 Task: Look for space in Friedrichshagen, Germany from 12th August, 2023 to 16th August, 2023 for 8 adults in price range Rs.10000 to Rs.16000. Place can be private room with 8 bedrooms having 8 beds and 8 bathrooms. Property type can be house, flat, guest house, hotel. Amenities needed are: wifi, TV, free parkinig on premises, gym, breakfast. Booking option can be shelf check-in. Required host language is English.
Action: Mouse moved to (610, 118)
Screenshot: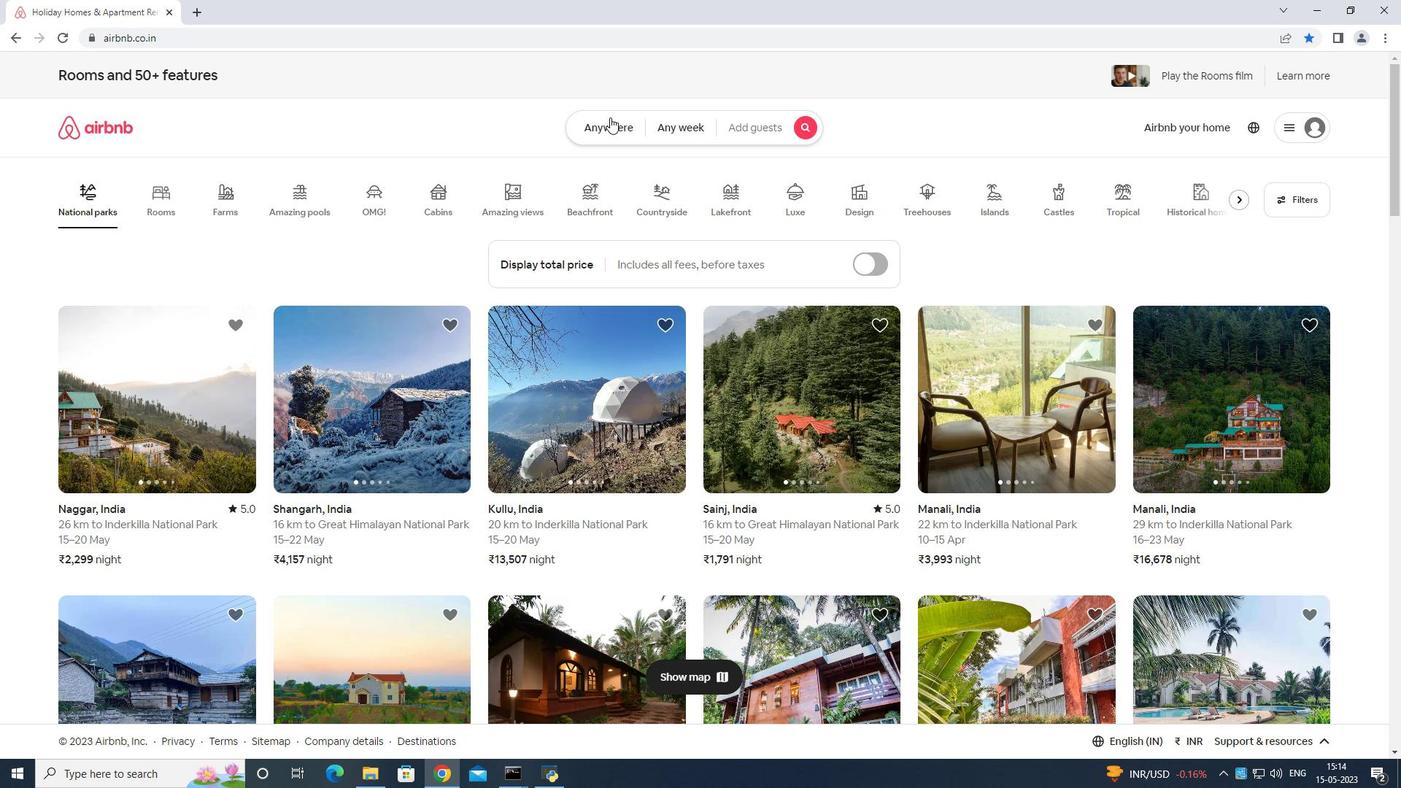 
Action: Mouse pressed left at (610, 118)
Screenshot: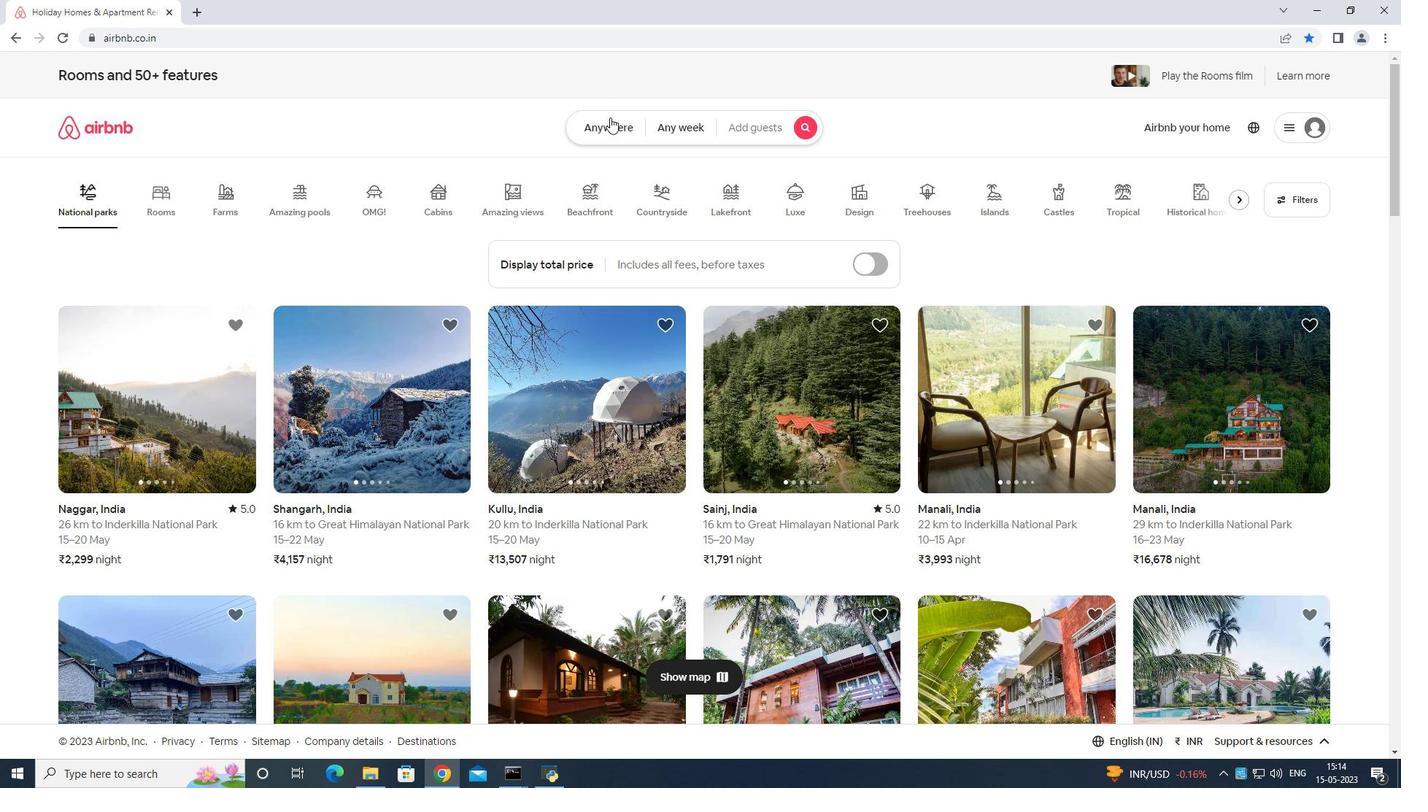 
Action: Mouse moved to (550, 172)
Screenshot: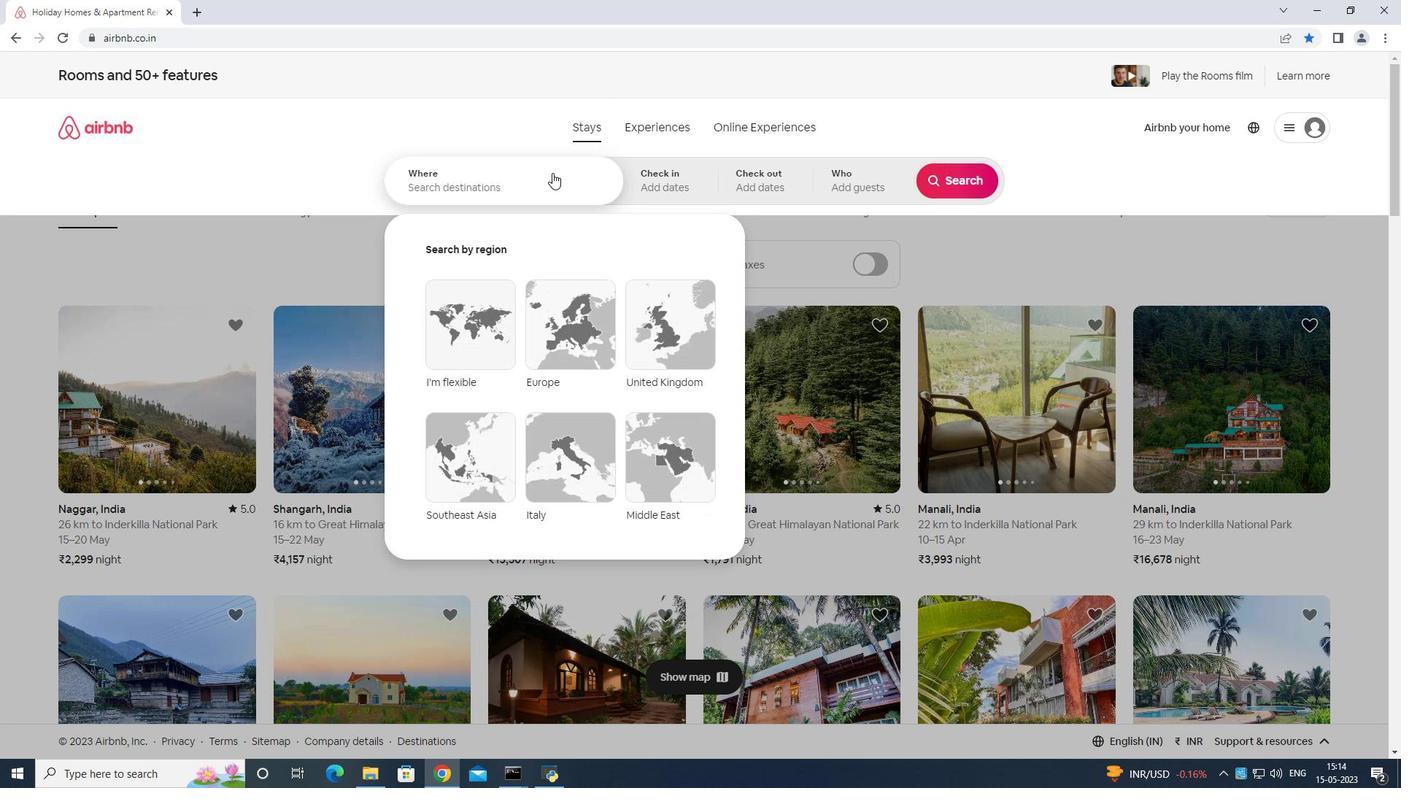 
Action: Mouse pressed left at (550, 172)
Screenshot: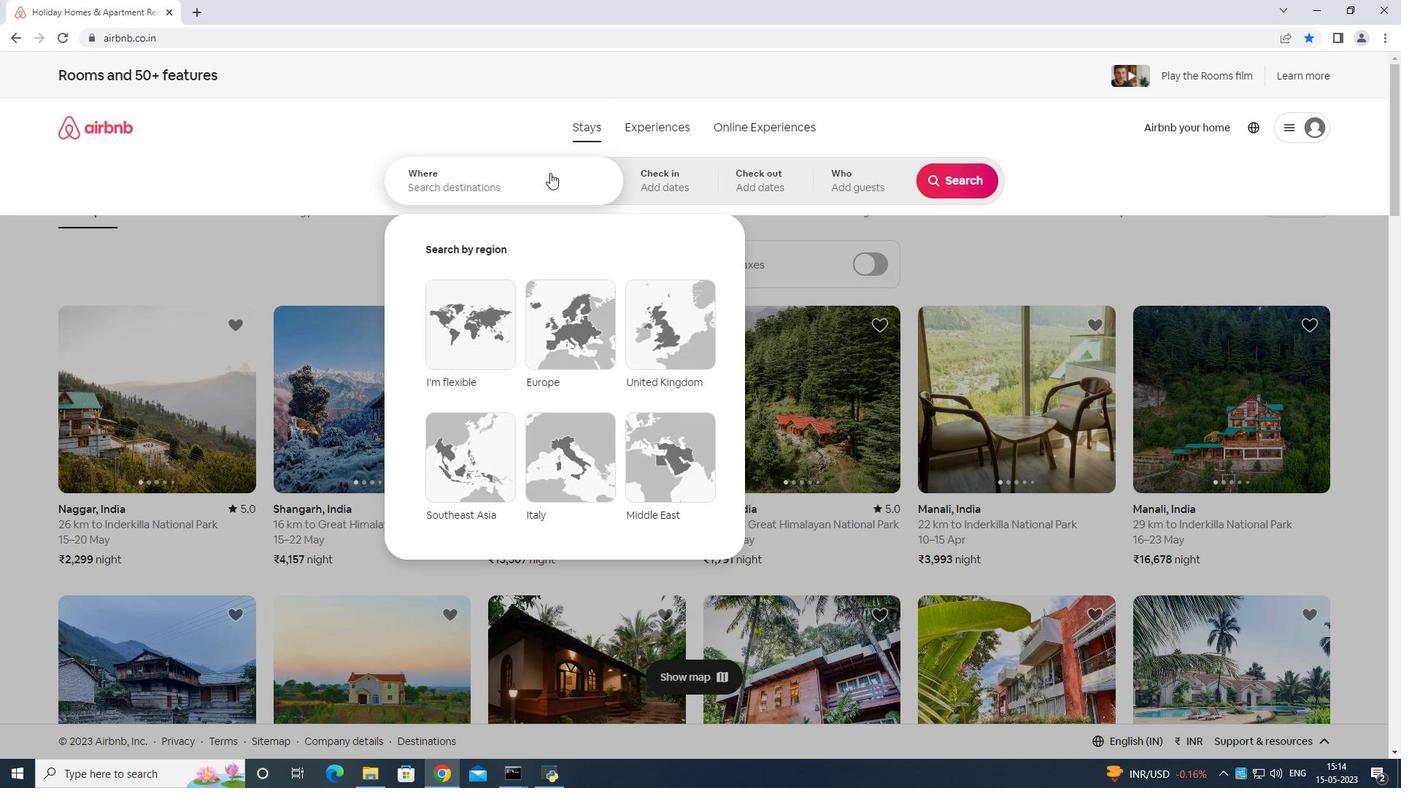 
Action: Mouse moved to (551, 173)
Screenshot: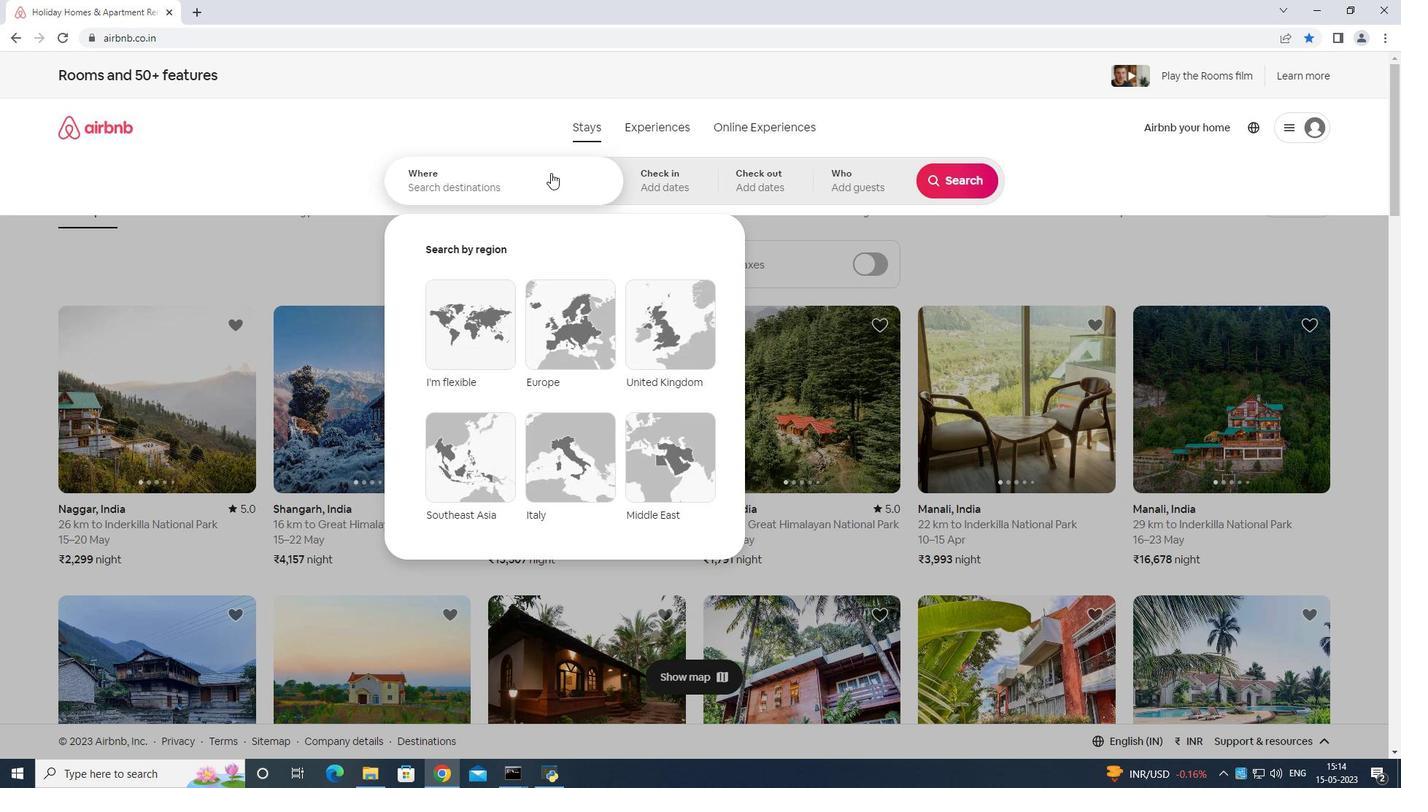 
Action: Key pressed <Key.shift>Friedc<Key.backspace>richshagen<Key.space>germany<Key.enter>
Screenshot: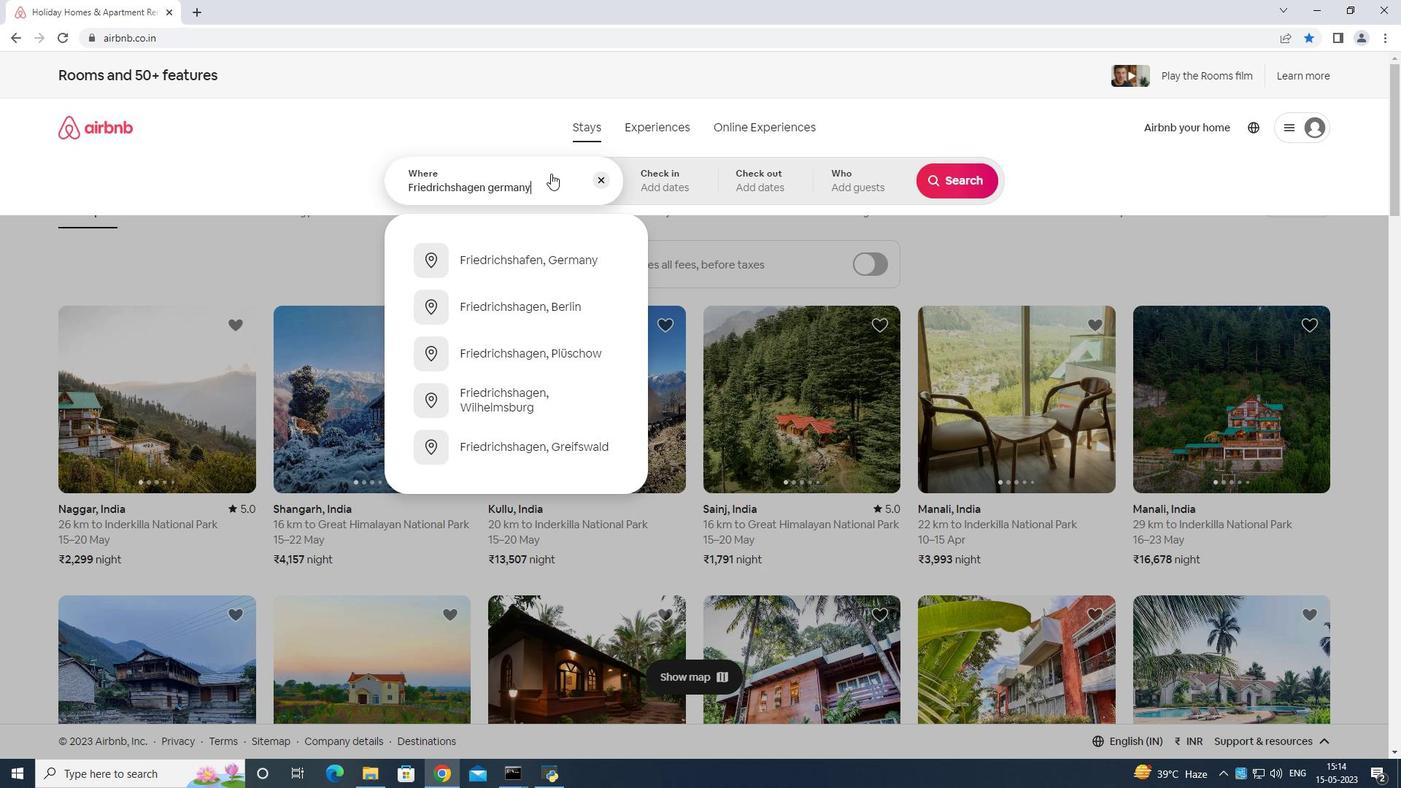 
Action: Mouse moved to (951, 291)
Screenshot: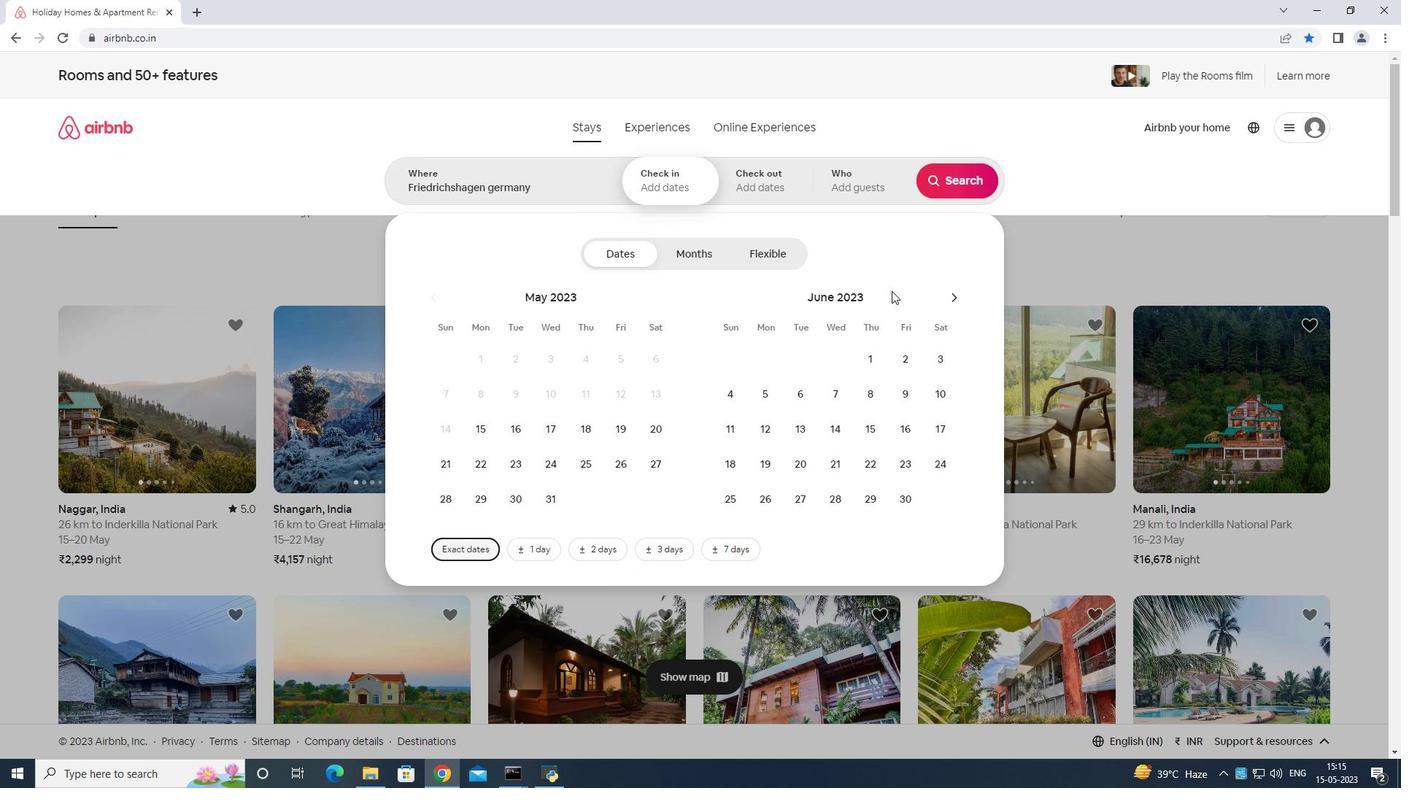 
Action: Mouse pressed left at (951, 291)
Screenshot: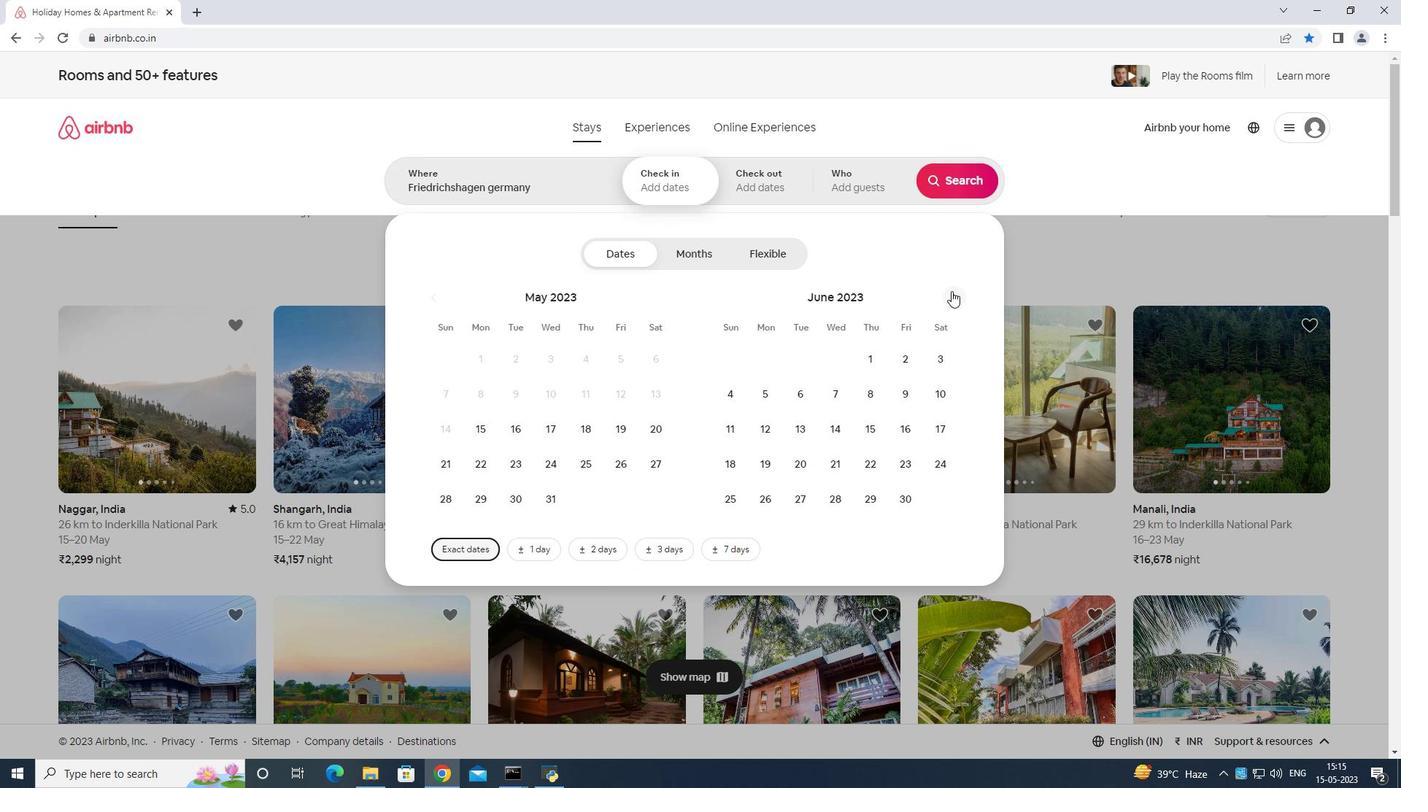 
Action: Mouse pressed left at (951, 291)
Screenshot: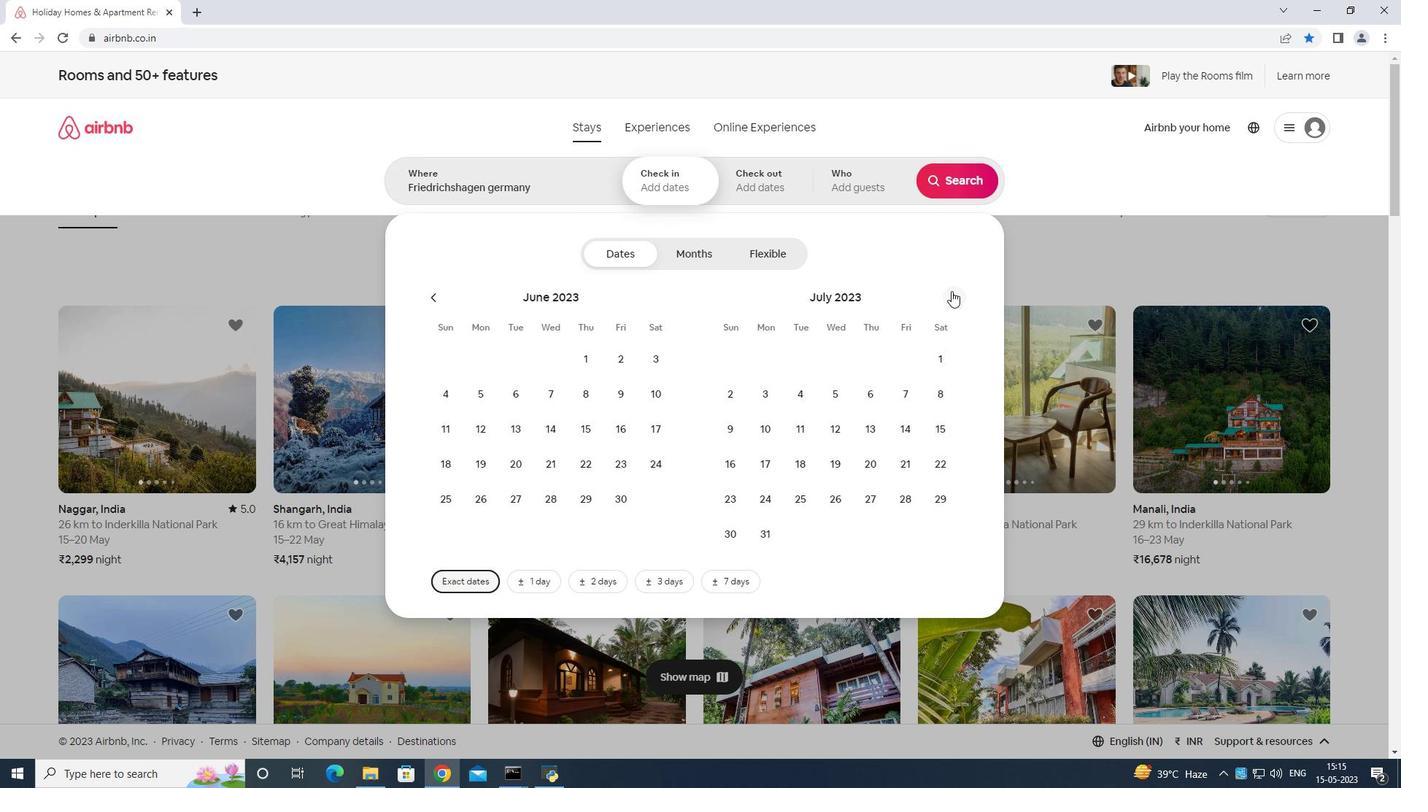 
Action: Mouse moved to (937, 394)
Screenshot: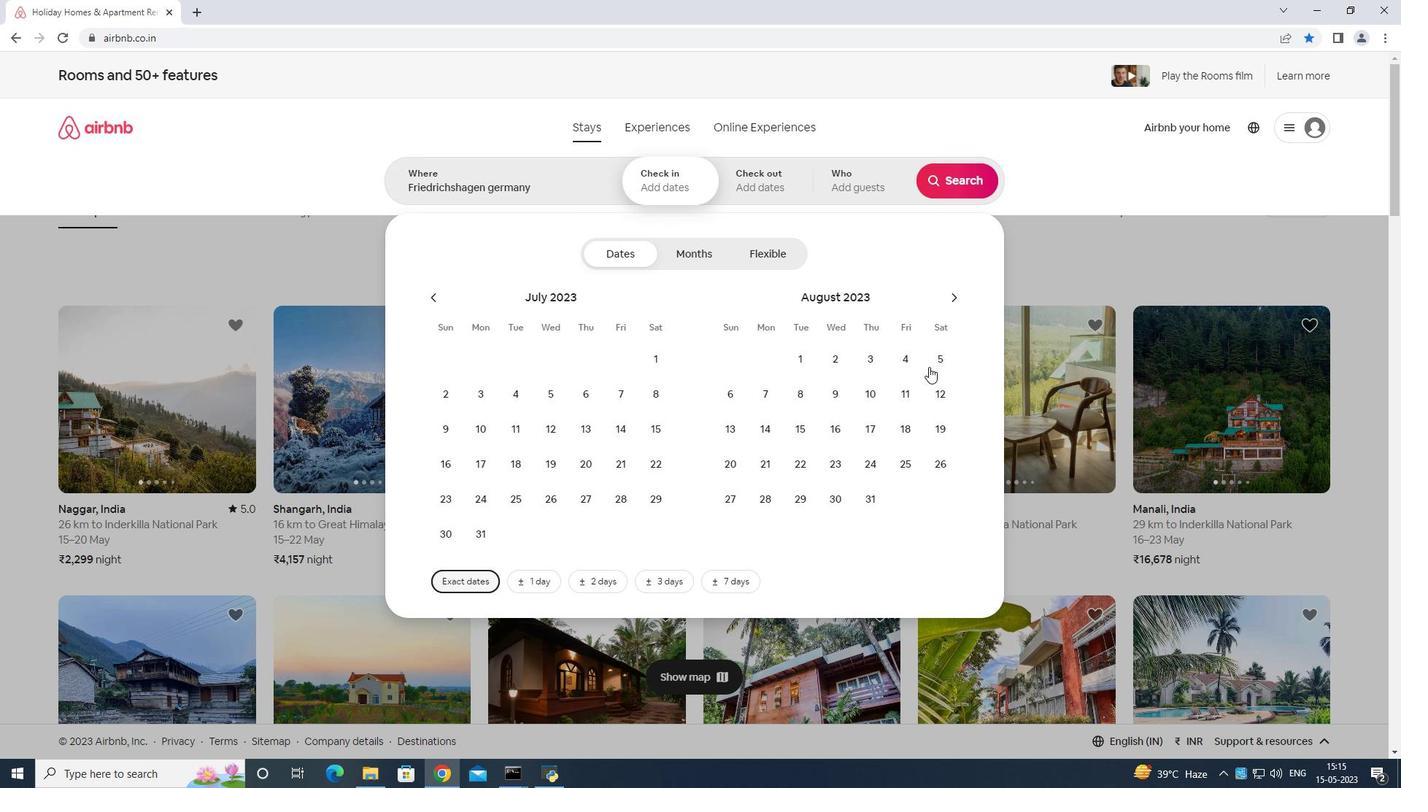 
Action: Mouse pressed left at (937, 394)
Screenshot: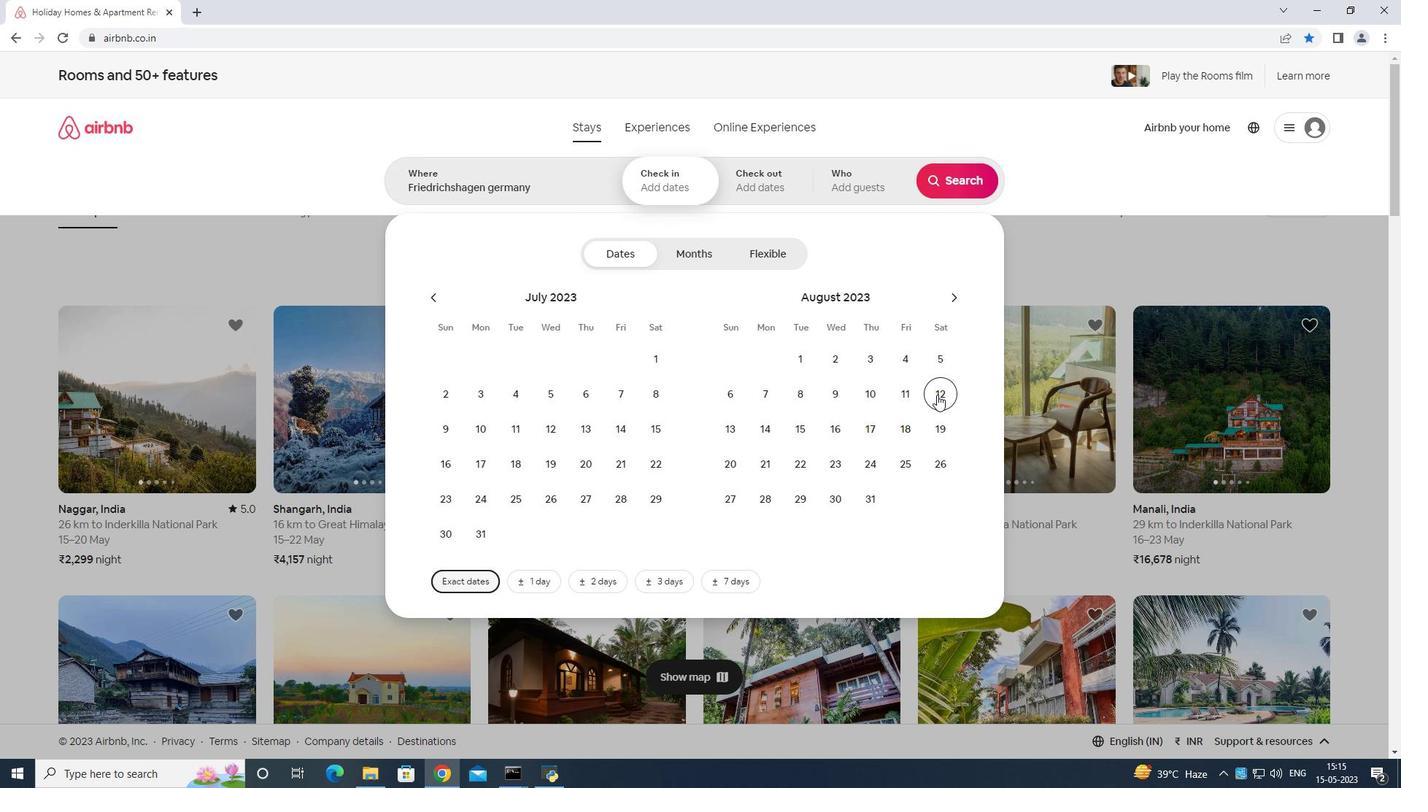 
Action: Mouse moved to (850, 428)
Screenshot: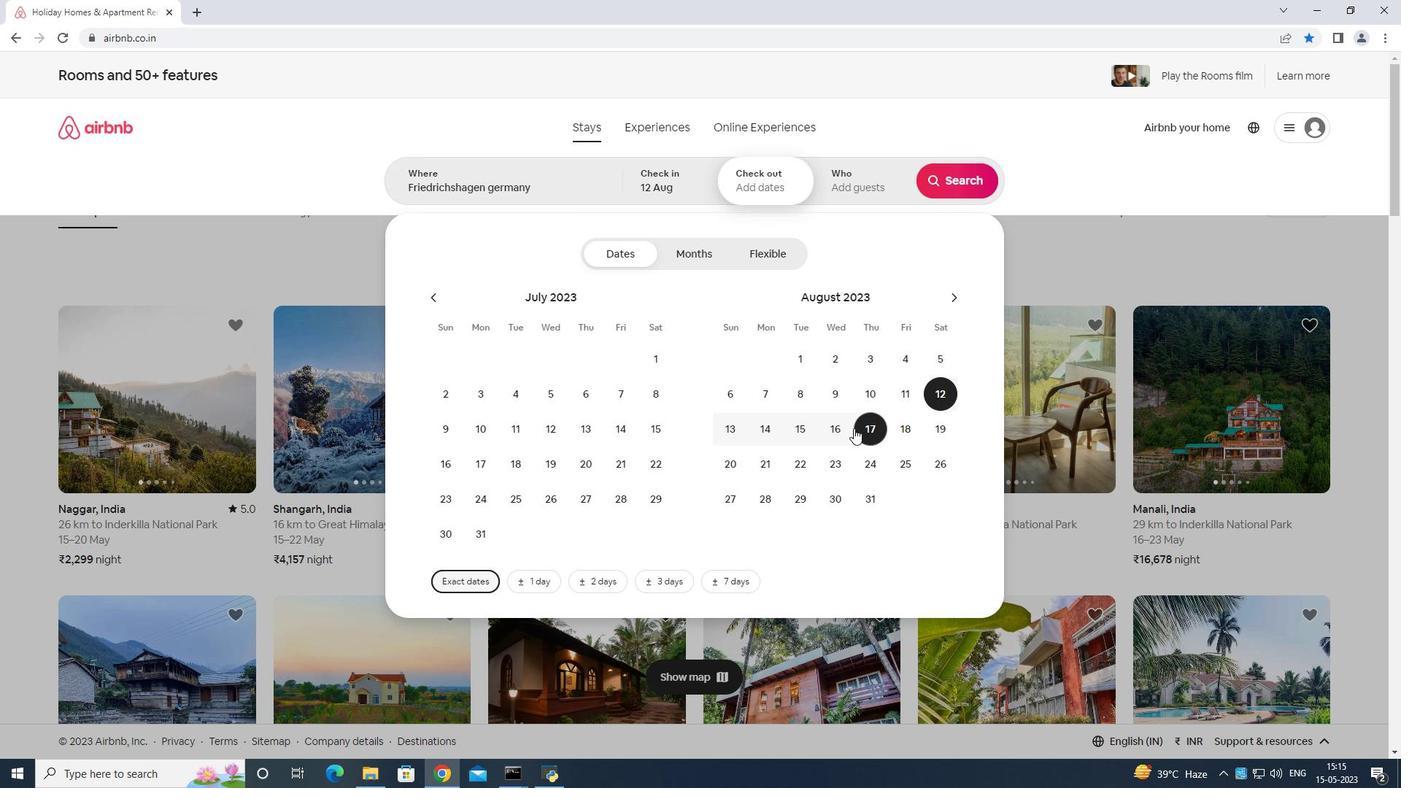 
Action: Mouse pressed left at (850, 428)
Screenshot: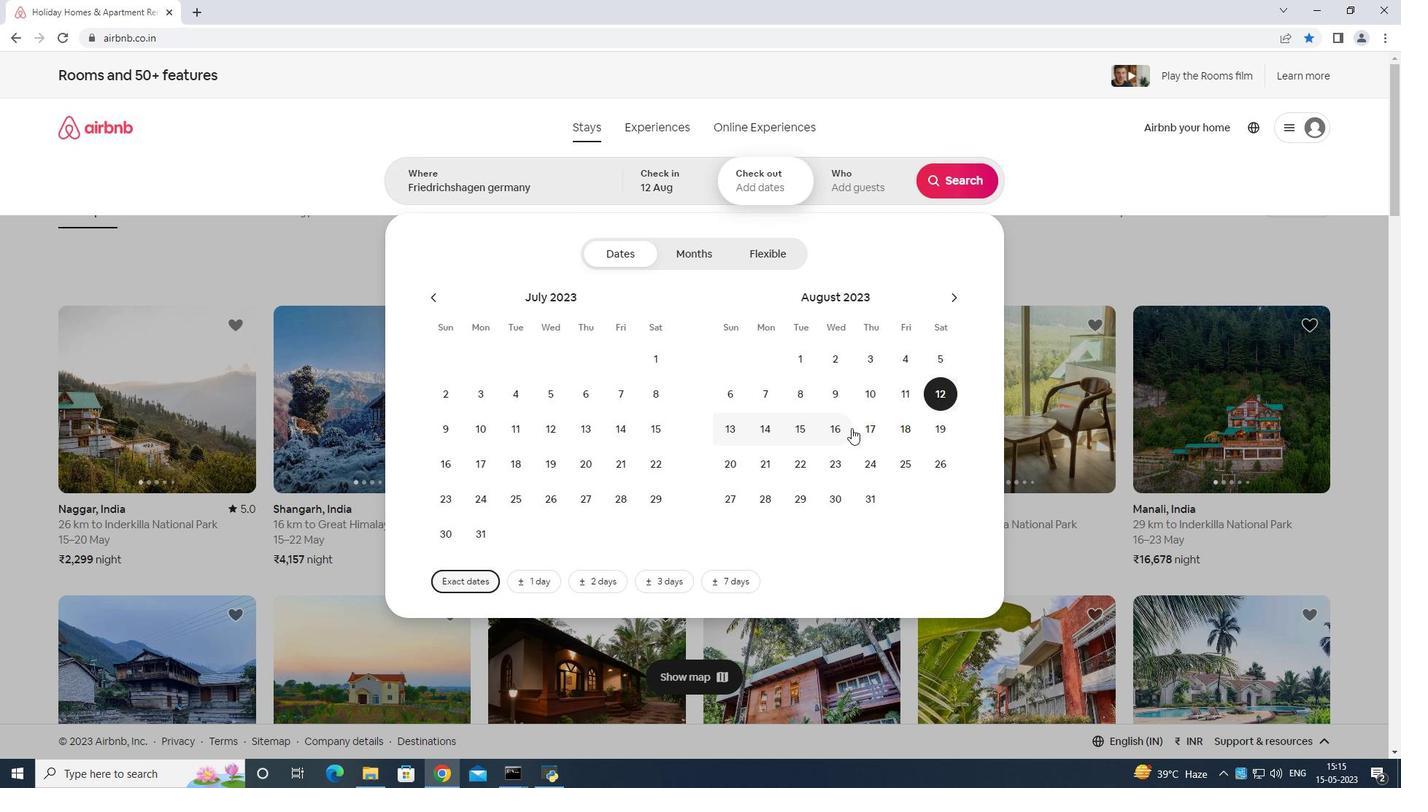 
Action: Mouse moved to (843, 189)
Screenshot: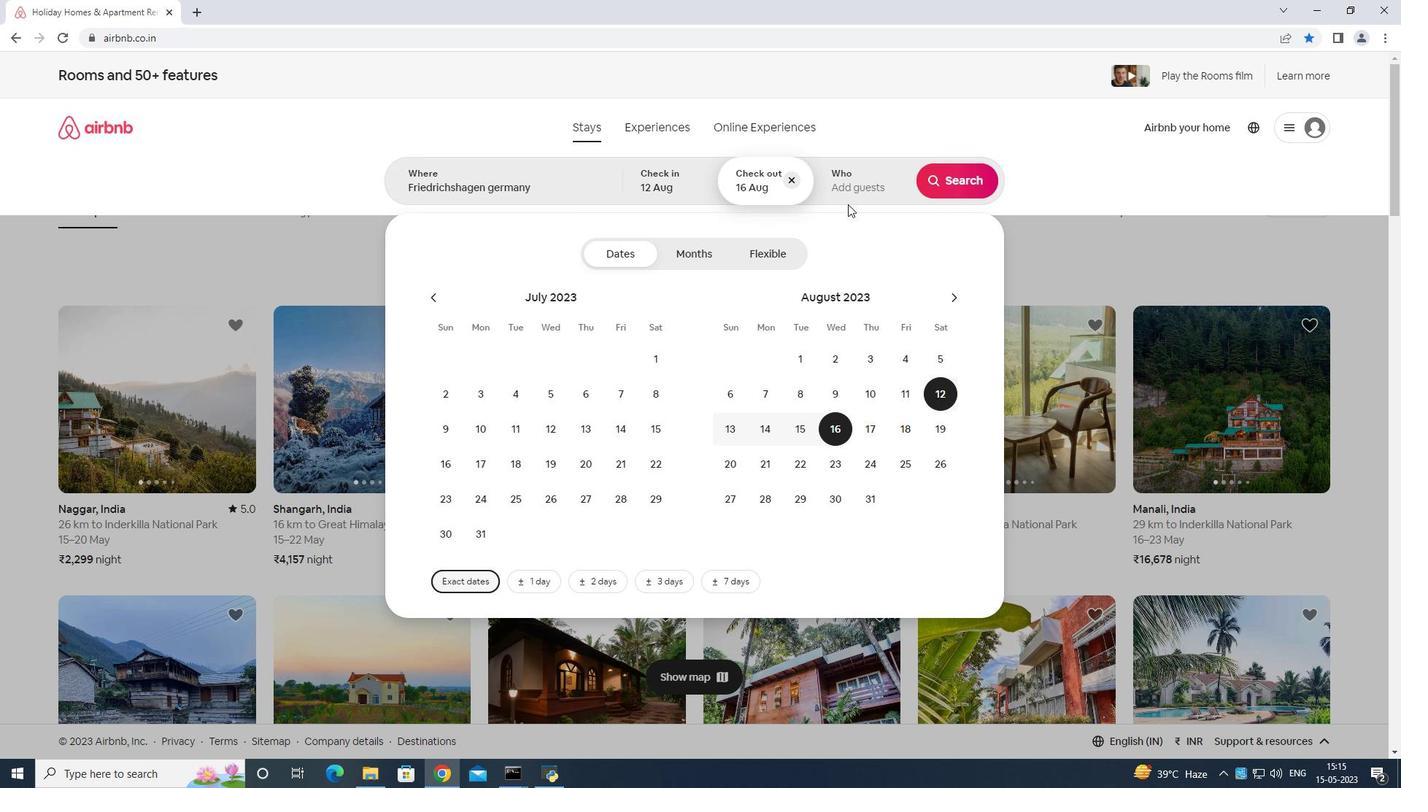 
Action: Mouse pressed left at (843, 189)
Screenshot: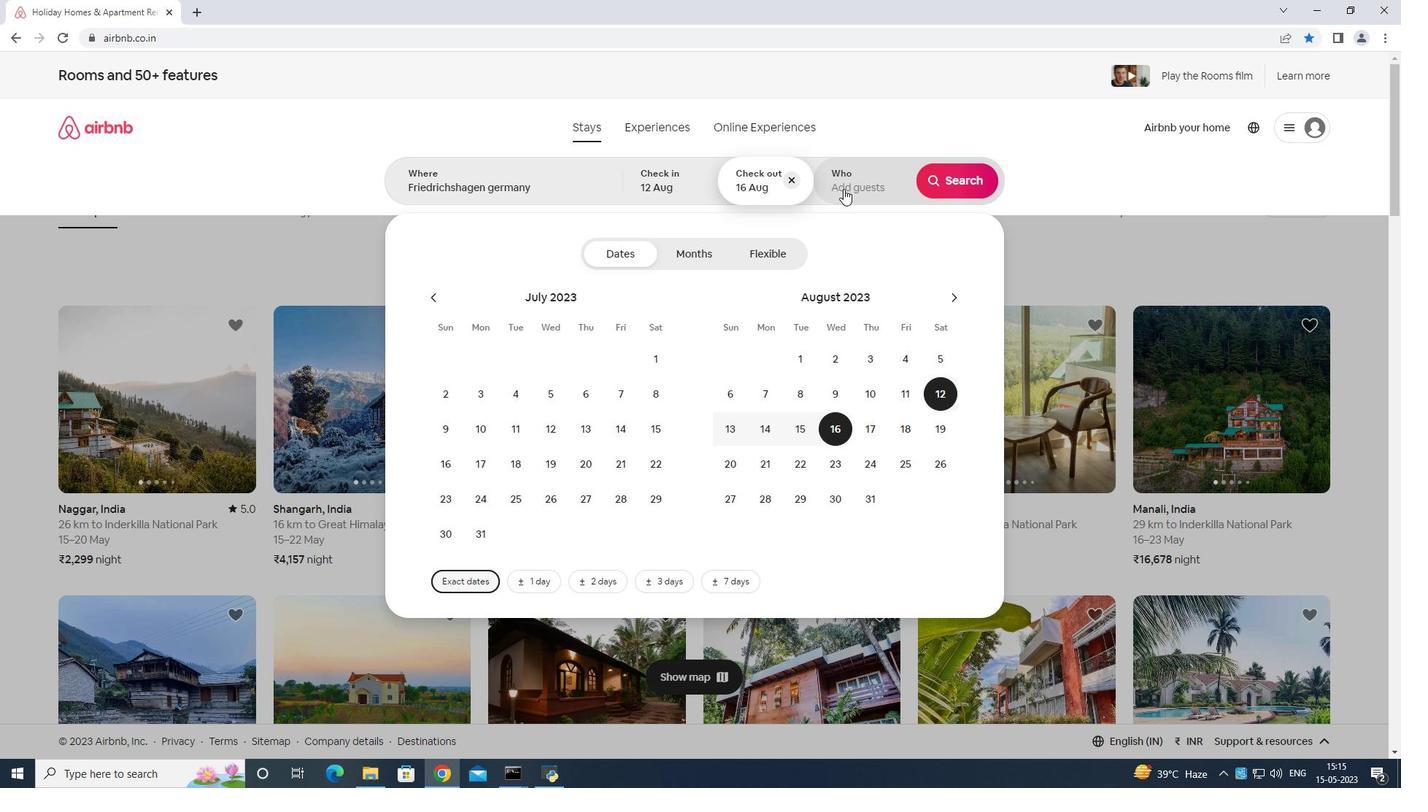 
Action: Mouse moved to (957, 253)
Screenshot: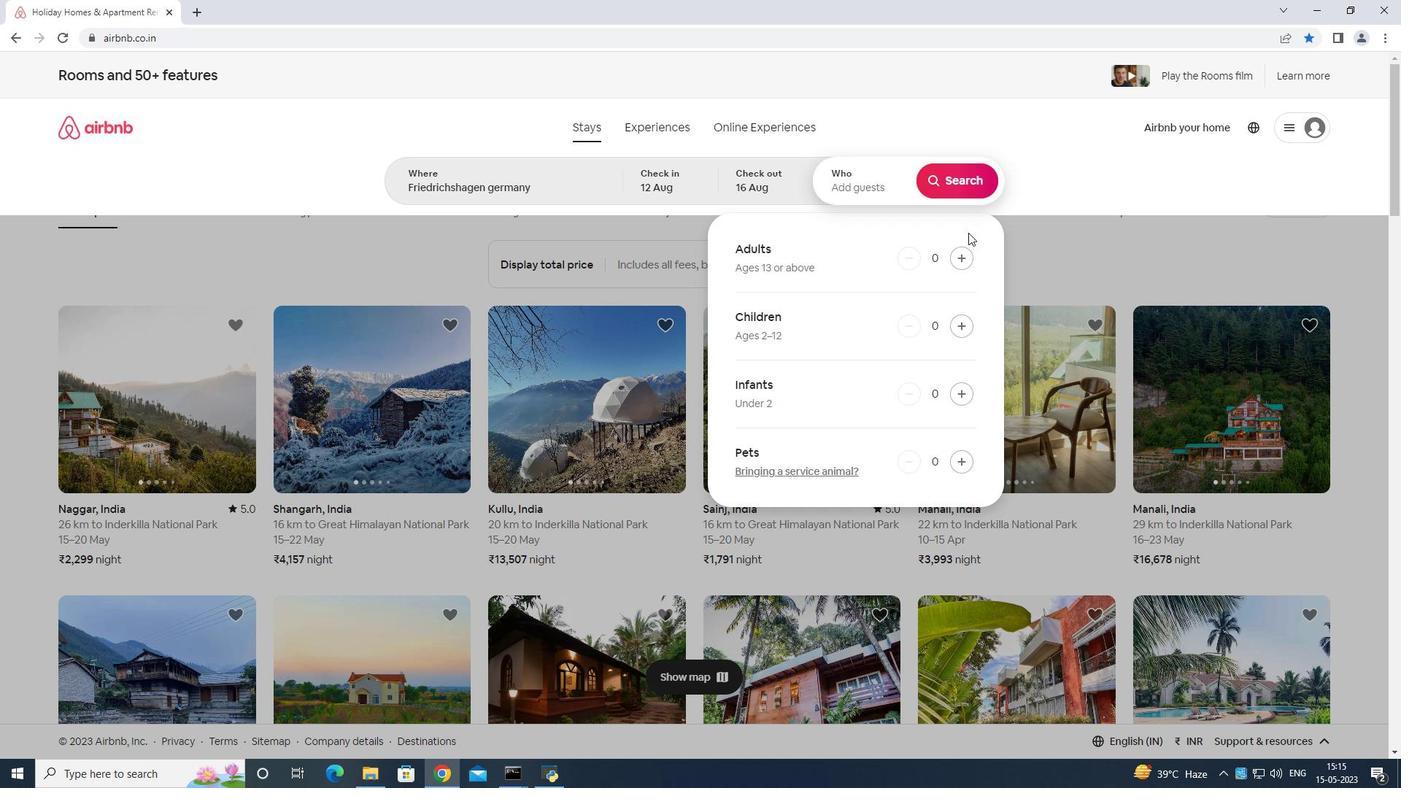 
Action: Mouse pressed left at (957, 253)
Screenshot: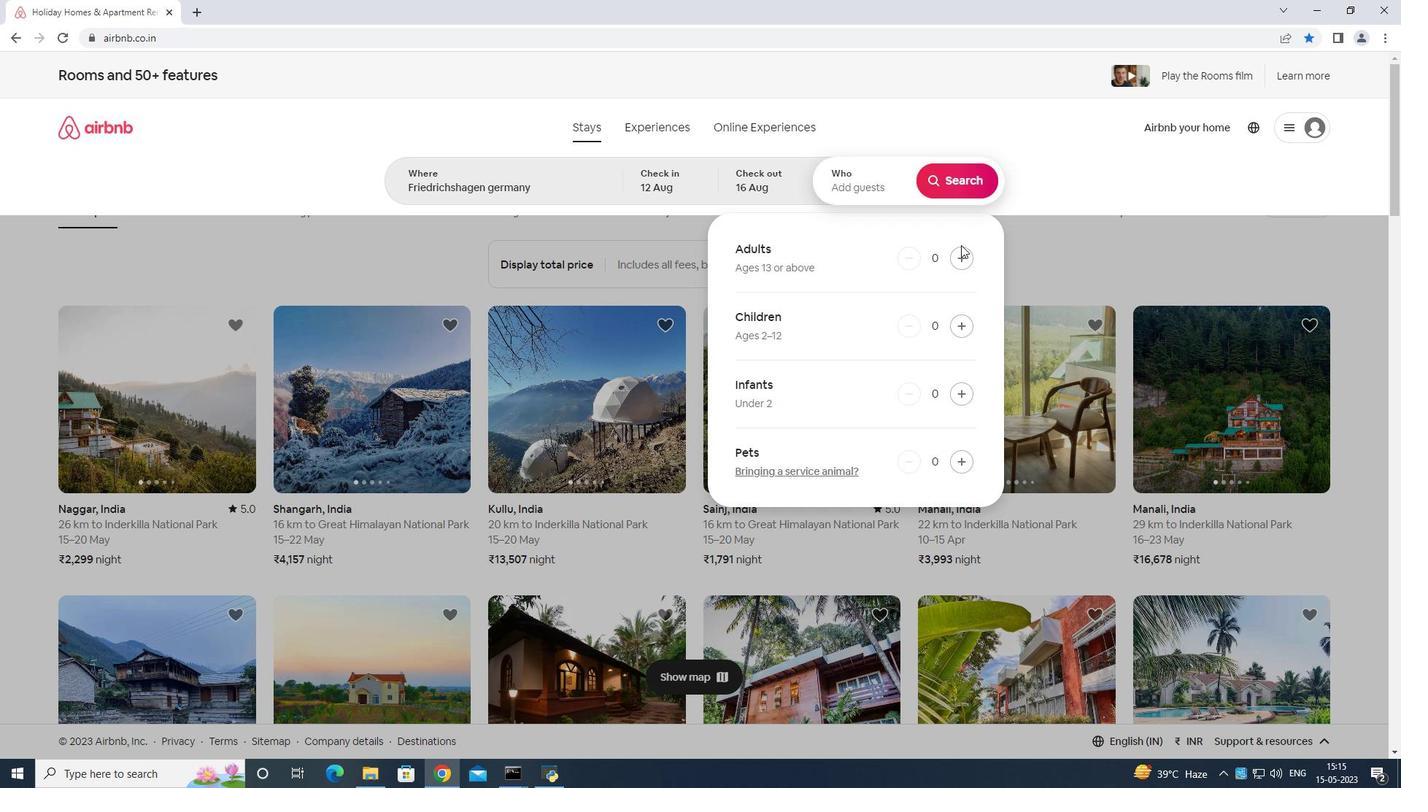 
Action: Mouse moved to (957, 253)
Screenshot: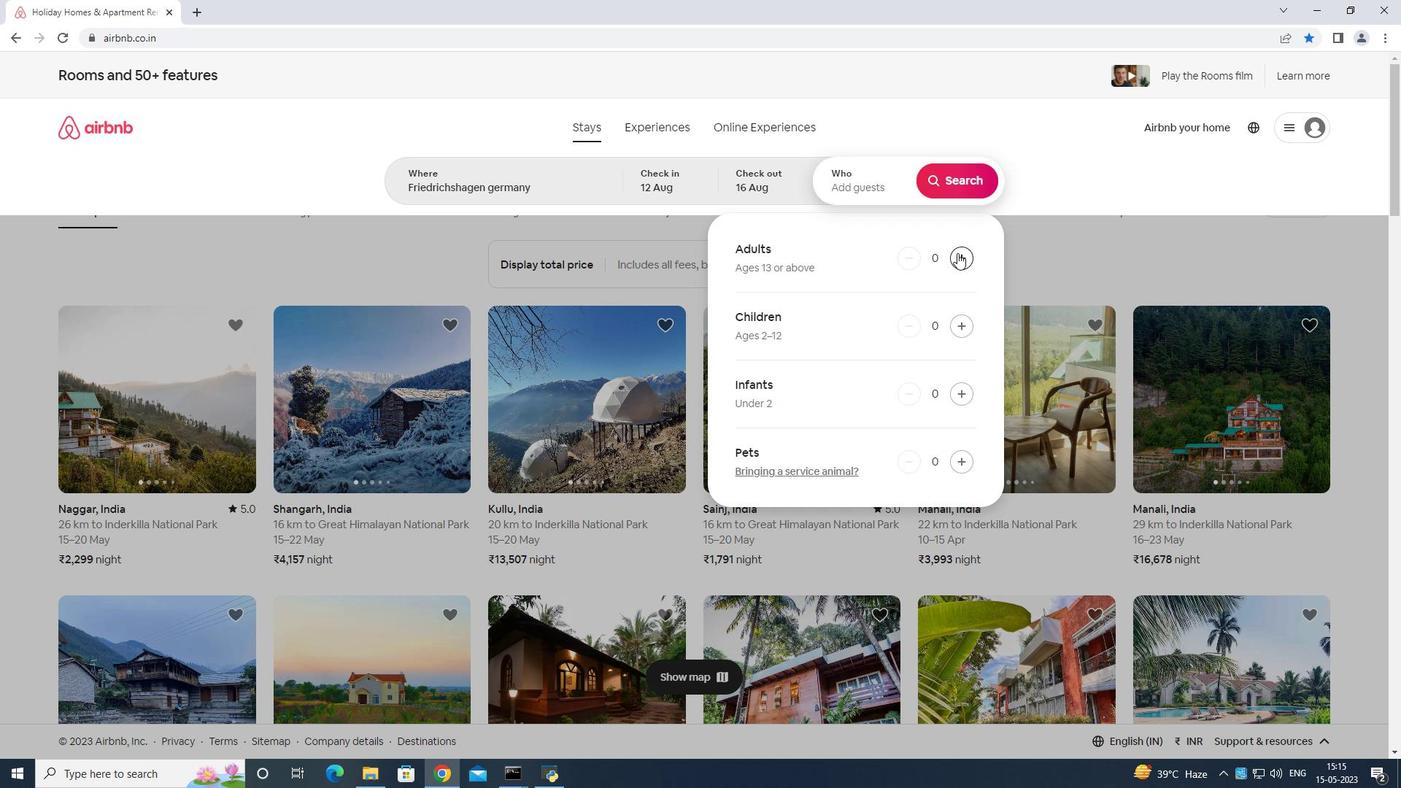 
Action: Mouse pressed left at (957, 253)
Screenshot: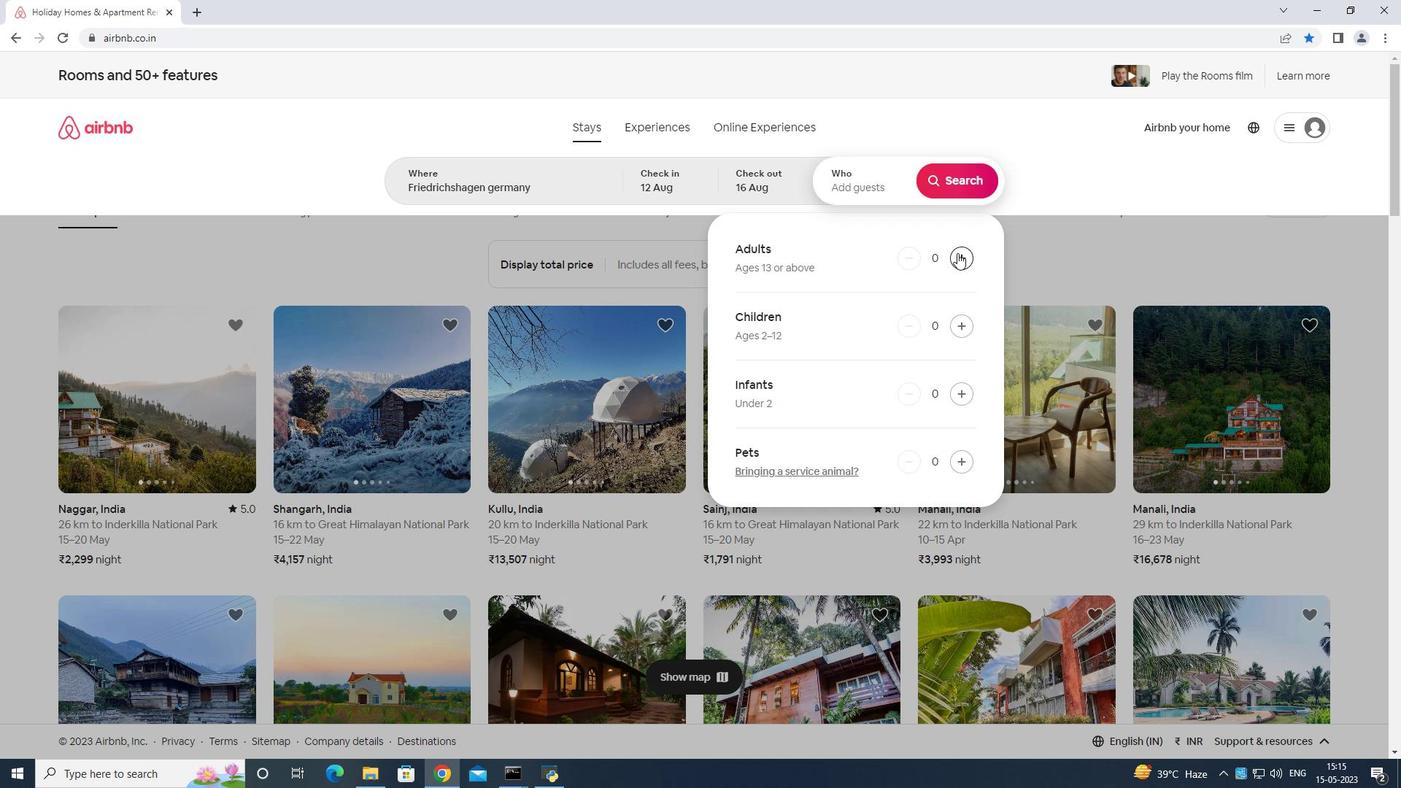 
Action: Mouse moved to (957, 253)
Screenshot: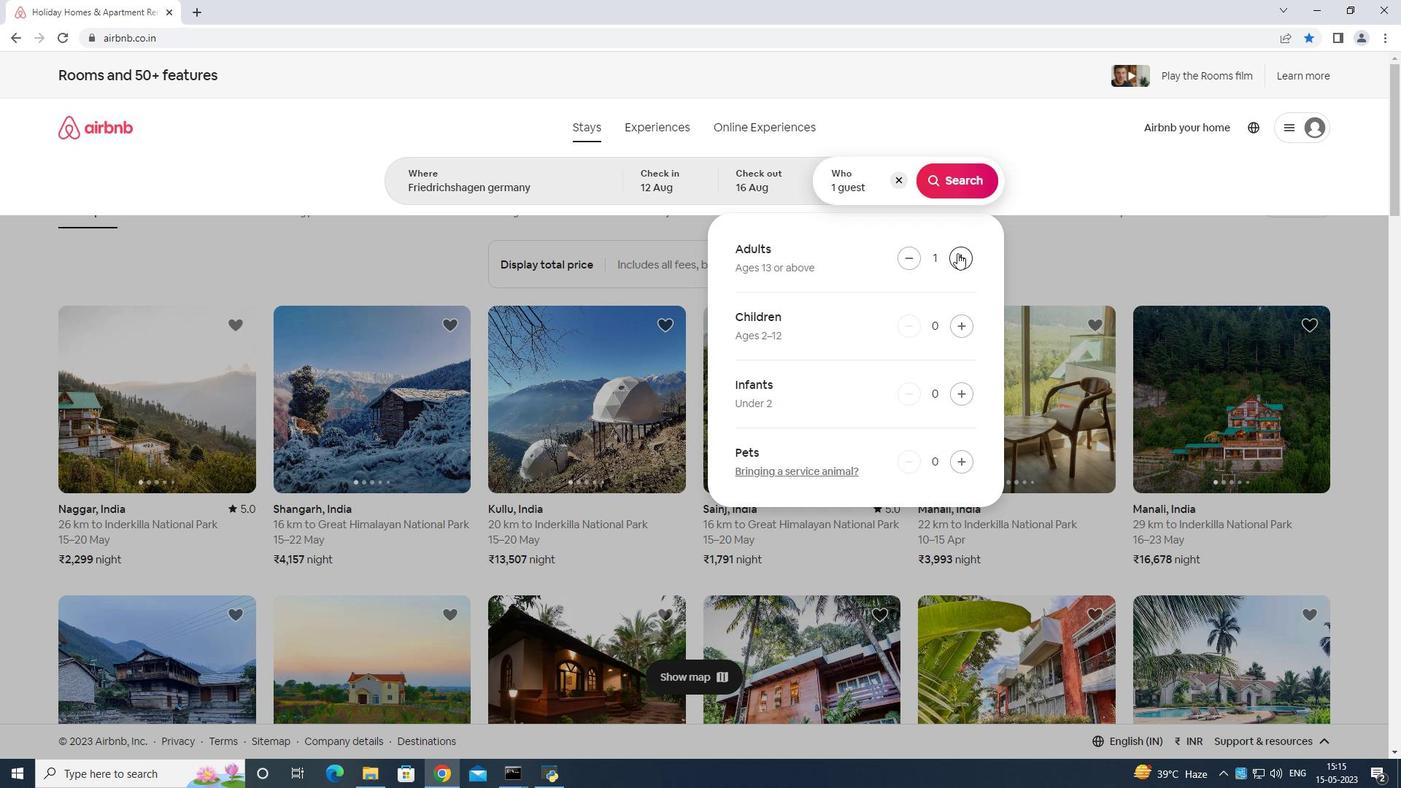 
Action: Mouse pressed left at (957, 253)
Screenshot: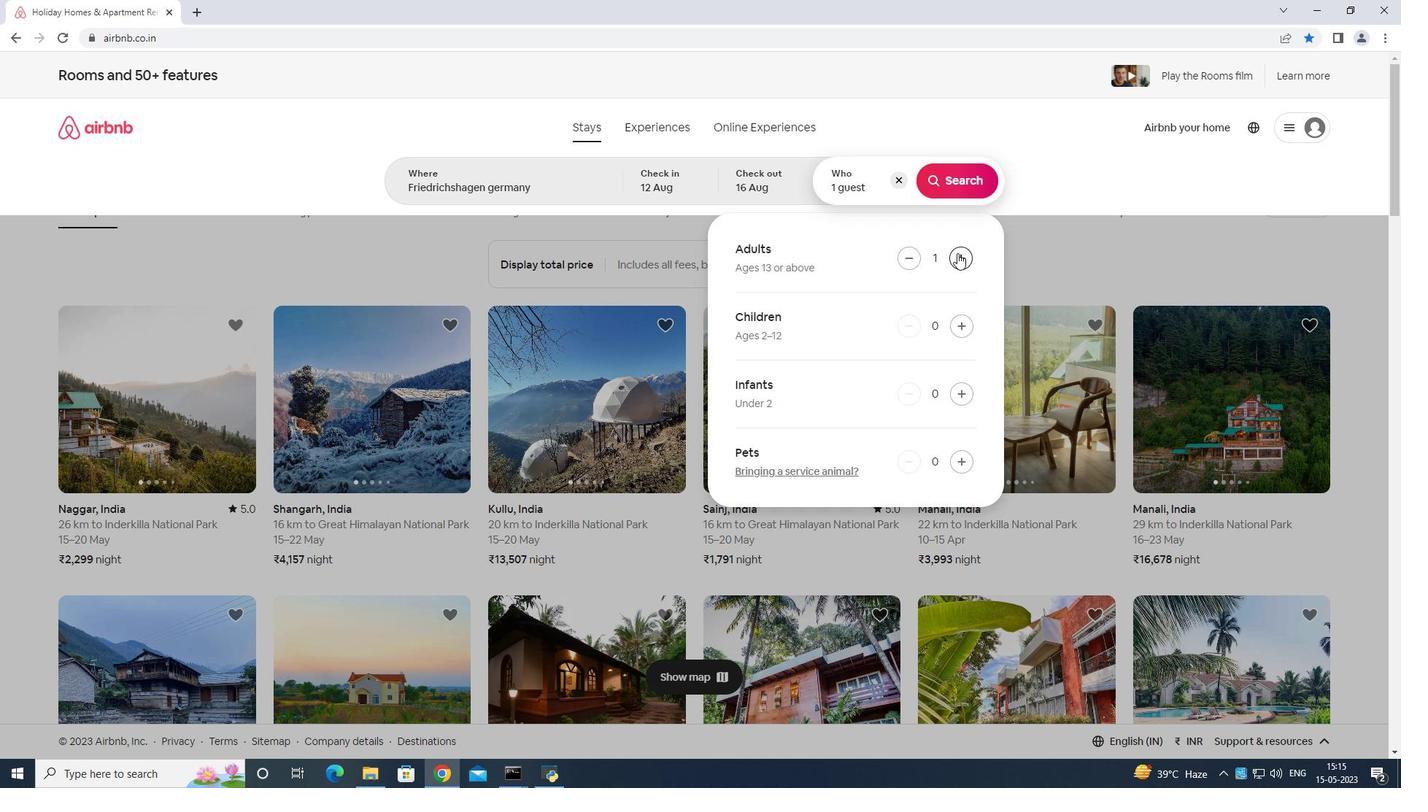 
Action: Mouse pressed left at (957, 253)
Screenshot: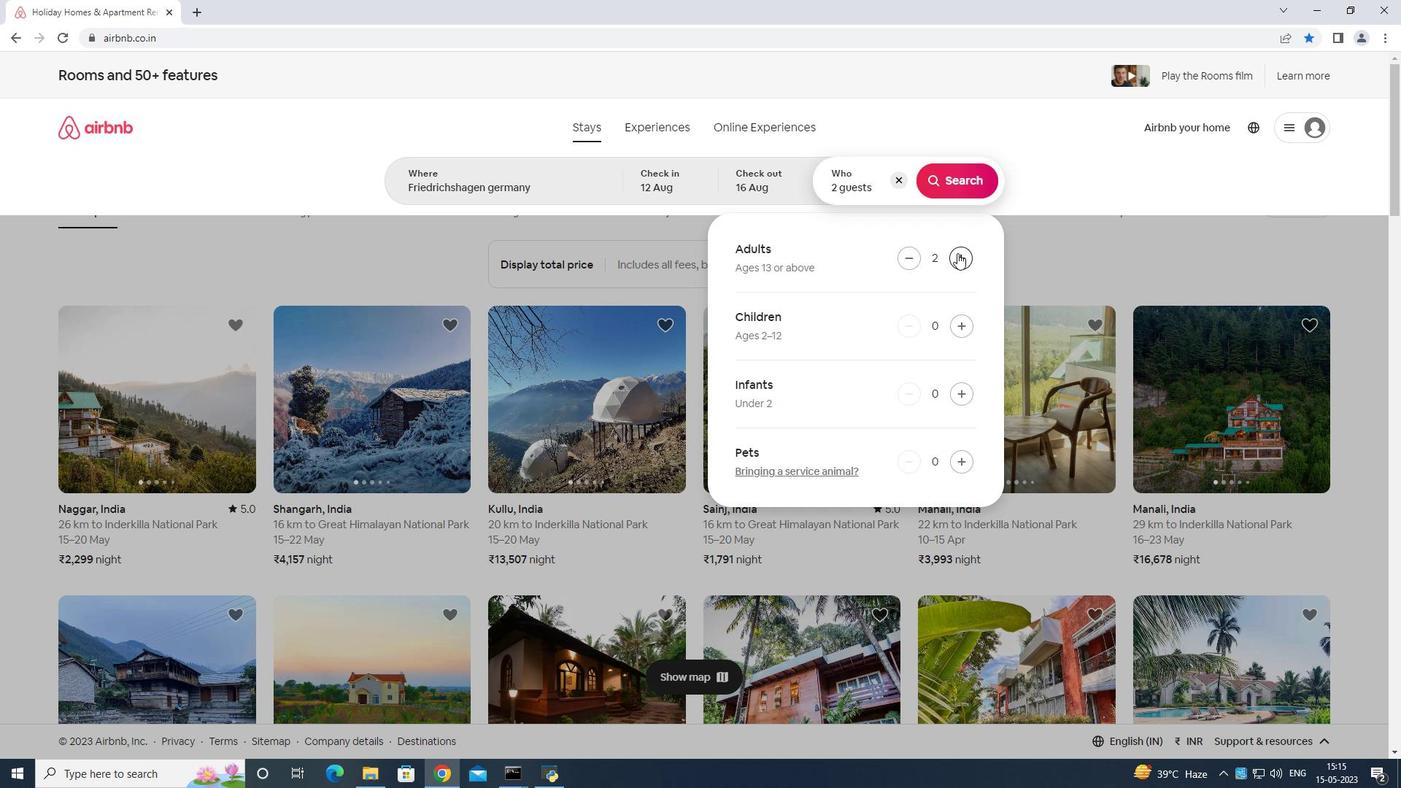 
Action: Mouse pressed left at (957, 253)
Screenshot: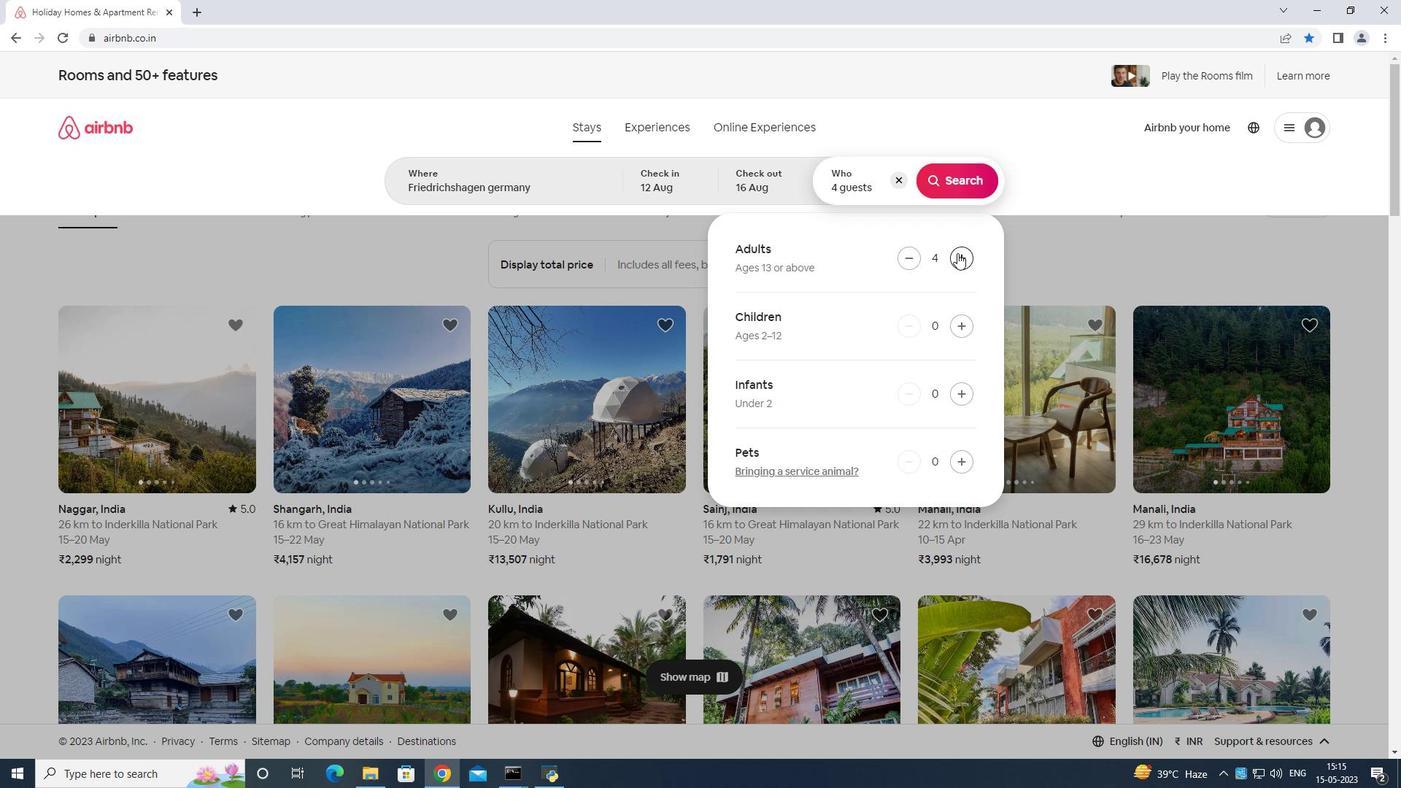 
Action: Mouse pressed left at (957, 253)
Screenshot: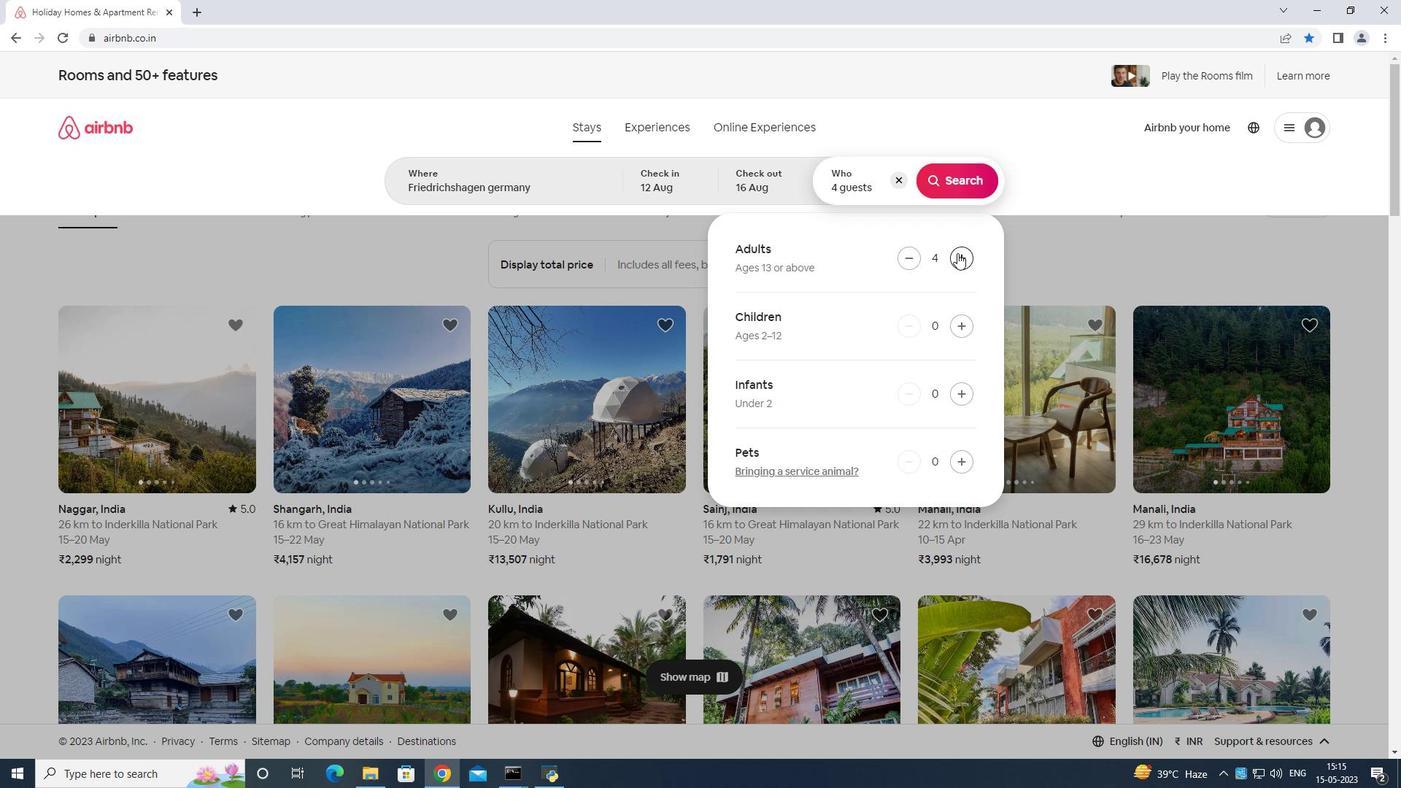 
Action: Mouse moved to (957, 253)
Screenshot: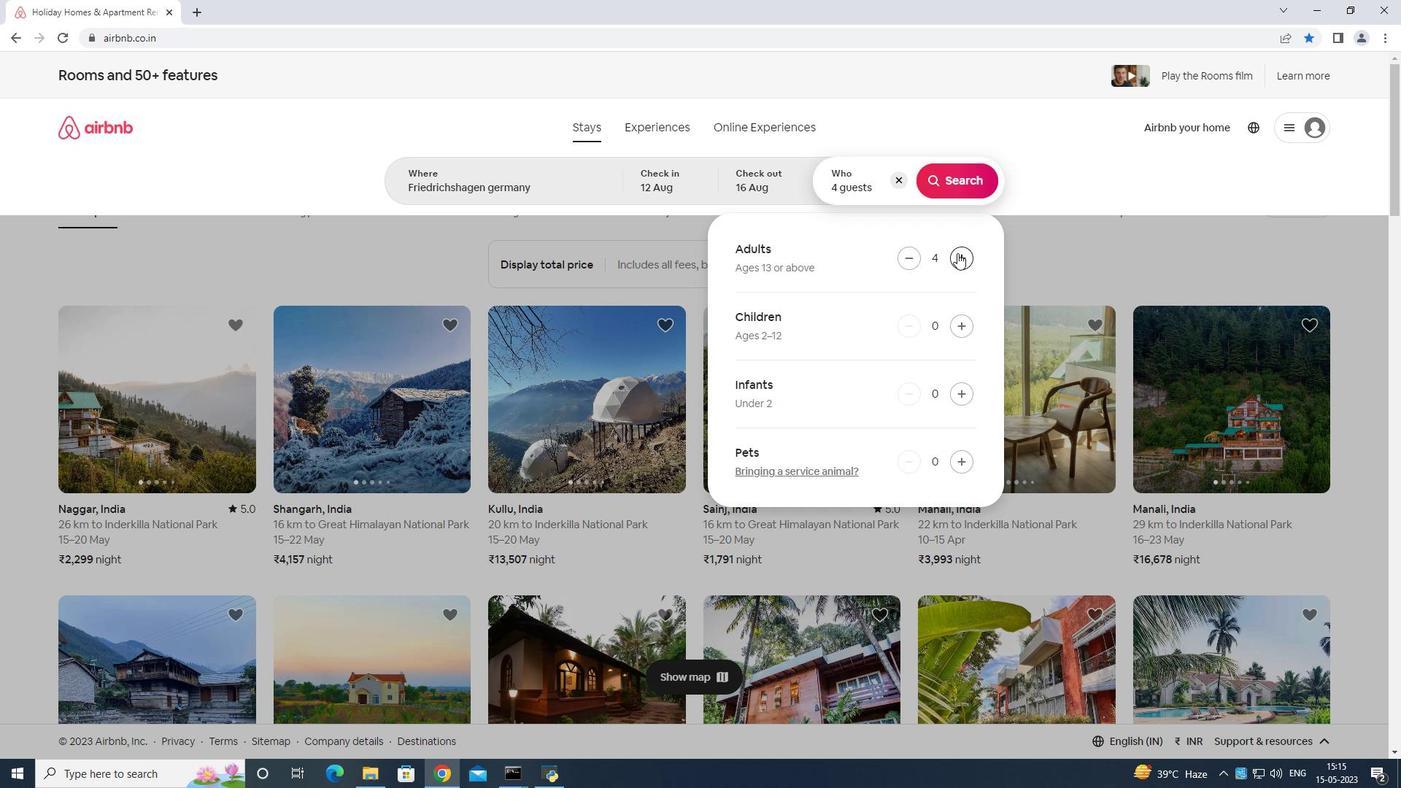 
Action: Mouse pressed left at (957, 253)
Screenshot: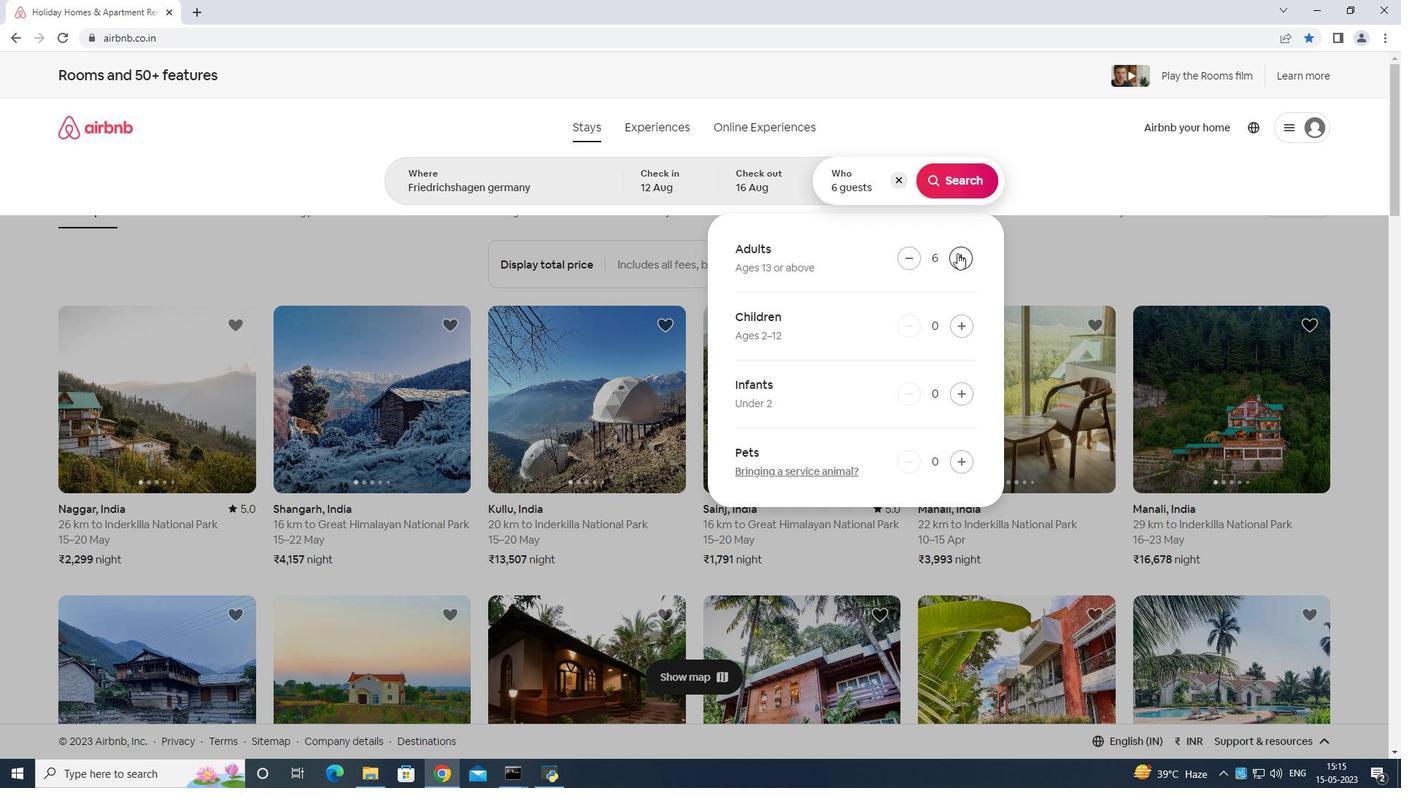 
Action: Mouse moved to (961, 251)
Screenshot: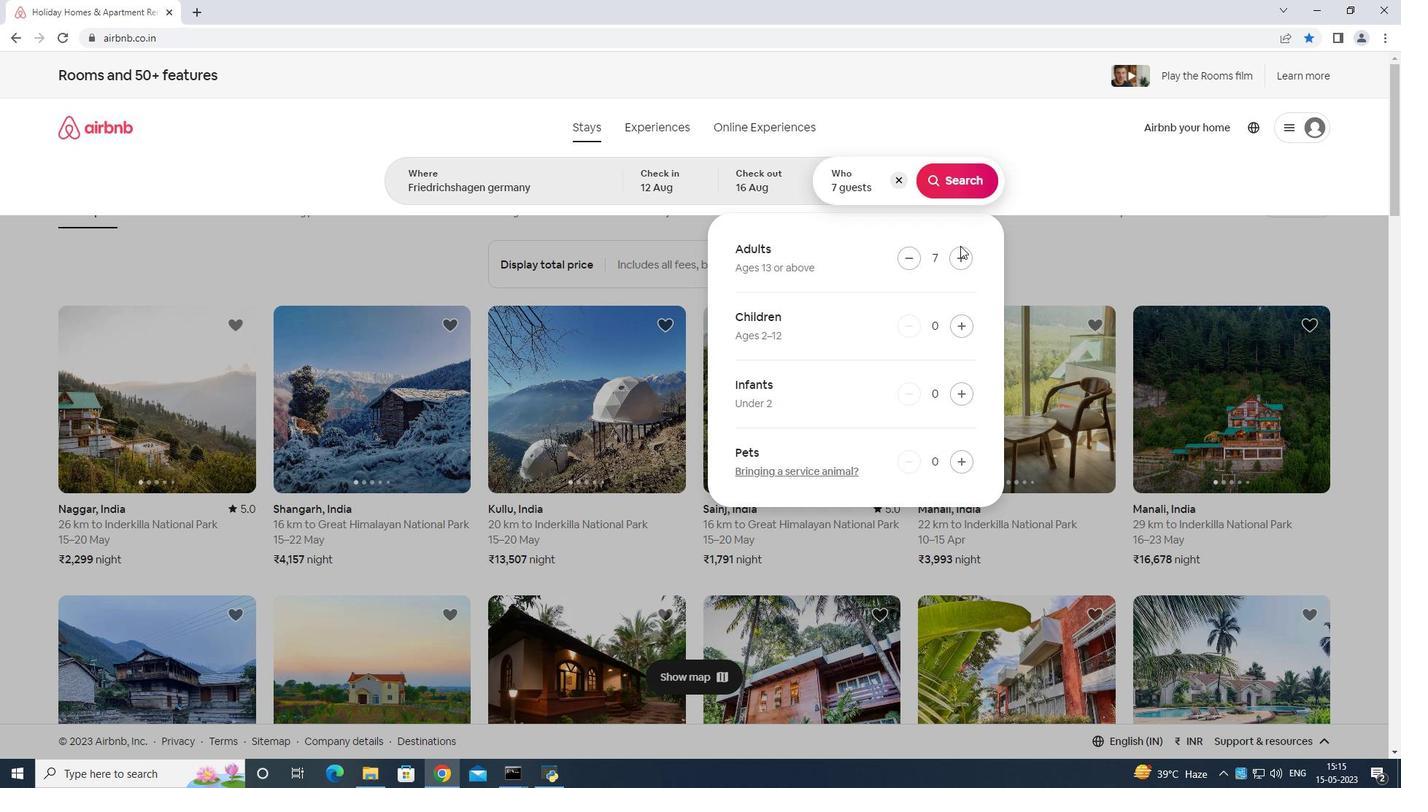 
Action: Mouse pressed left at (961, 251)
Screenshot: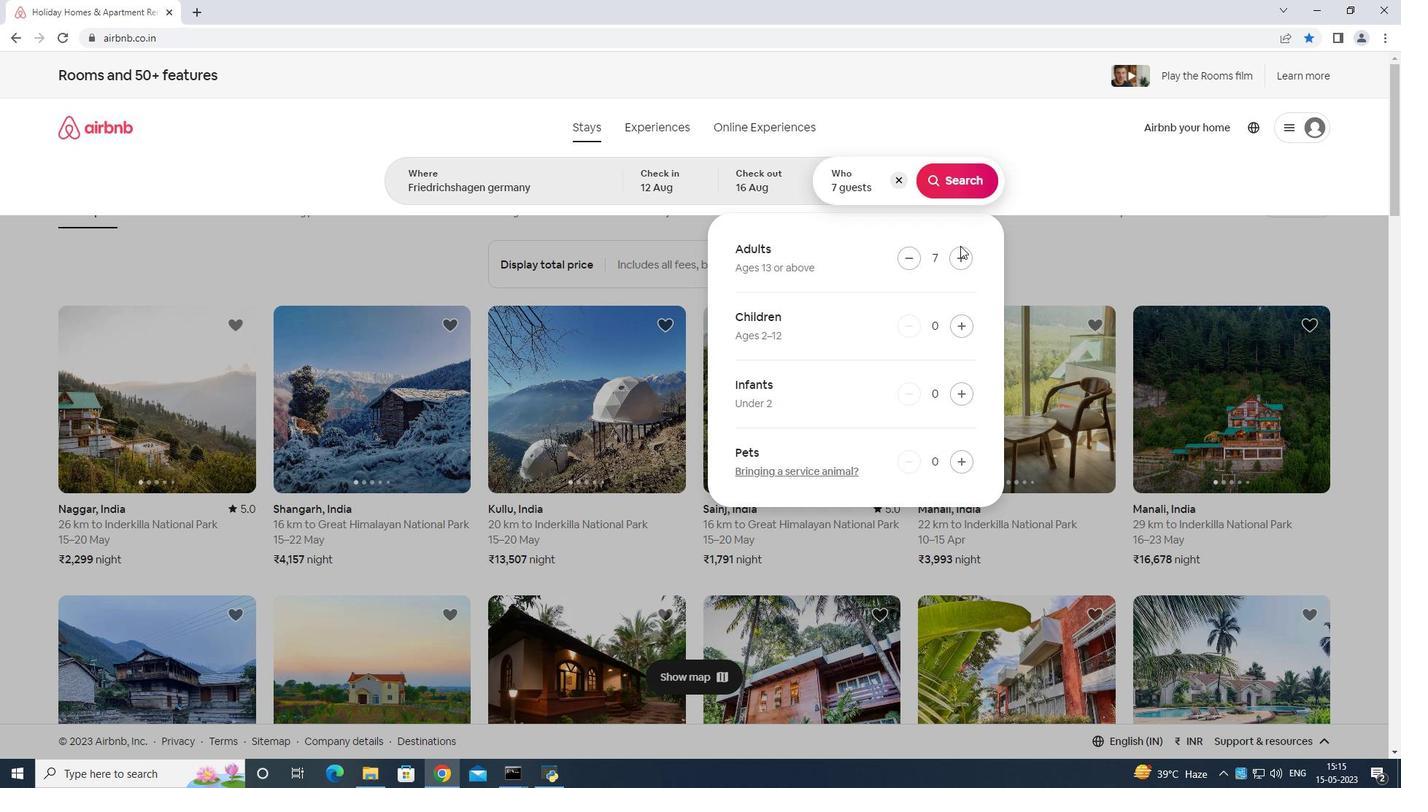 
Action: Mouse moved to (962, 165)
Screenshot: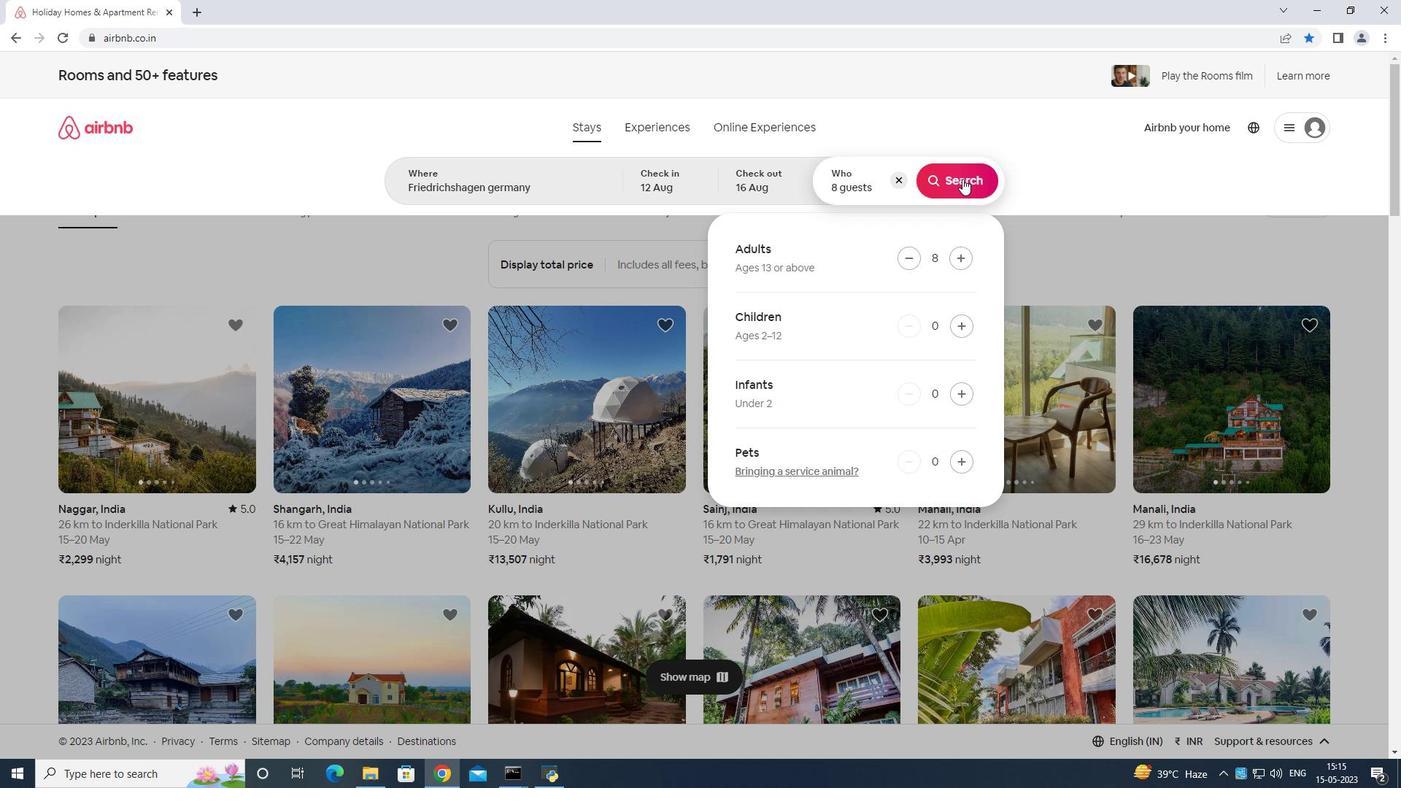 
Action: Mouse pressed left at (962, 165)
Screenshot: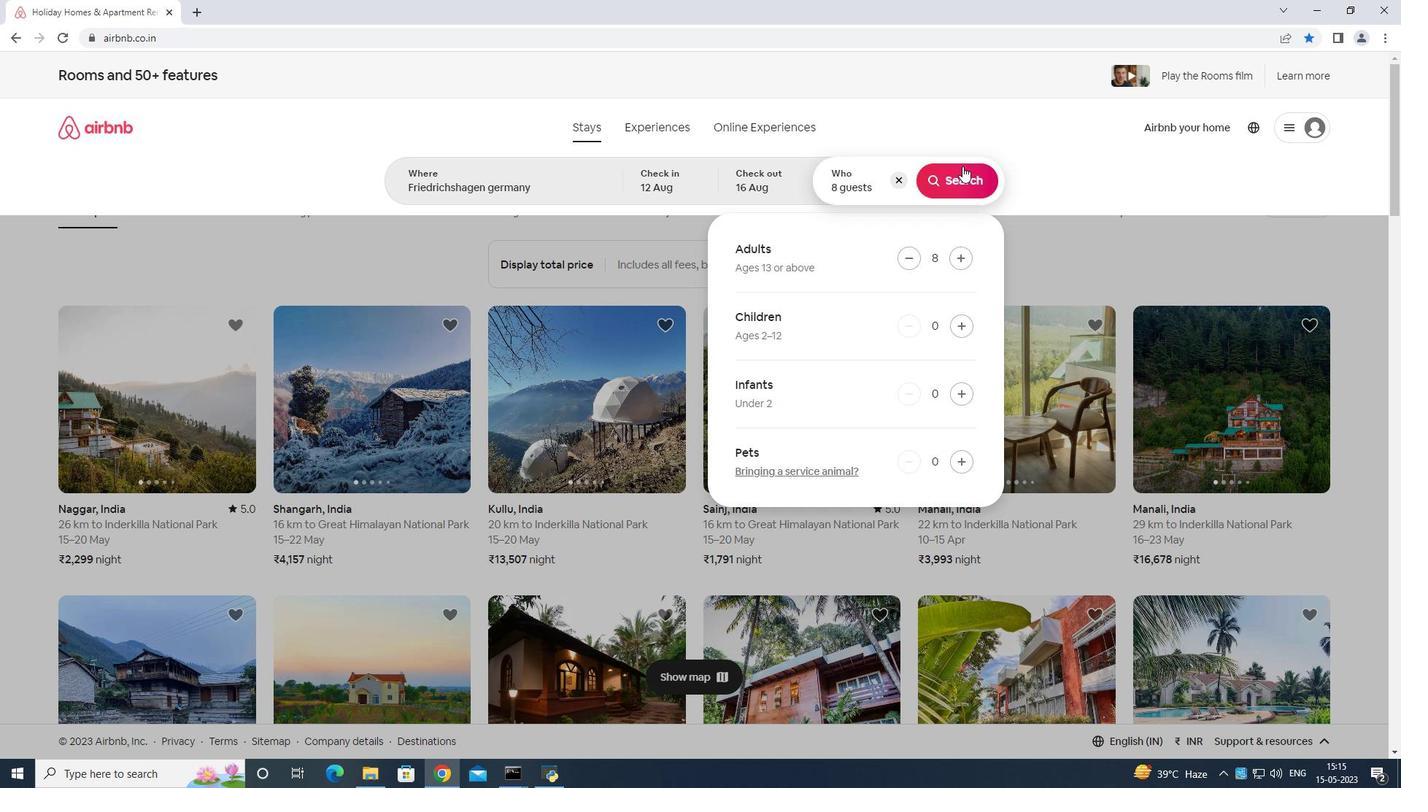 
Action: Mouse moved to (1334, 135)
Screenshot: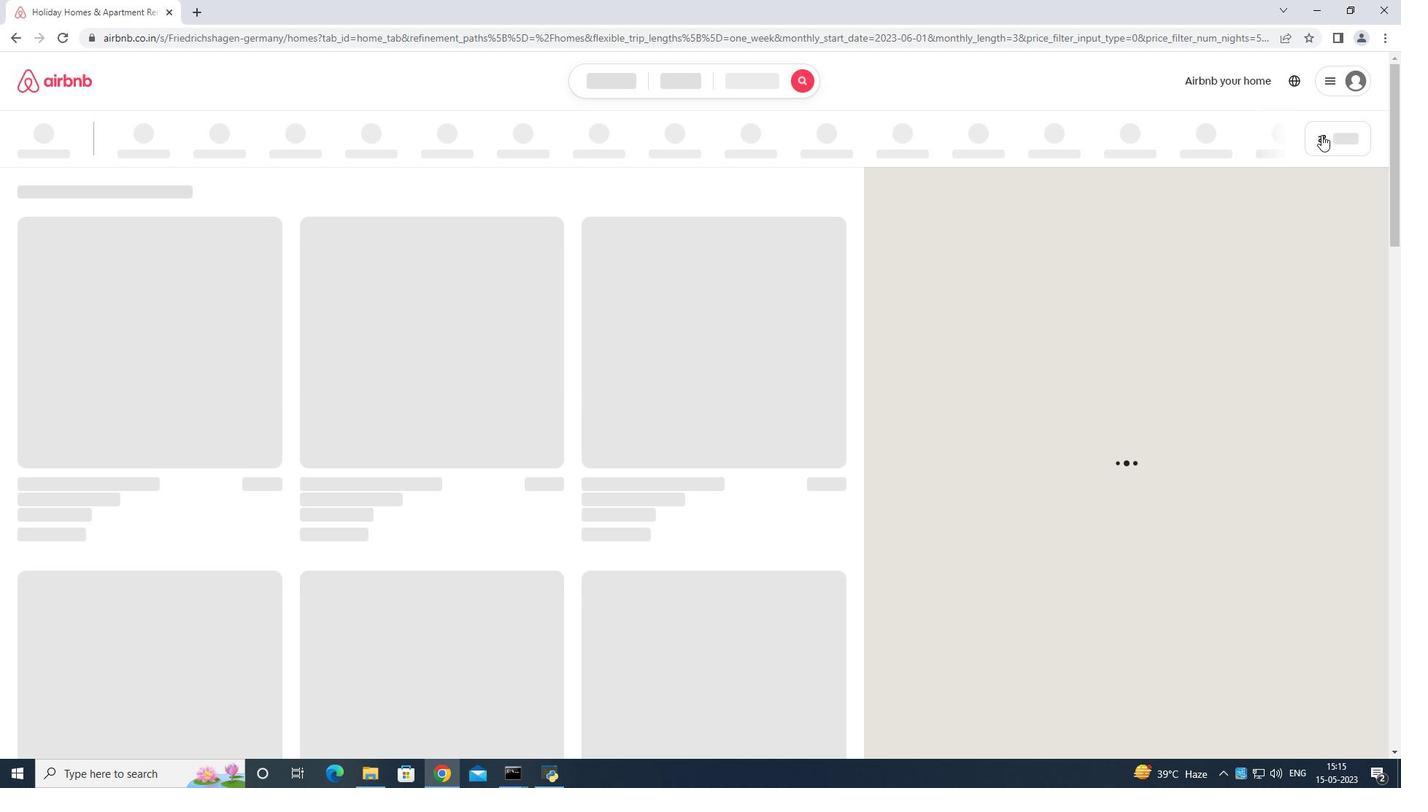 
Action: Mouse pressed left at (1334, 135)
Screenshot: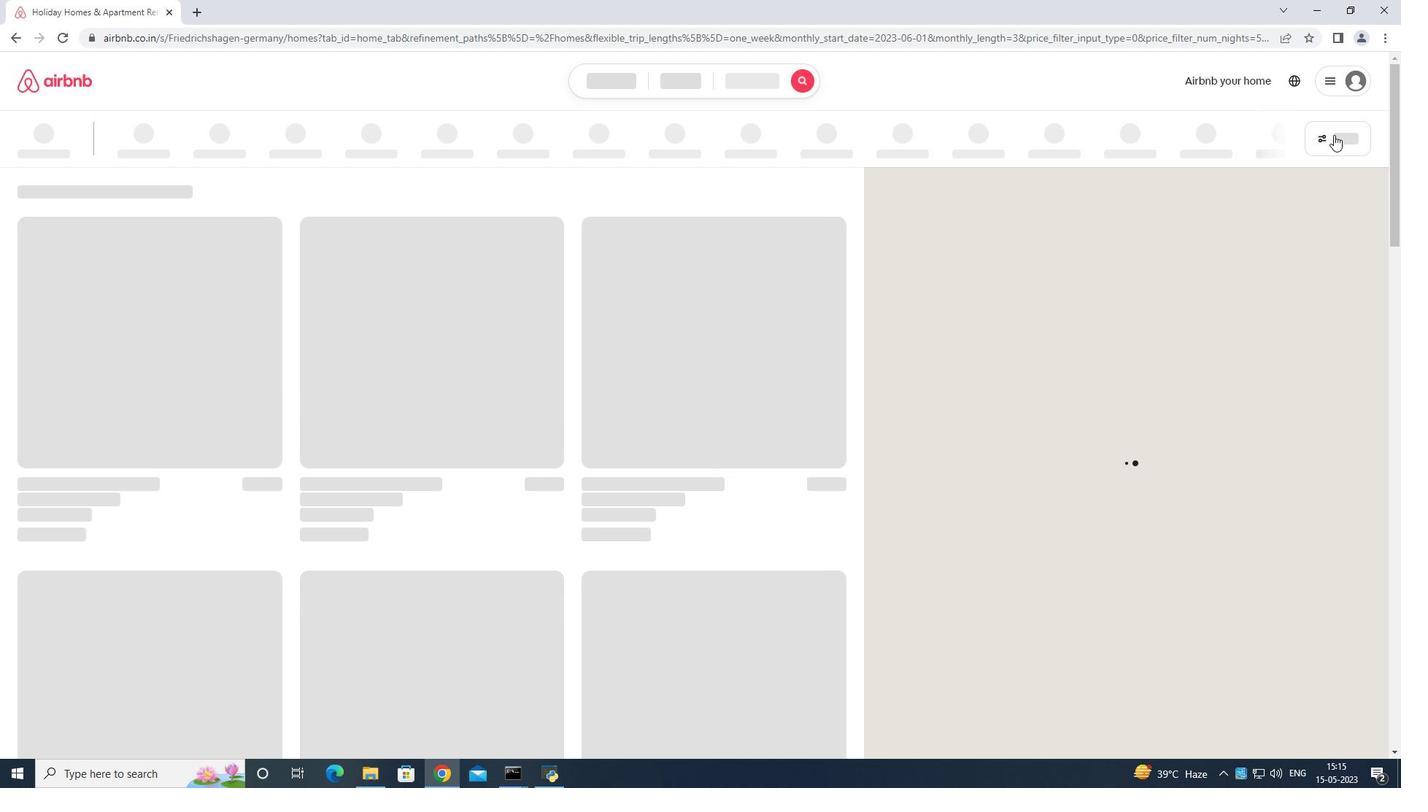 
Action: Mouse moved to (615, 479)
Screenshot: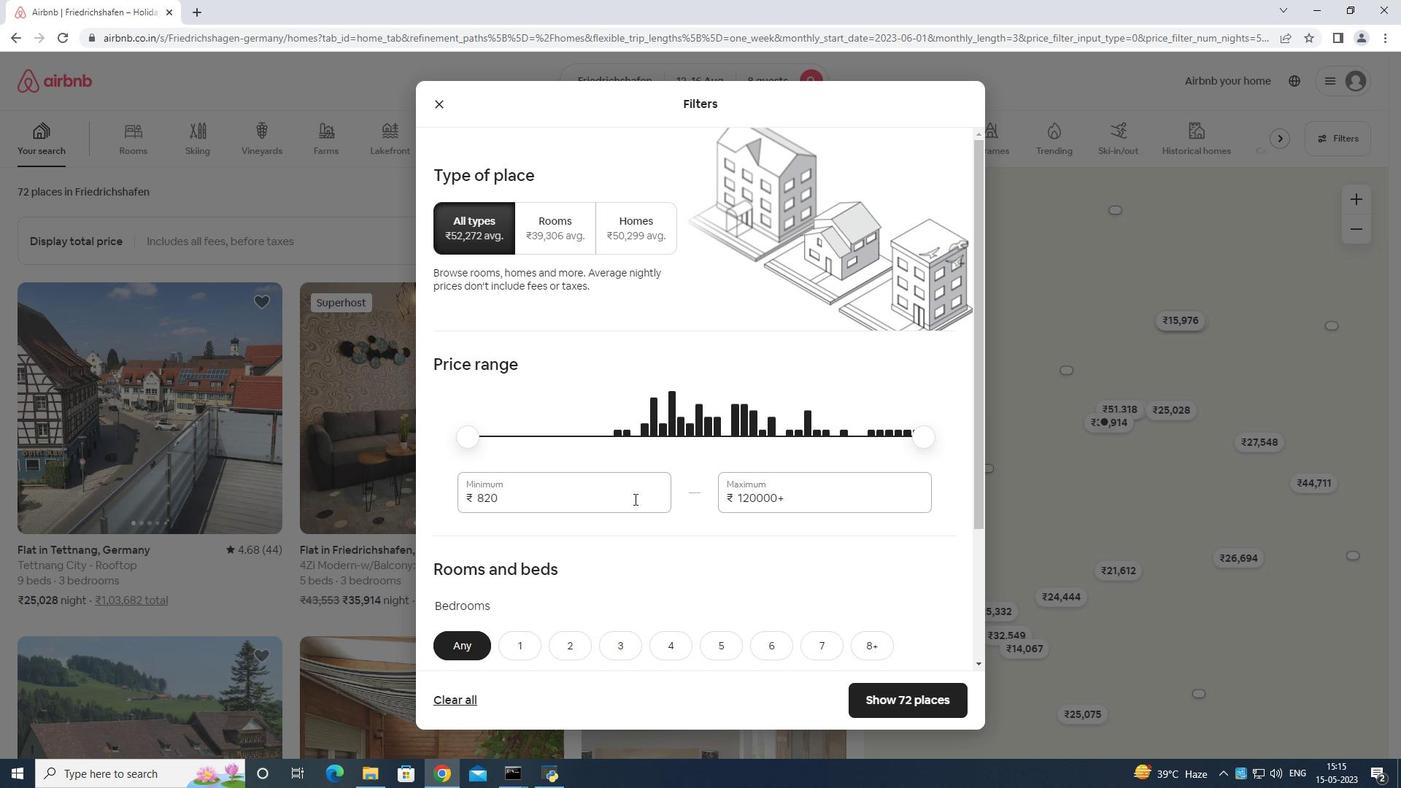 
Action: Mouse pressed left at (615, 479)
Screenshot: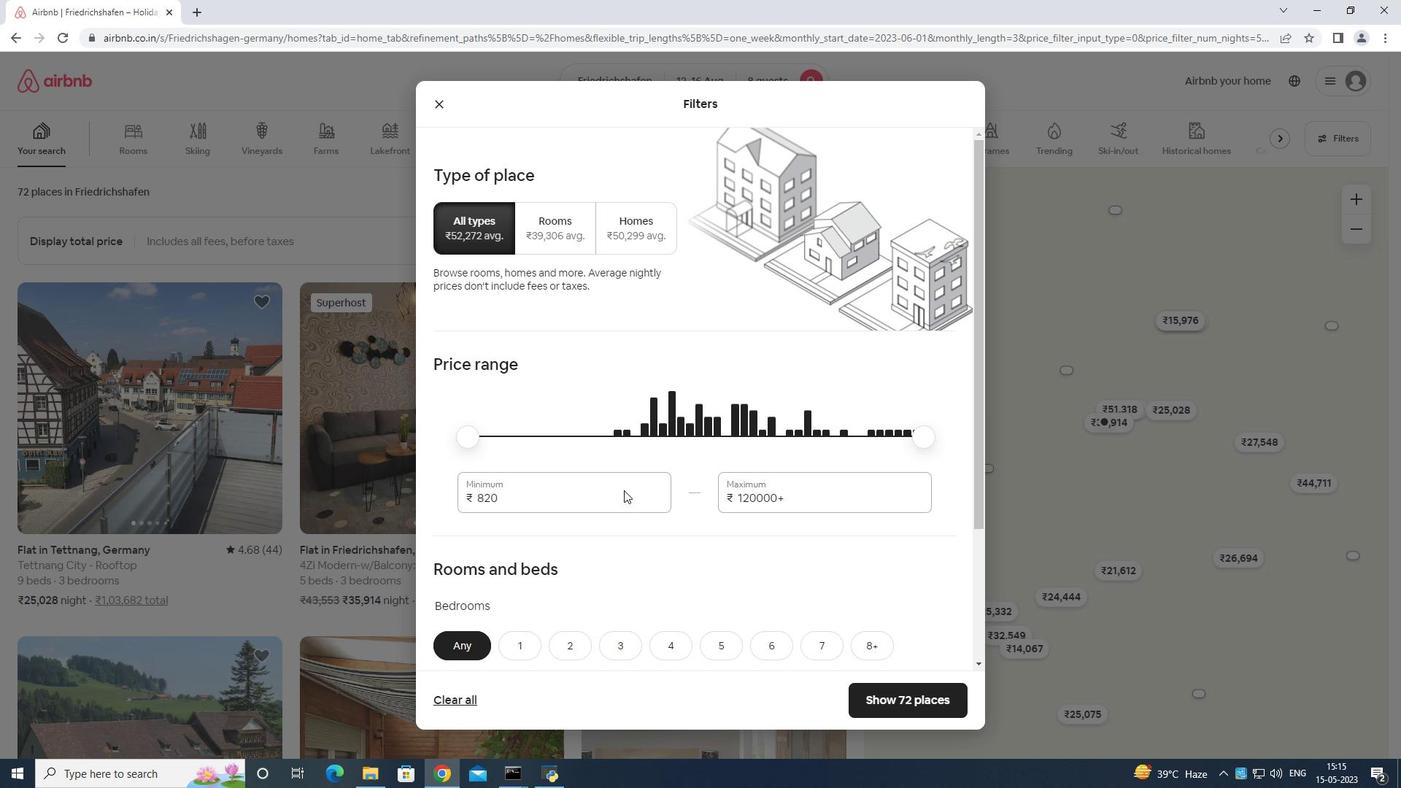 
Action: Mouse moved to (621, 470)
Screenshot: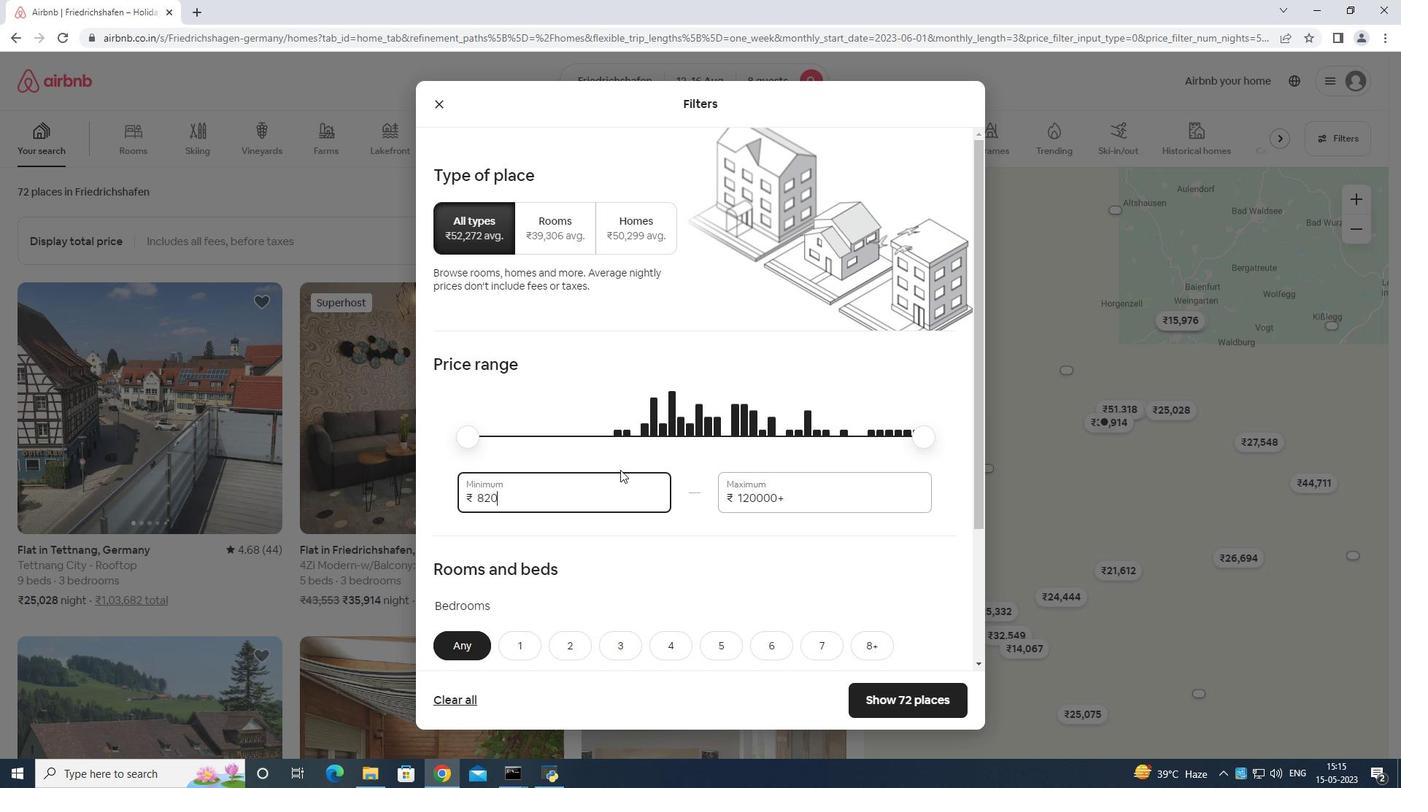 
Action: Key pressed <Key.backspace><Key.backspace>
Screenshot: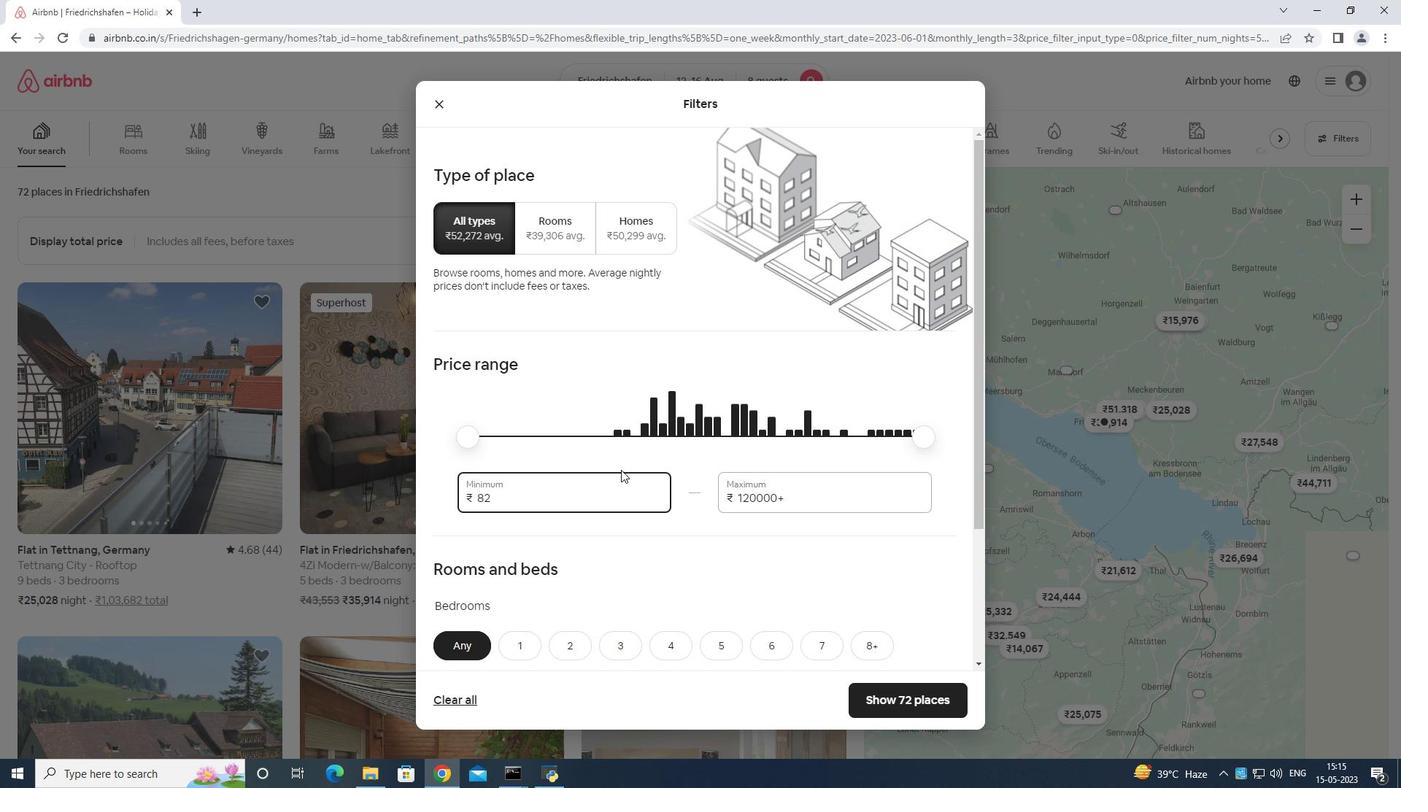 
Action: Mouse moved to (621, 469)
Screenshot: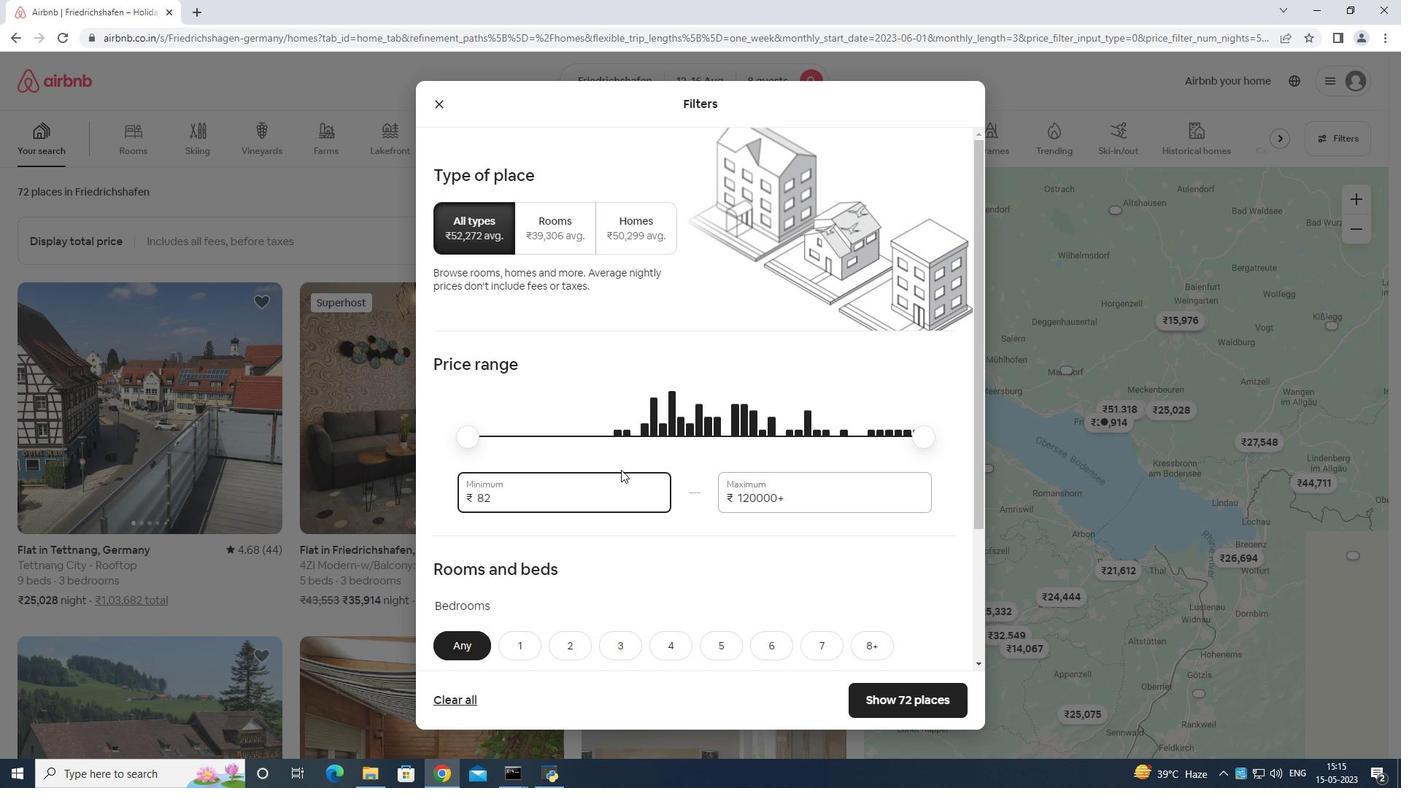 
Action: Key pressed <Key.backspace>
Screenshot: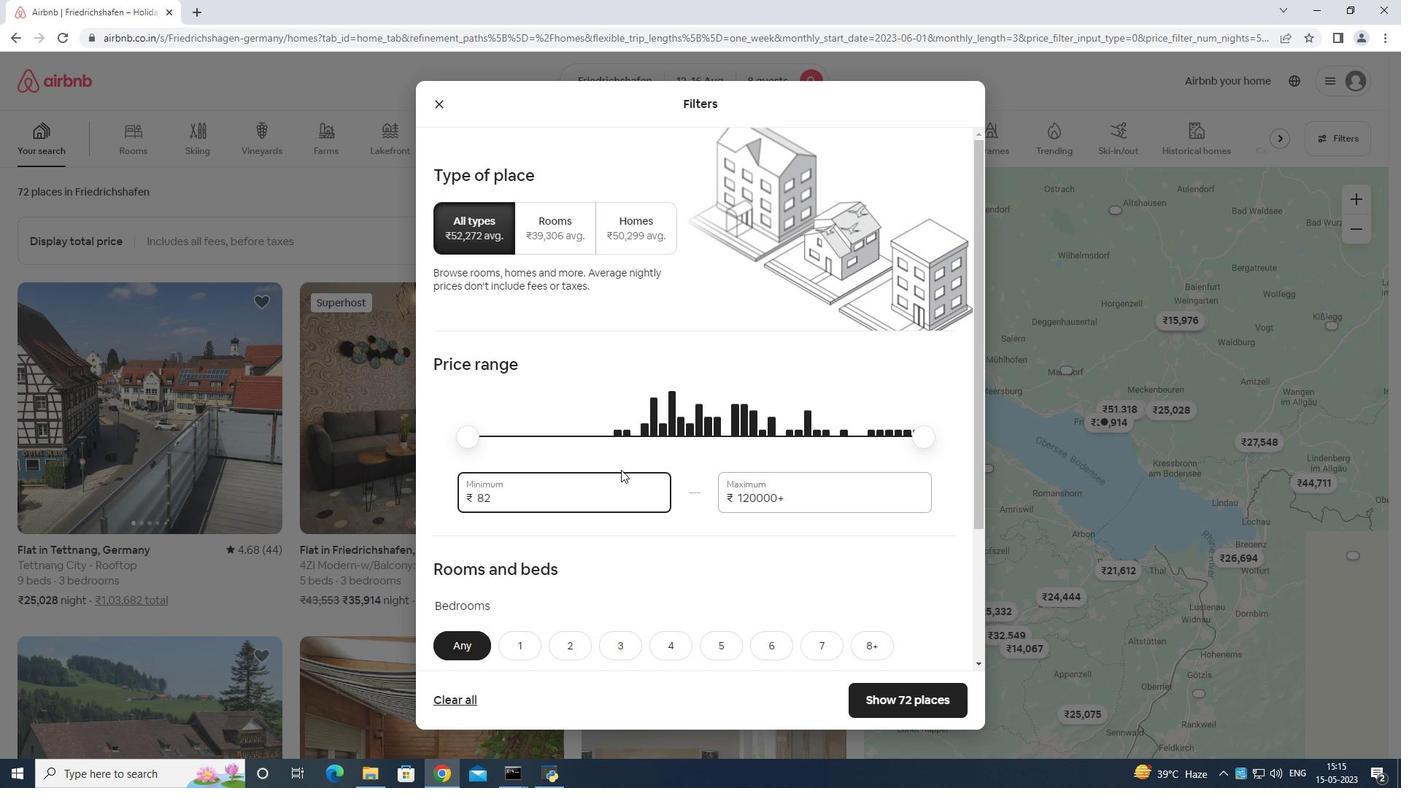 
Action: Mouse moved to (622, 468)
Screenshot: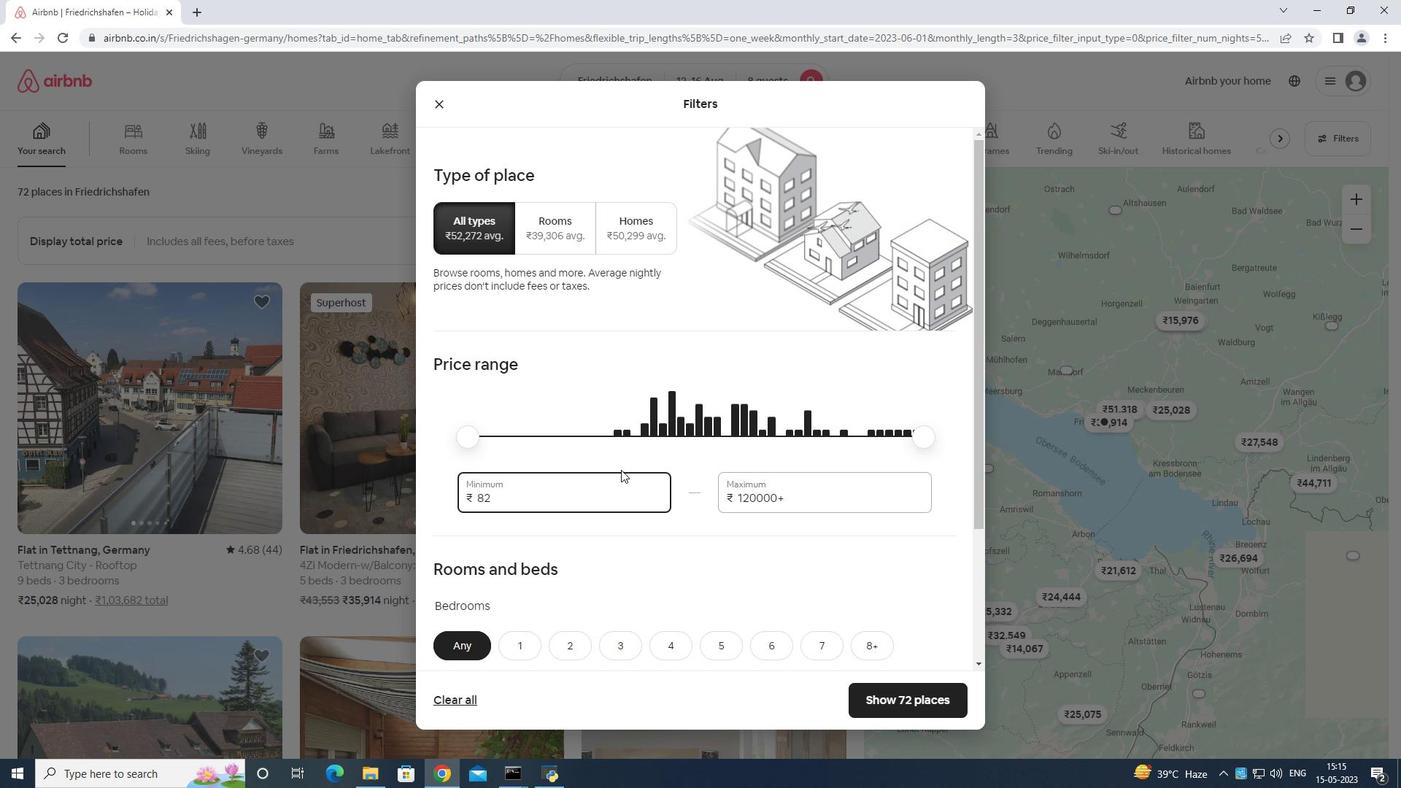 
Action: Key pressed <Key.backspace>
Screenshot: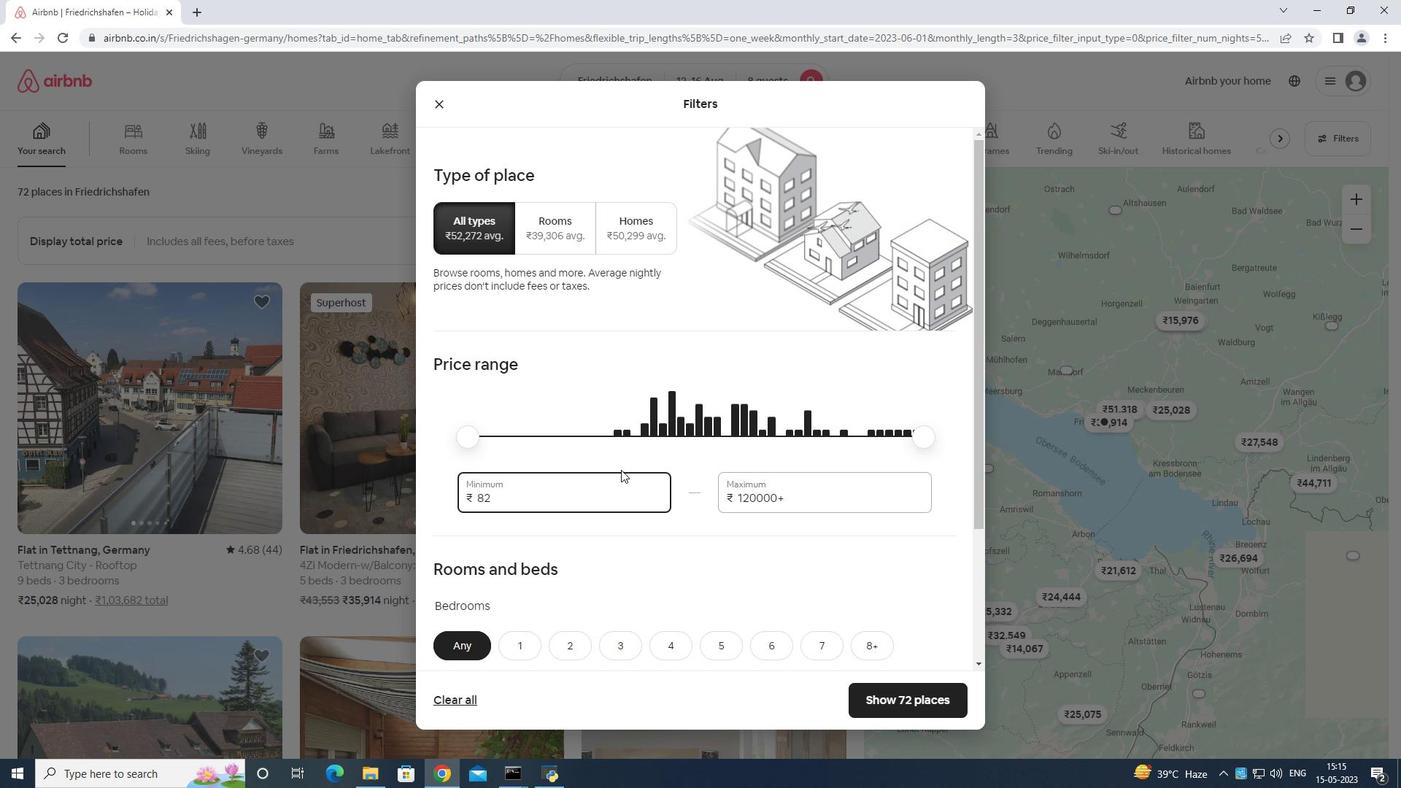 
Action: Mouse moved to (622, 468)
Screenshot: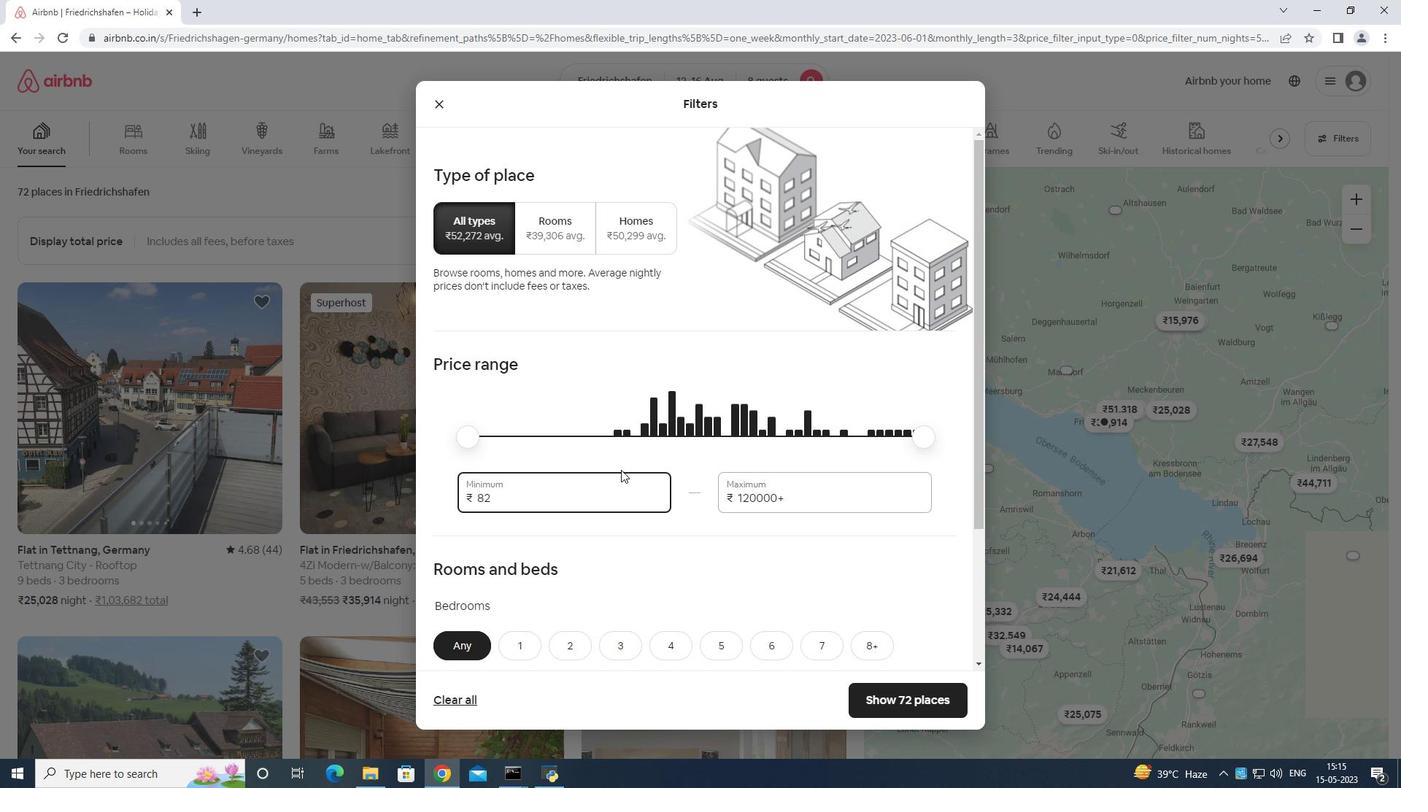 
Action: Key pressed <Key.backspace>
Screenshot: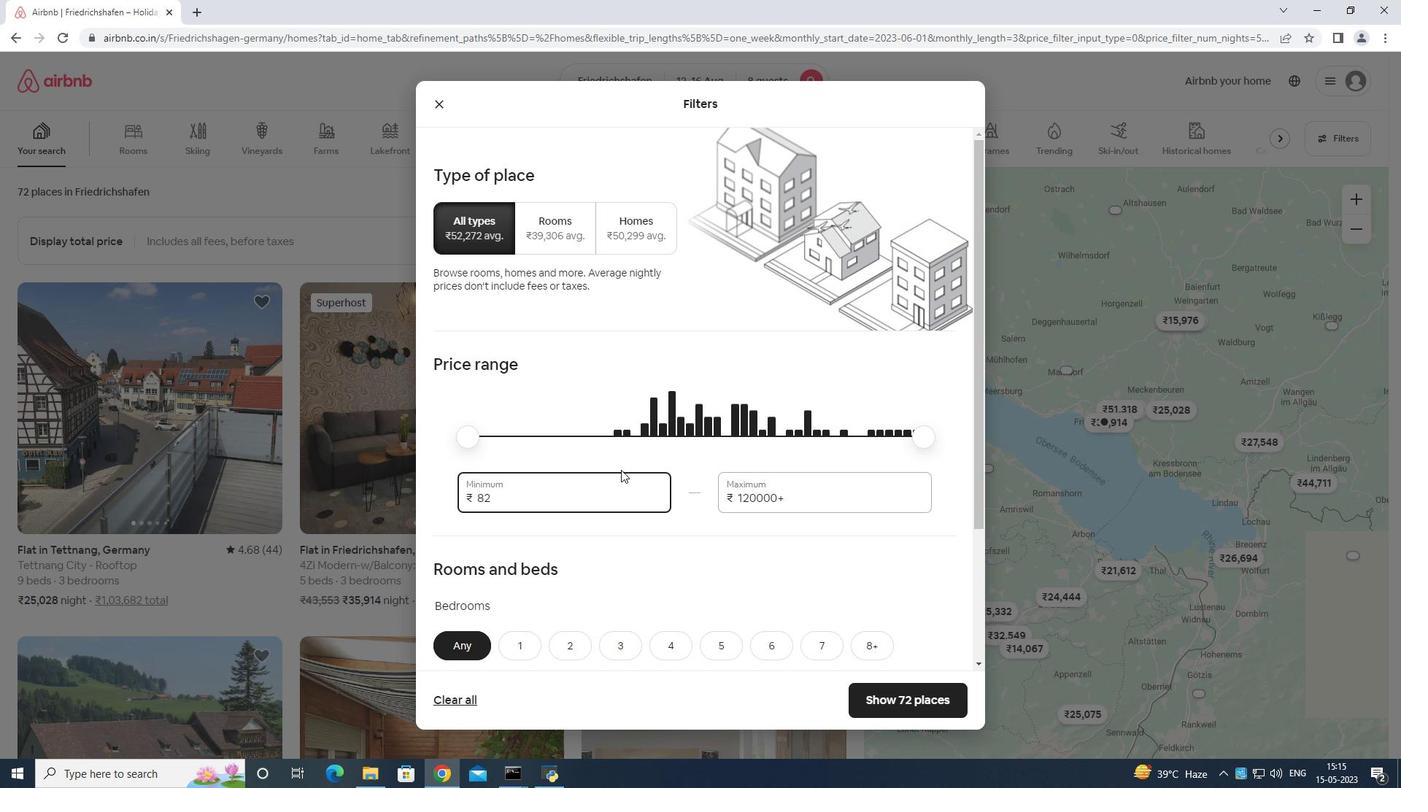 
Action: Mouse moved to (623, 466)
Screenshot: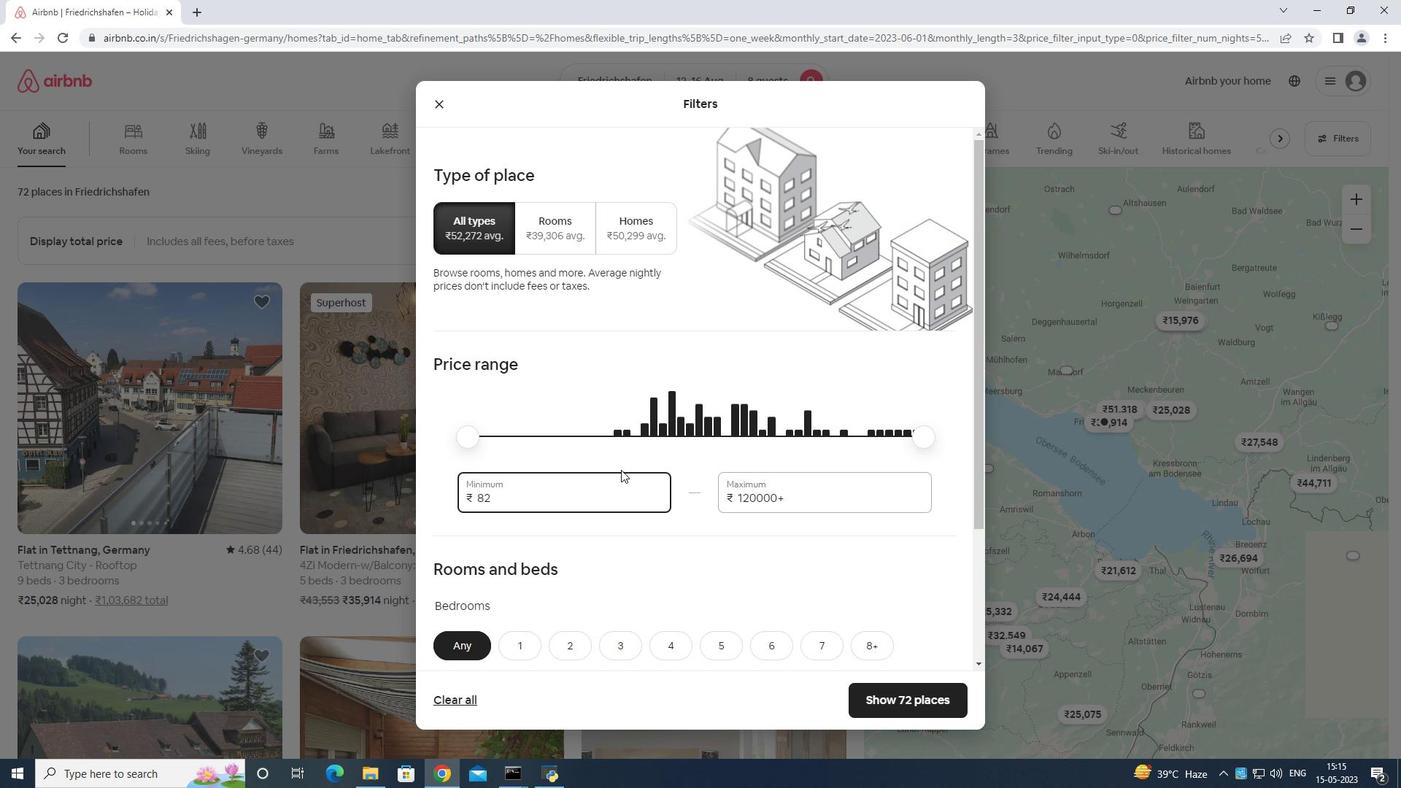 
Action: Key pressed <Key.backspace>
Screenshot: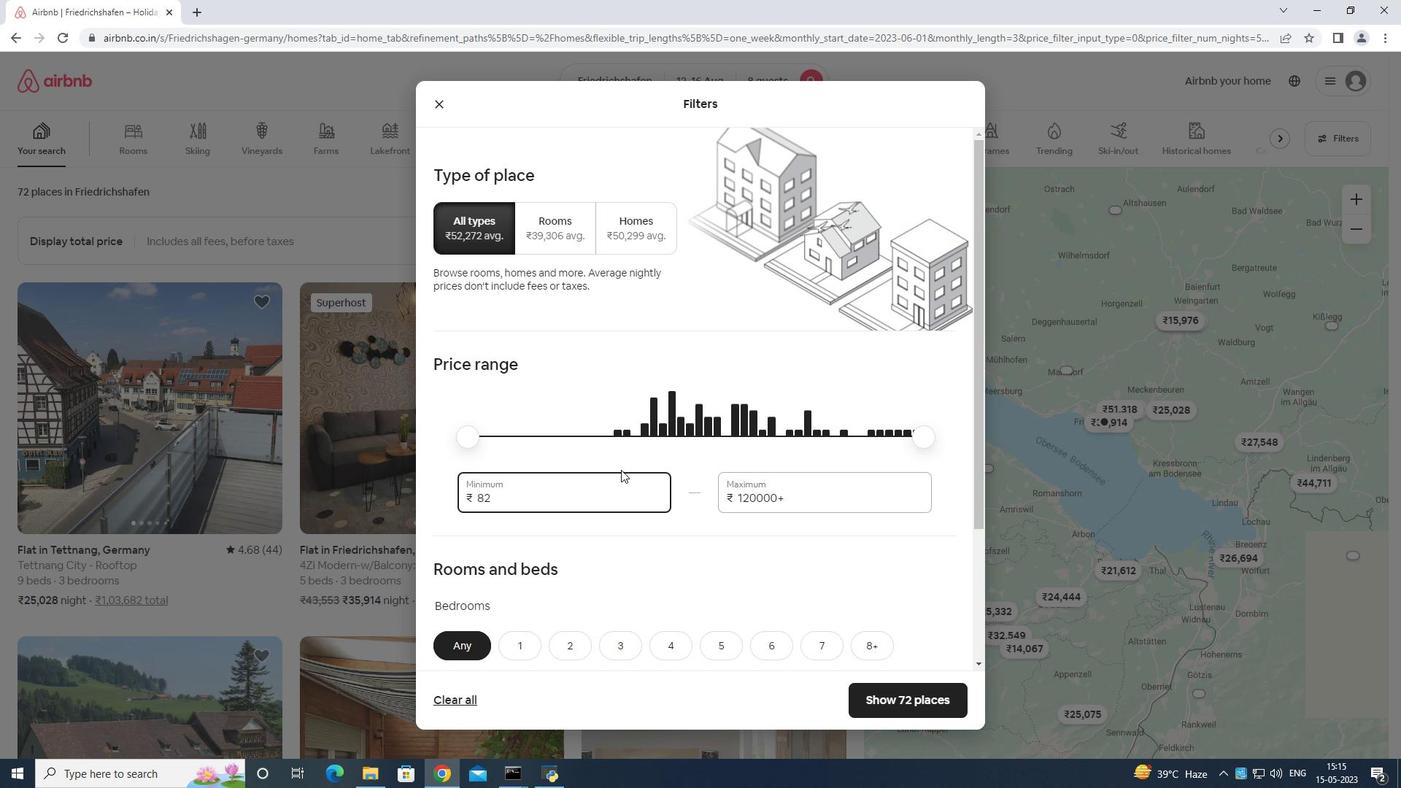 
Action: Mouse moved to (624, 464)
Screenshot: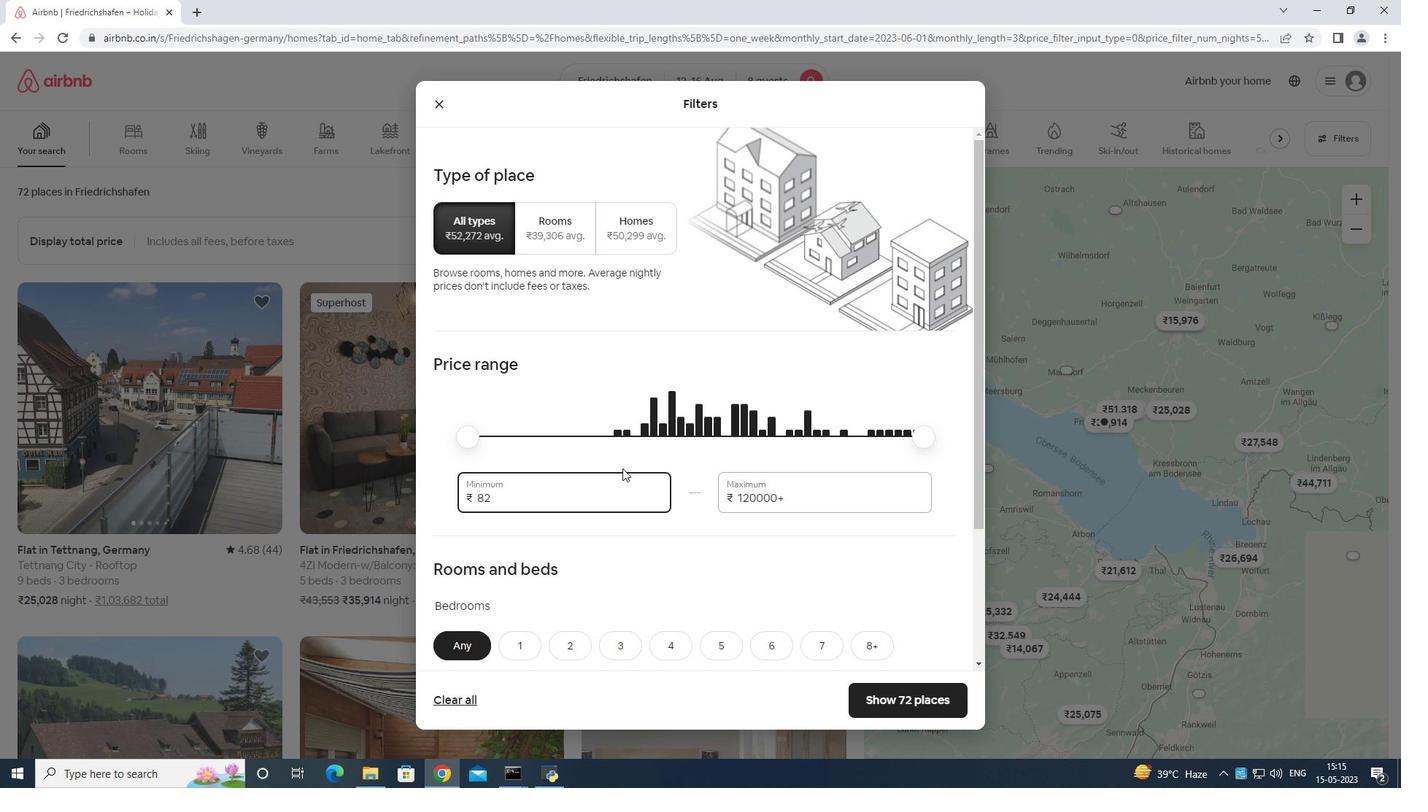 
Action: Key pressed <Key.backspace>
Screenshot: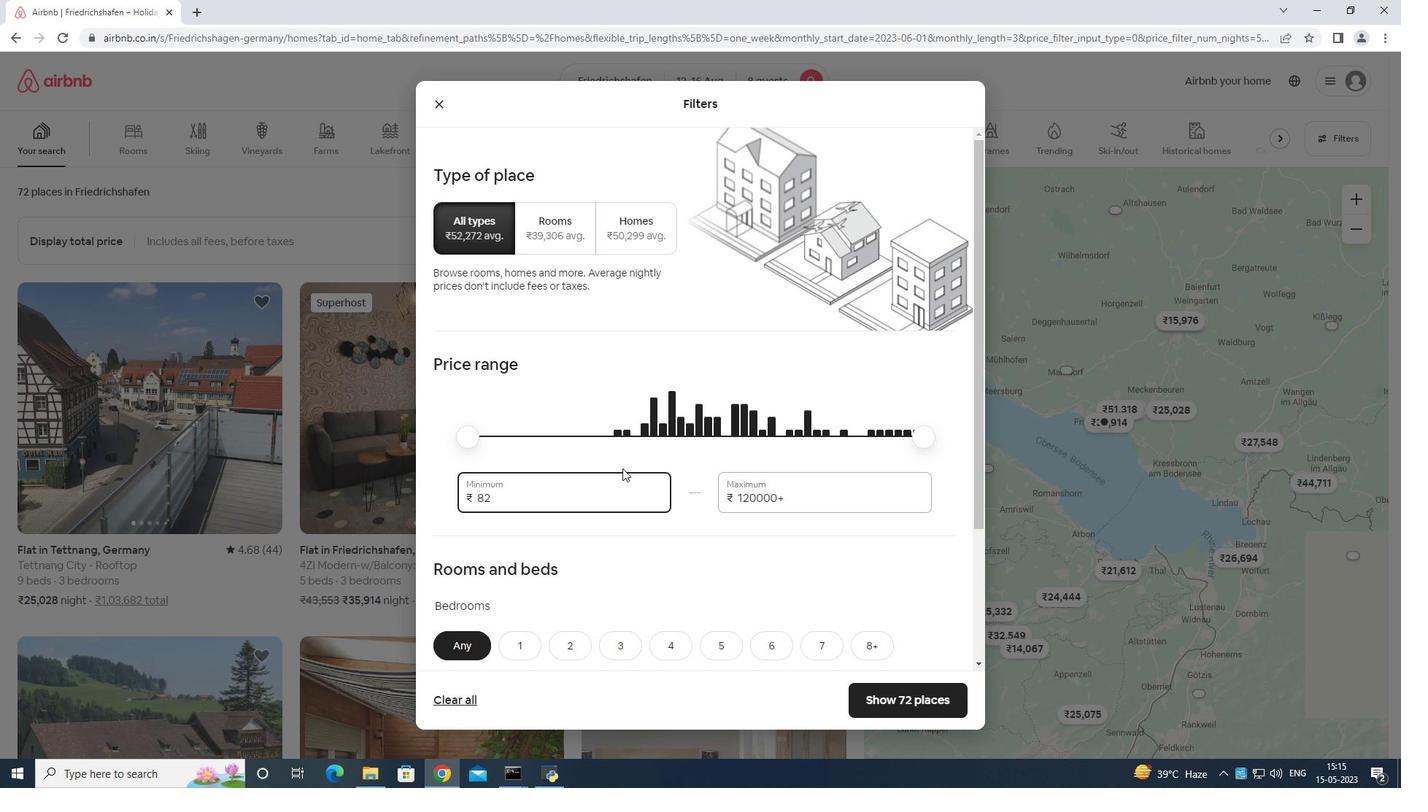 
Action: Mouse moved to (627, 461)
Screenshot: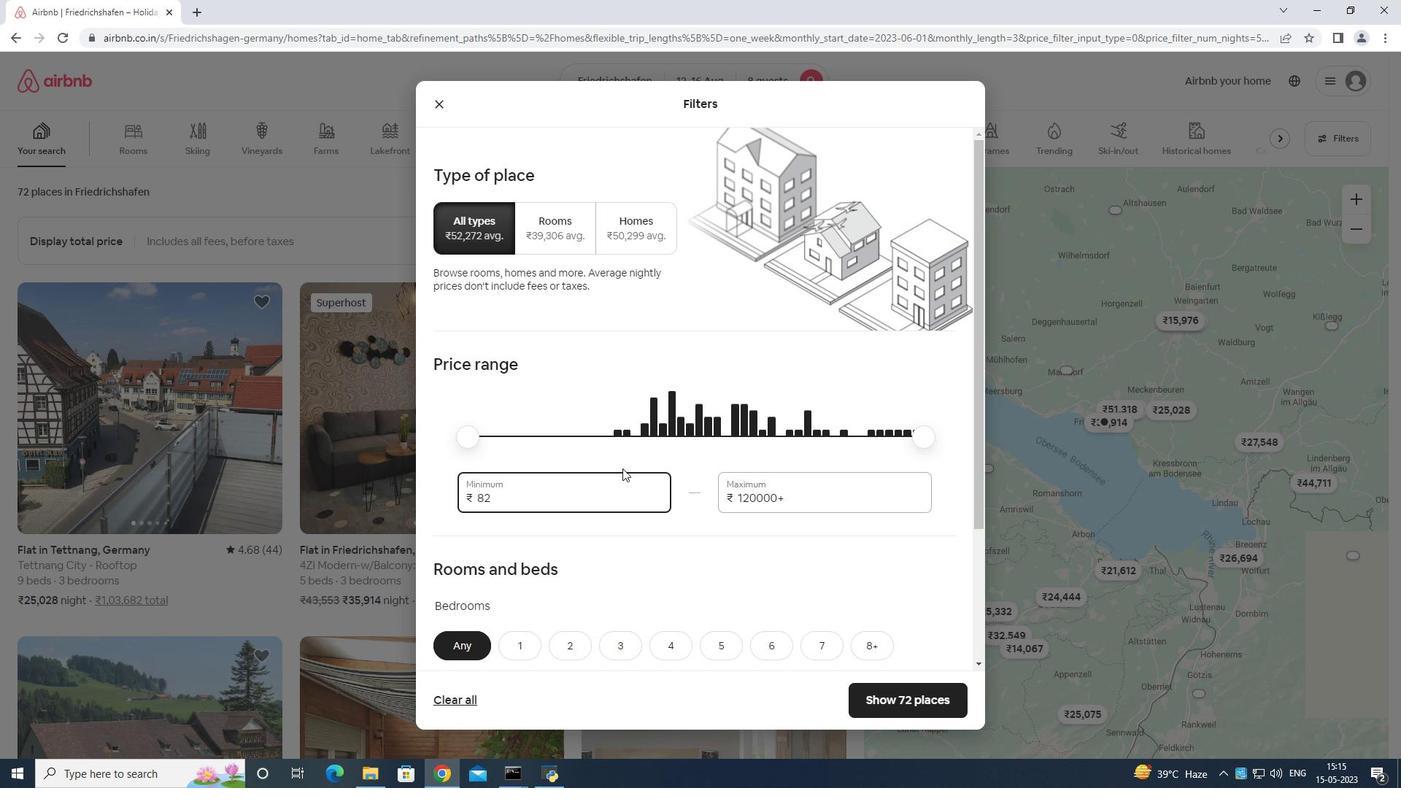 
Action: Key pressed 1000
Screenshot: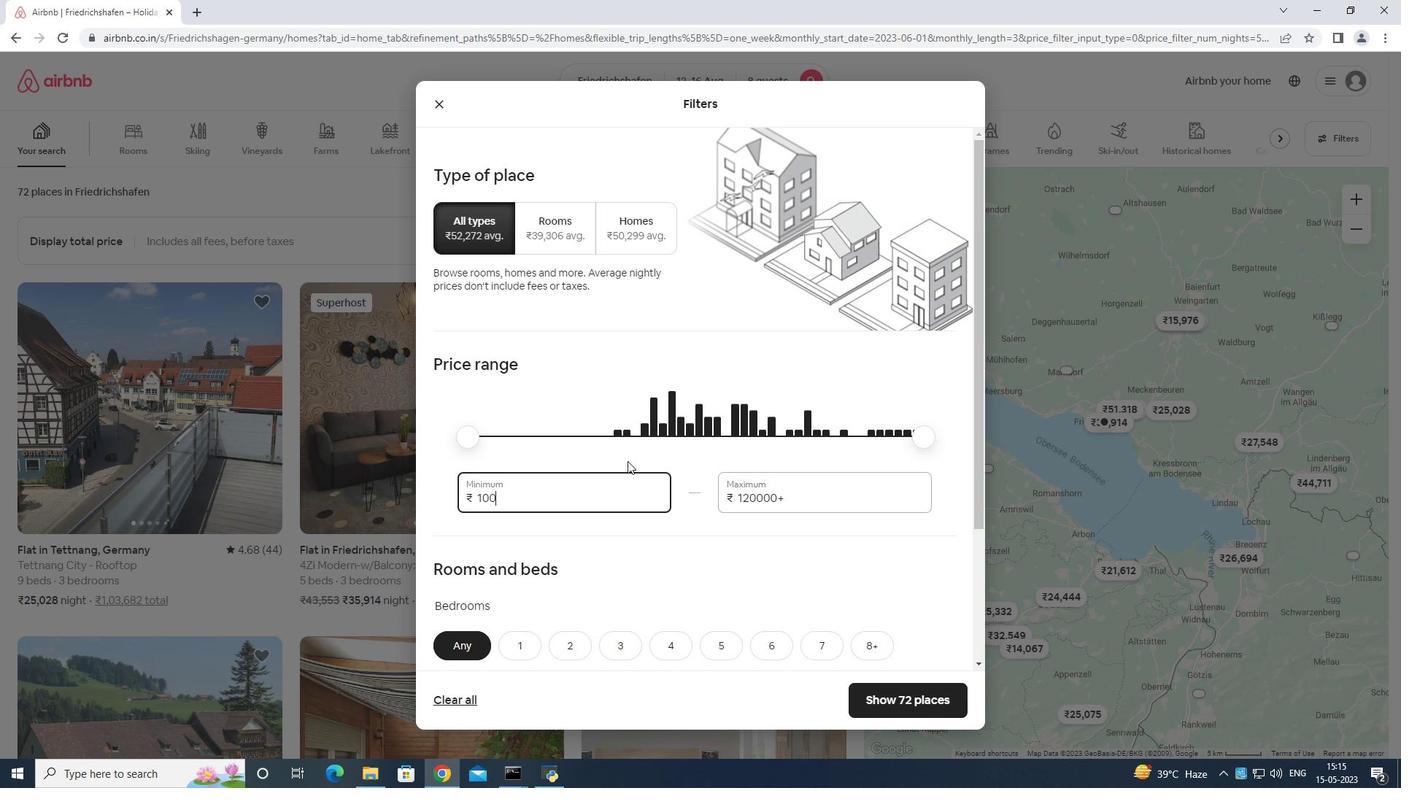 
Action: Mouse moved to (627, 460)
Screenshot: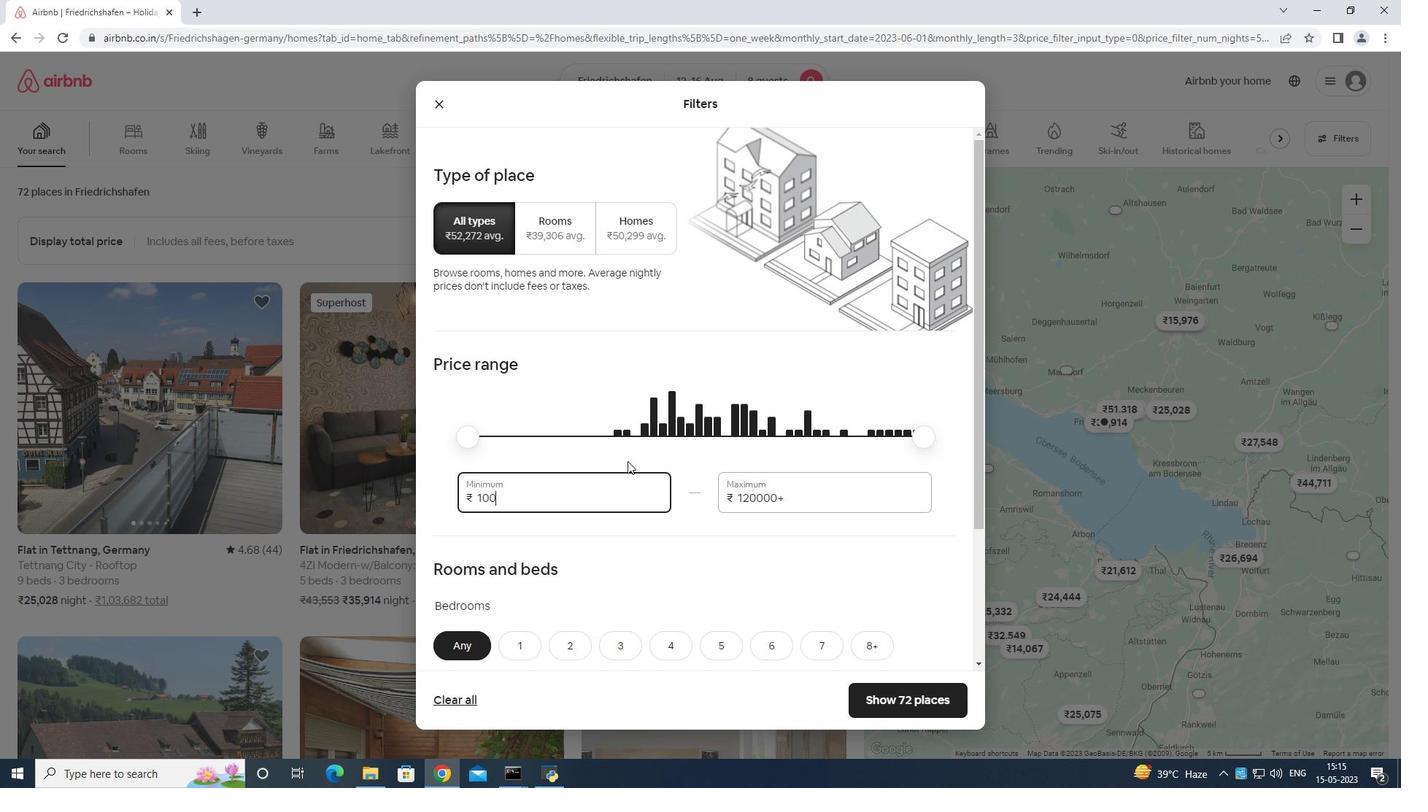 
Action: Key pressed 0
Screenshot: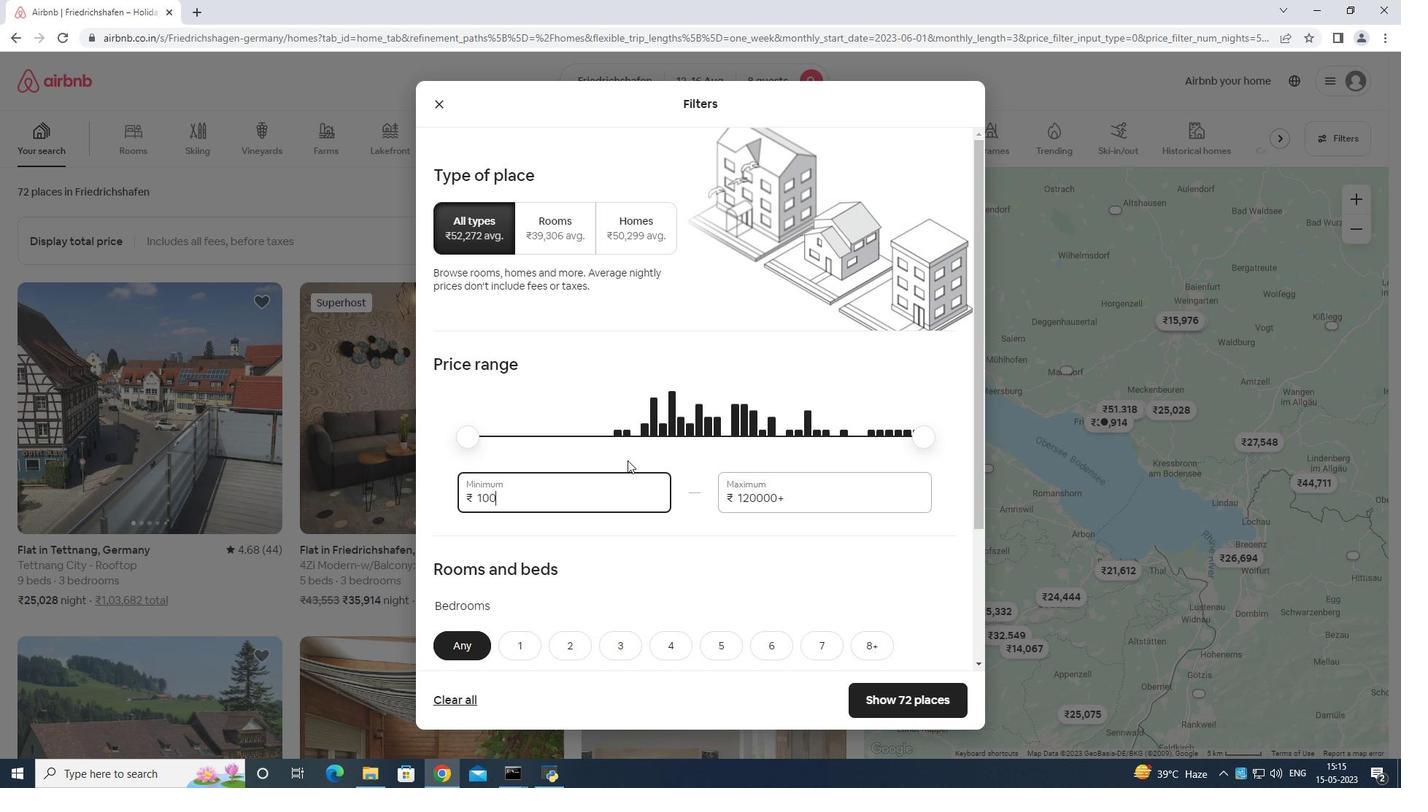 
Action: Mouse moved to (809, 491)
Screenshot: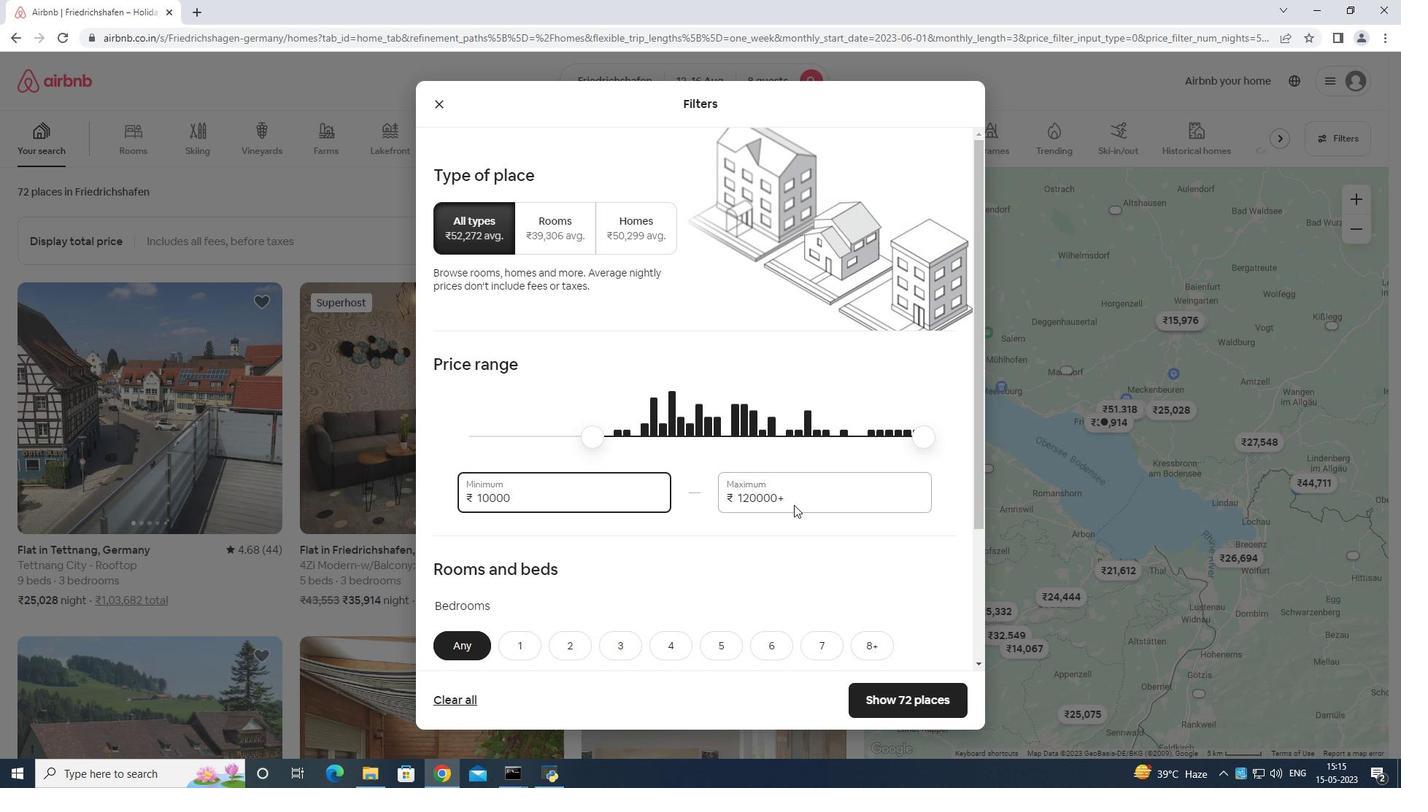 
Action: Mouse pressed left at (809, 491)
Screenshot: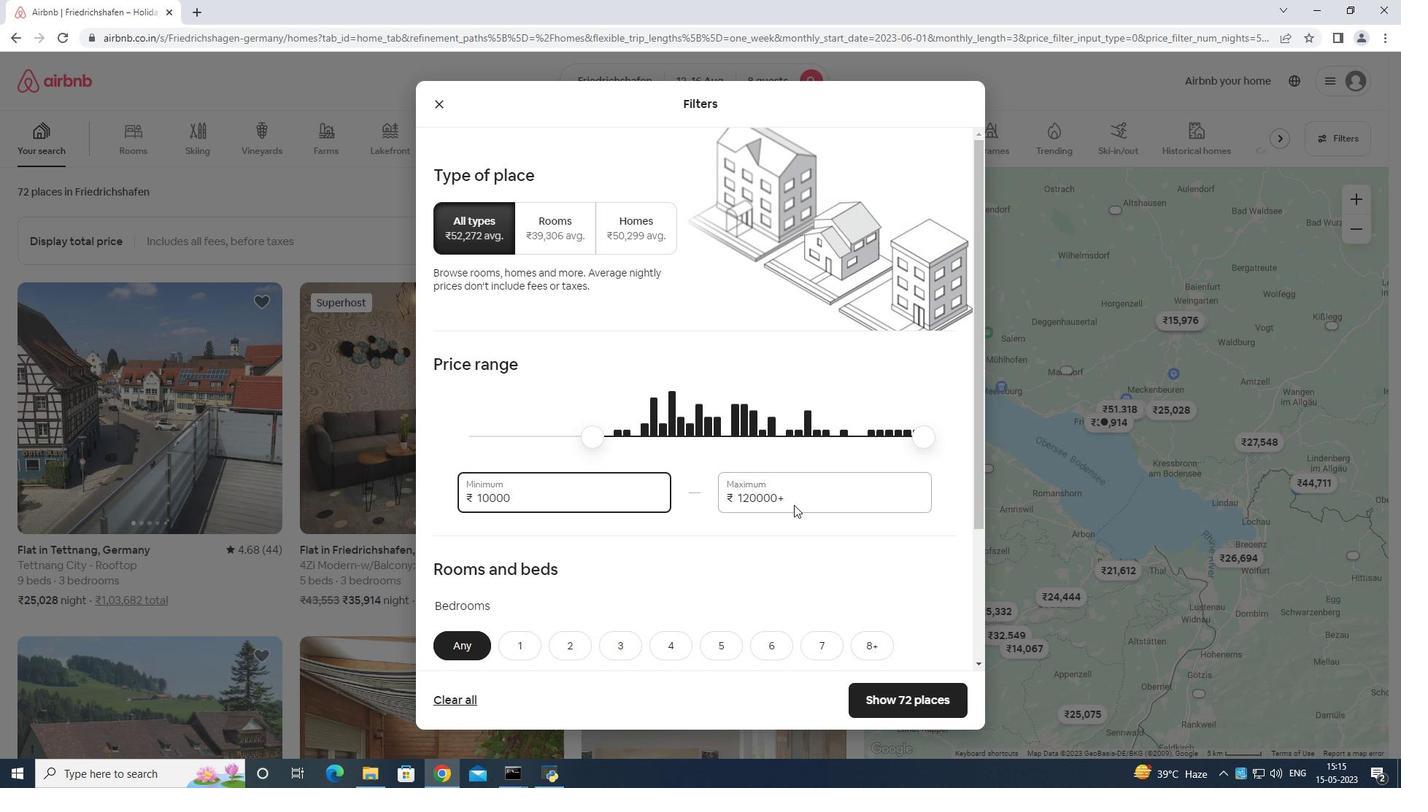 
Action: Mouse moved to (814, 483)
Screenshot: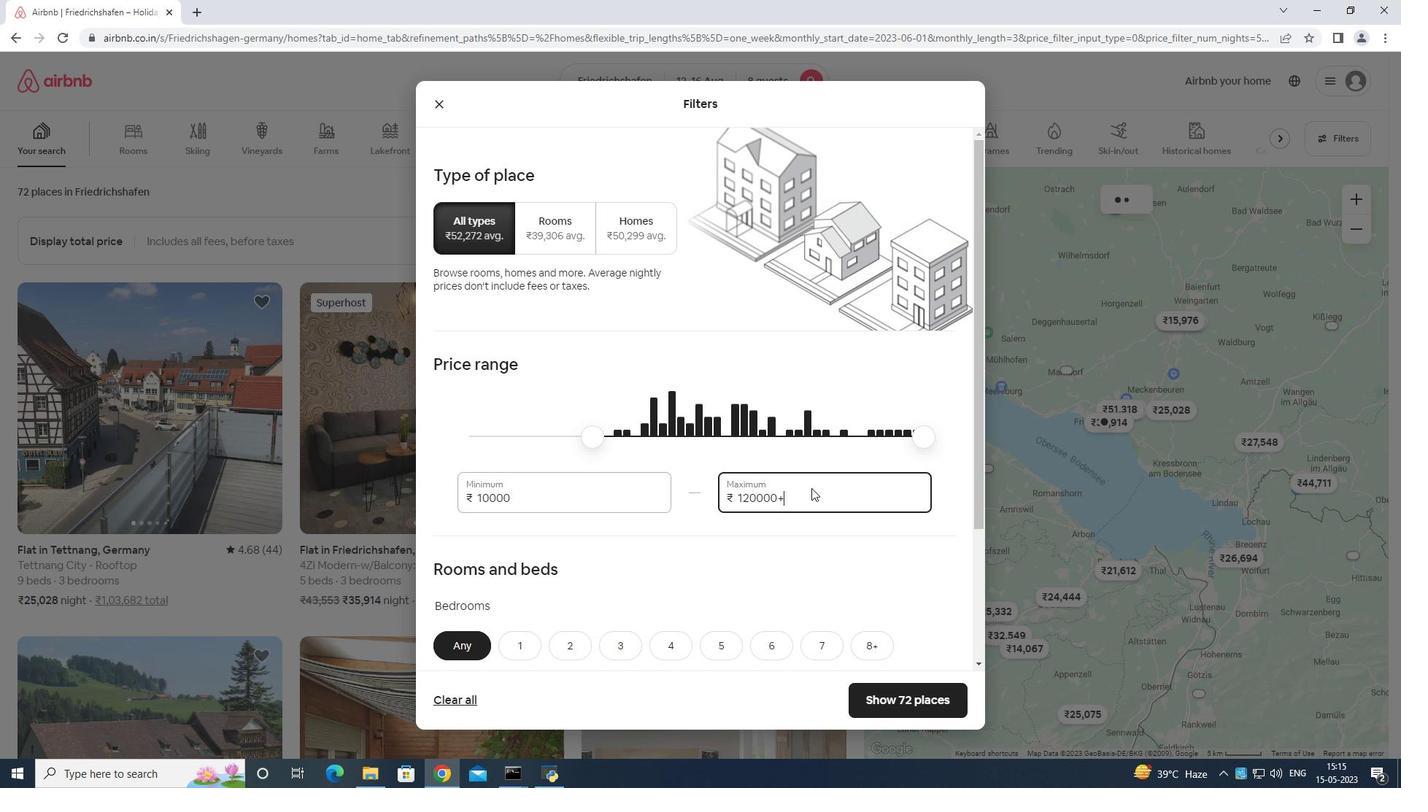 
Action: Key pressed <Key.backspace>
Screenshot: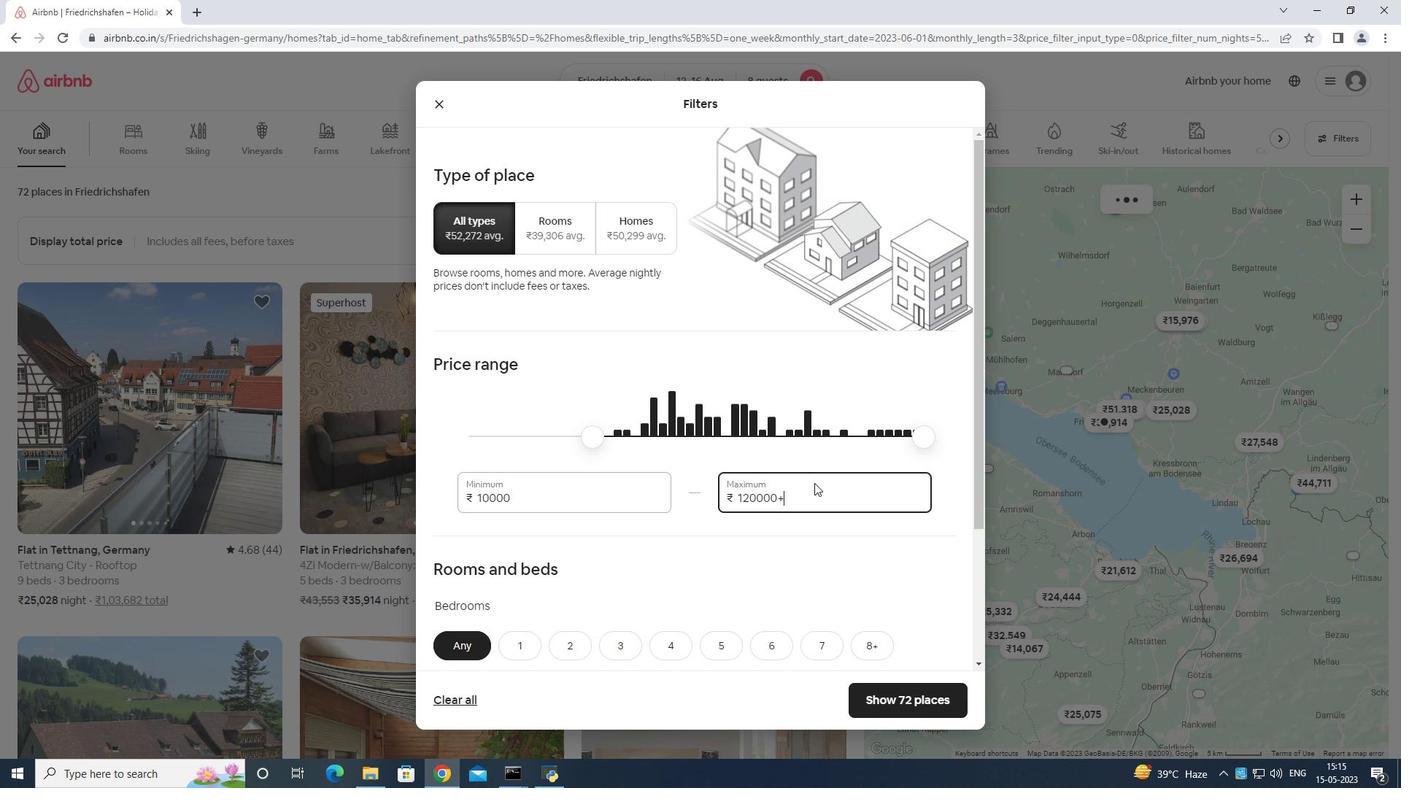 
Action: Mouse moved to (815, 480)
Screenshot: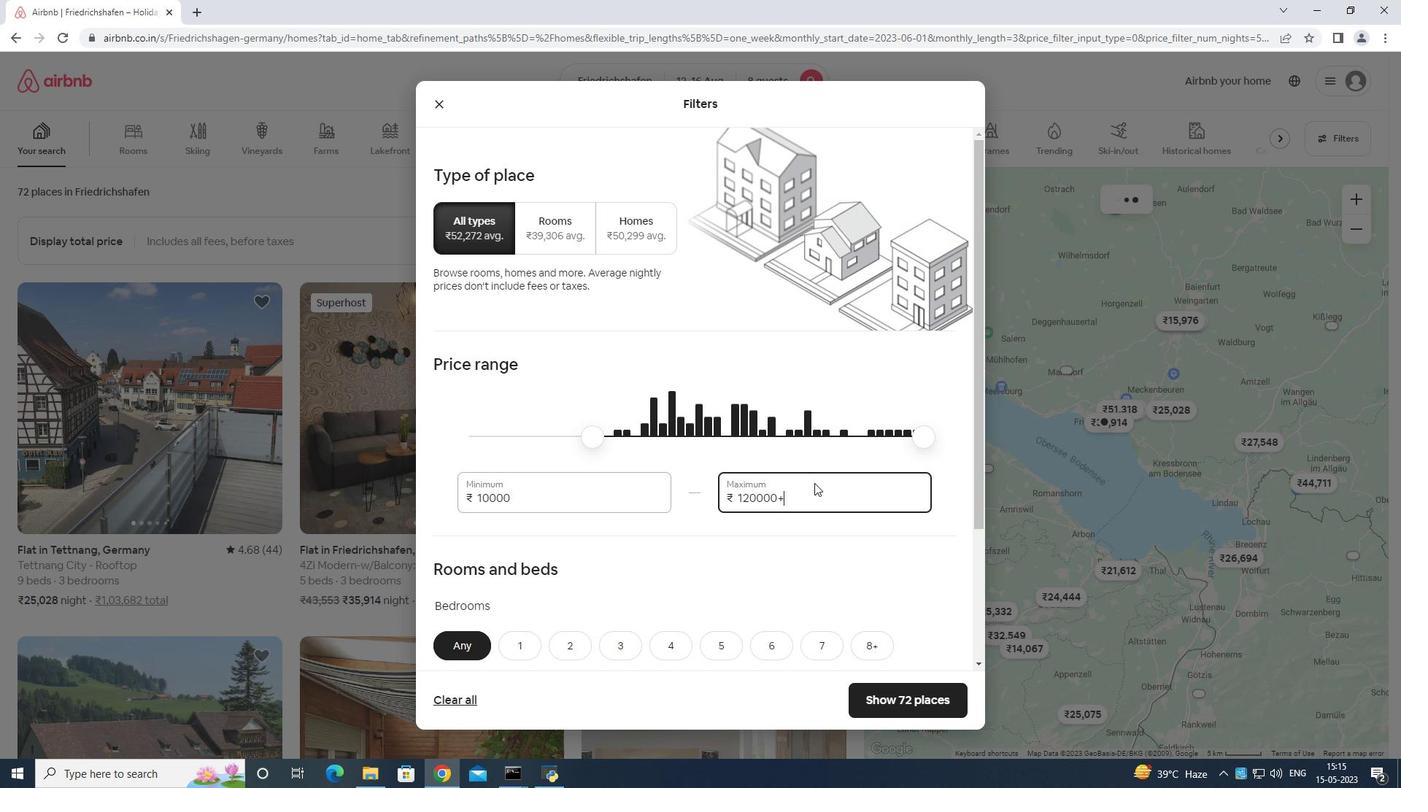 
Action: Key pressed <Key.backspace><Key.backspace><Key.backspace><Key.backspace><Key.backspace><Key.backspace><Key.backspace><Key.backspace><Key.backspace>
Screenshot: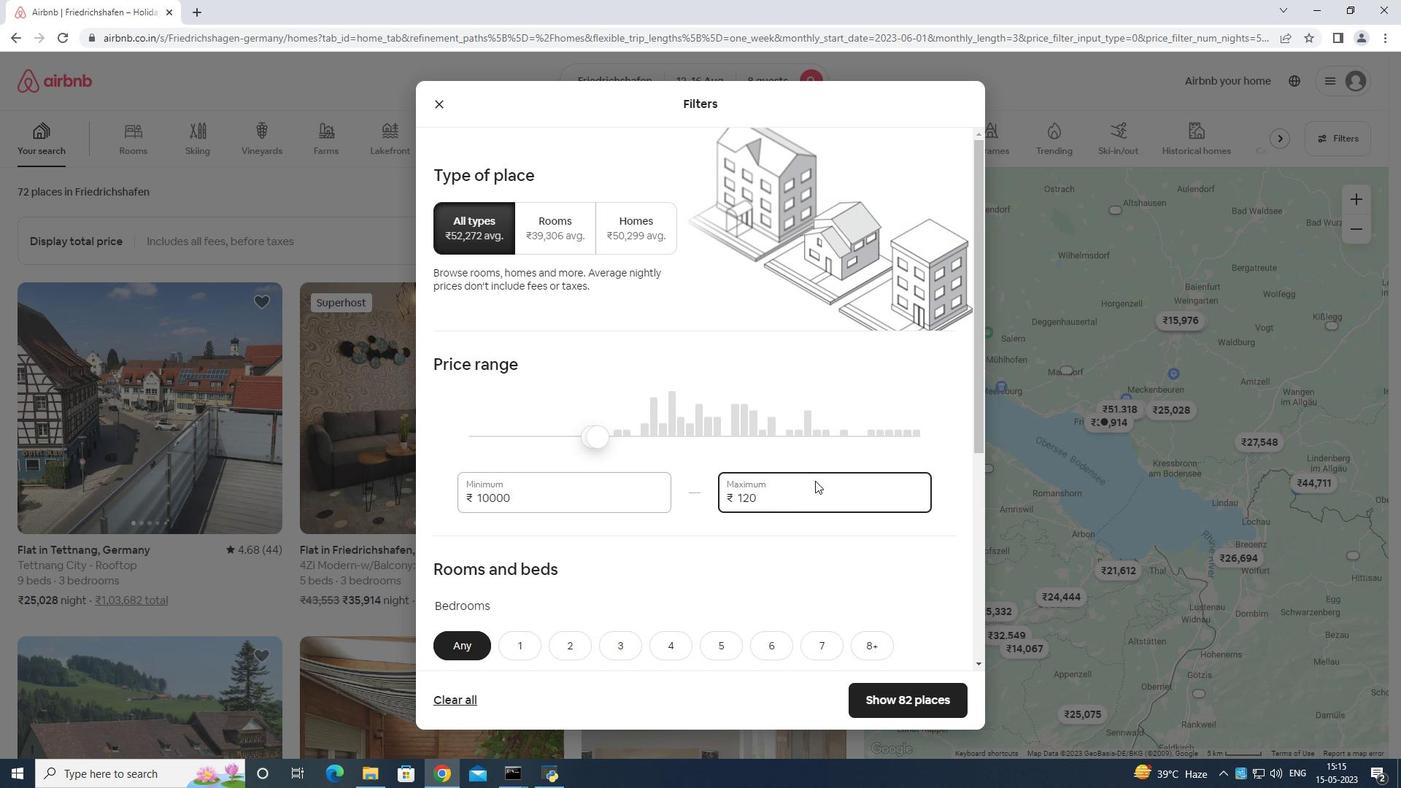 
Action: Mouse moved to (815, 480)
Screenshot: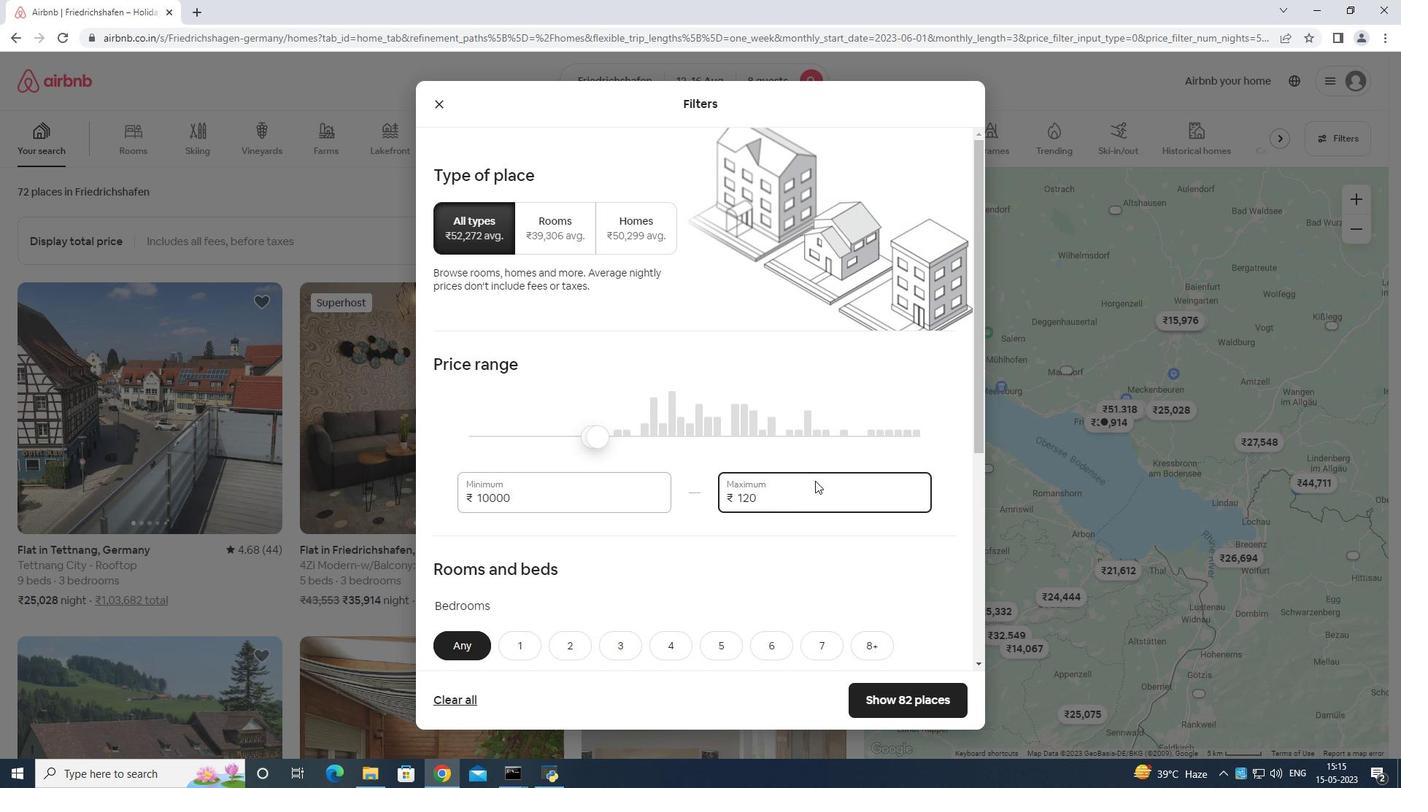 
Action: Key pressed <Key.backspace>
Screenshot: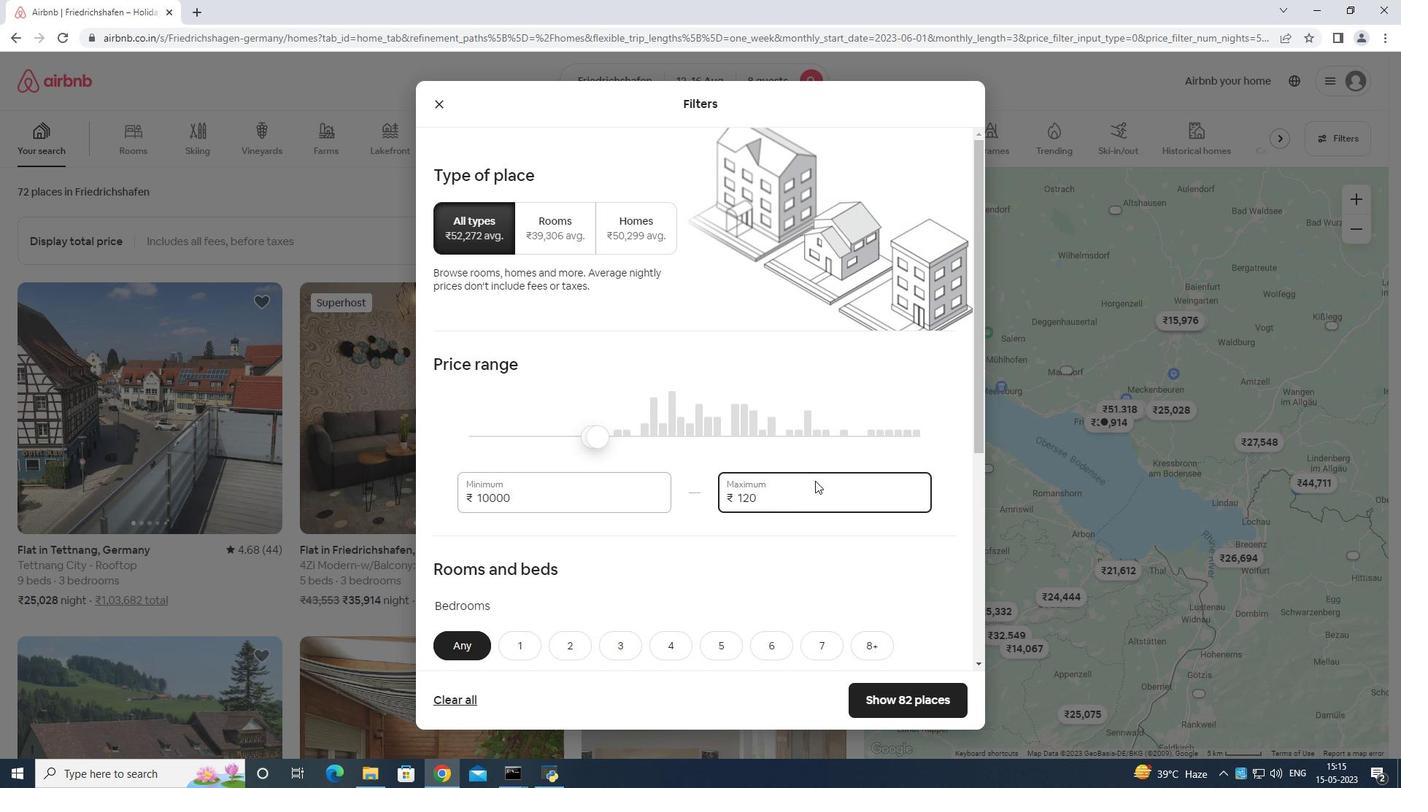 
Action: Mouse moved to (818, 478)
Screenshot: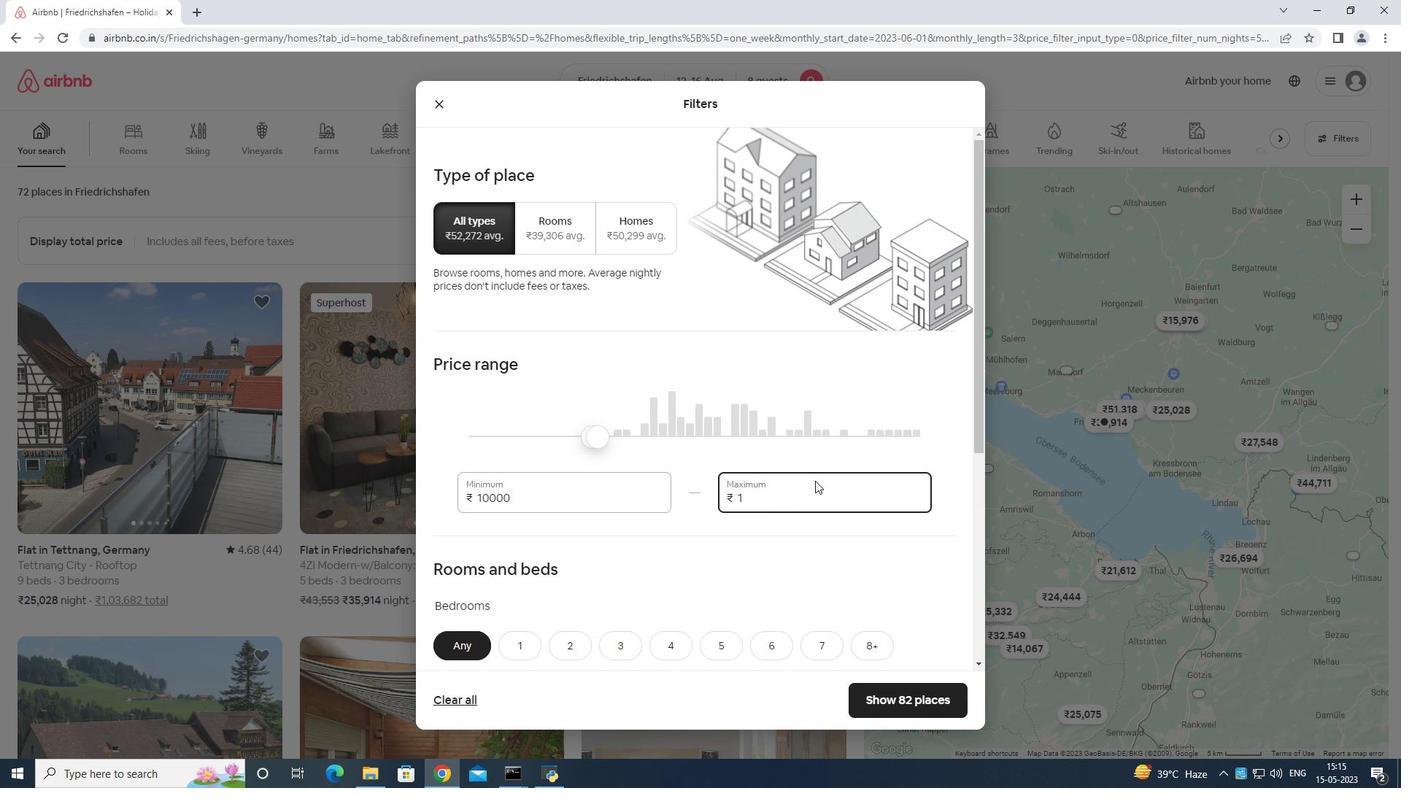 
Action: Key pressed 1
Screenshot: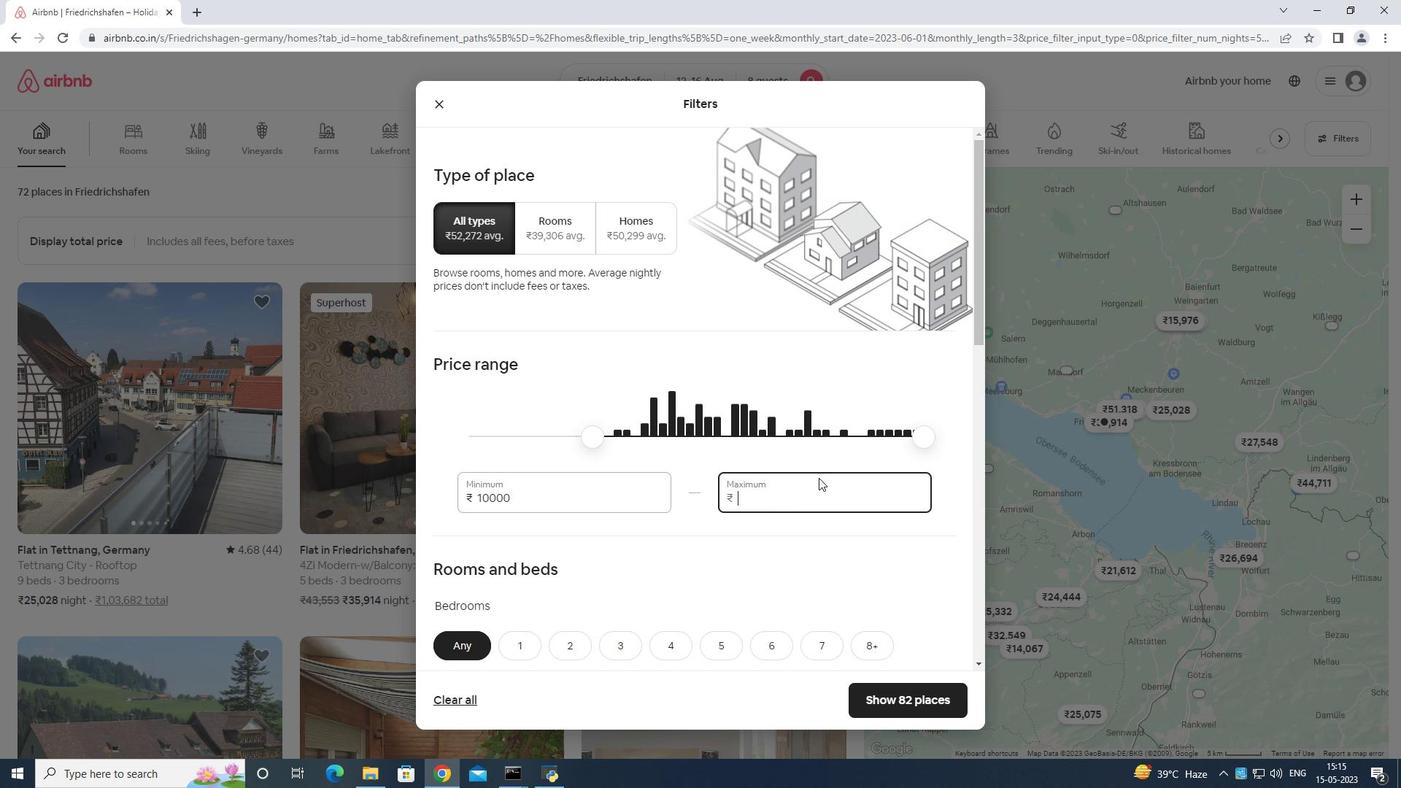 
Action: Mouse moved to (820, 477)
Screenshot: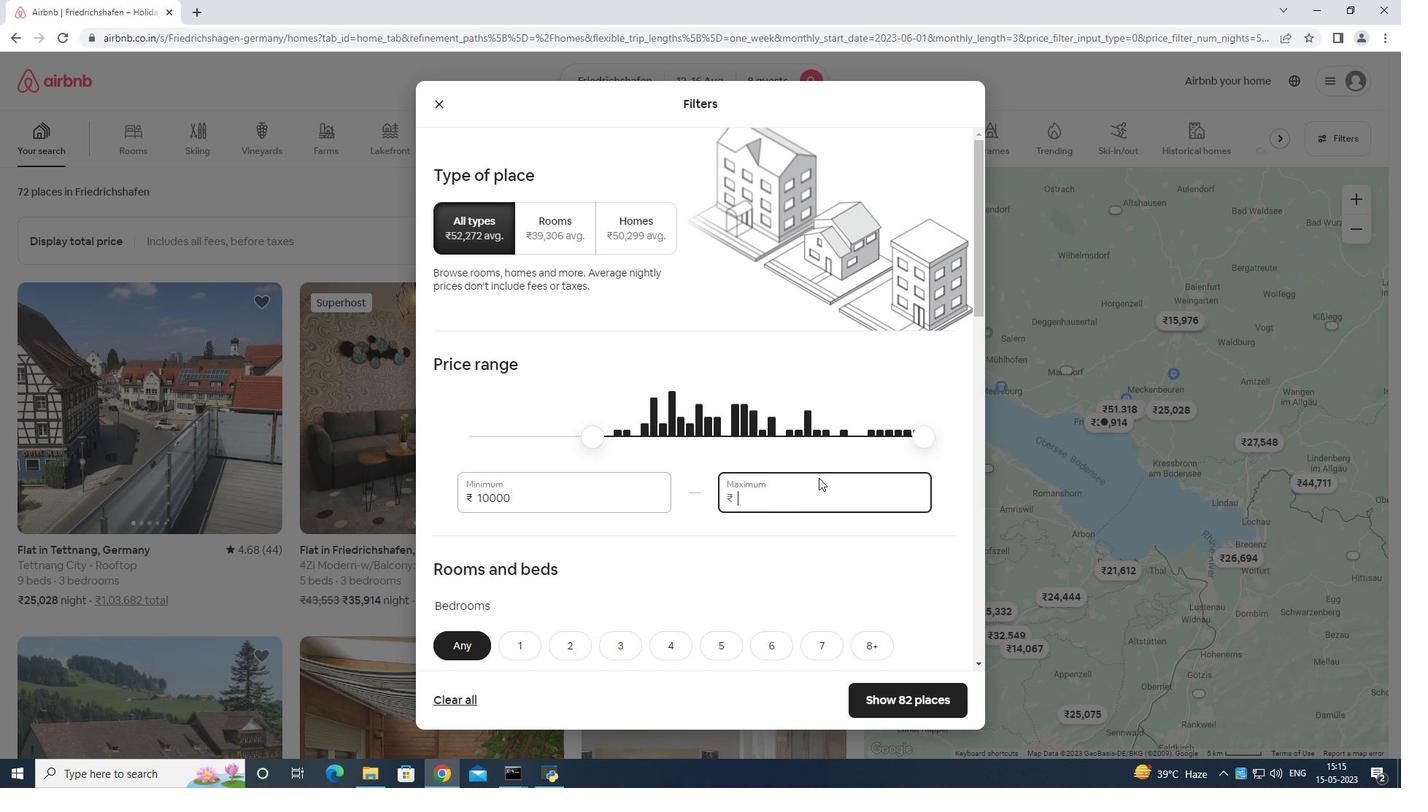 
Action: Key pressed 6
Screenshot: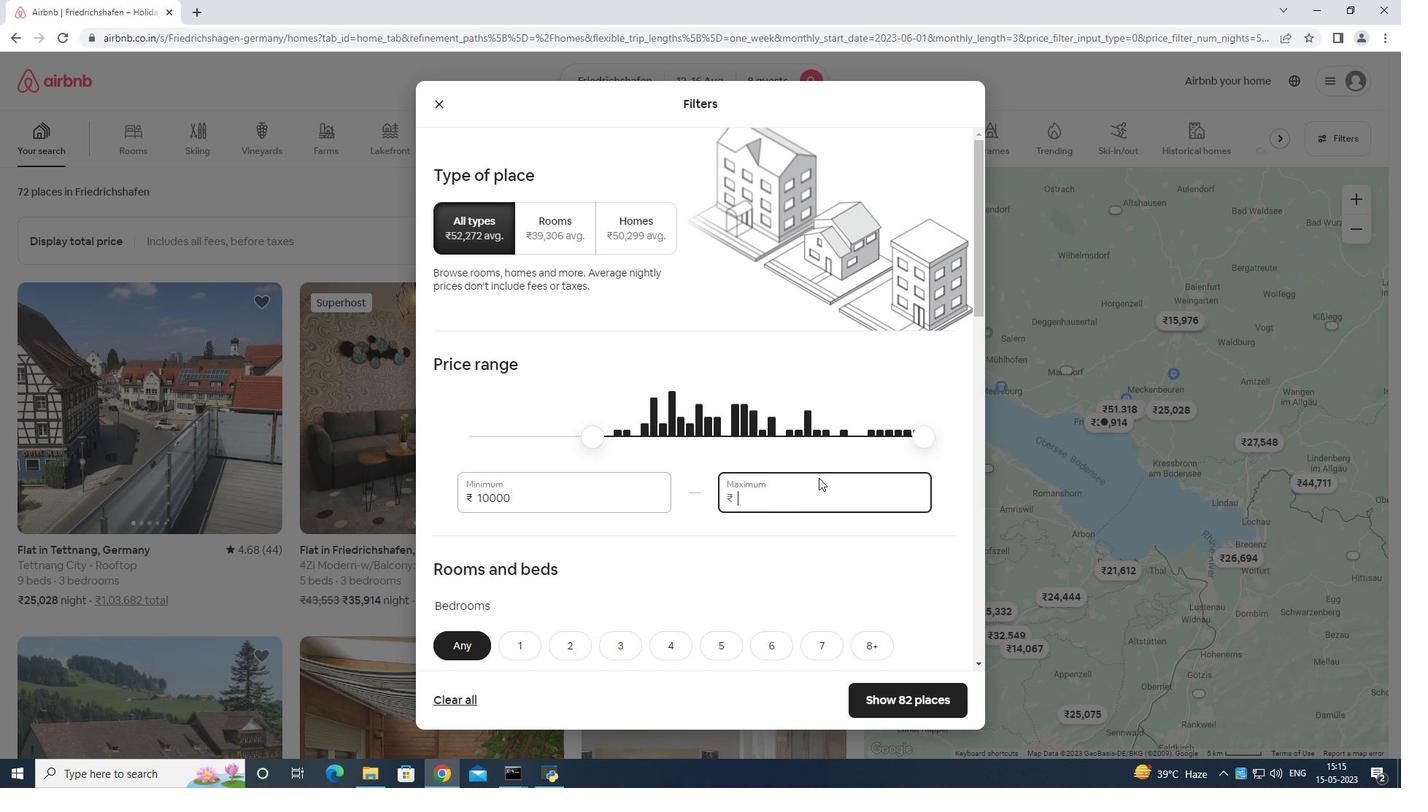 
Action: Mouse moved to (823, 473)
Screenshot: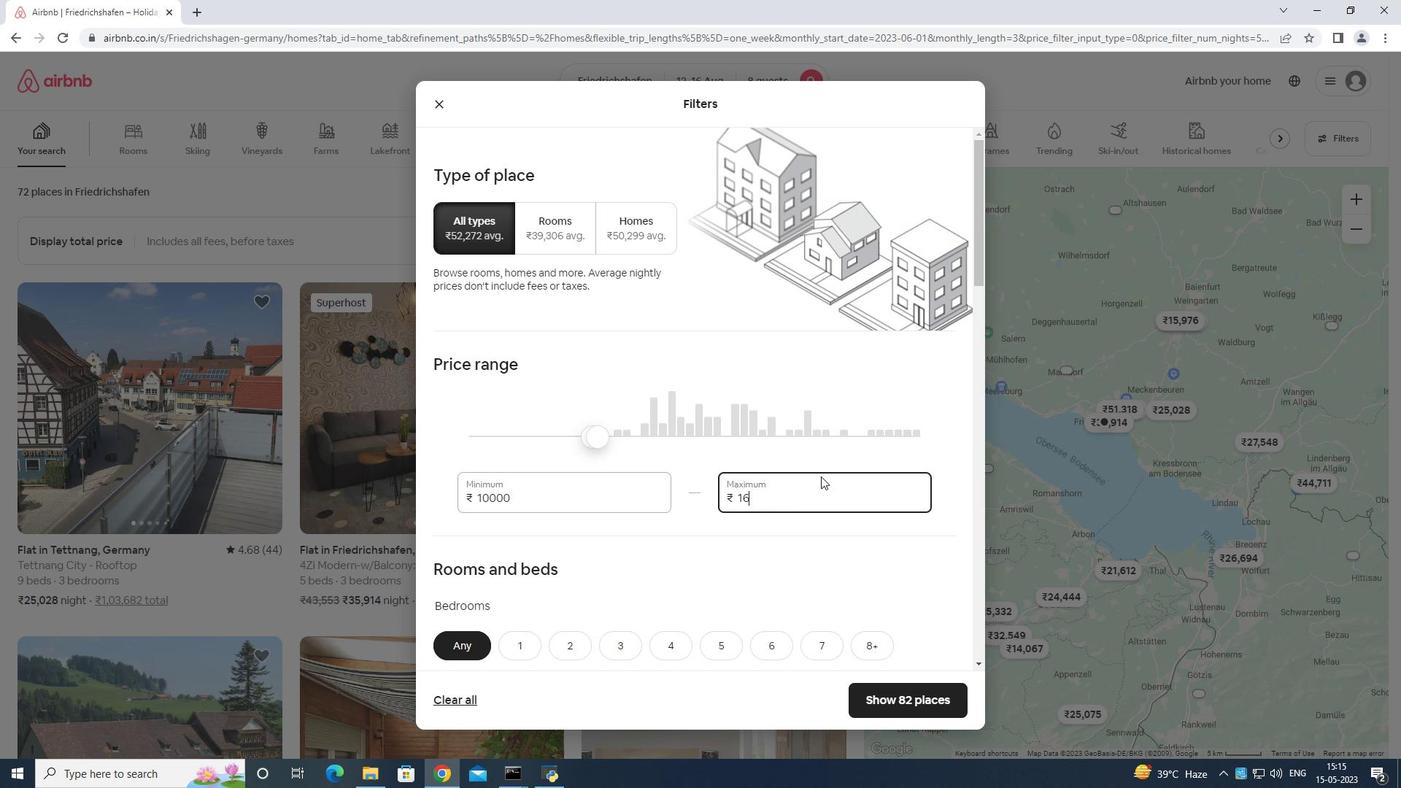 
Action: Key pressed 000
Screenshot: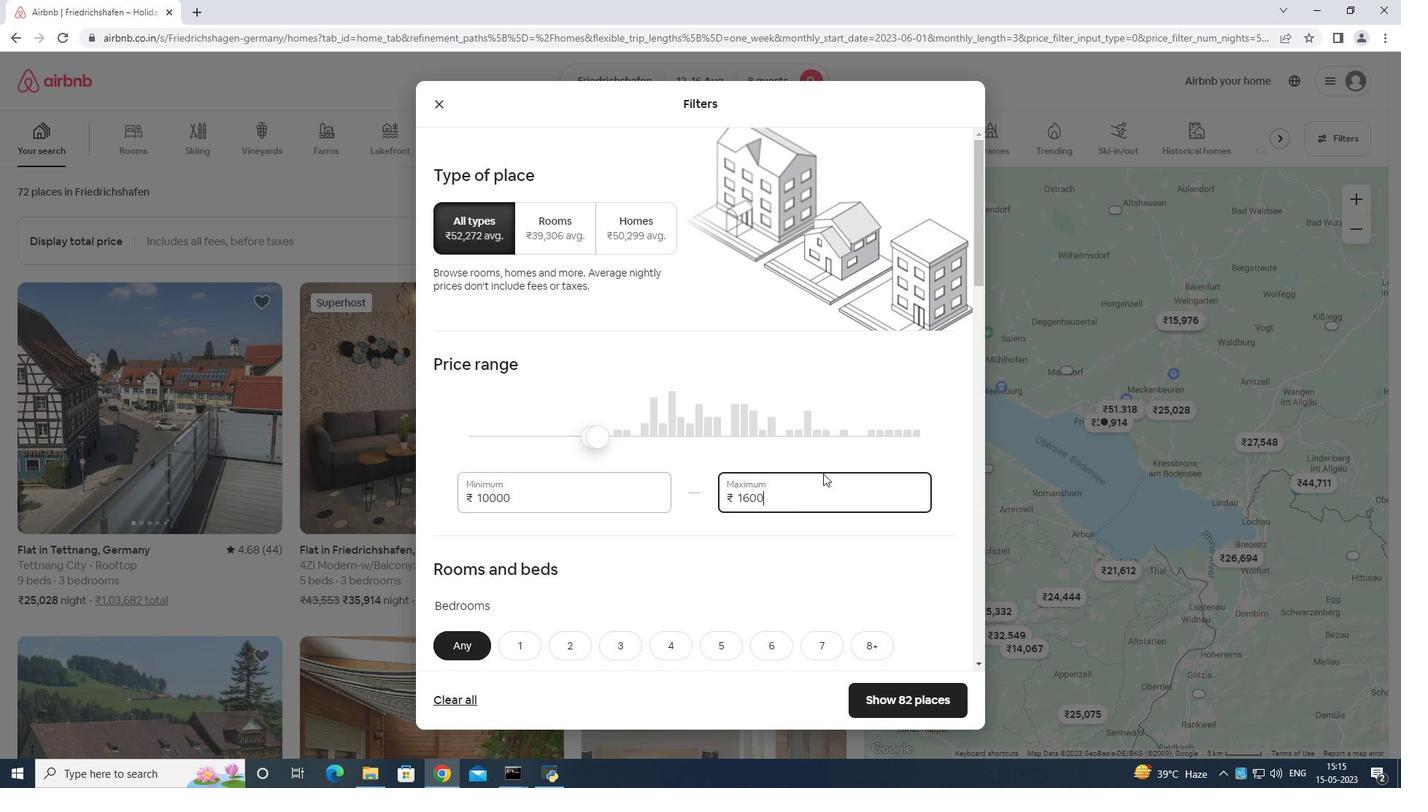 
Action: Mouse moved to (827, 471)
Screenshot: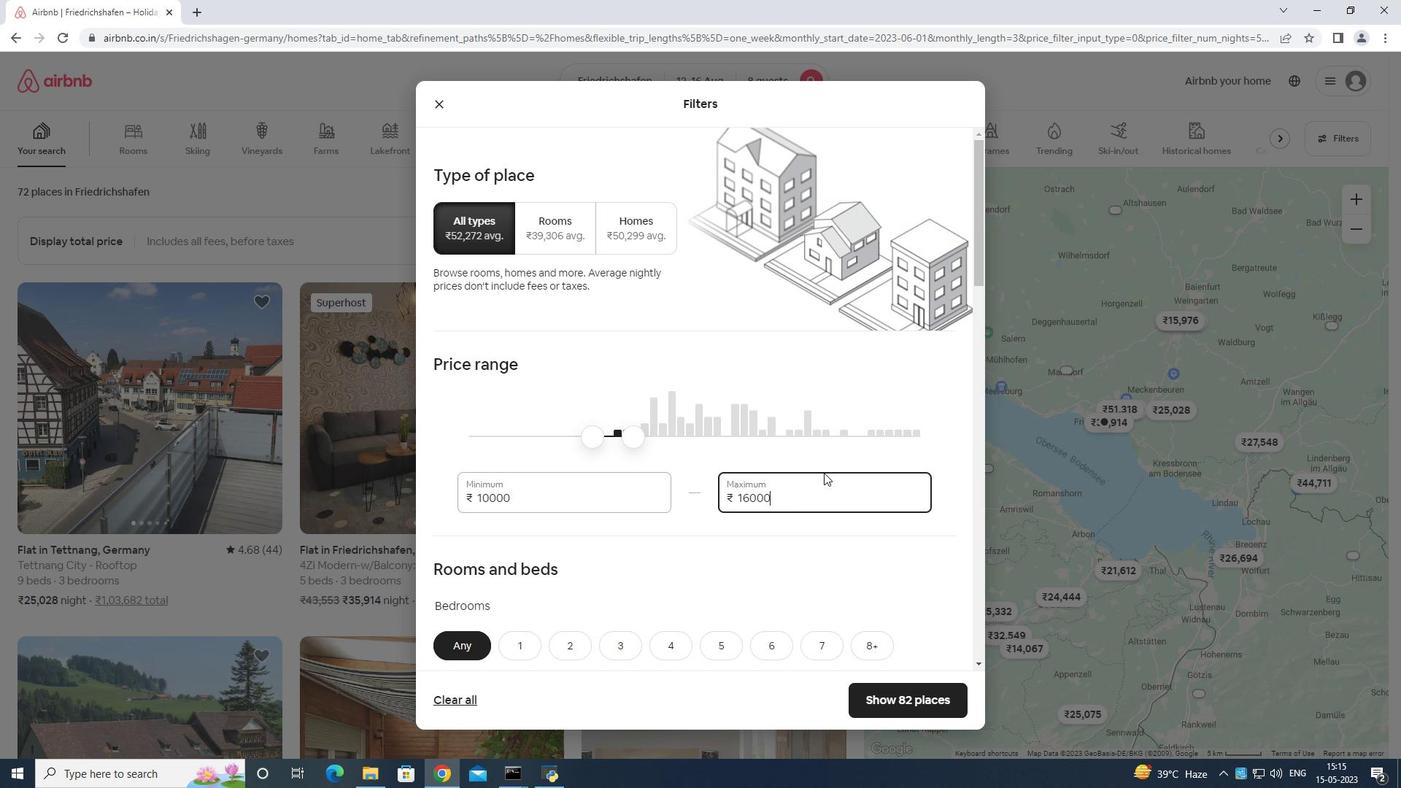
Action: Mouse scrolled (827, 470) with delta (0, 0)
Screenshot: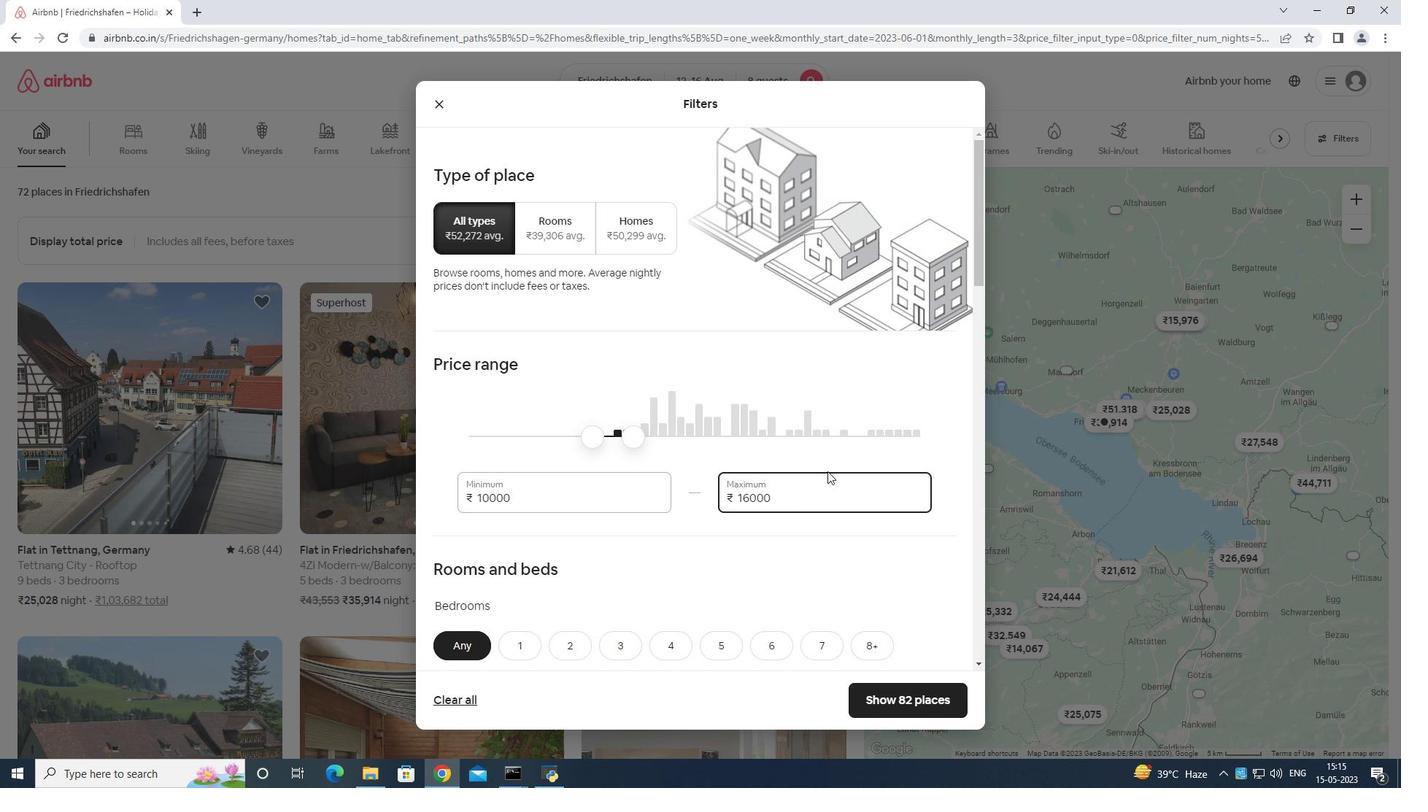 
Action: Mouse moved to (829, 478)
Screenshot: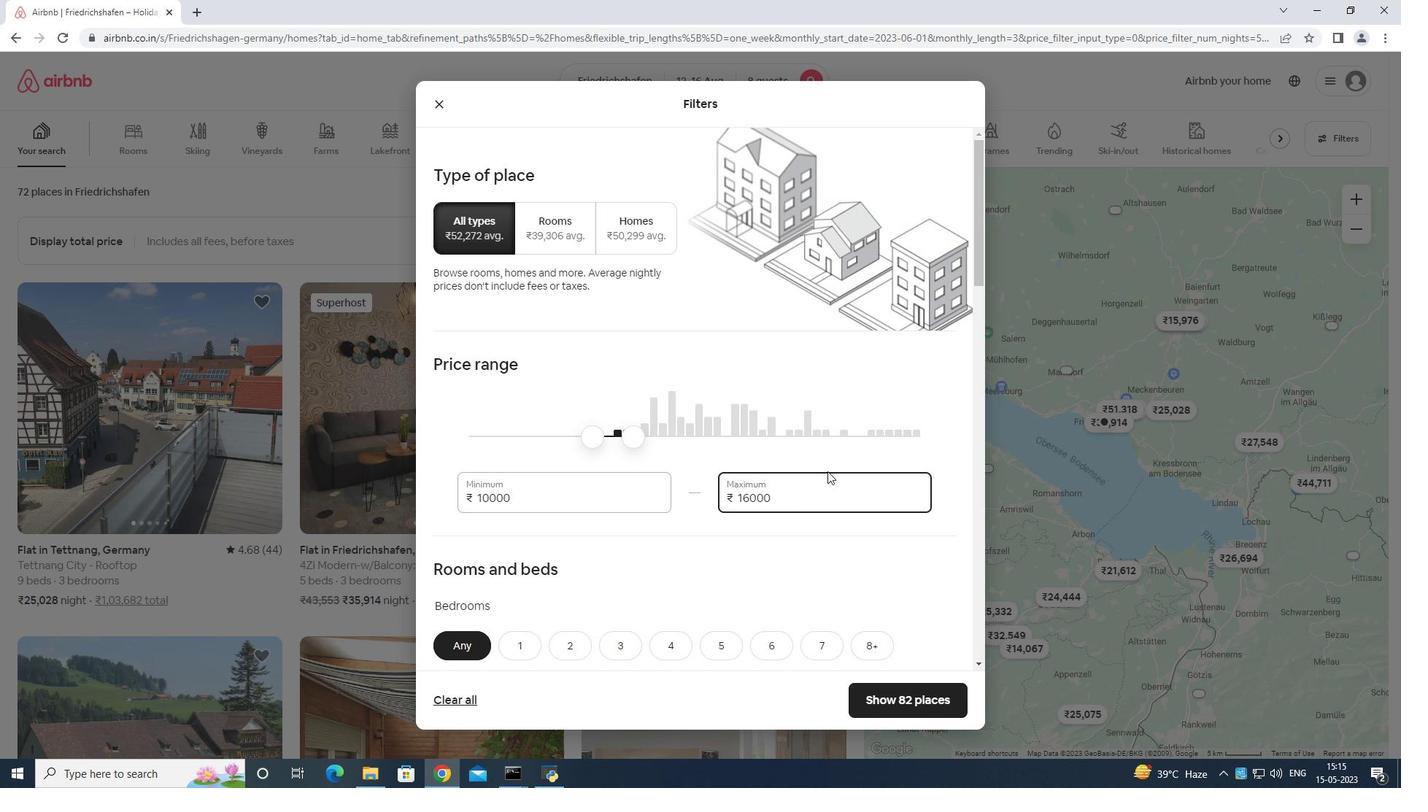 
Action: Mouse scrolled (829, 478) with delta (0, 0)
Screenshot: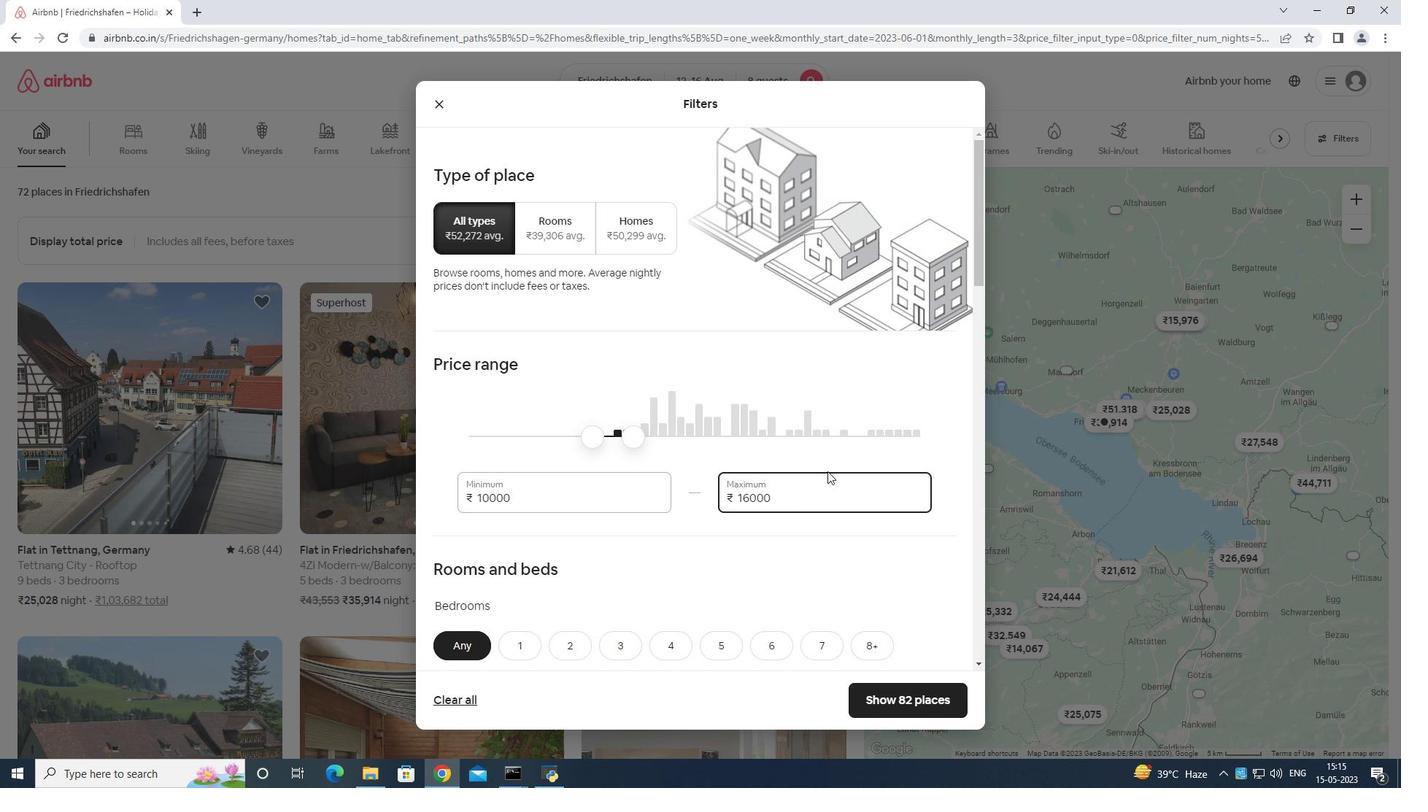 
Action: Mouse moved to (829, 480)
Screenshot: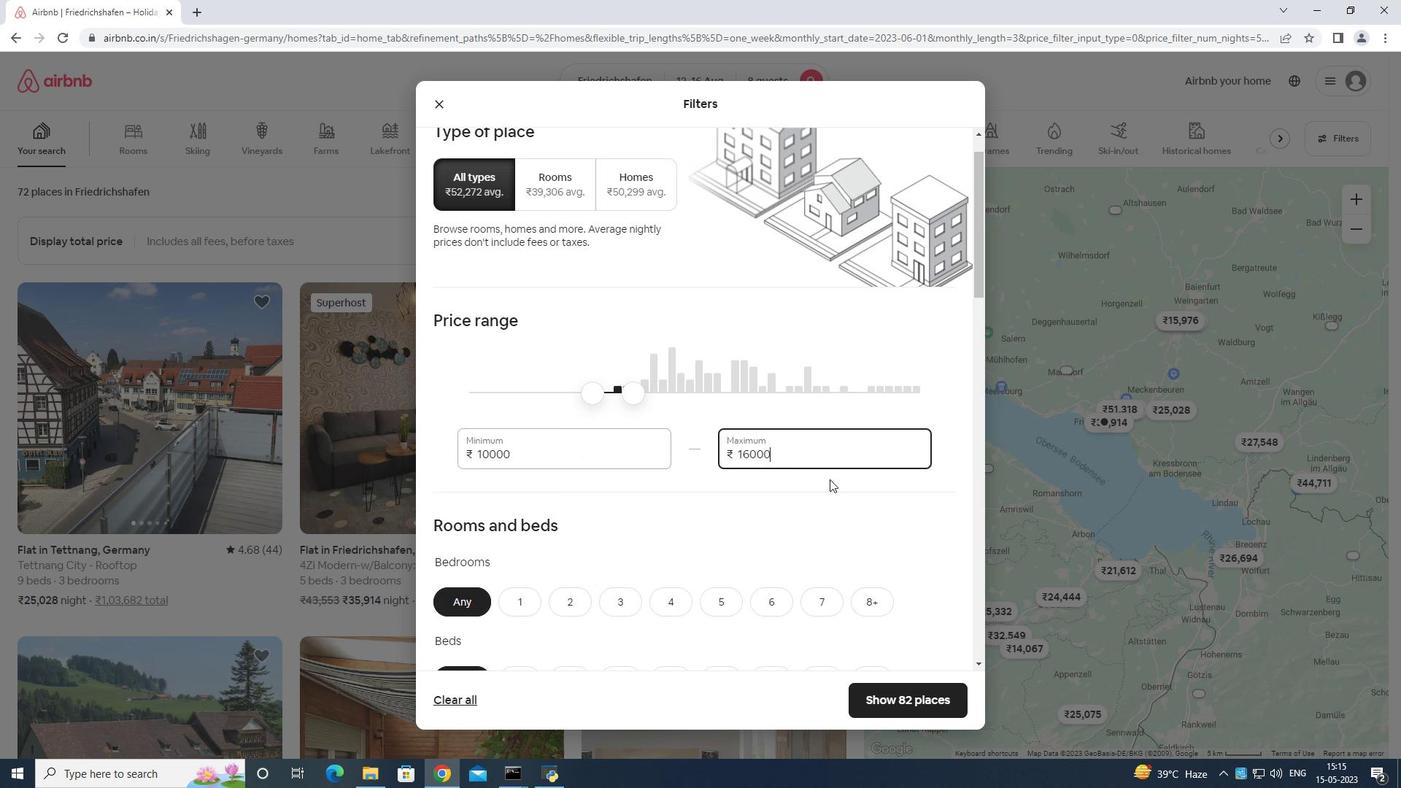 
Action: Mouse scrolled (829, 479) with delta (0, 0)
Screenshot: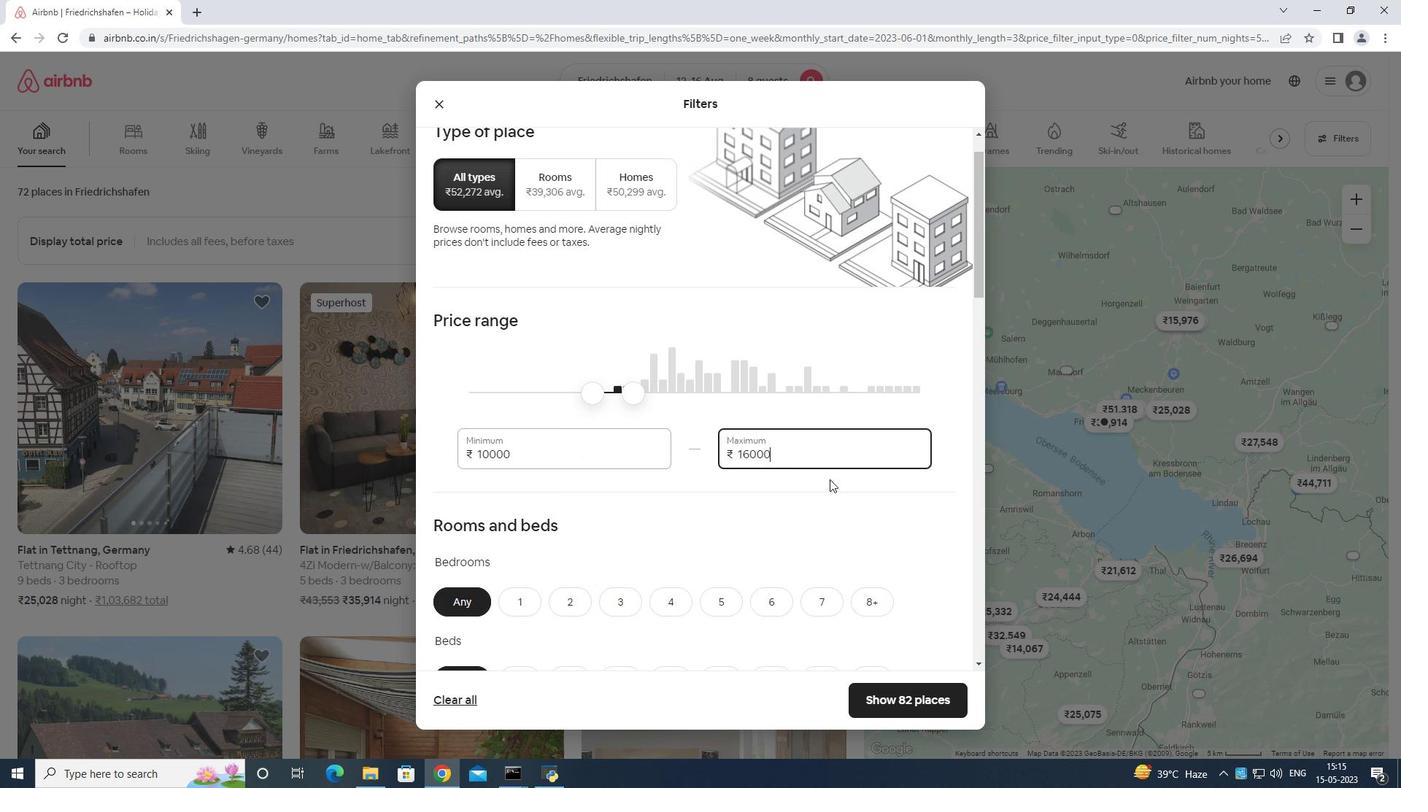 
Action: Mouse moved to (866, 431)
Screenshot: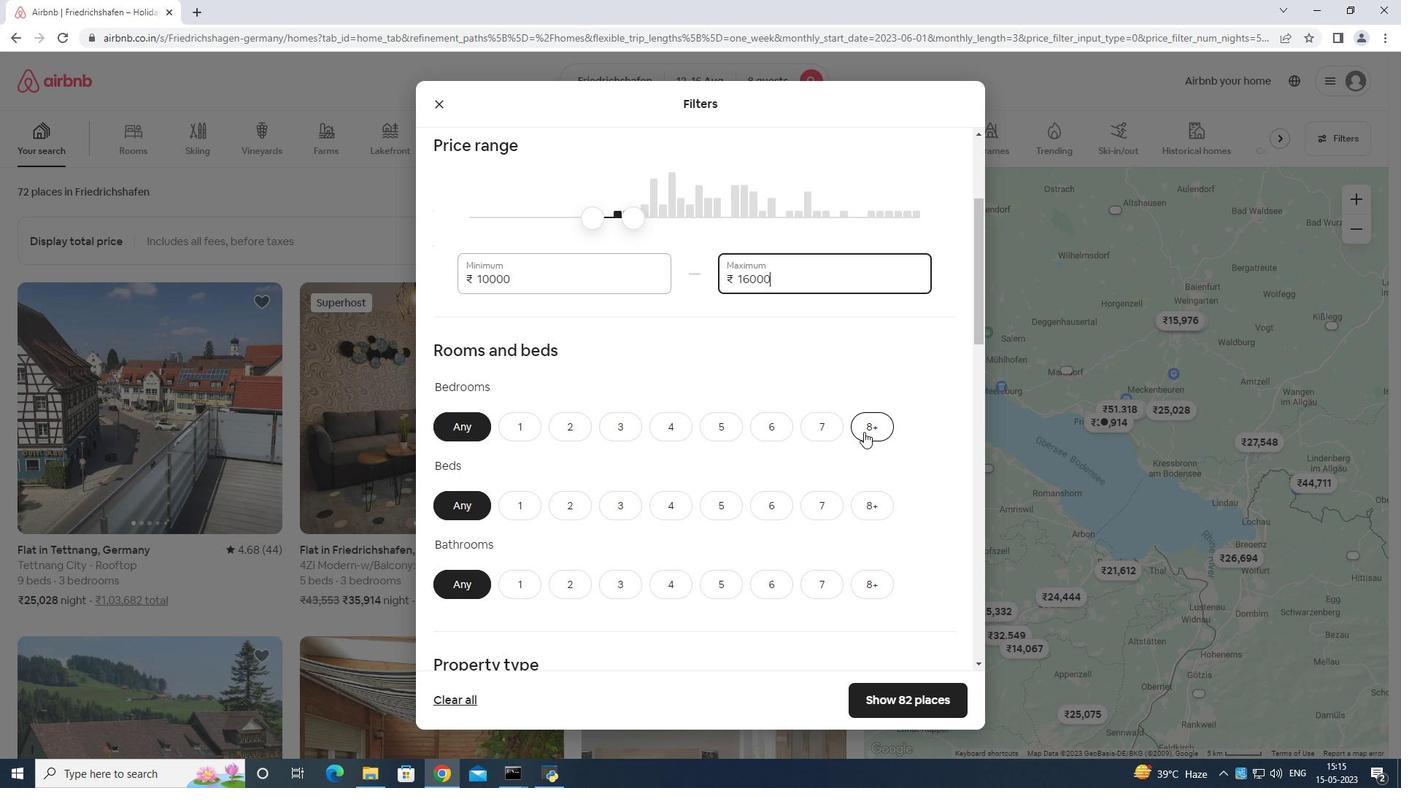 
Action: Mouse pressed left at (866, 431)
Screenshot: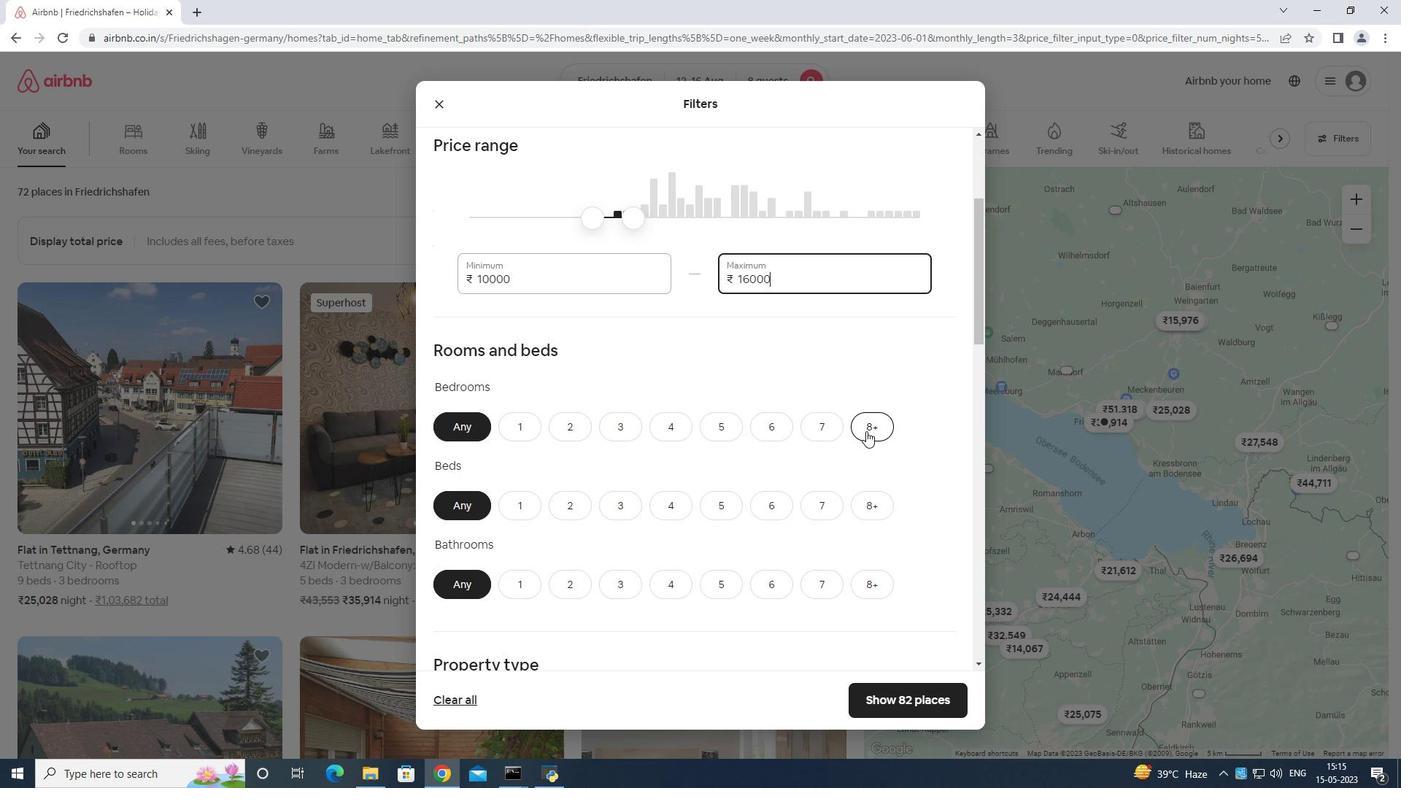 
Action: Mouse moved to (869, 513)
Screenshot: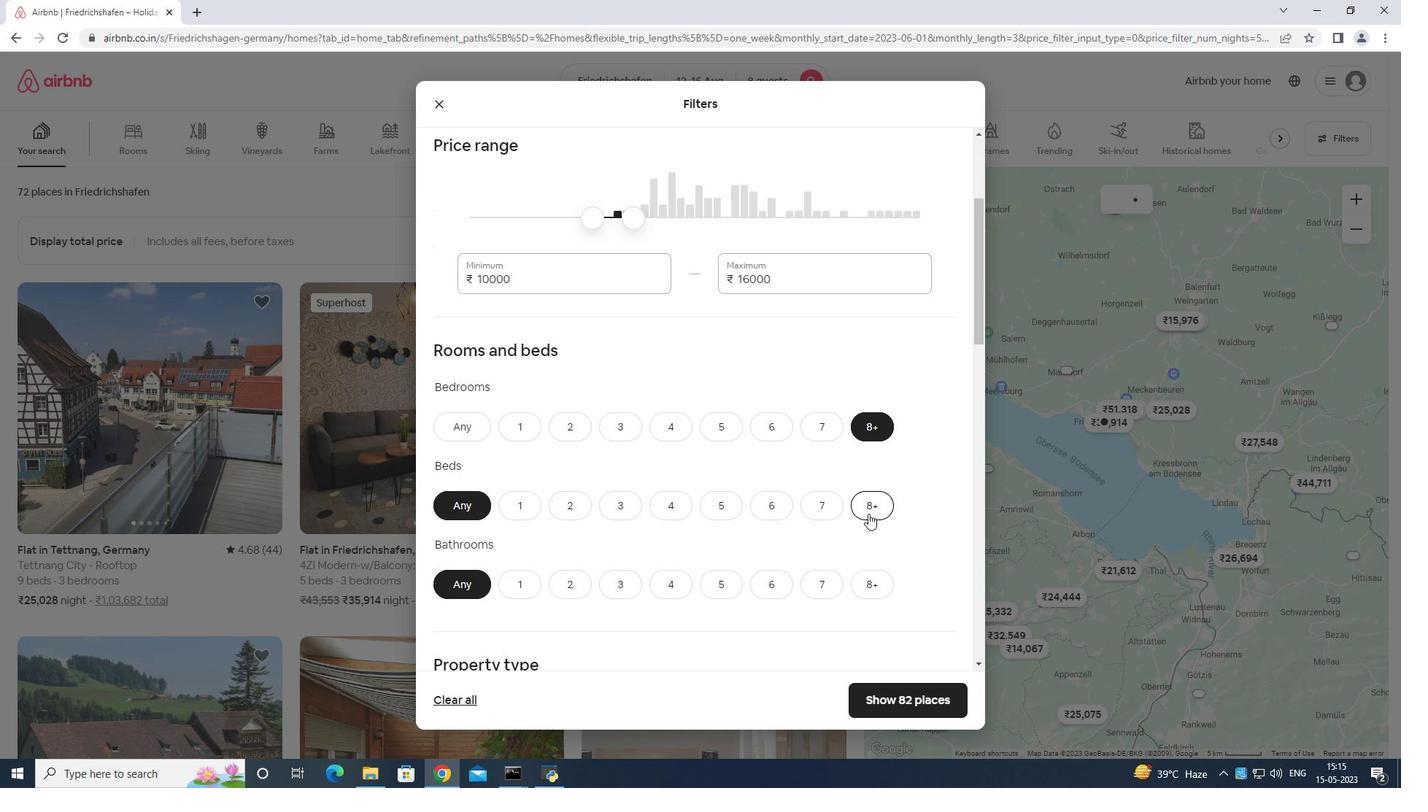 
Action: Mouse pressed left at (869, 513)
Screenshot: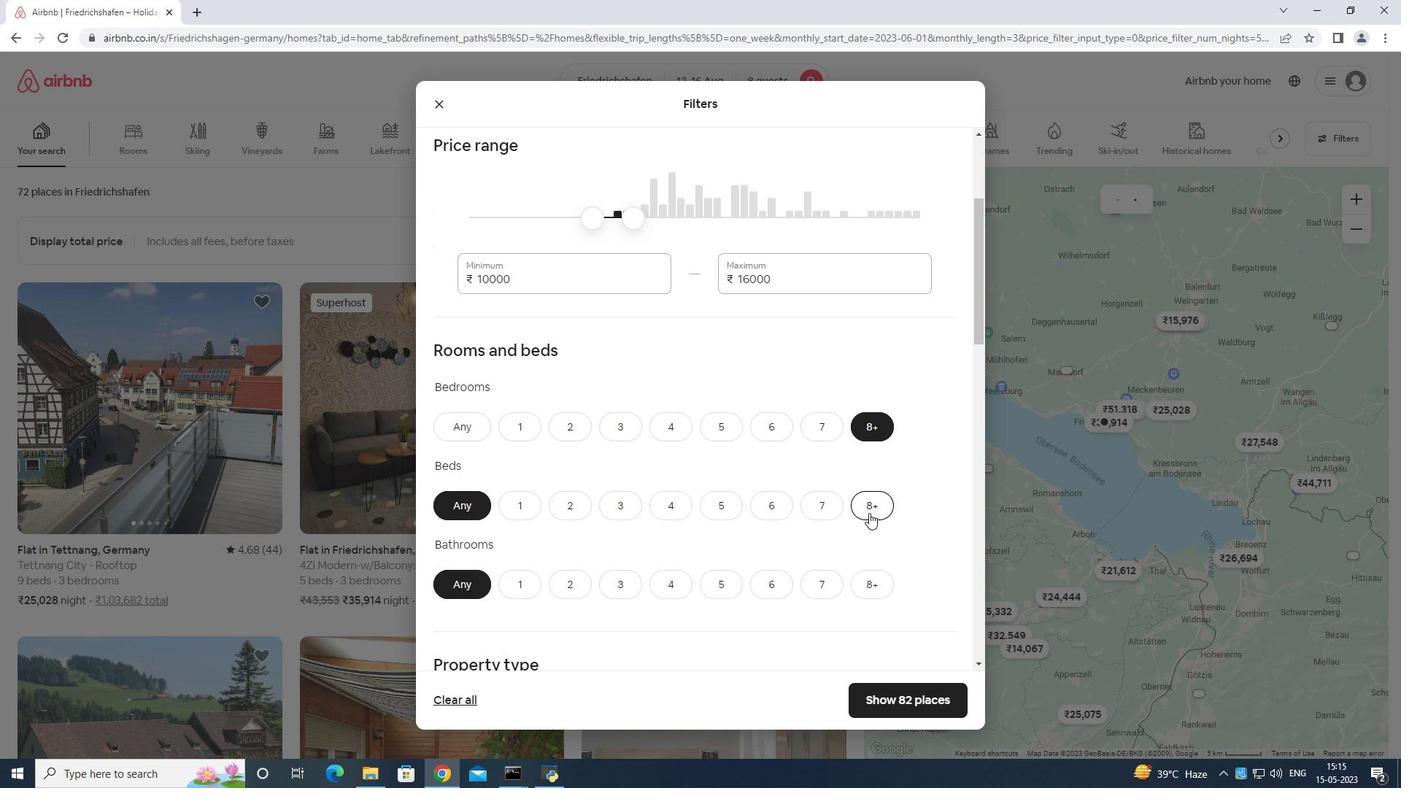 
Action: Mouse moved to (868, 578)
Screenshot: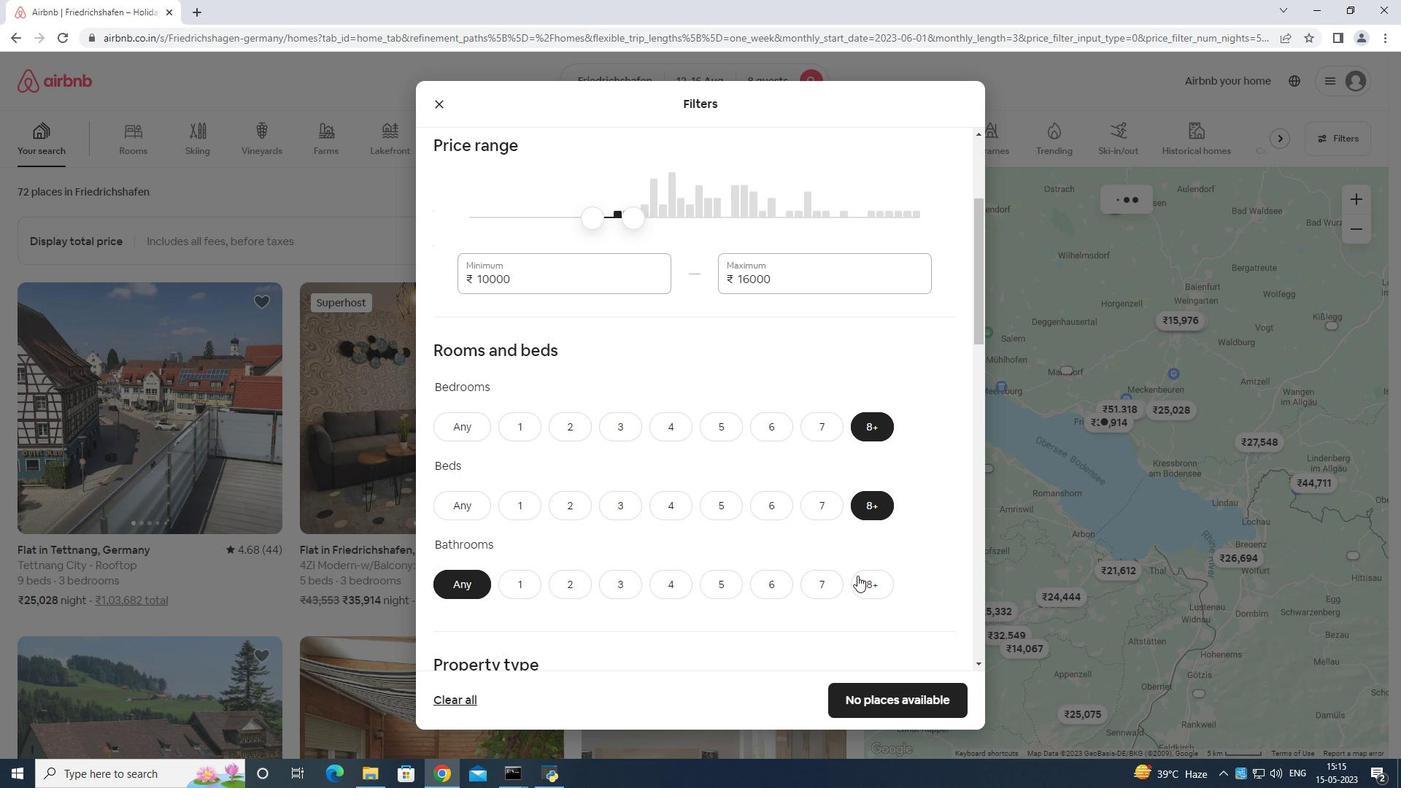 
Action: Mouse pressed left at (868, 578)
Screenshot: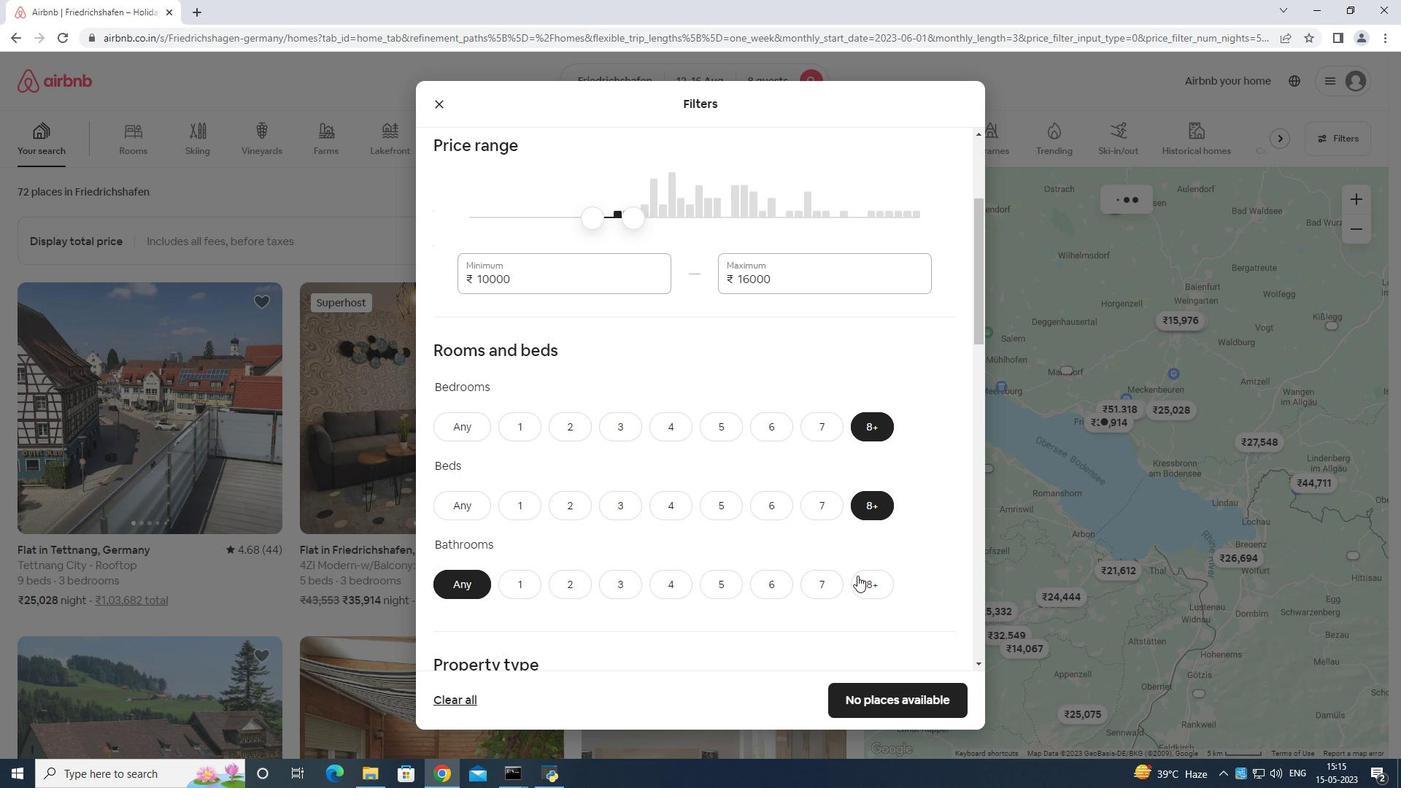 
Action: Mouse moved to (878, 558)
Screenshot: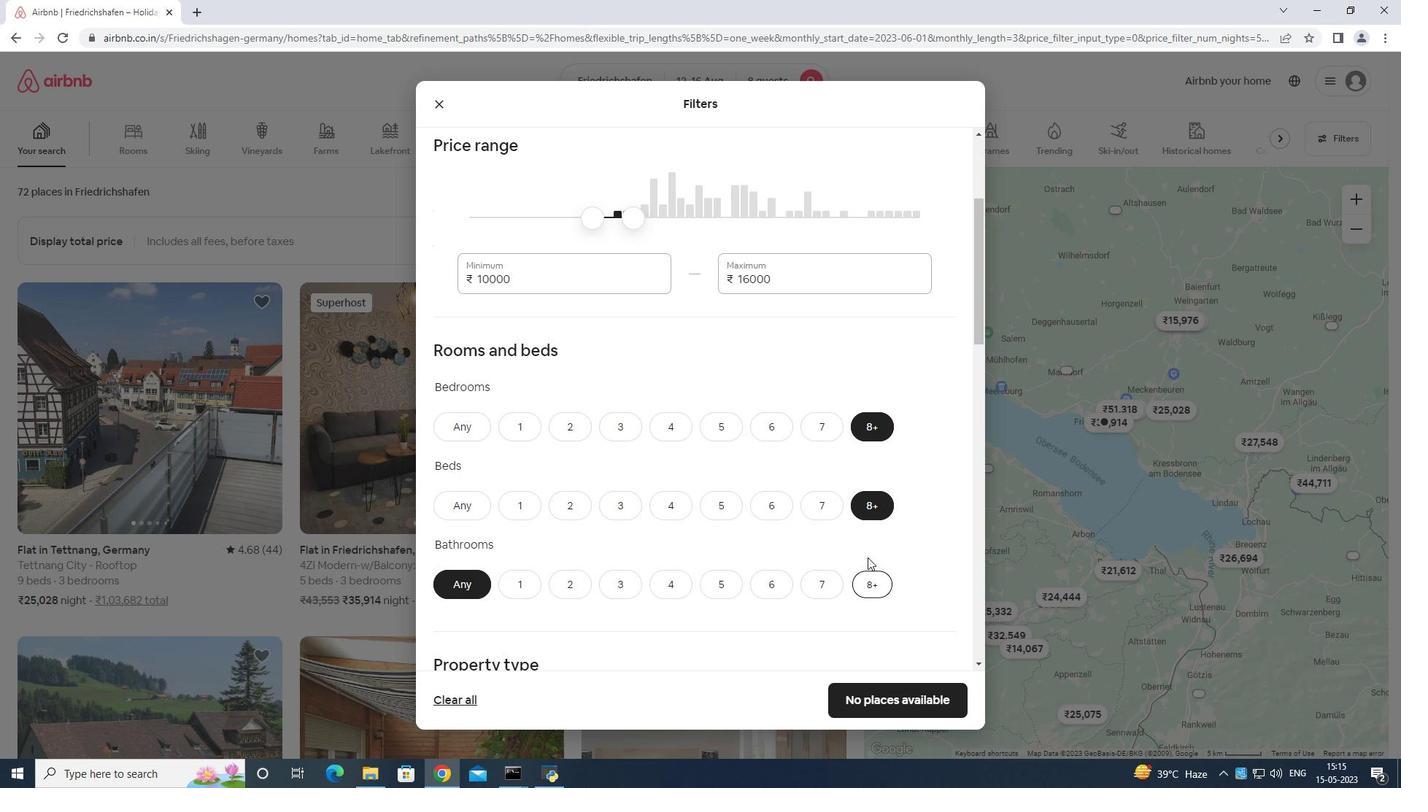 
Action: Mouse scrolled (878, 557) with delta (0, 0)
Screenshot: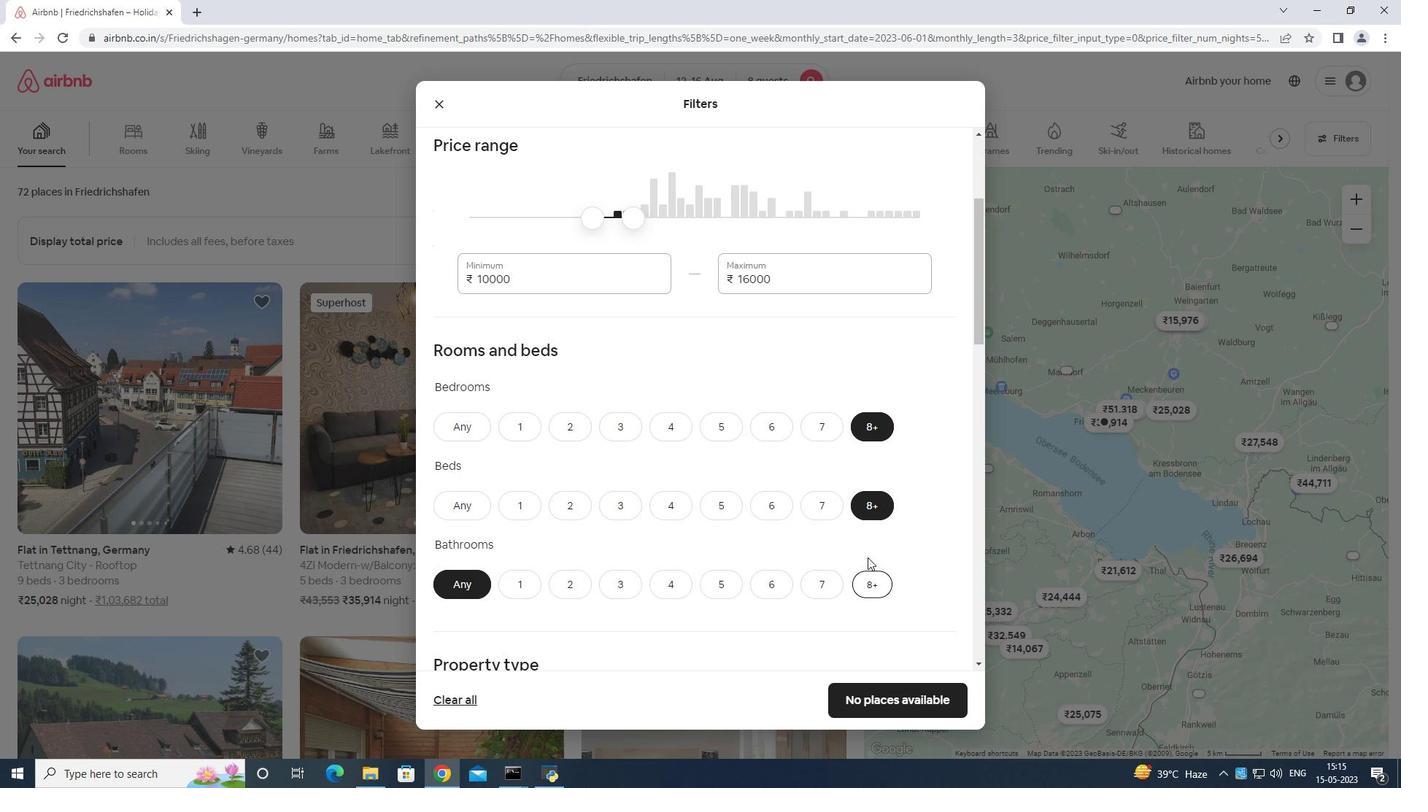 
Action: Mouse moved to (878, 560)
Screenshot: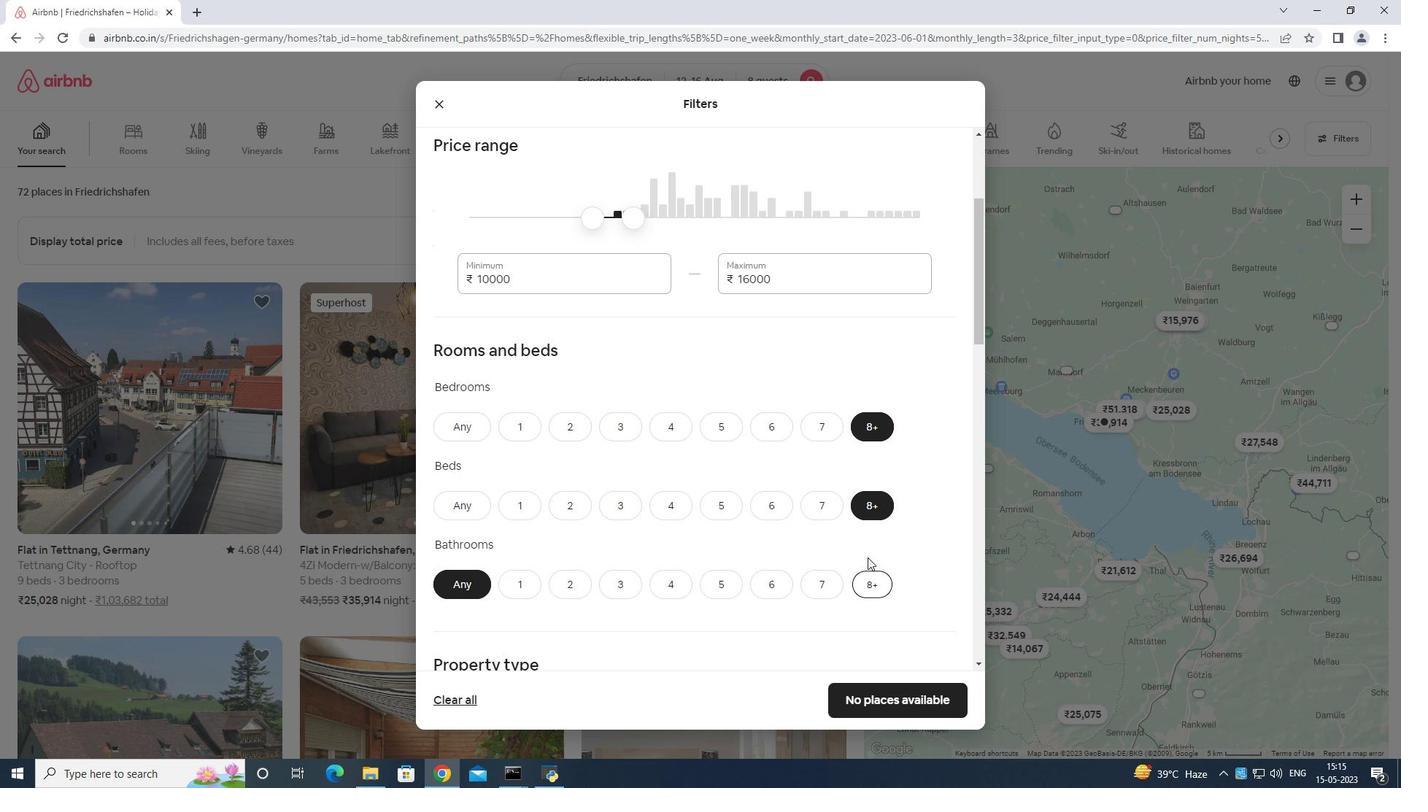 
Action: Mouse scrolled (878, 559) with delta (0, 0)
Screenshot: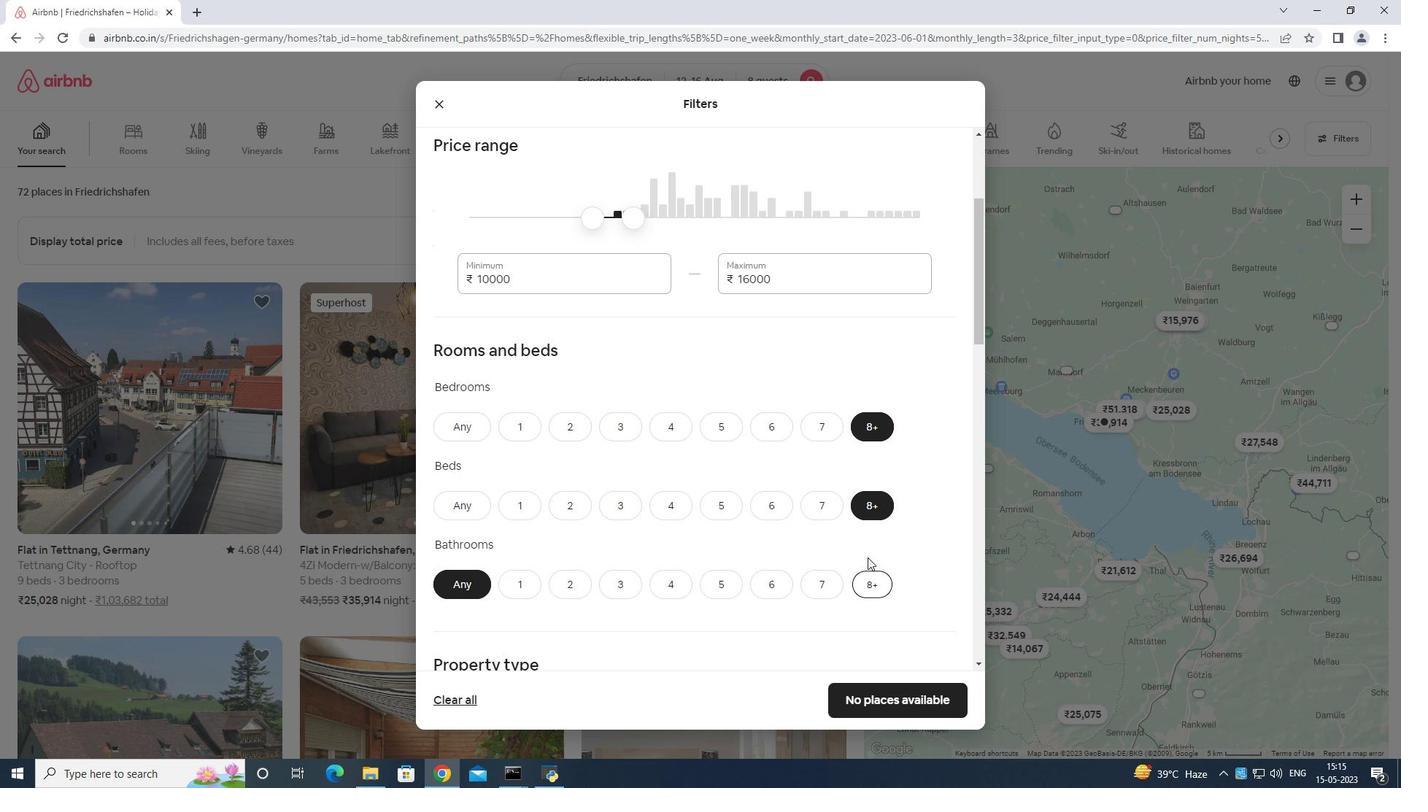 
Action: Mouse moved to (878, 561)
Screenshot: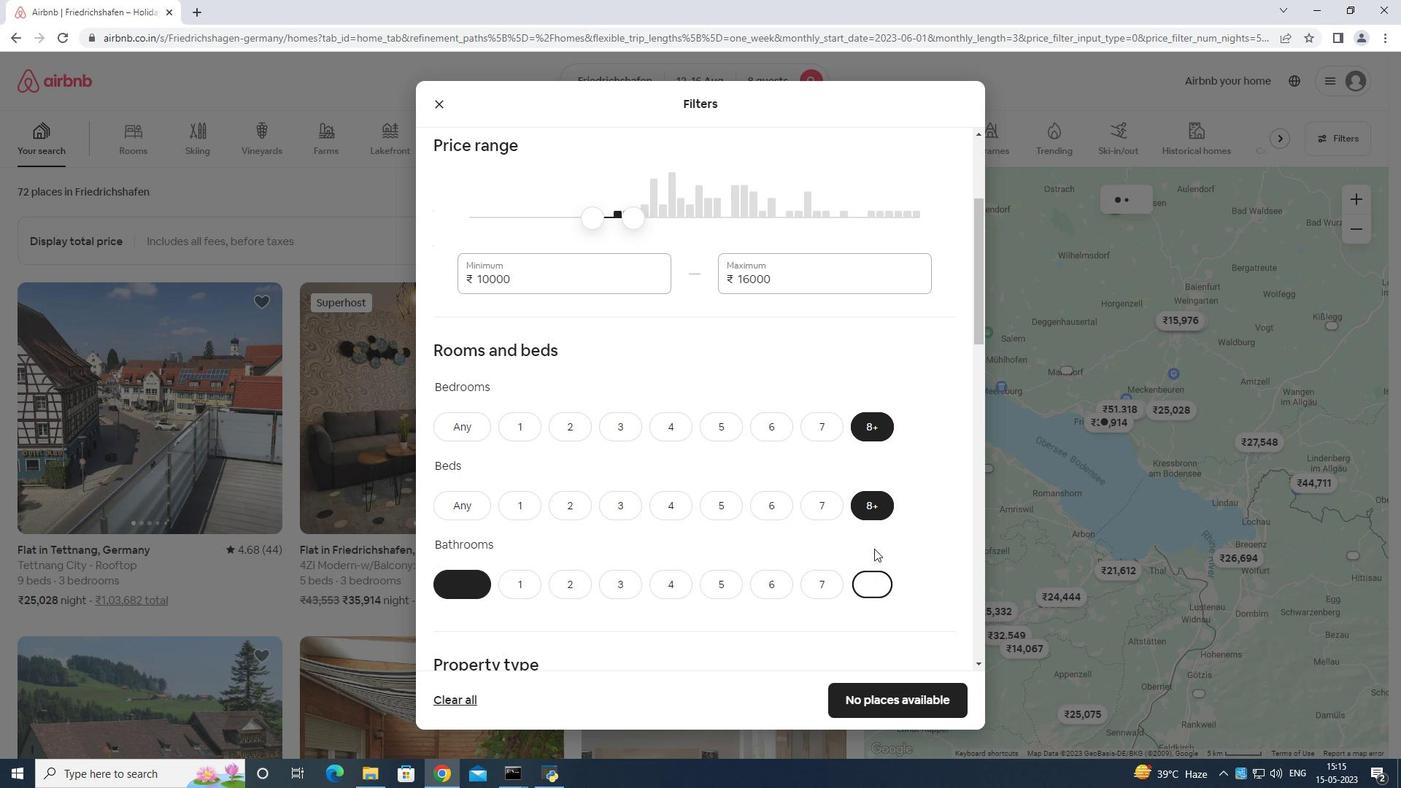 
Action: Mouse scrolled (878, 560) with delta (0, 0)
Screenshot: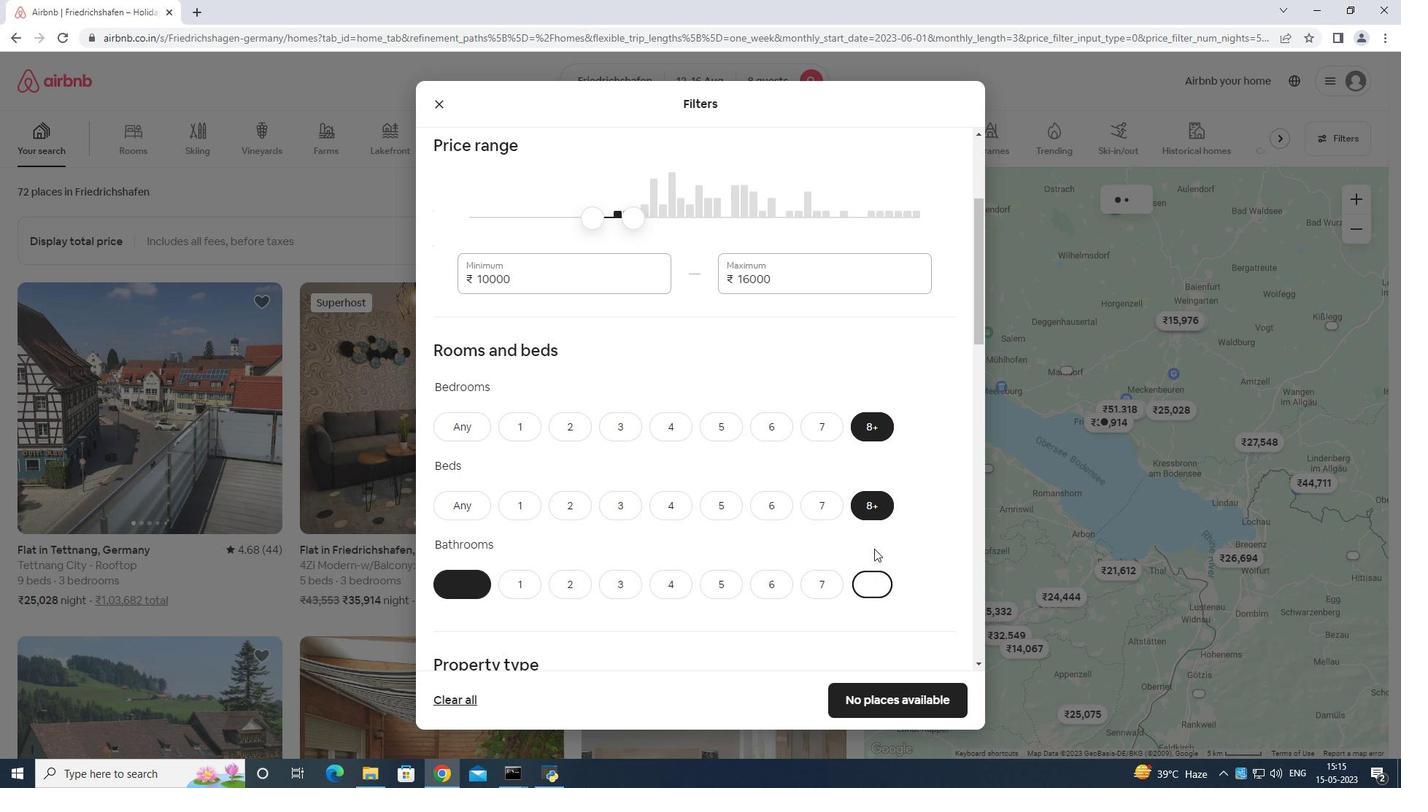
Action: Mouse moved to (878, 561)
Screenshot: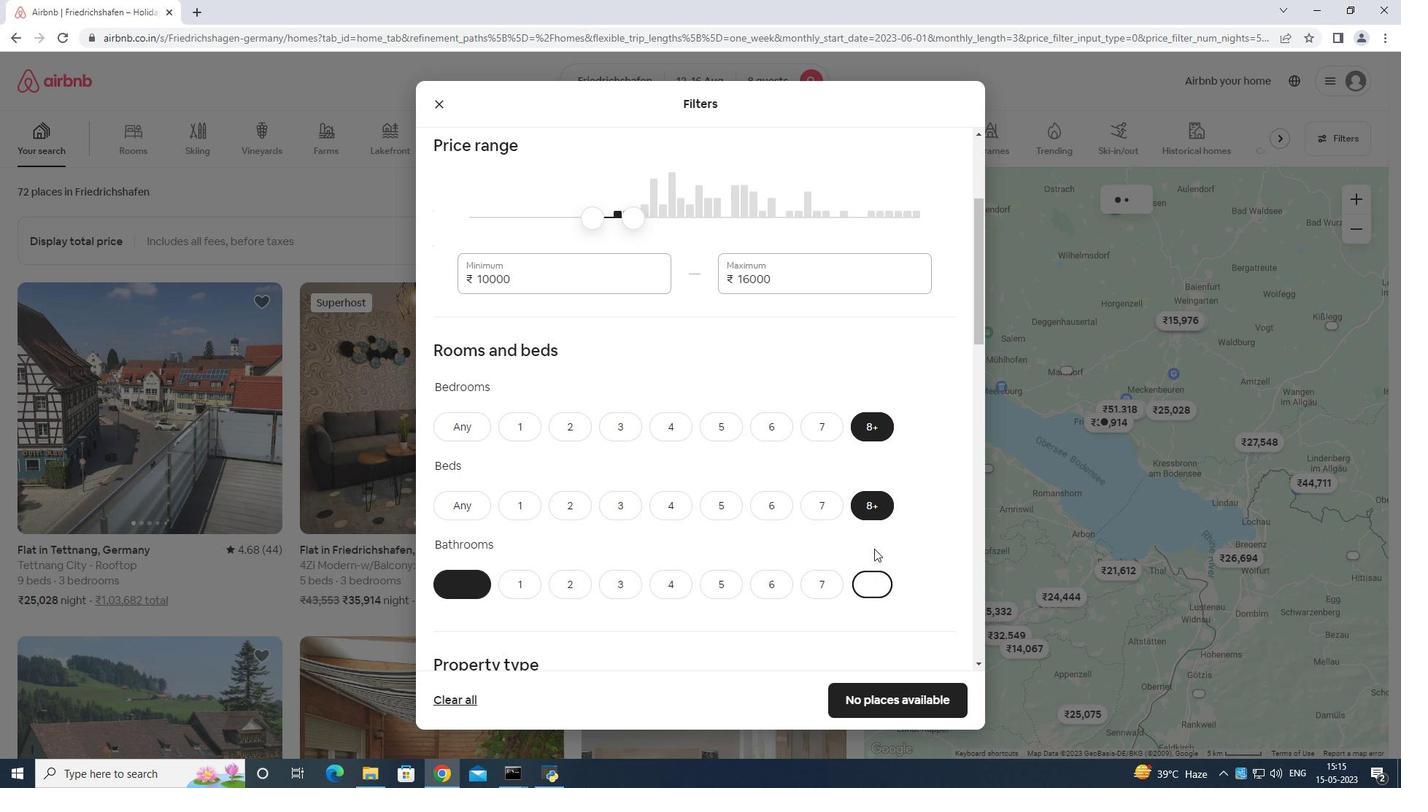 
Action: Mouse scrolled (878, 560) with delta (0, 0)
Screenshot: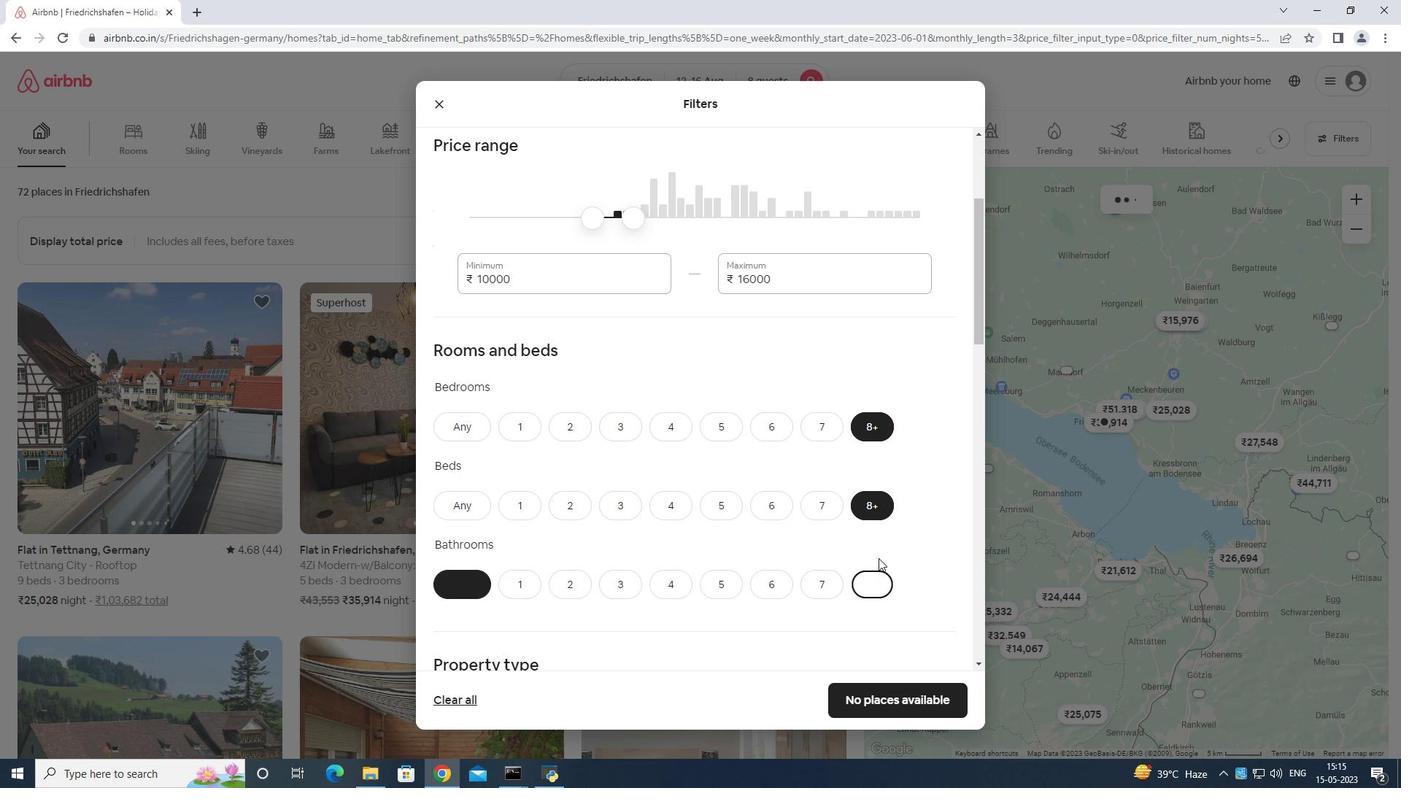 
Action: Mouse moved to (877, 559)
Screenshot: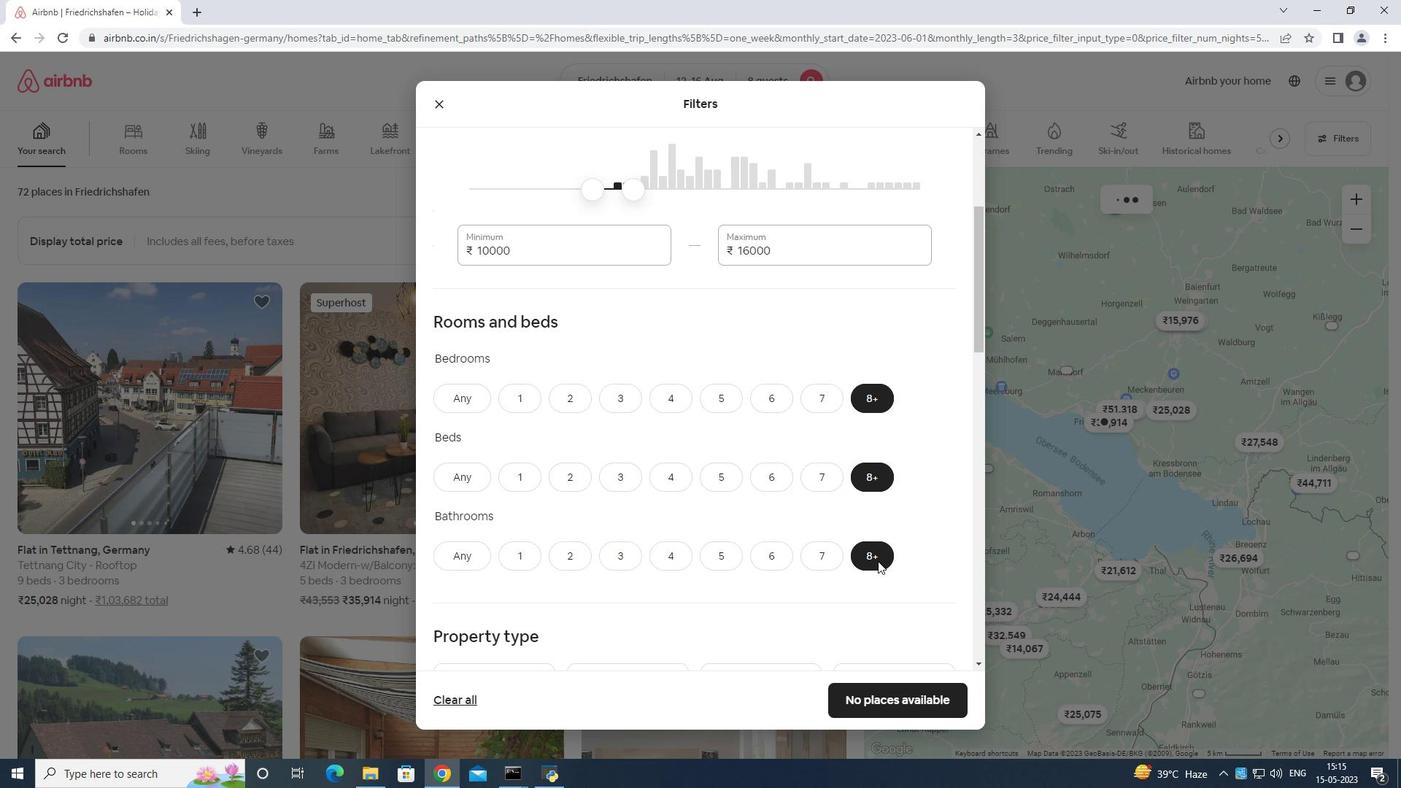 
Action: Mouse scrolled (877, 559) with delta (0, 0)
Screenshot: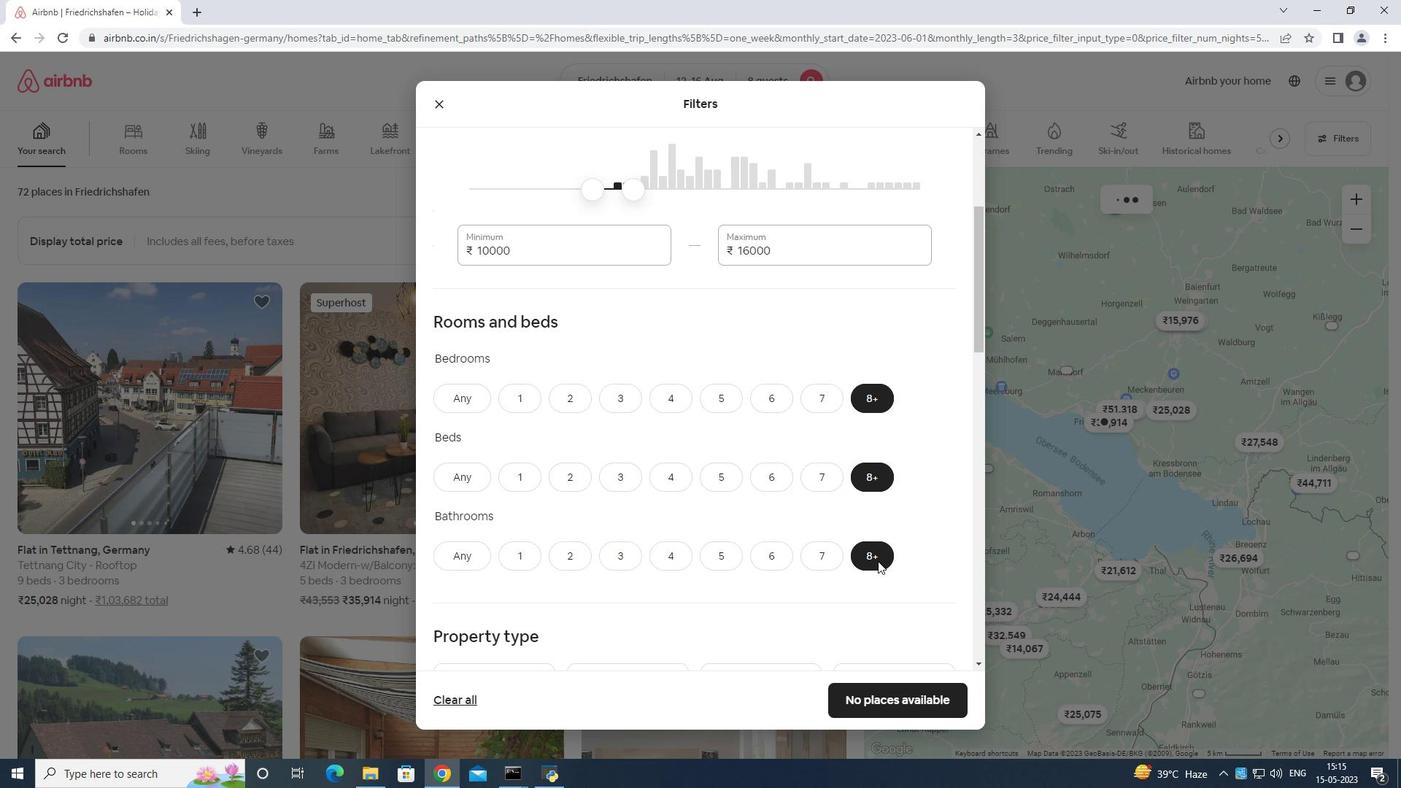 
Action: Mouse moved to (542, 370)
Screenshot: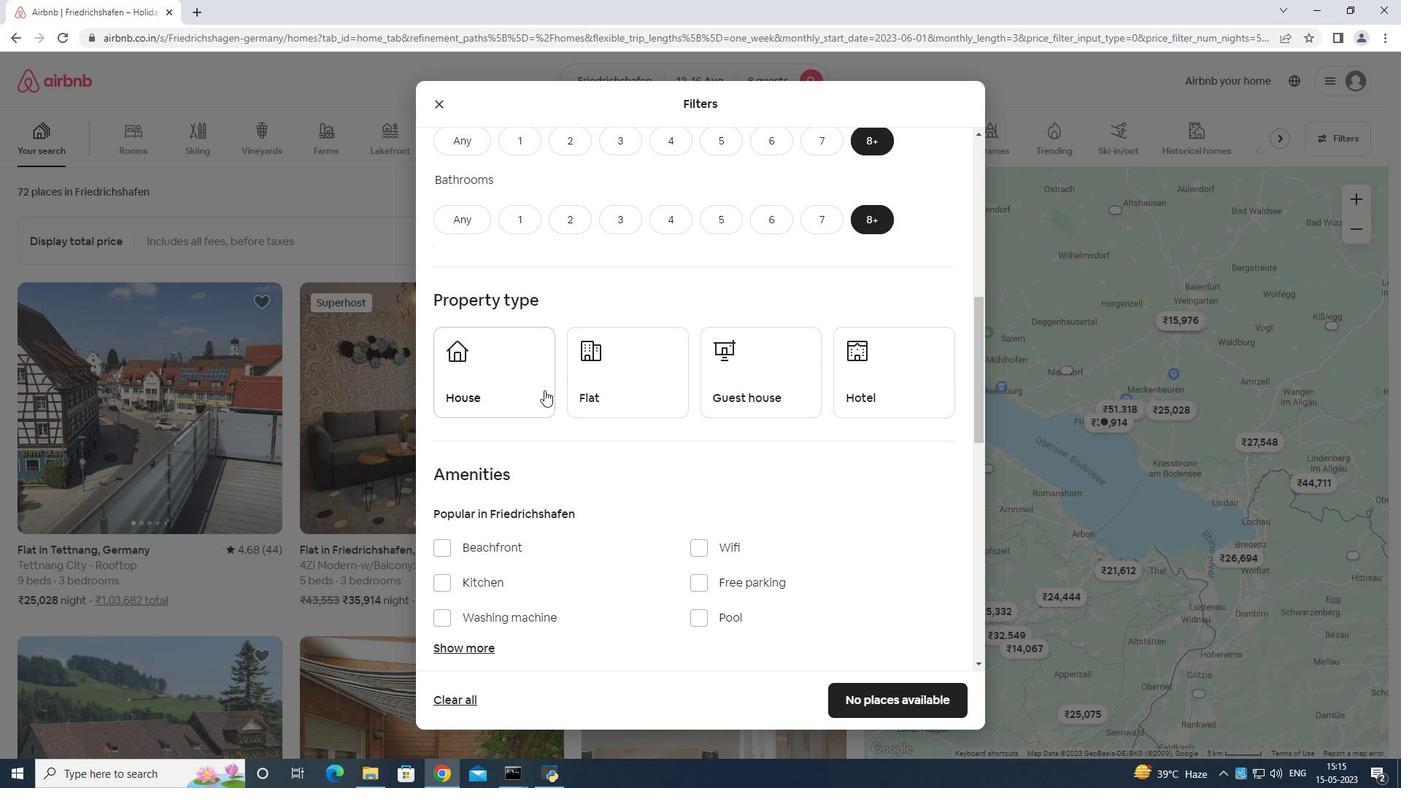 
Action: Mouse pressed left at (542, 370)
Screenshot: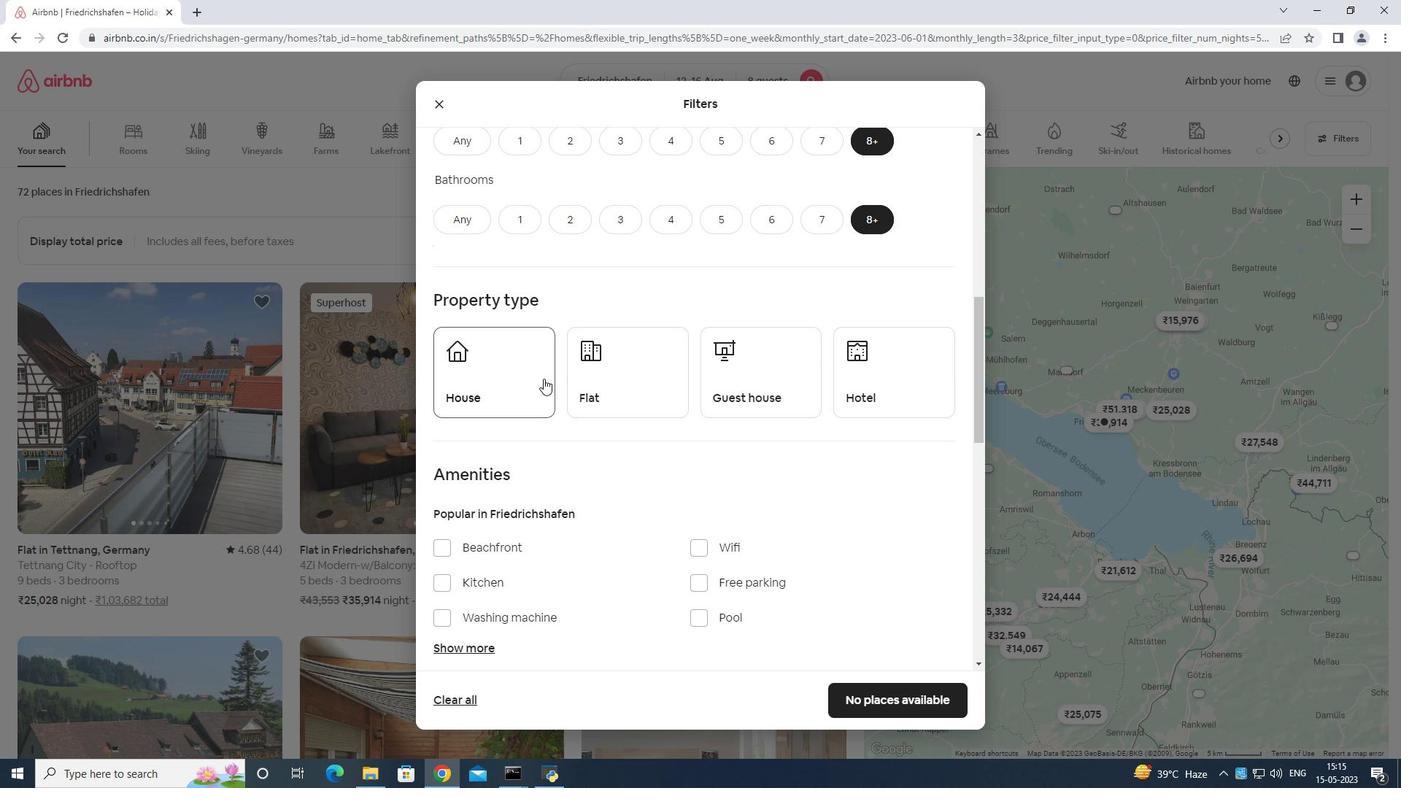 
Action: Mouse moved to (610, 369)
Screenshot: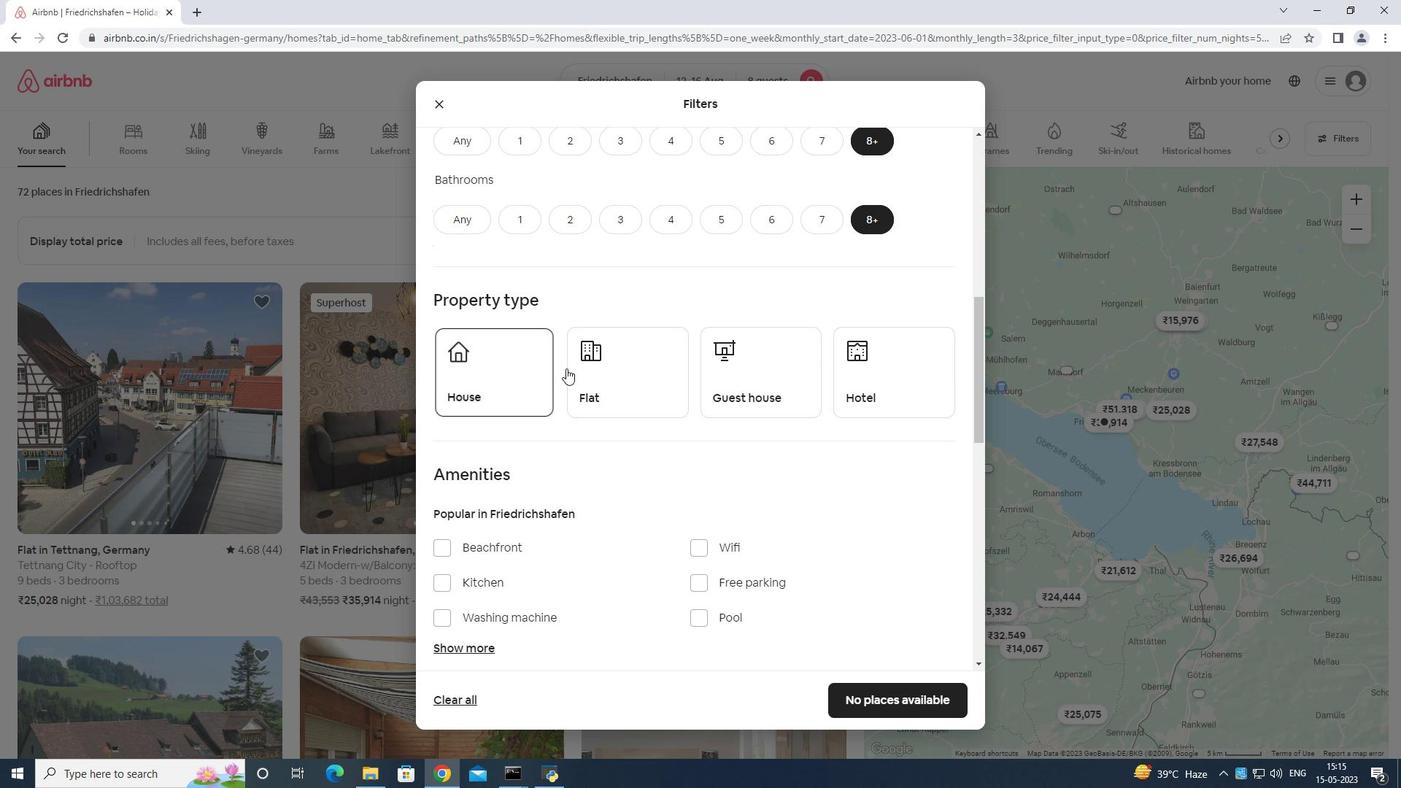 
Action: Mouse pressed left at (610, 369)
Screenshot: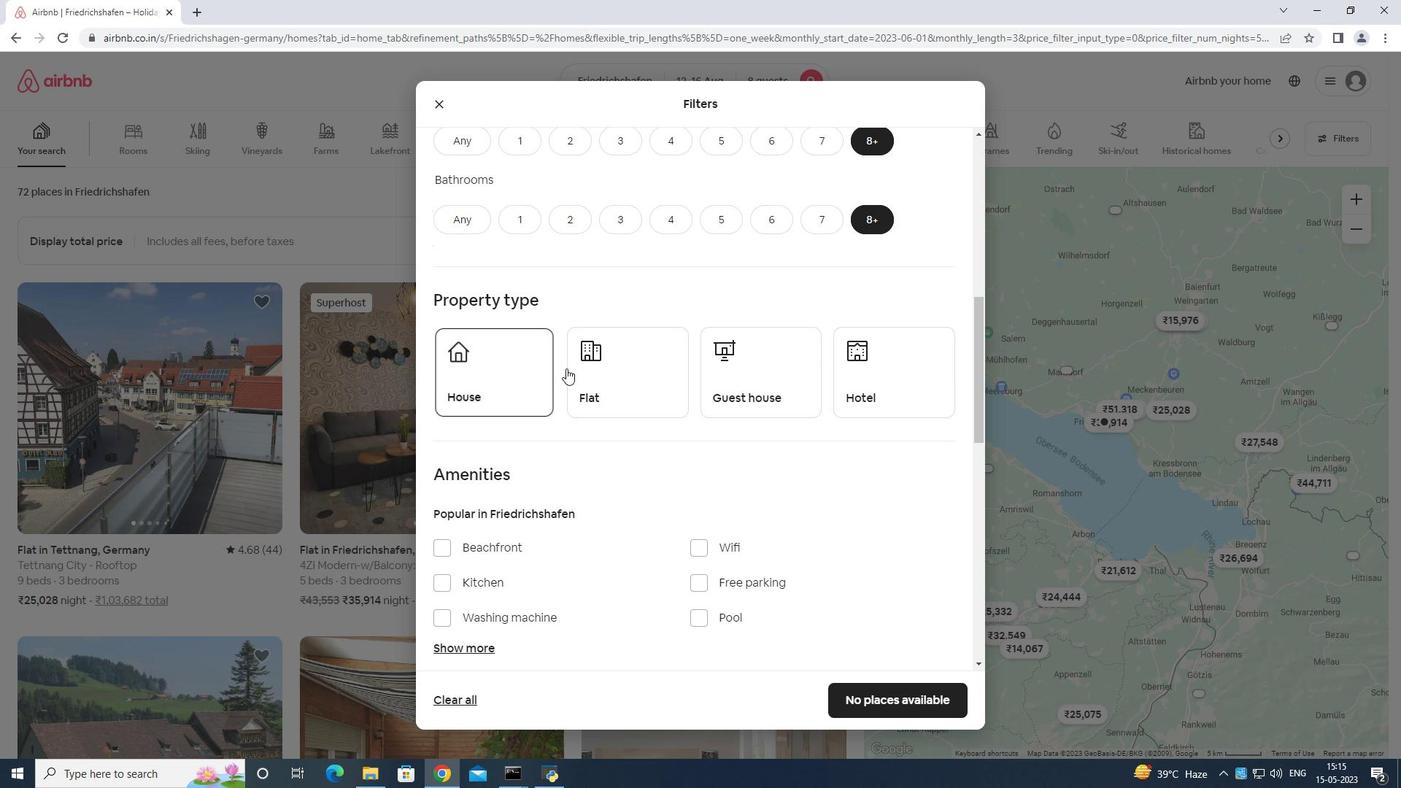 
Action: Mouse moved to (742, 375)
Screenshot: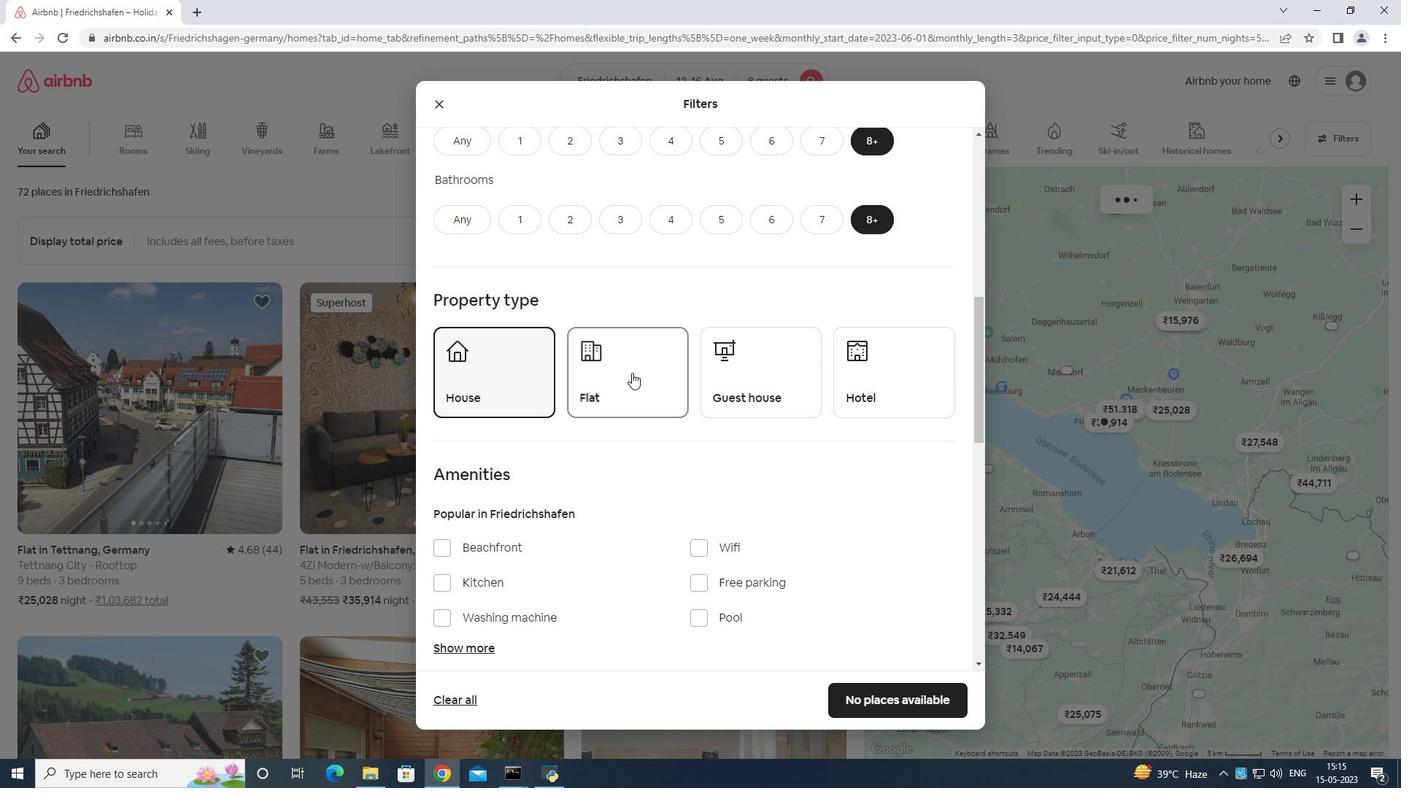 
Action: Mouse pressed left at (742, 375)
Screenshot: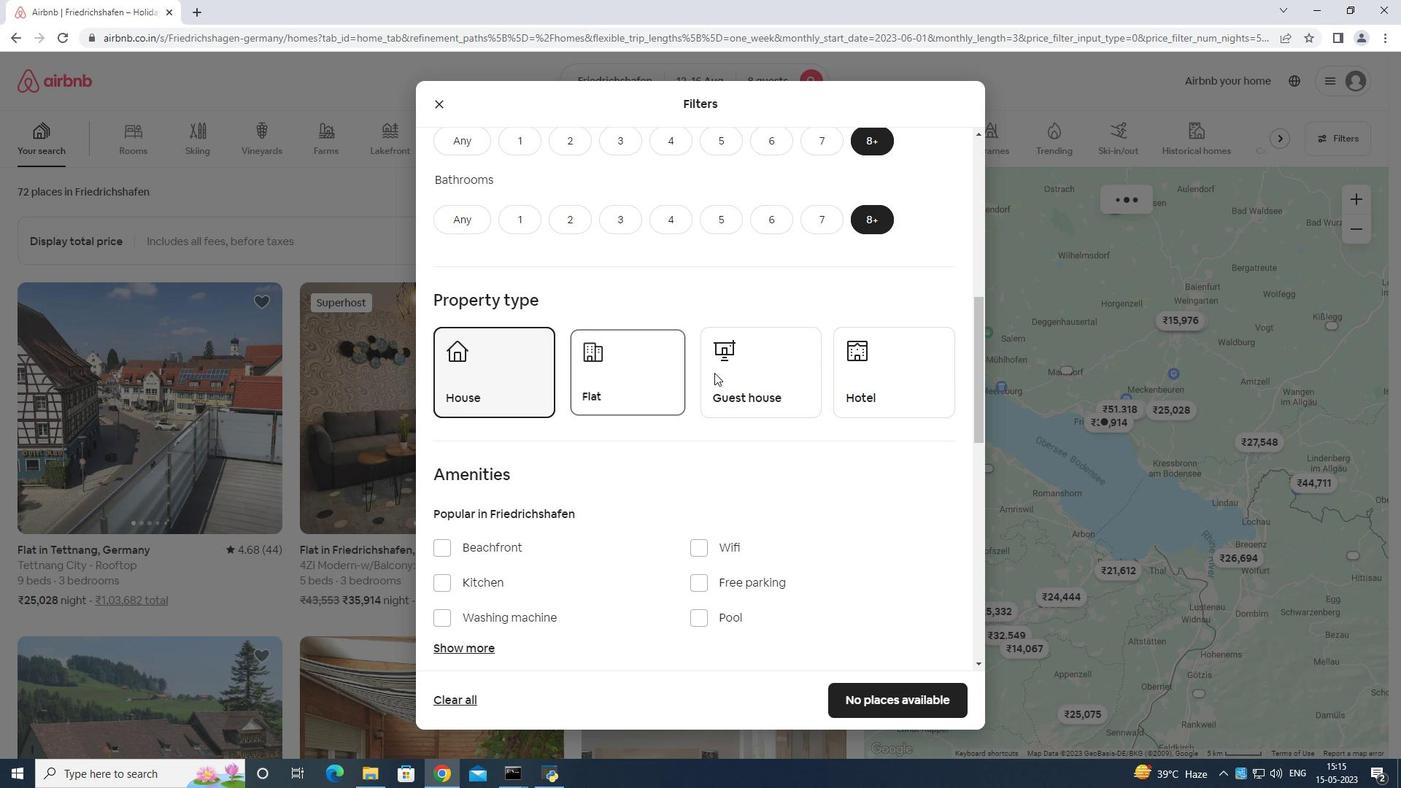 
Action: Mouse moved to (850, 380)
Screenshot: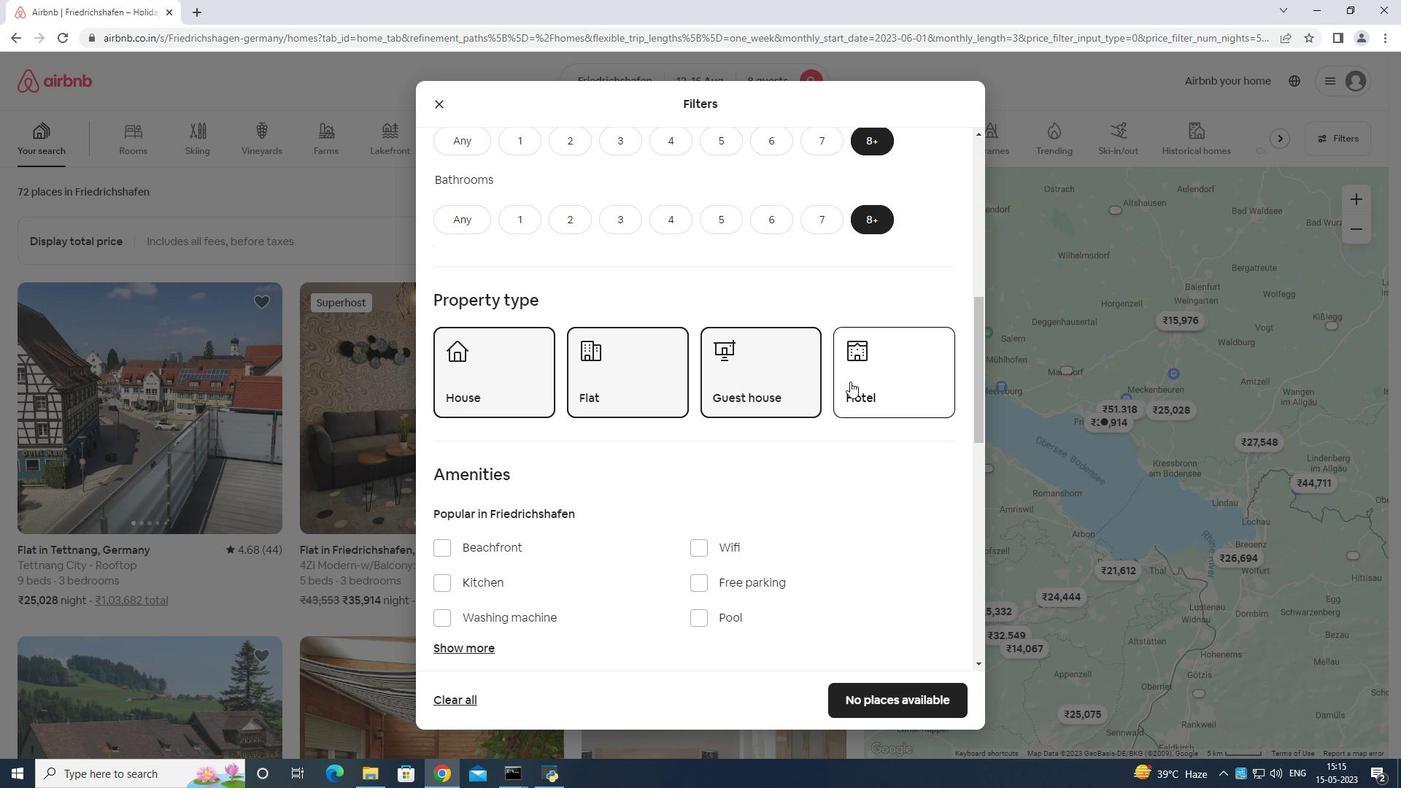 
Action: Mouse pressed left at (850, 380)
Screenshot: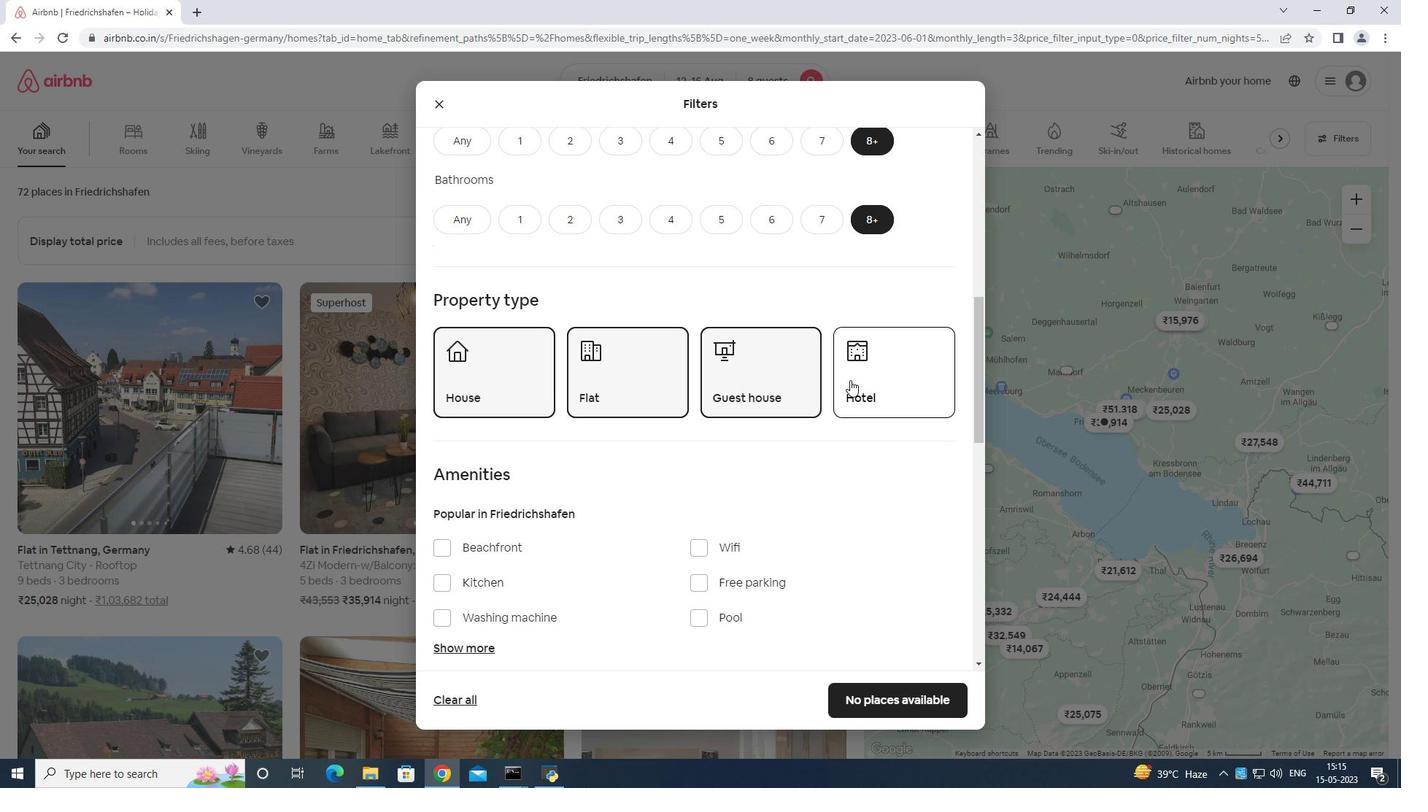 
Action: Mouse moved to (823, 377)
Screenshot: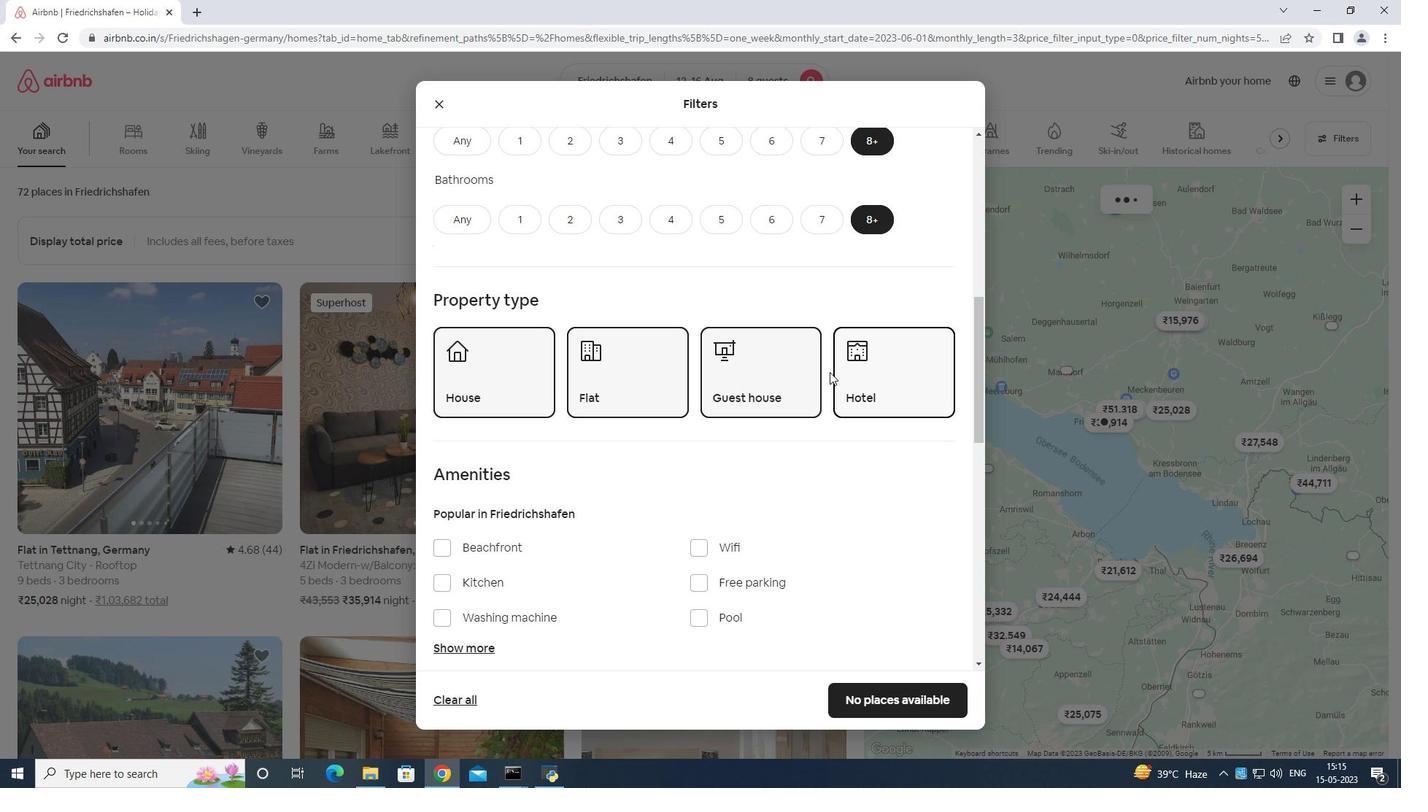
Action: Mouse scrolled (823, 376) with delta (0, 0)
Screenshot: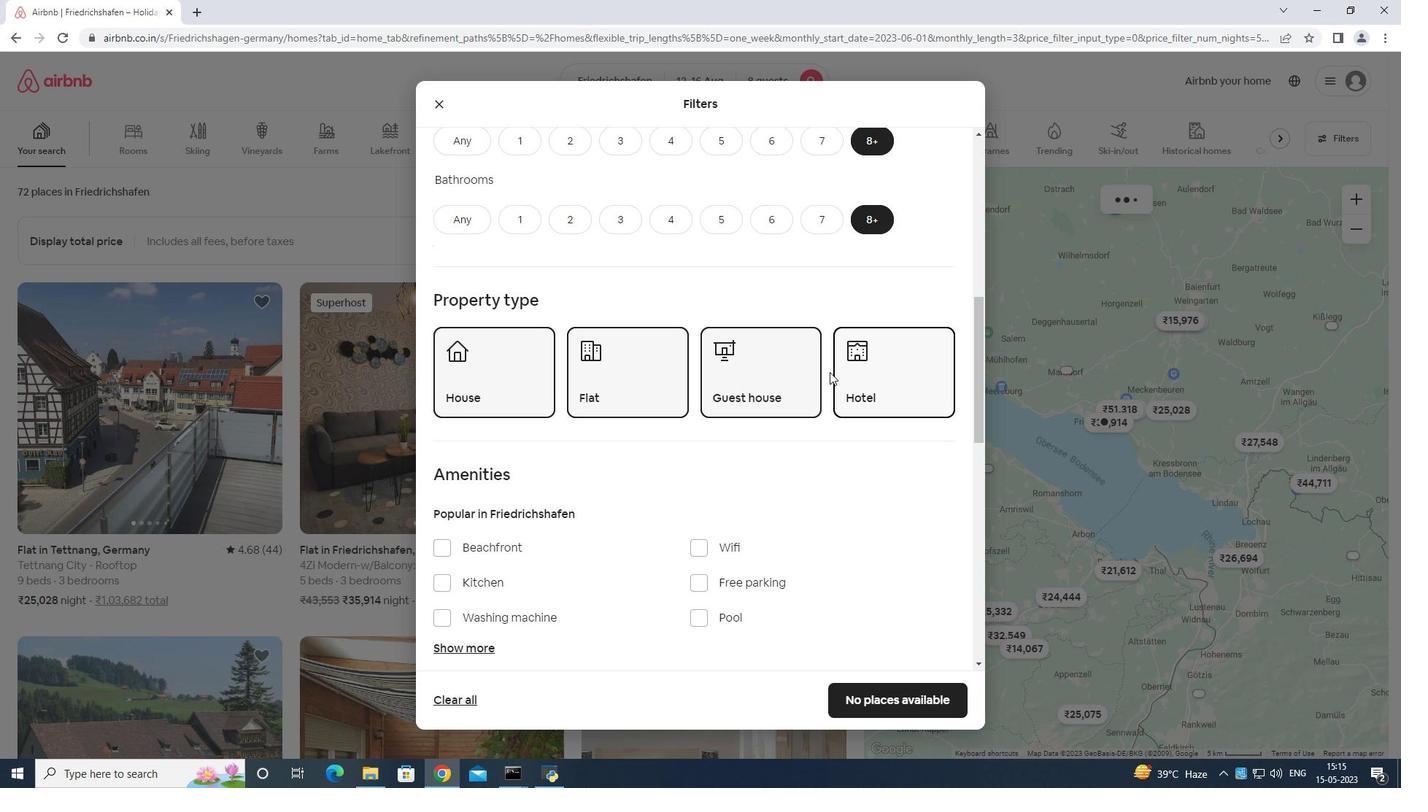 
Action: Mouse moved to (819, 386)
Screenshot: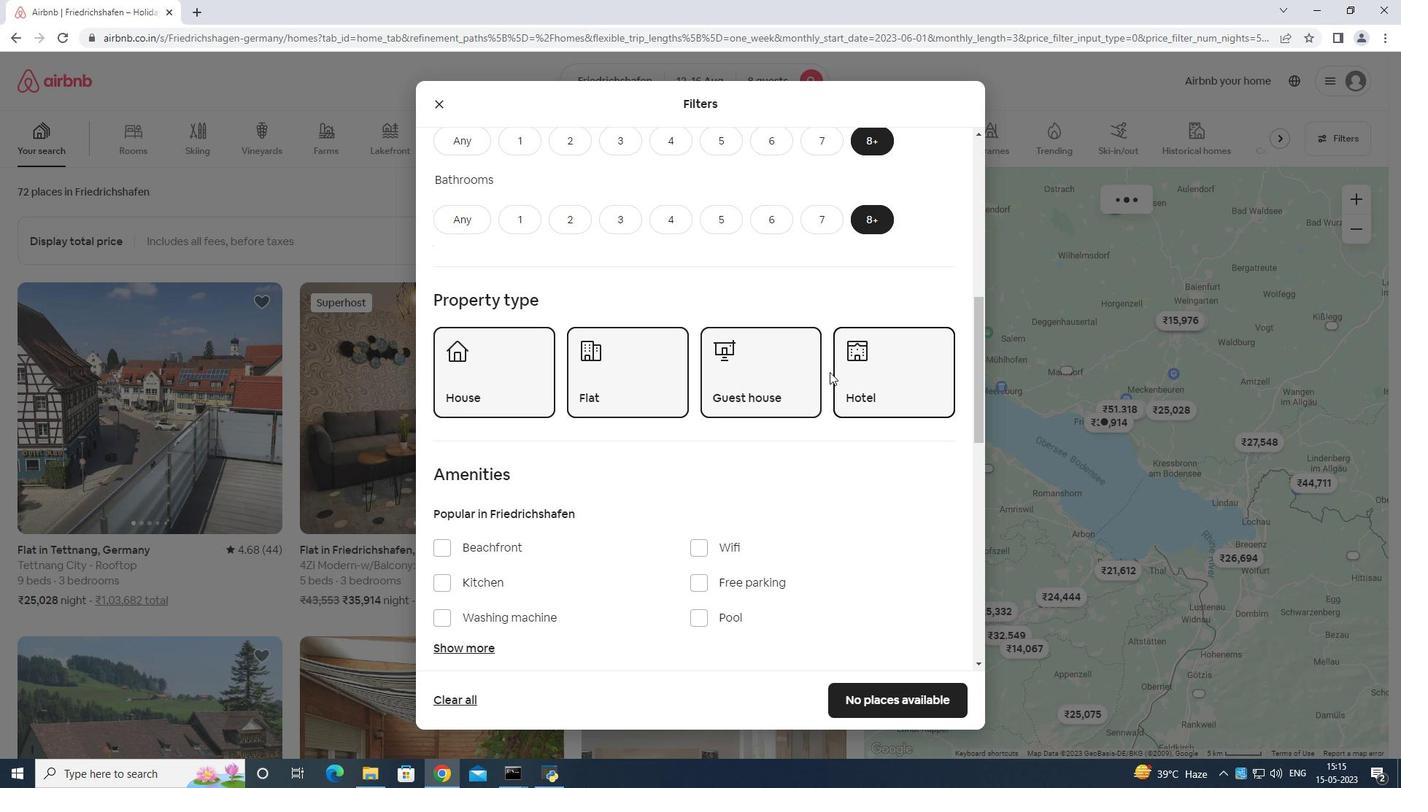 
Action: Mouse scrolled (819, 386) with delta (0, 0)
Screenshot: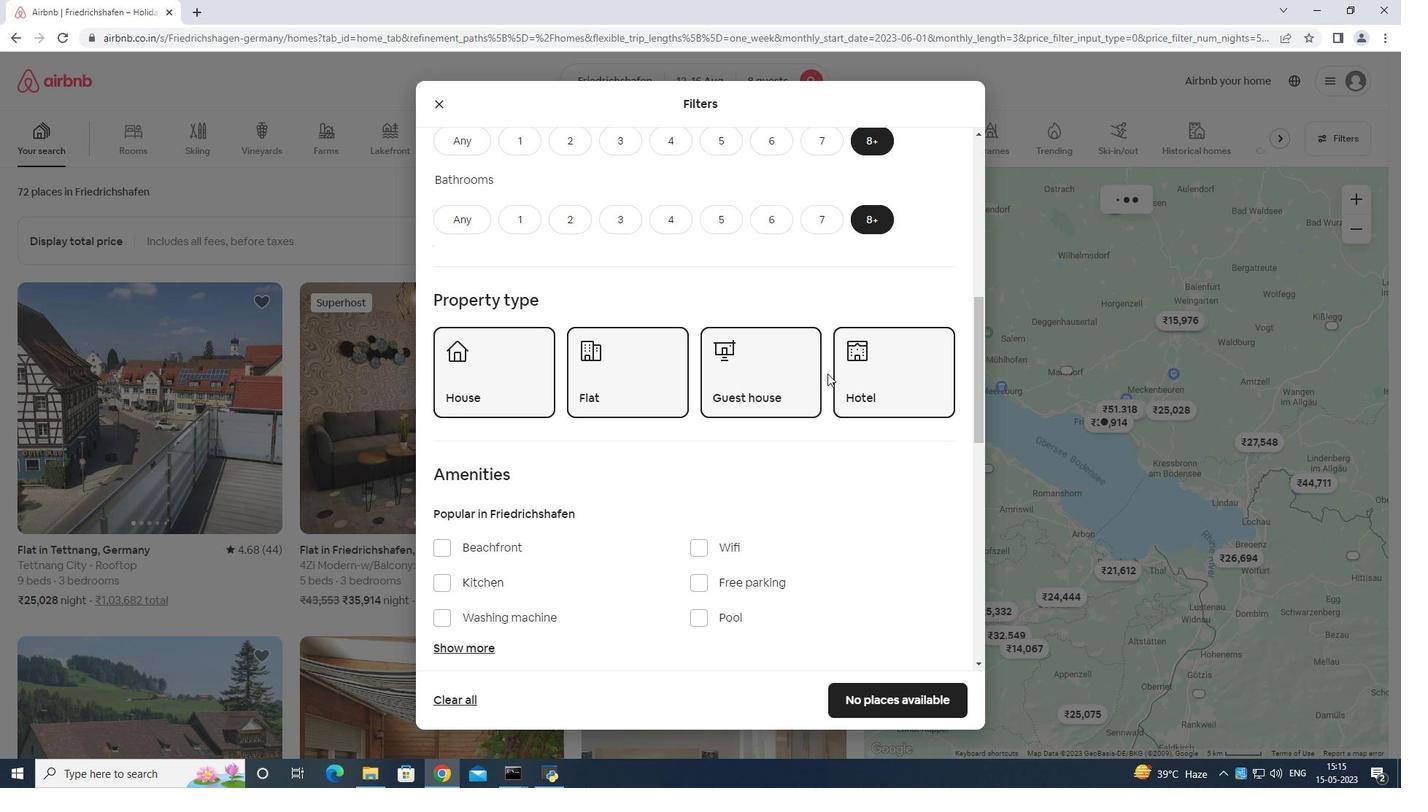 
Action: Mouse moved to (702, 394)
Screenshot: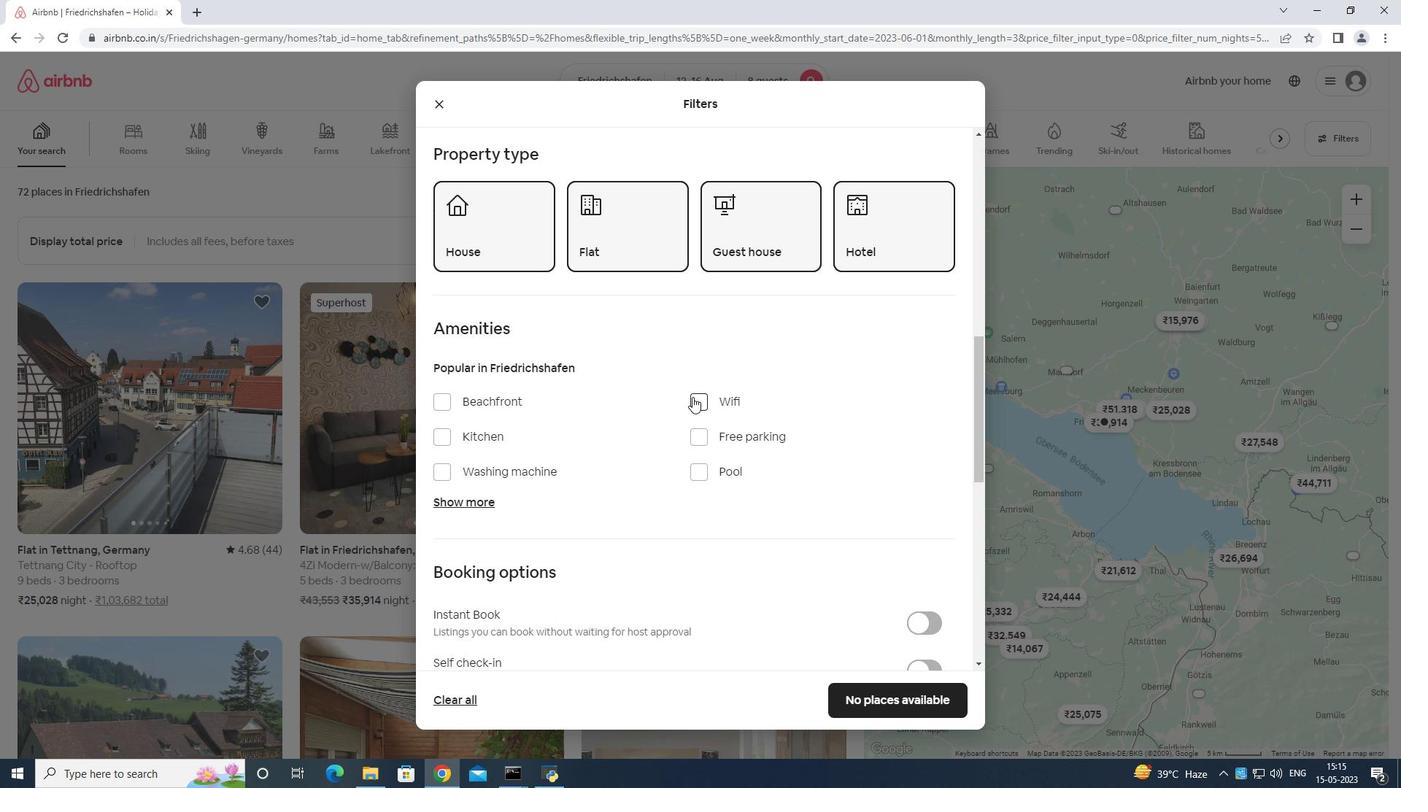 
Action: Mouse pressed left at (702, 394)
Screenshot: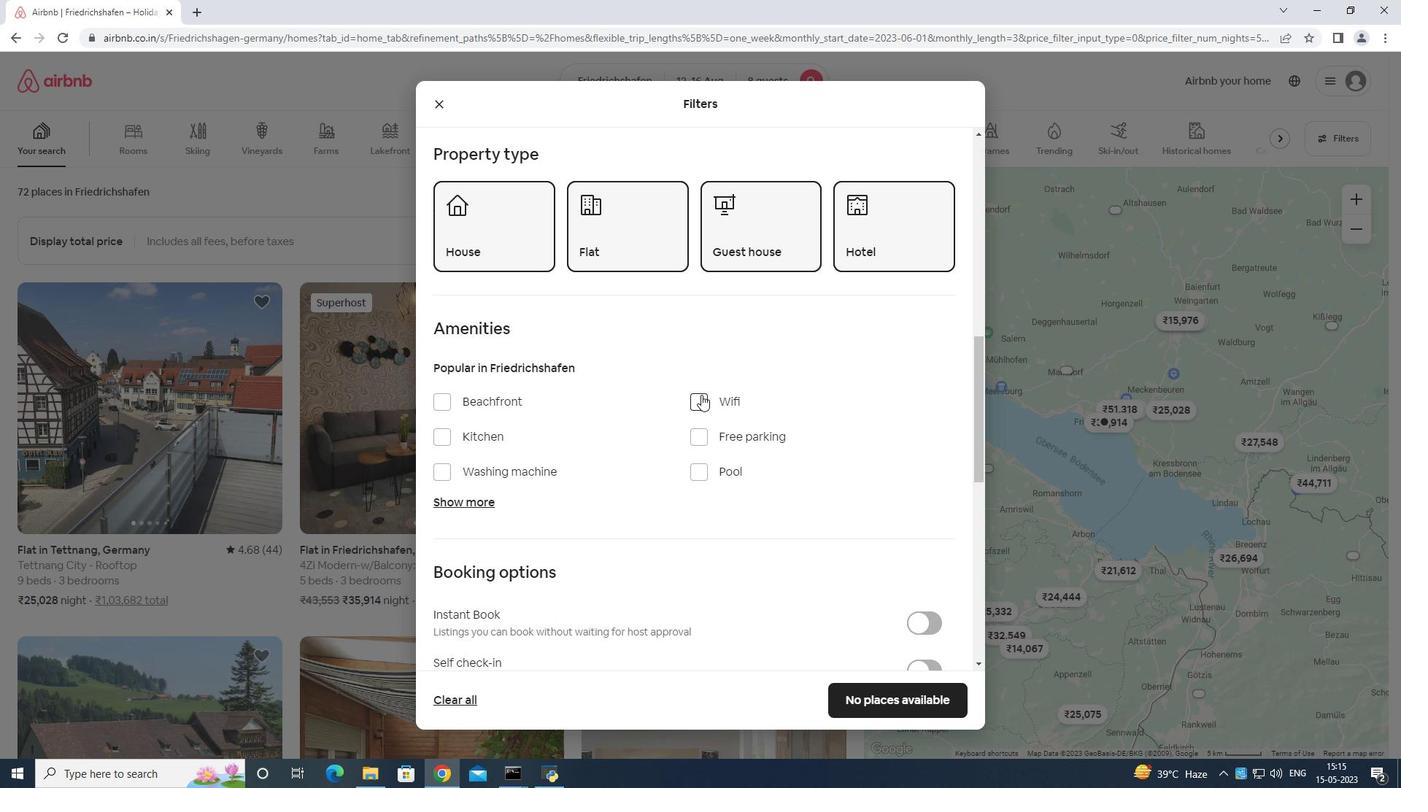 
Action: Mouse moved to (696, 437)
Screenshot: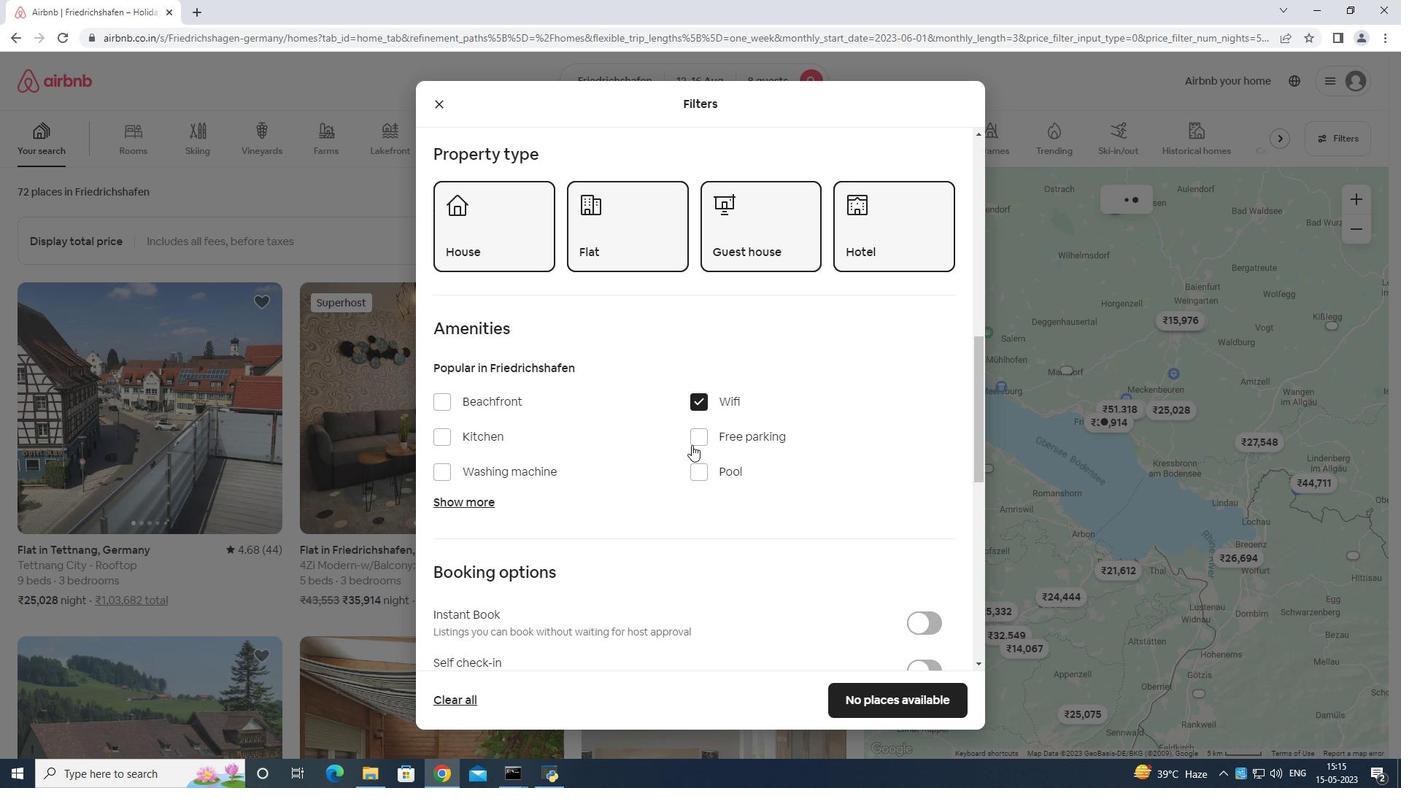 
Action: Mouse pressed left at (696, 437)
Screenshot: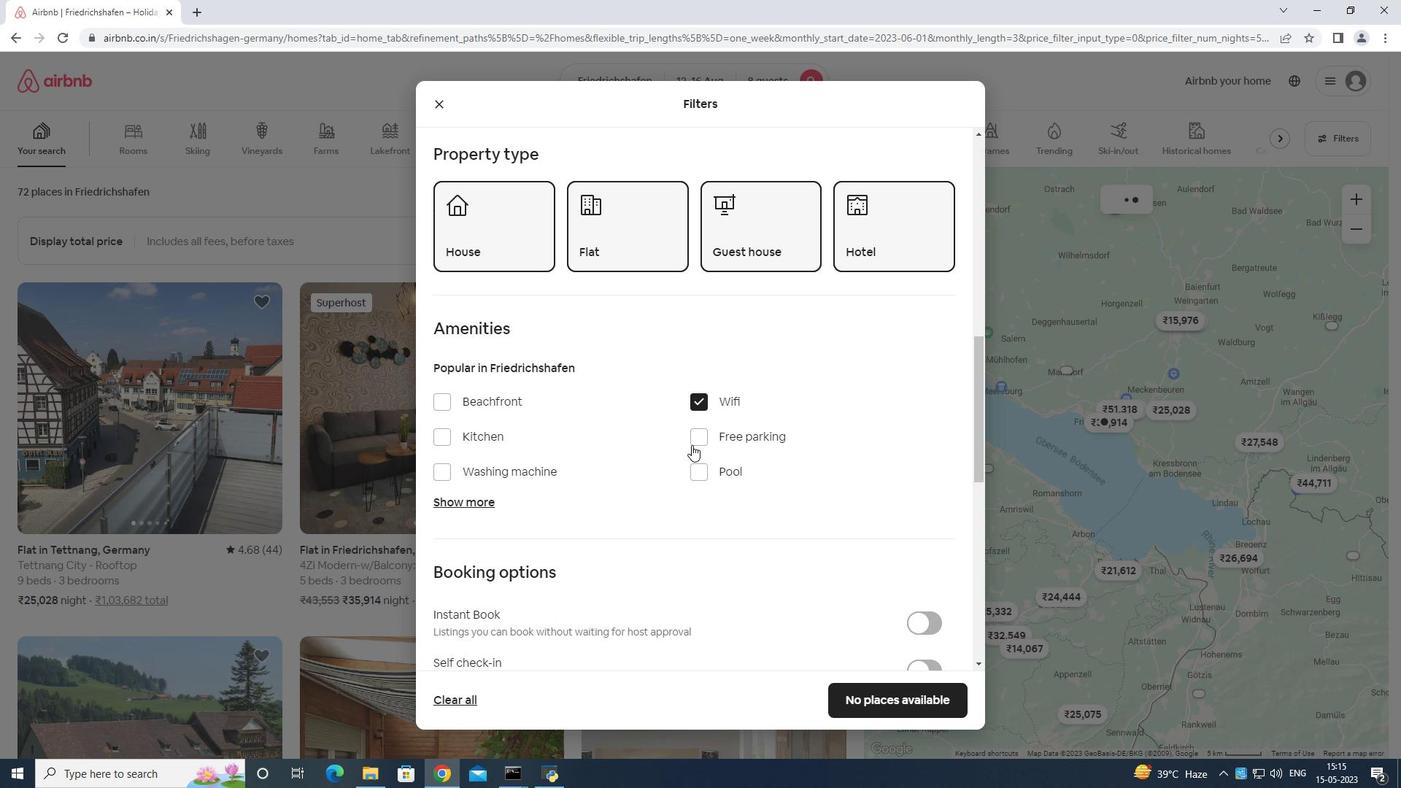 
Action: Mouse moved to (478, 503)
Screenshot: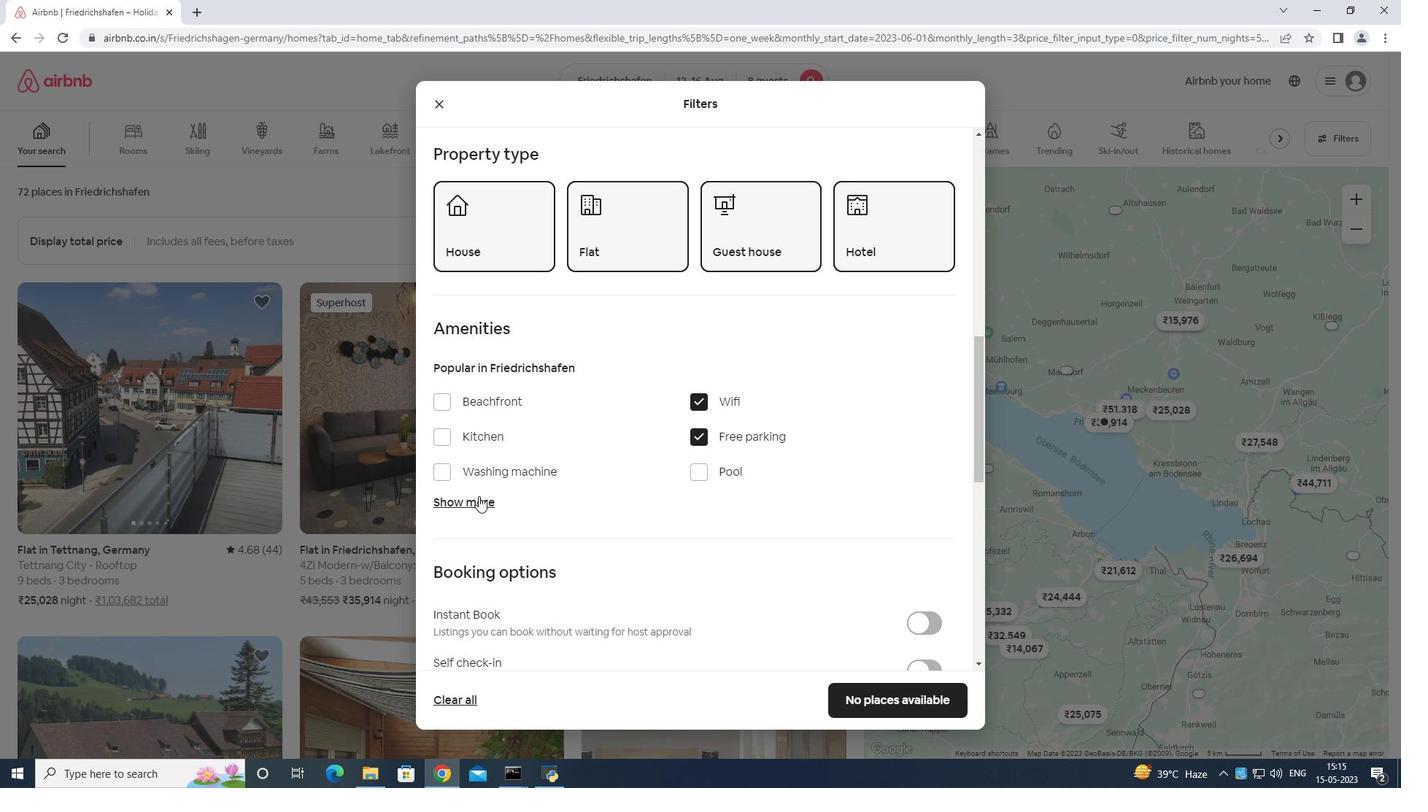 
Action: Mouse pressed left at (478, 503)
Screenshot: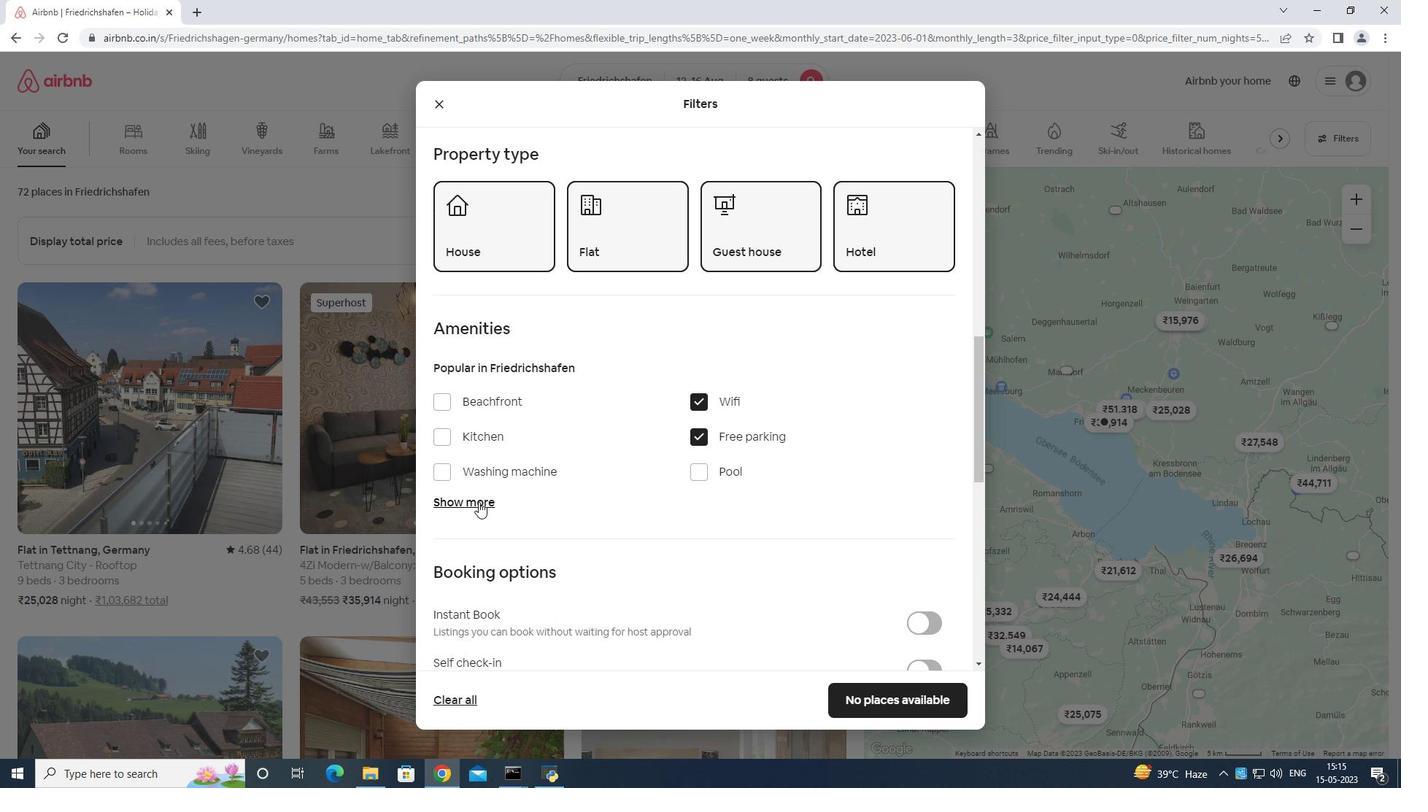 
Action: Mouse moved to (545, 464)
Screenshot: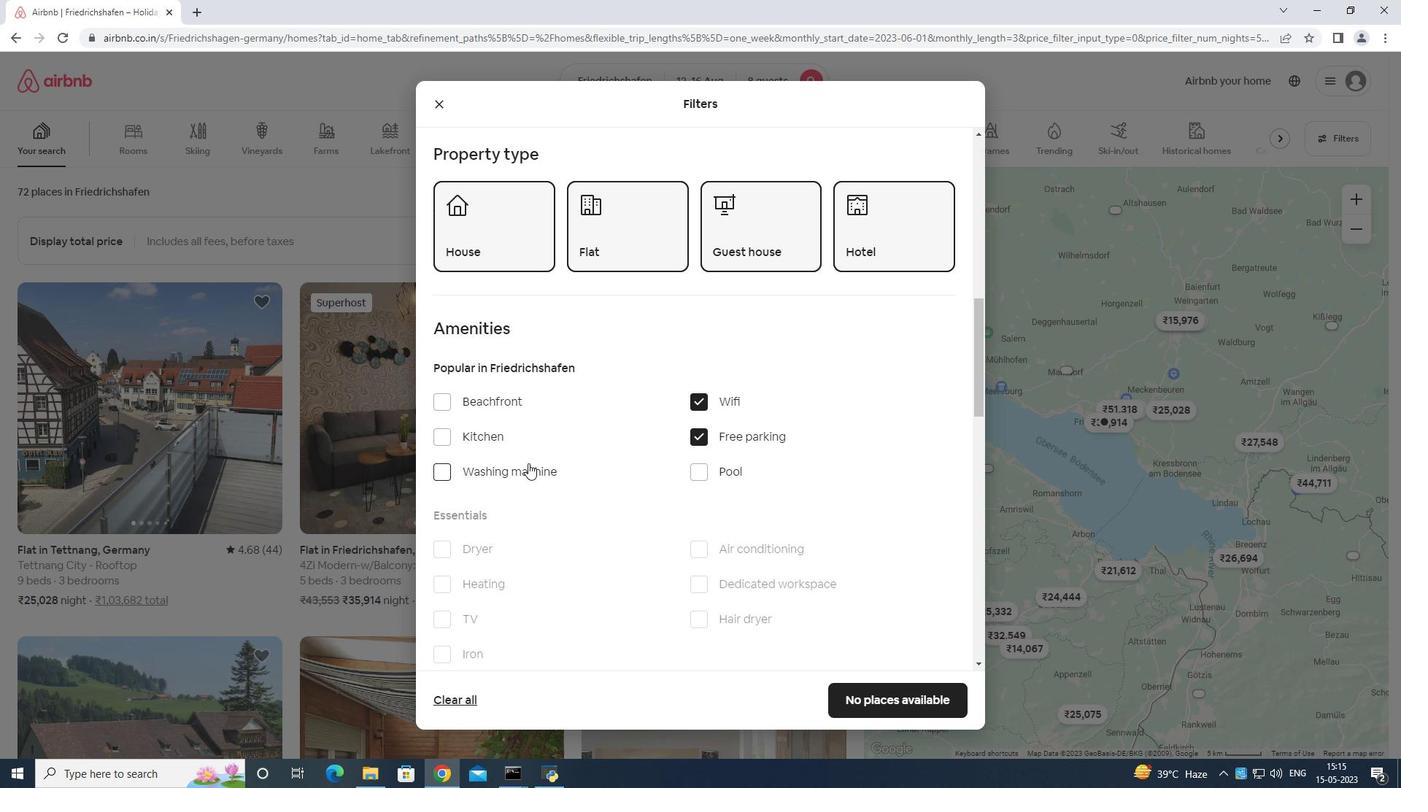 
Action: Mouse scrolled (545, 464) with delta (0, 0)
Screenshot: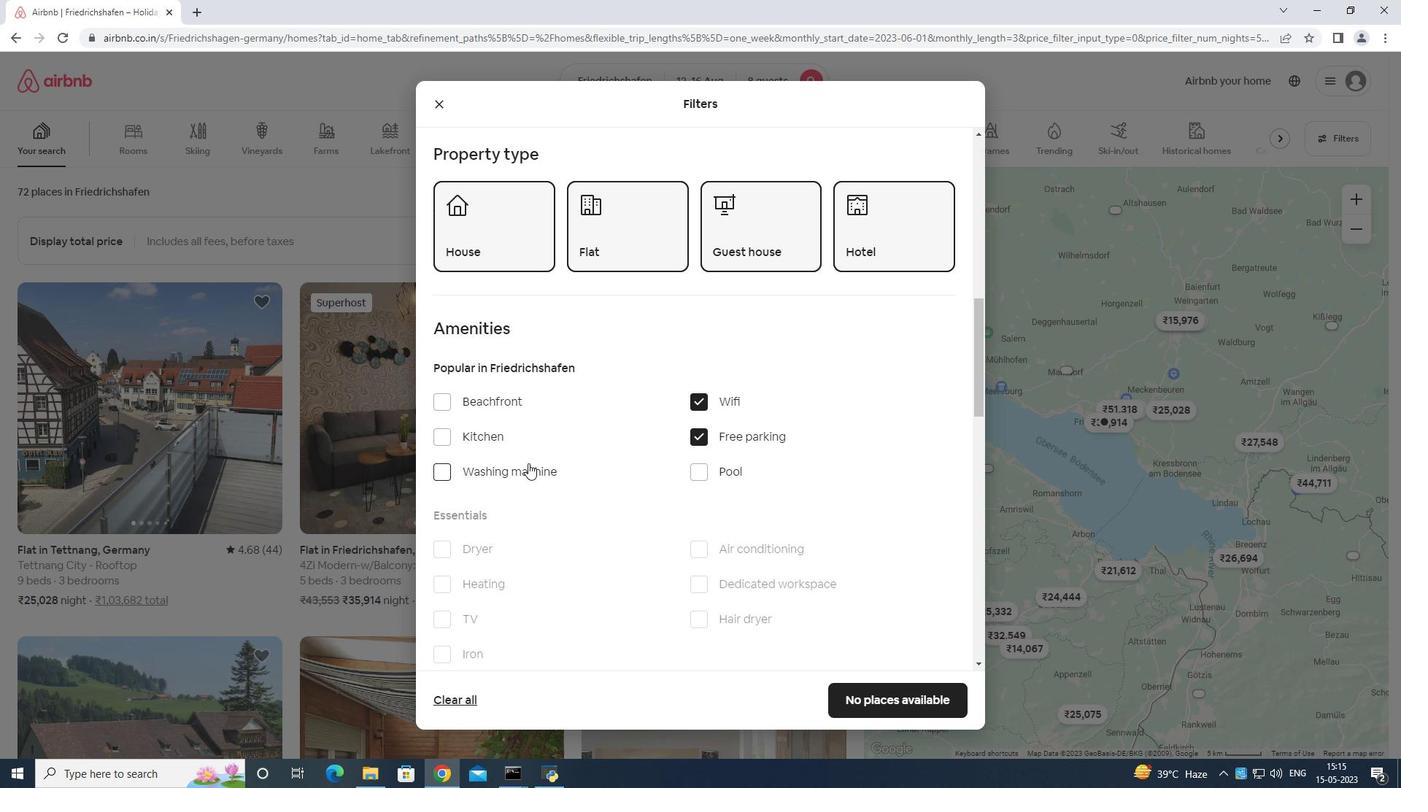 
Action: Mouse moved to (454, 548)
Screenshot: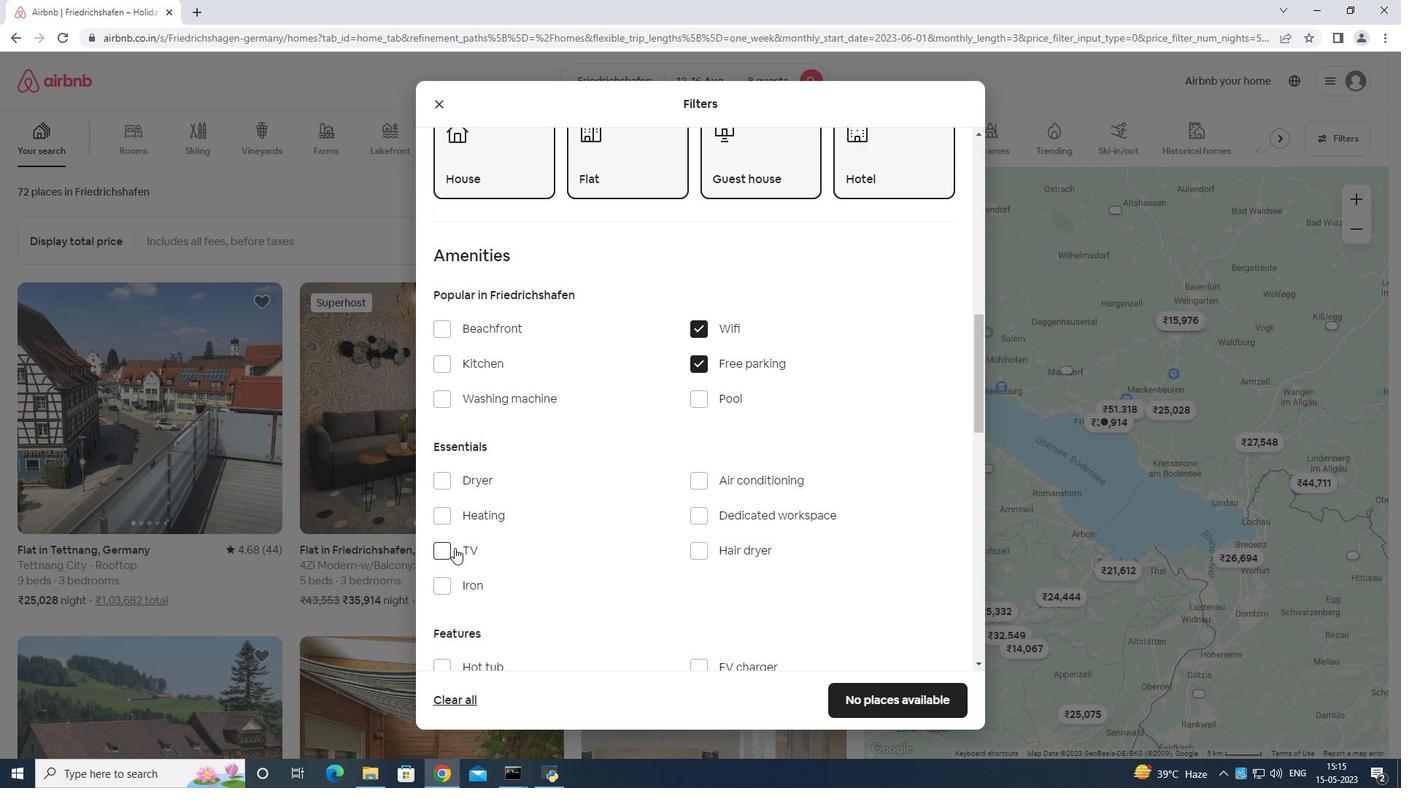 
Action: Mouse pressed left at (454, 548)
Screenshot: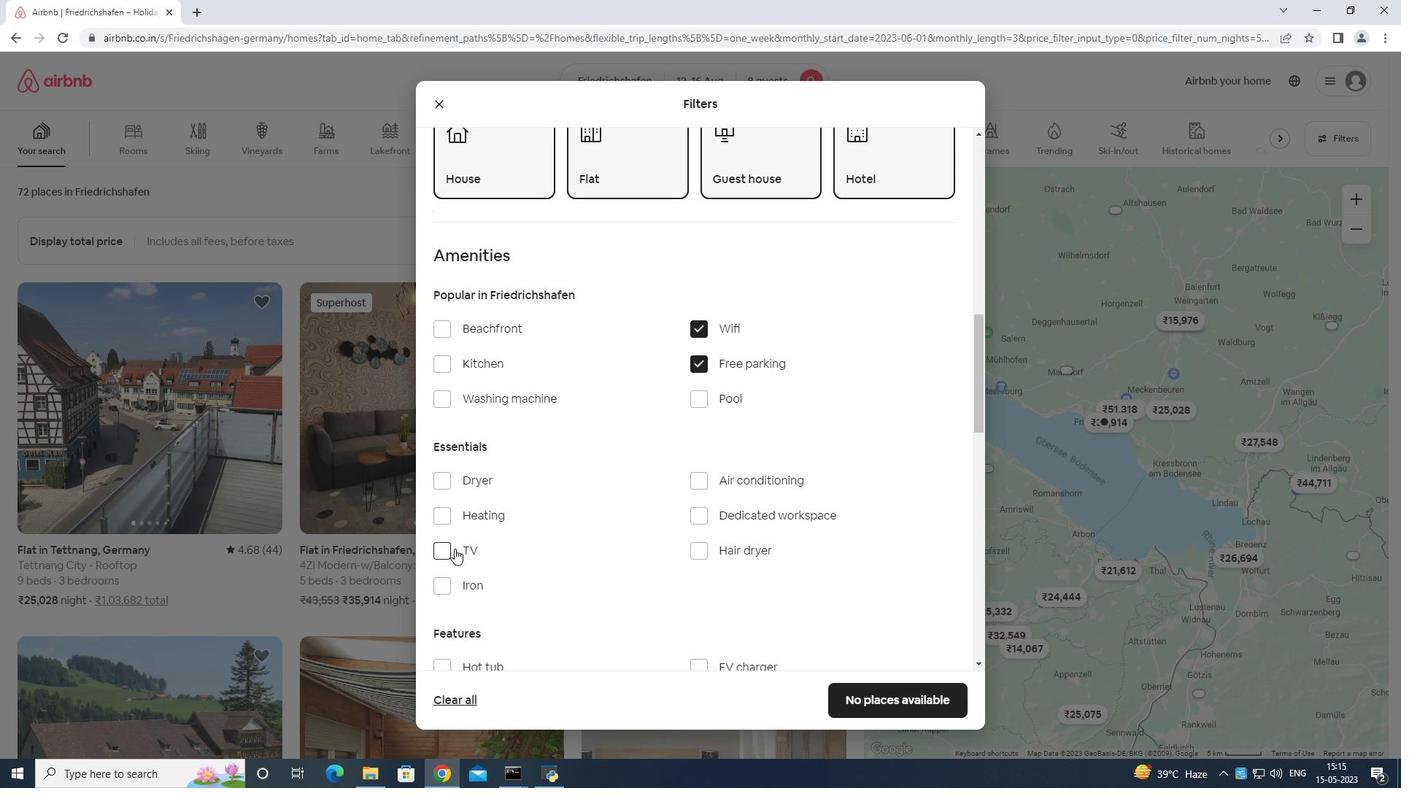 
Action: Mouse moved to (494, 540)
Screenshot: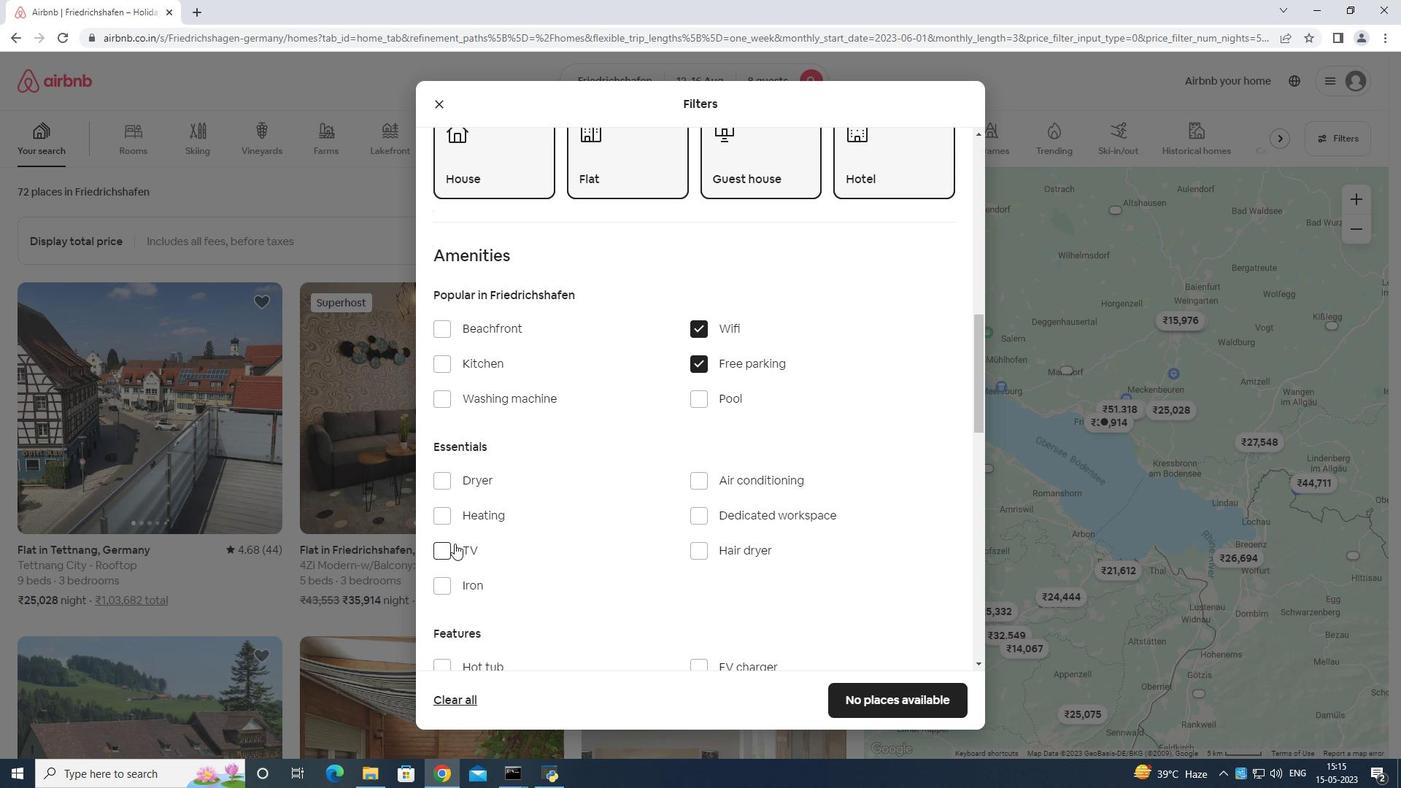 
Action: Mouse scrolled (494, 539) with delta (0, 0)
Screenshot: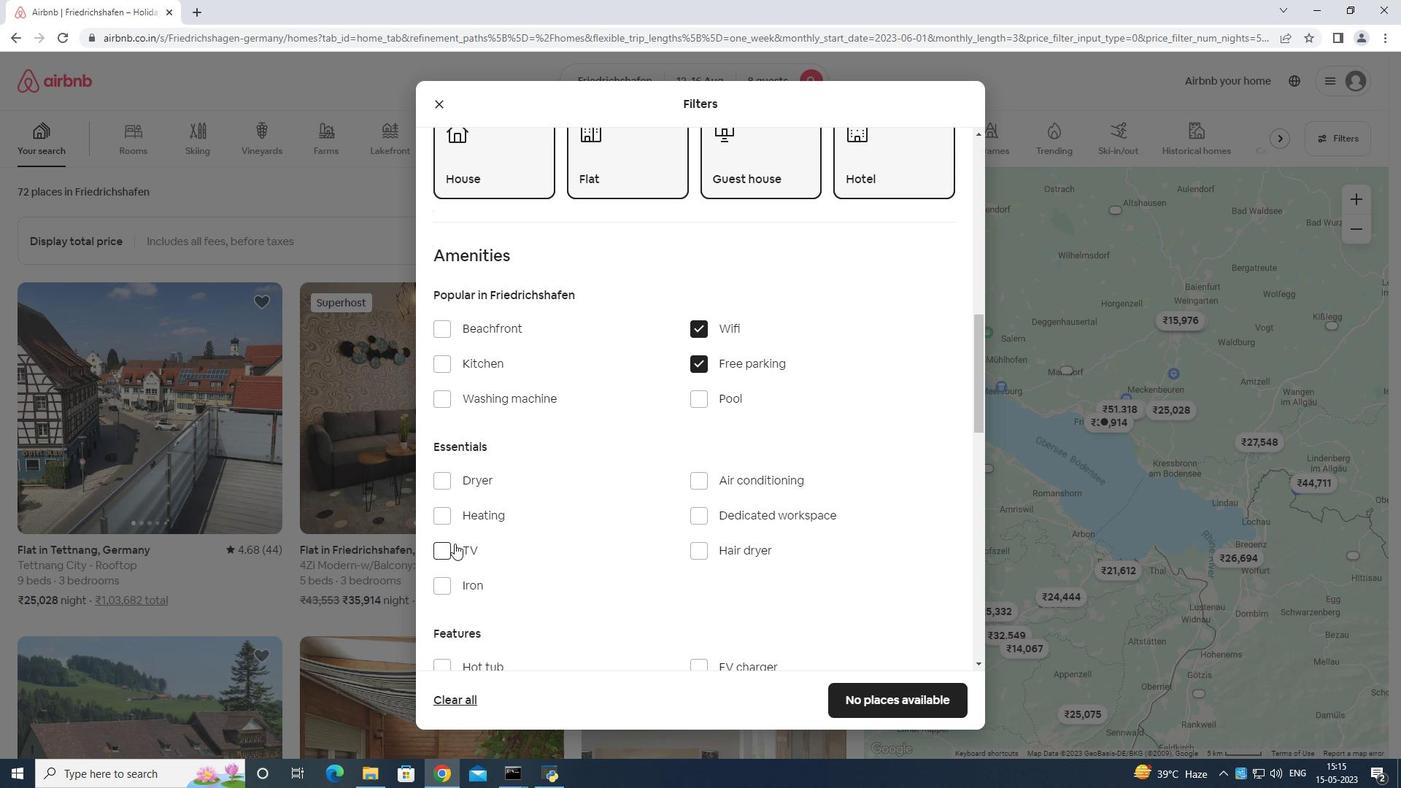 
Action: Mouse moved to (505, 537)
Screenshot: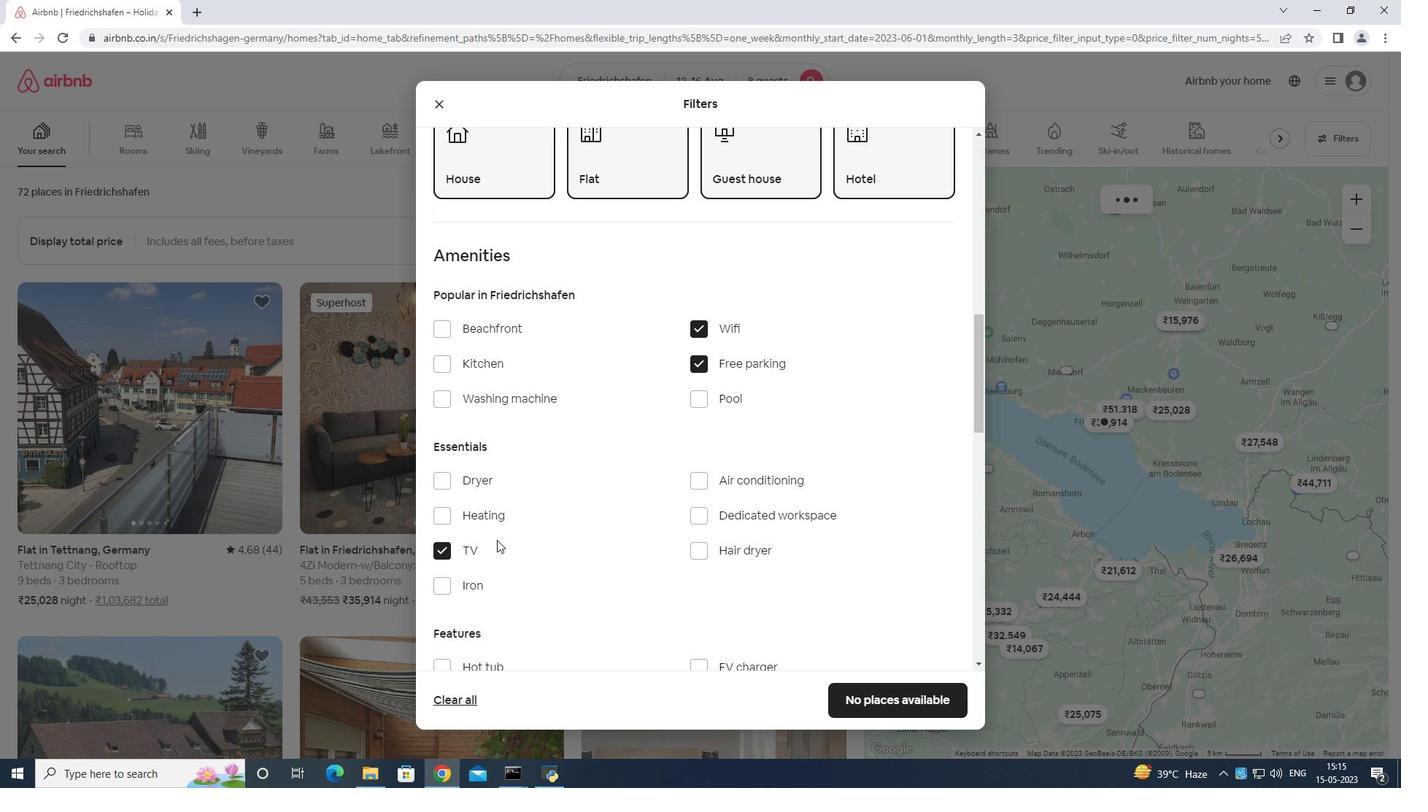 
Action: Mouse scrolled (505, 536) with delta (0, 0)
Screenshot: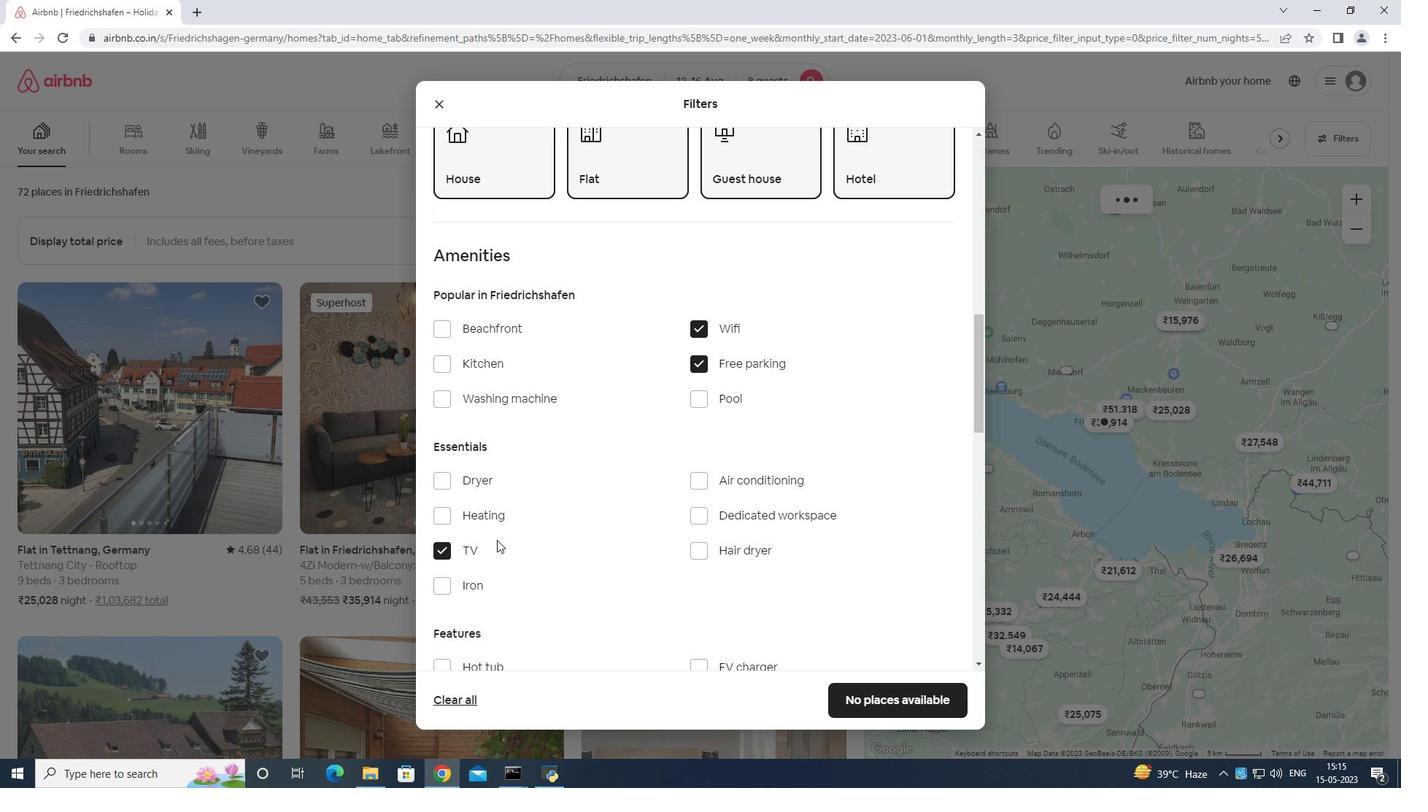 
Action: Mouse moved to (697, 553)
Screenshot: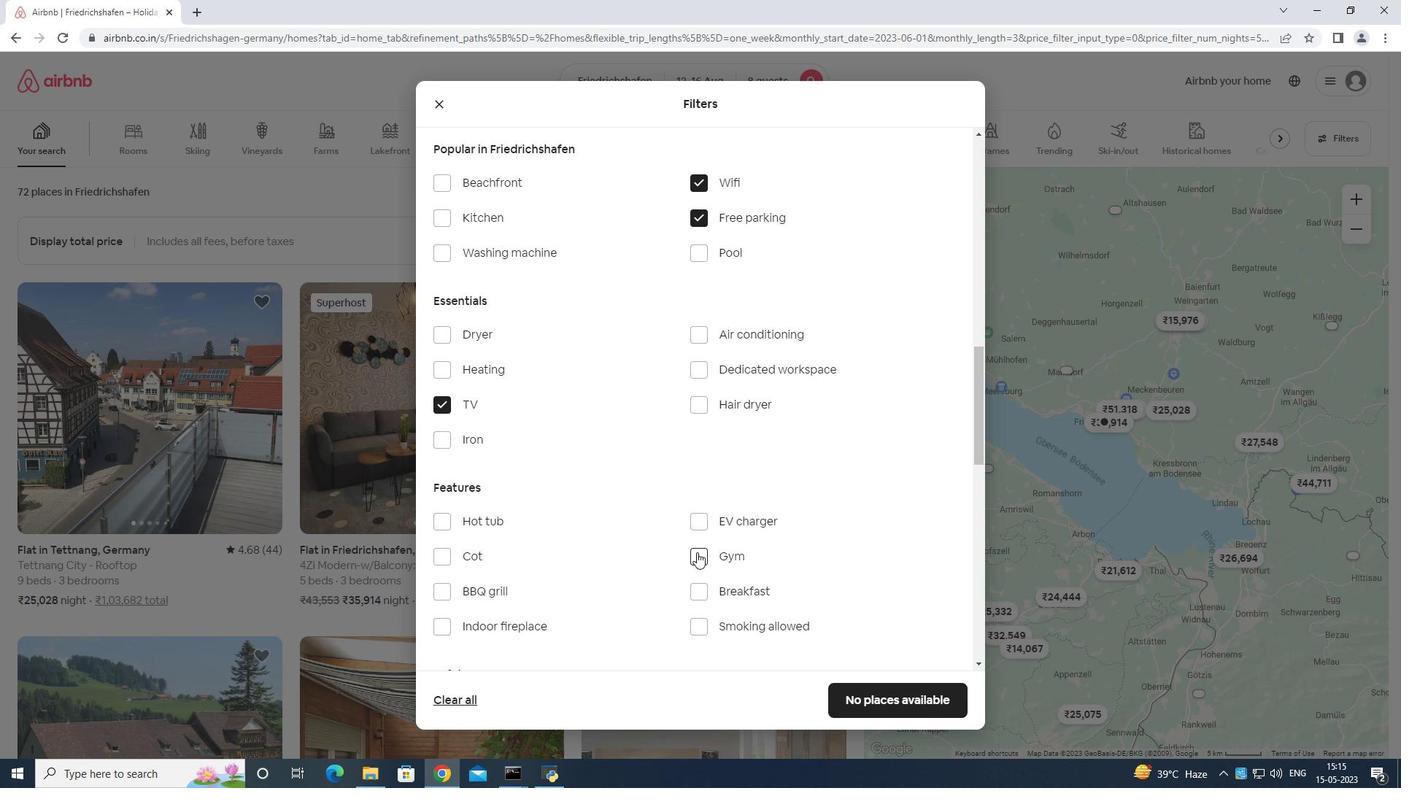 
Action: Mouse pressed left at (697, 553)
Screenshot: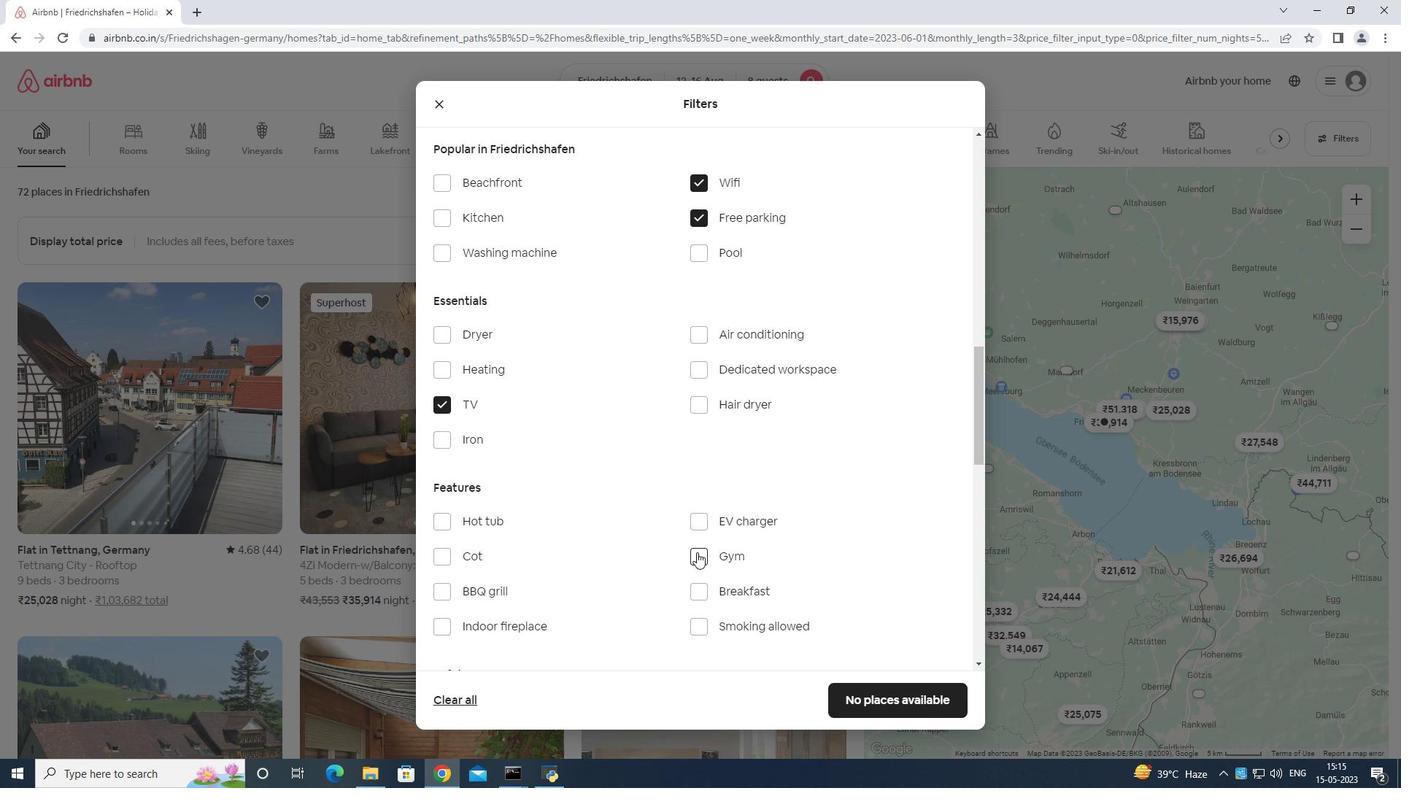 
Action: Mouse moved to (699, 585)
Screenshot: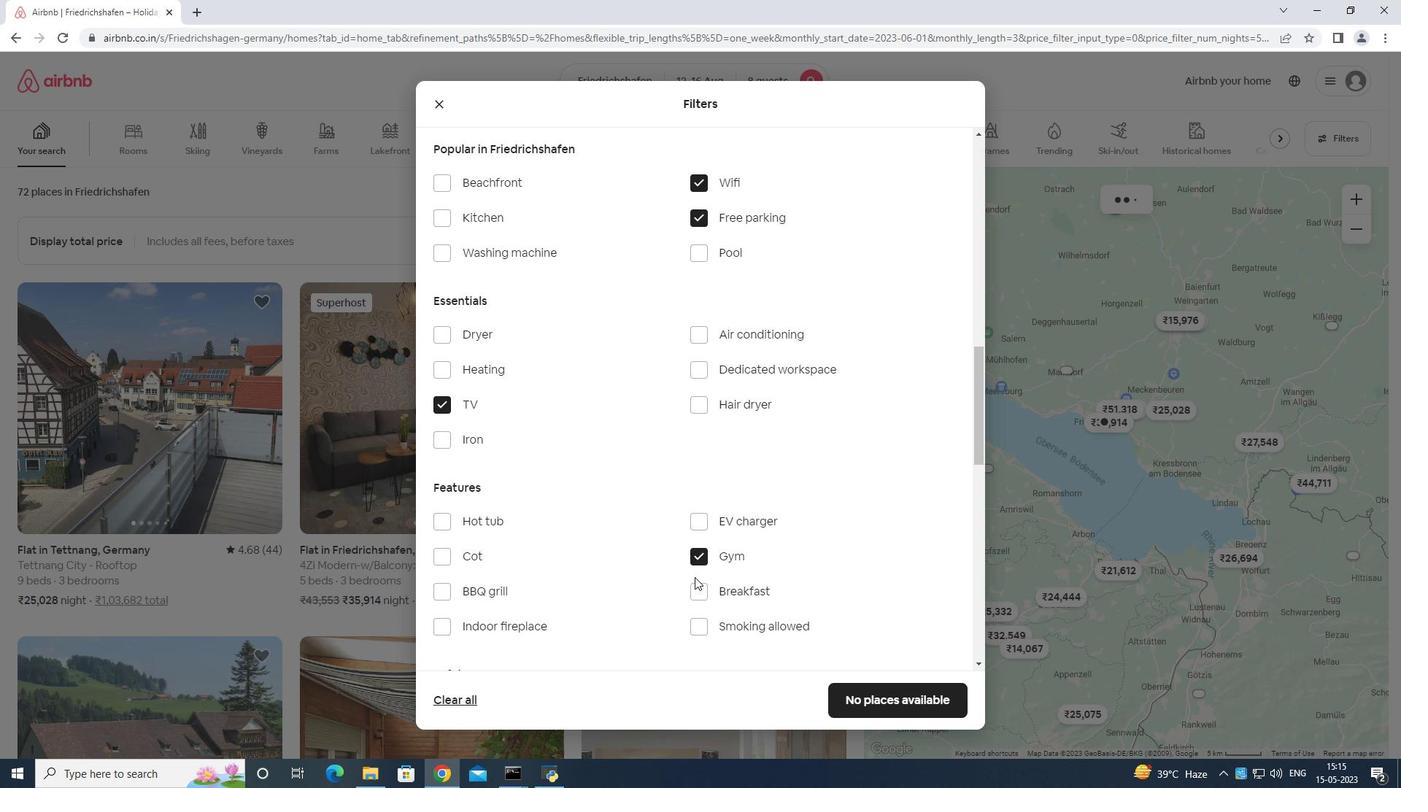 
Action: Mouse pressed left at (699, 585)
Screenshot: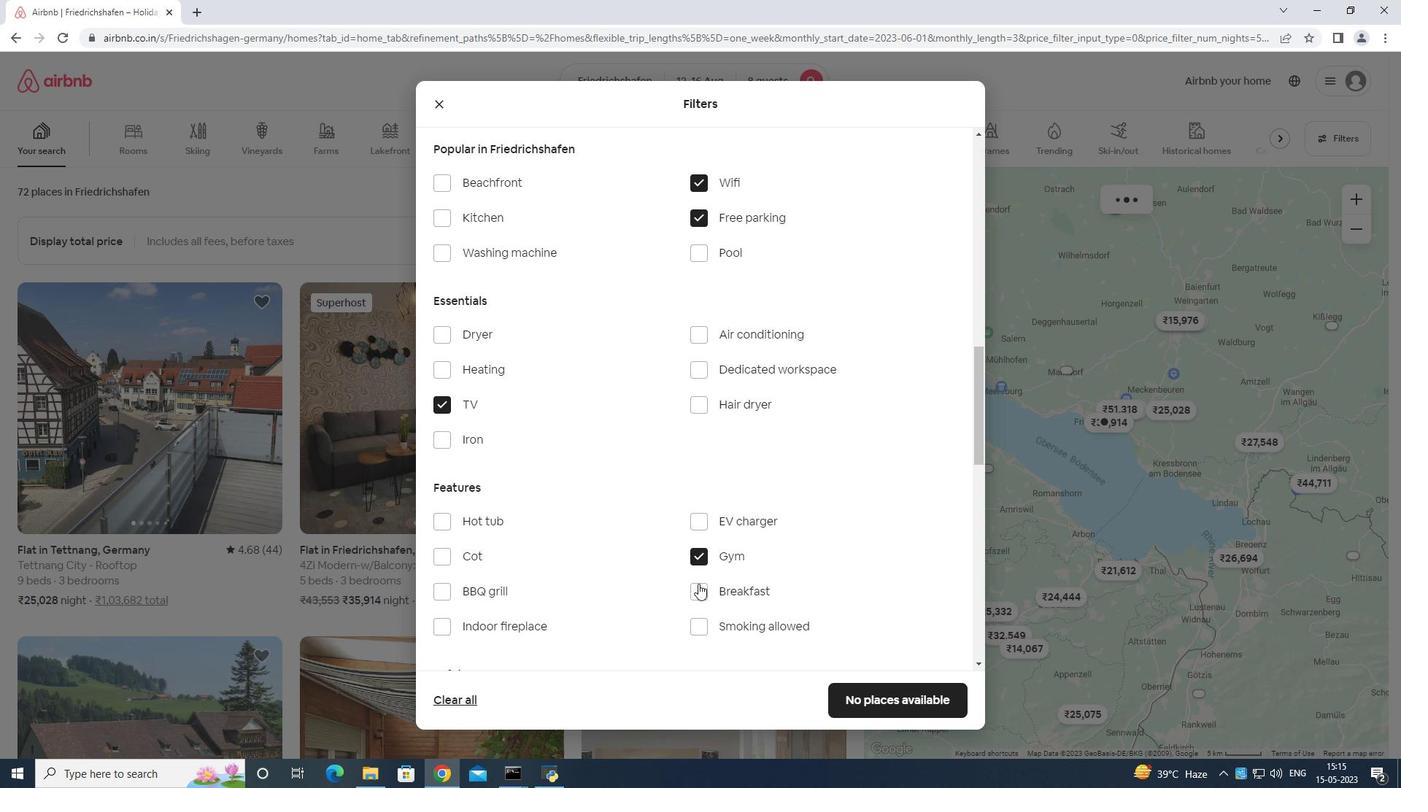 
Action: Mouse moved to (728, 548)
Screenshot: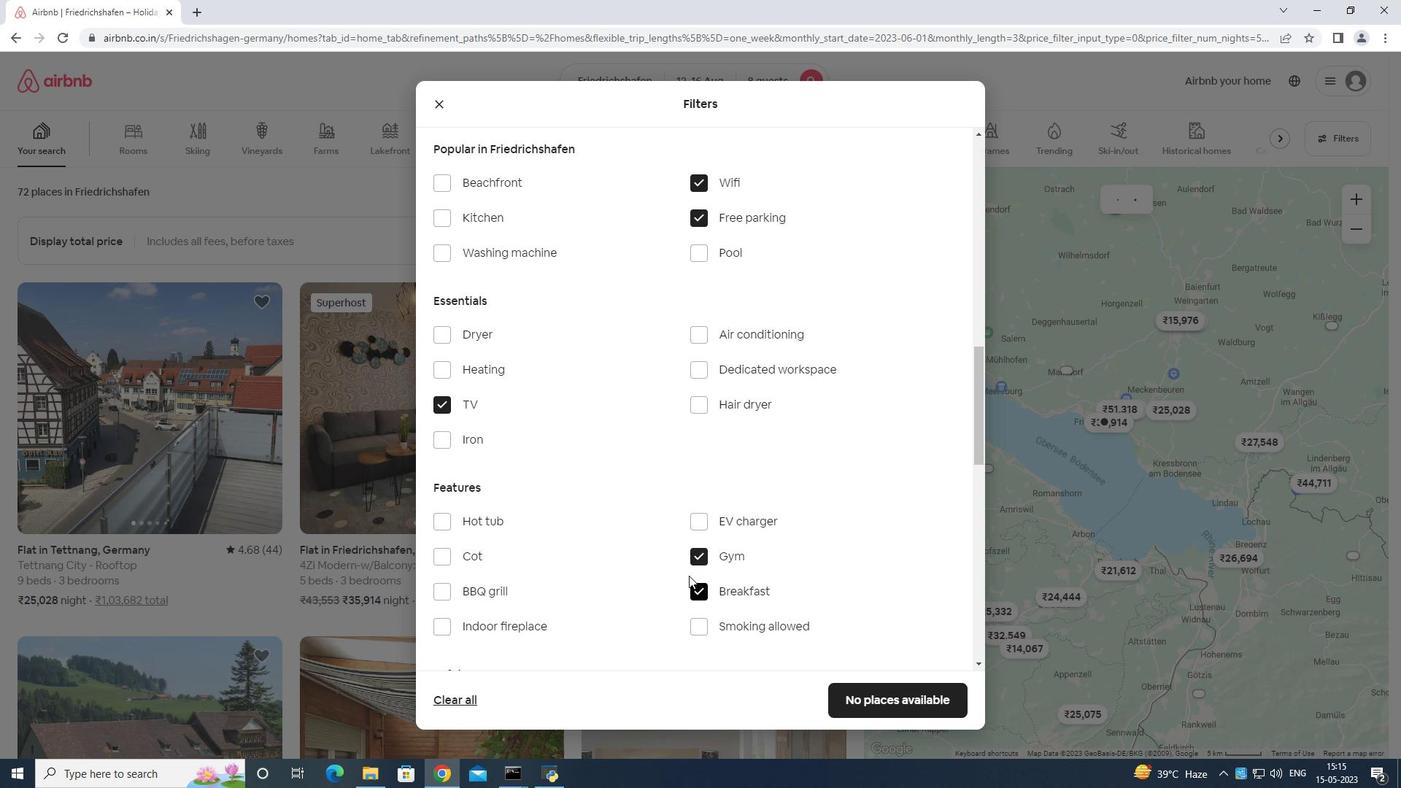 
Action: Mouse scrolled (728, 547) with delta (0, 0)
Screenshot: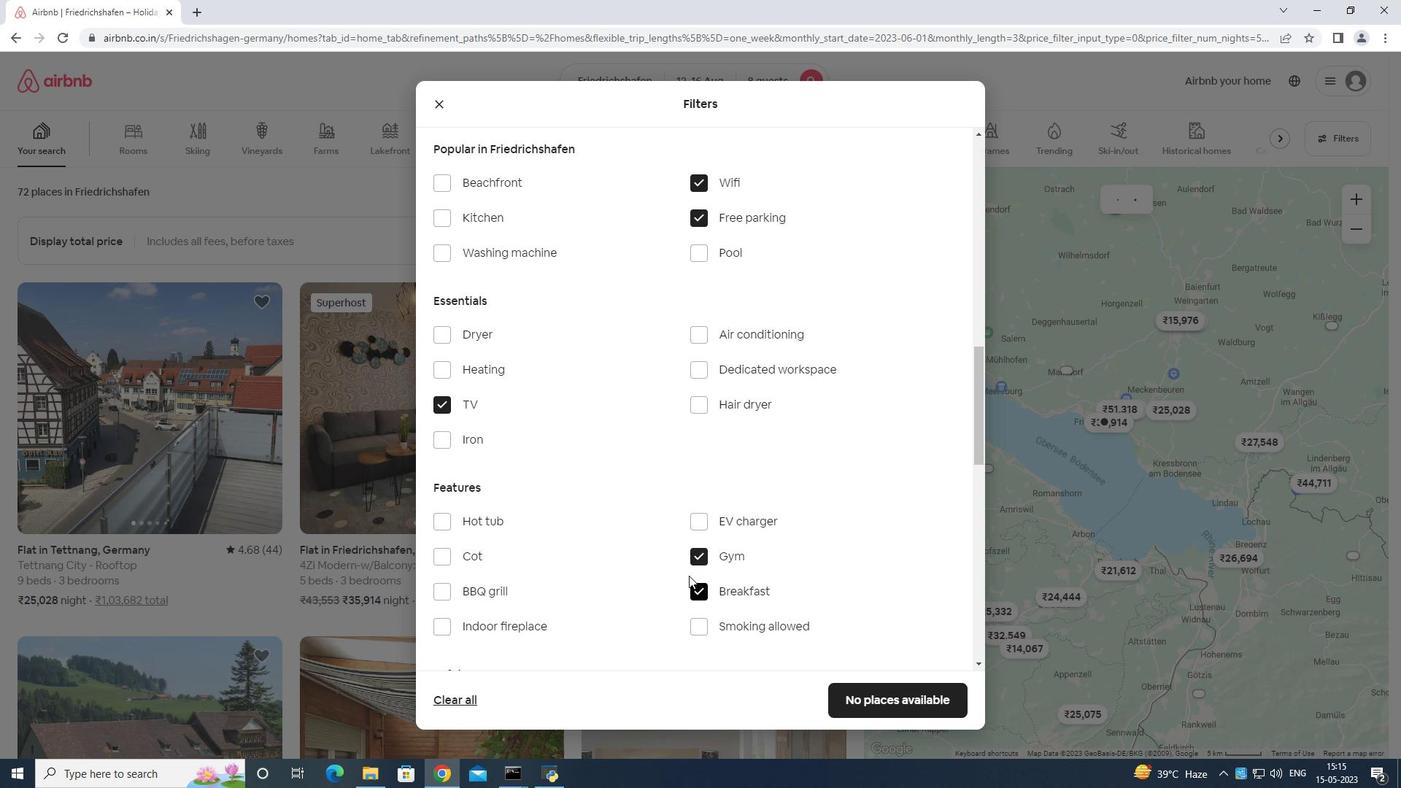 
Action: Mouse moved to (732, 548)
Screenshot: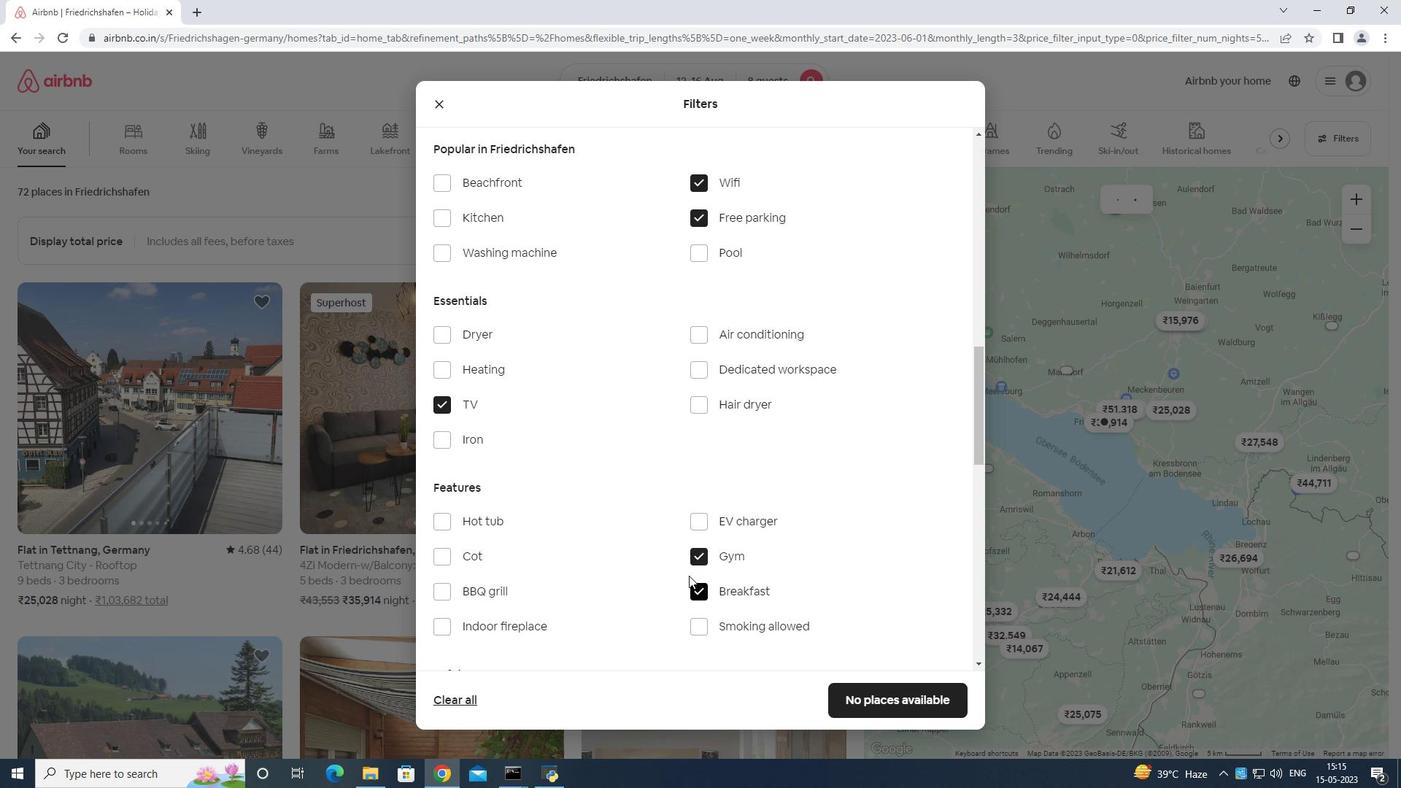 
Action: Mouse scrolled (732, 547) with delta (0, 0)
Screenshot: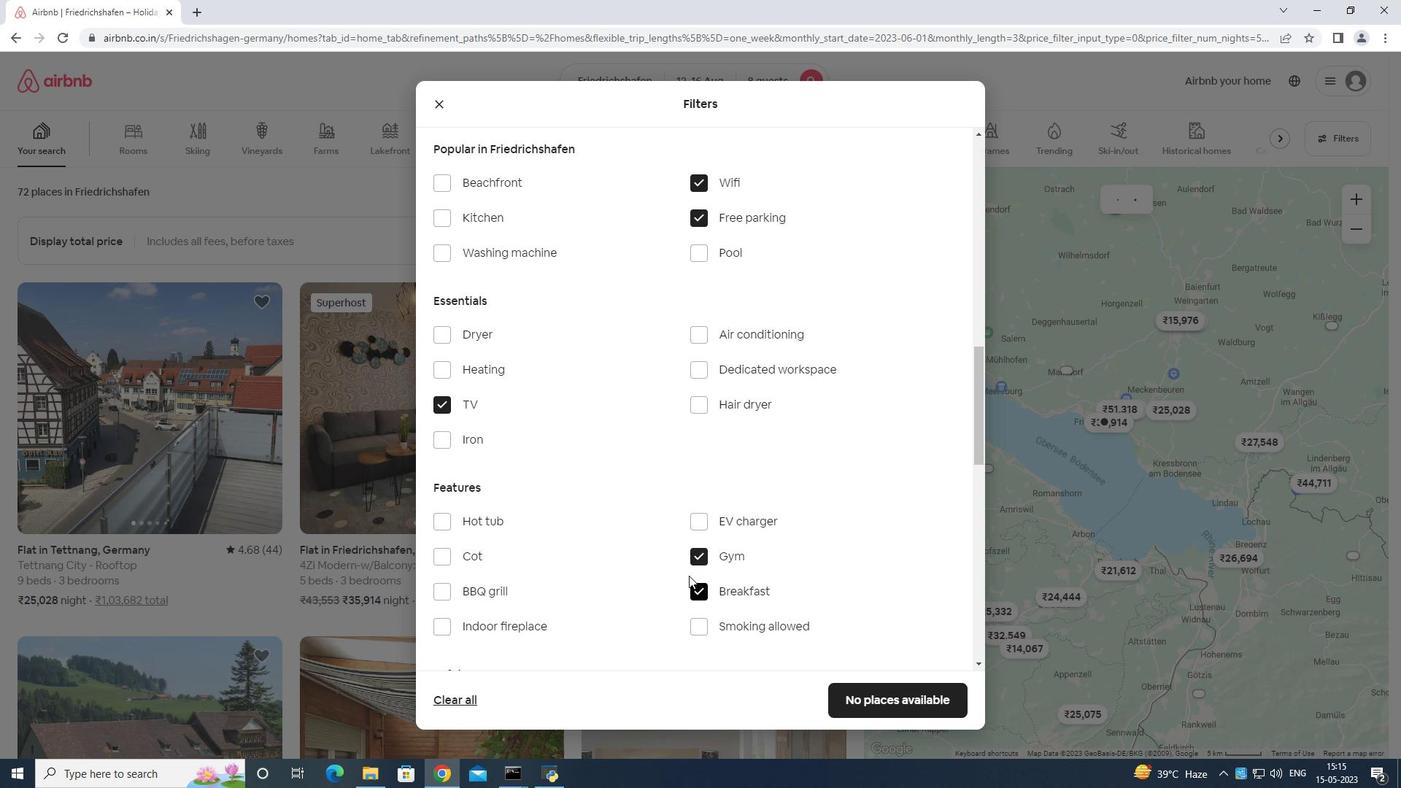 
Action: Mouse moved to (734, 548)
Screenshot: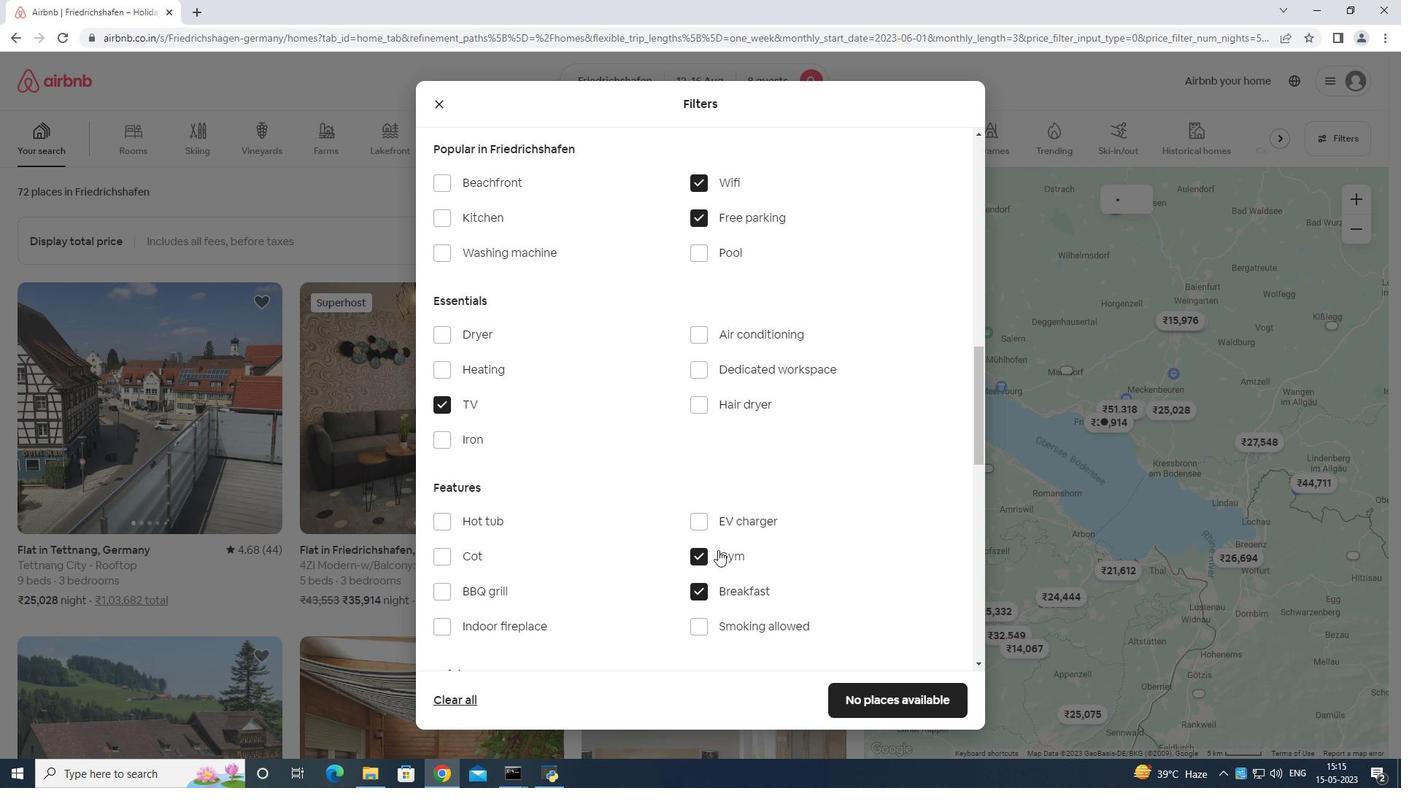 
Action: Mouse scrolled (734, 547) with delta (0, 0)
Screenshot: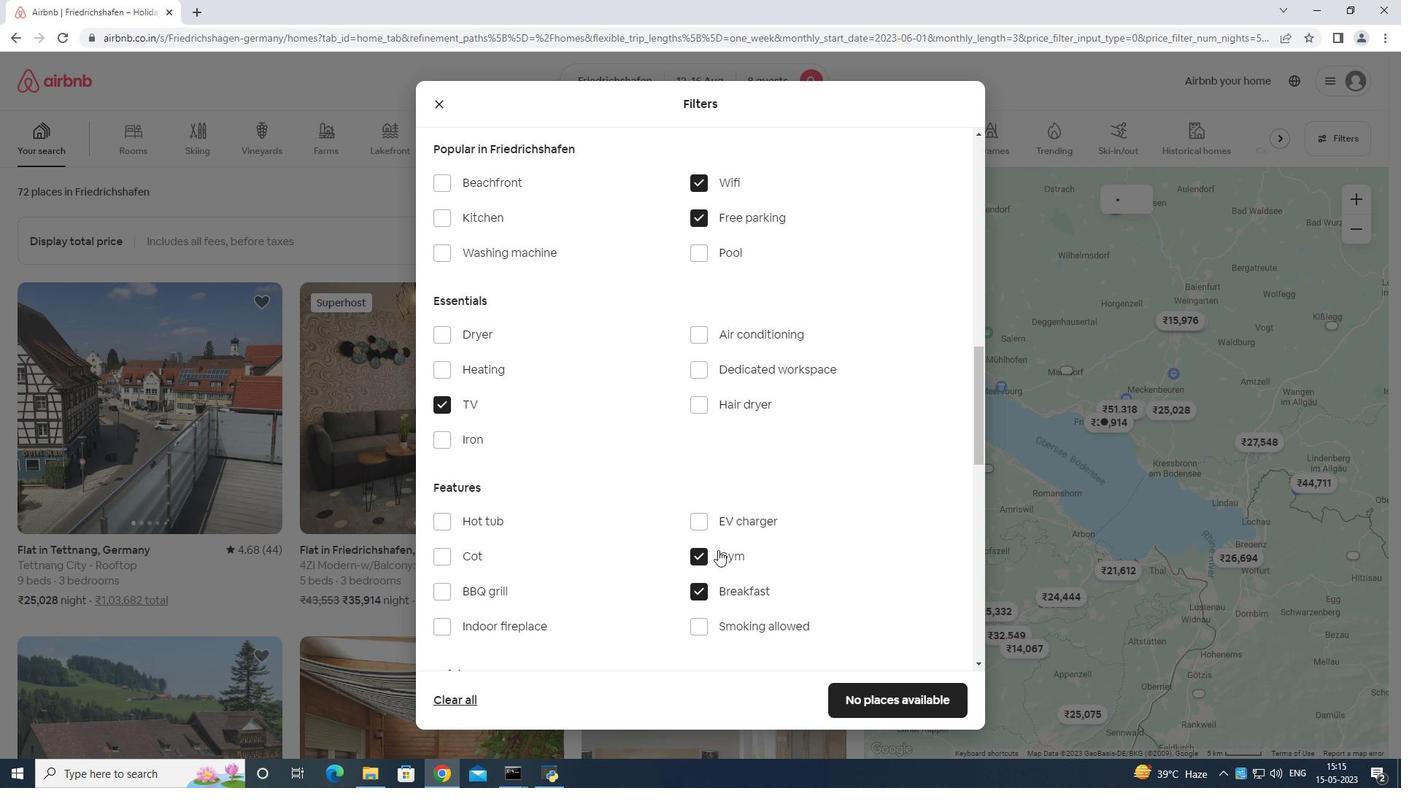 
Action: Mouse moved to (735, 548)
Screenshot: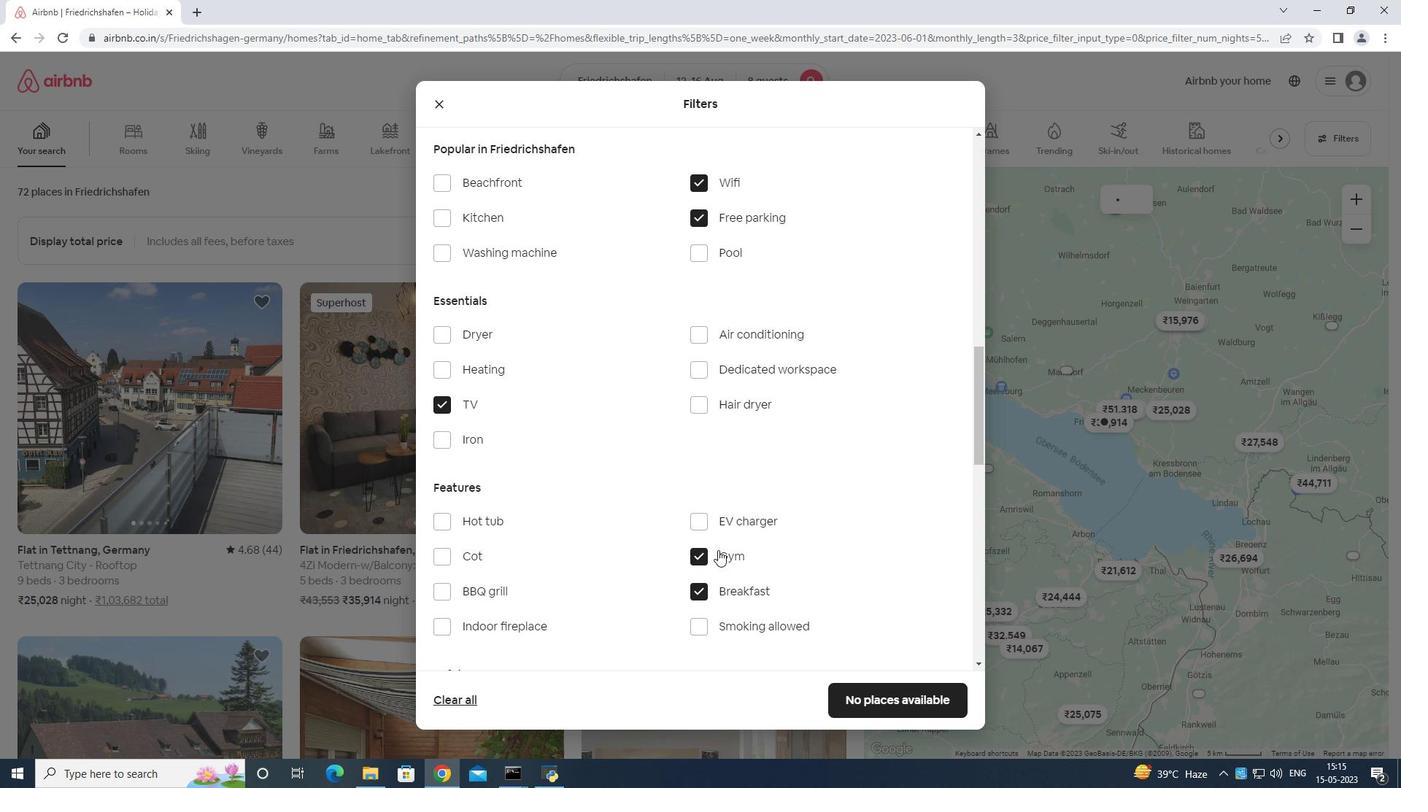 
Action: Mouse scrolled (735, 548) with delta (0, 0)
Screenshot: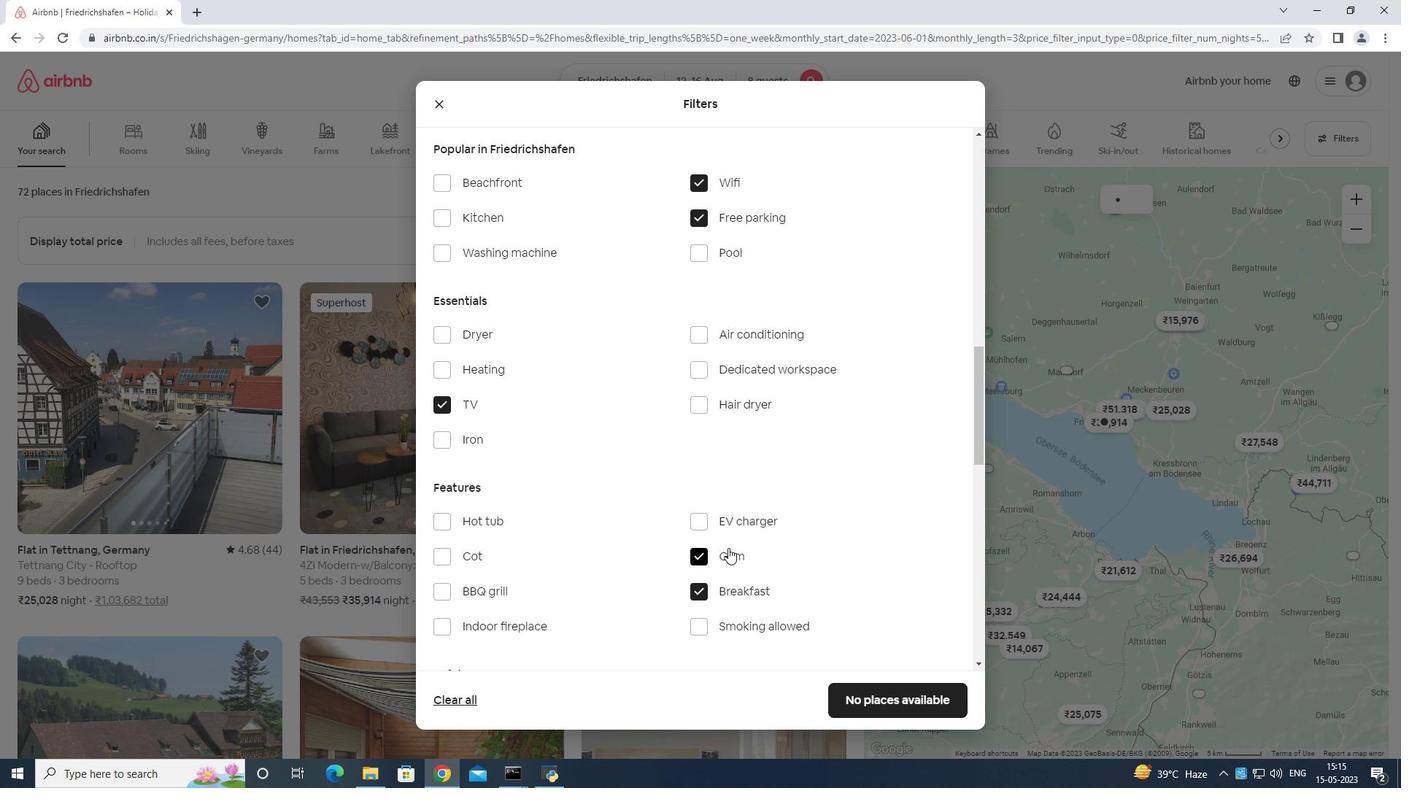 
Action: Mouse moved to (927, 615)
Screenshot: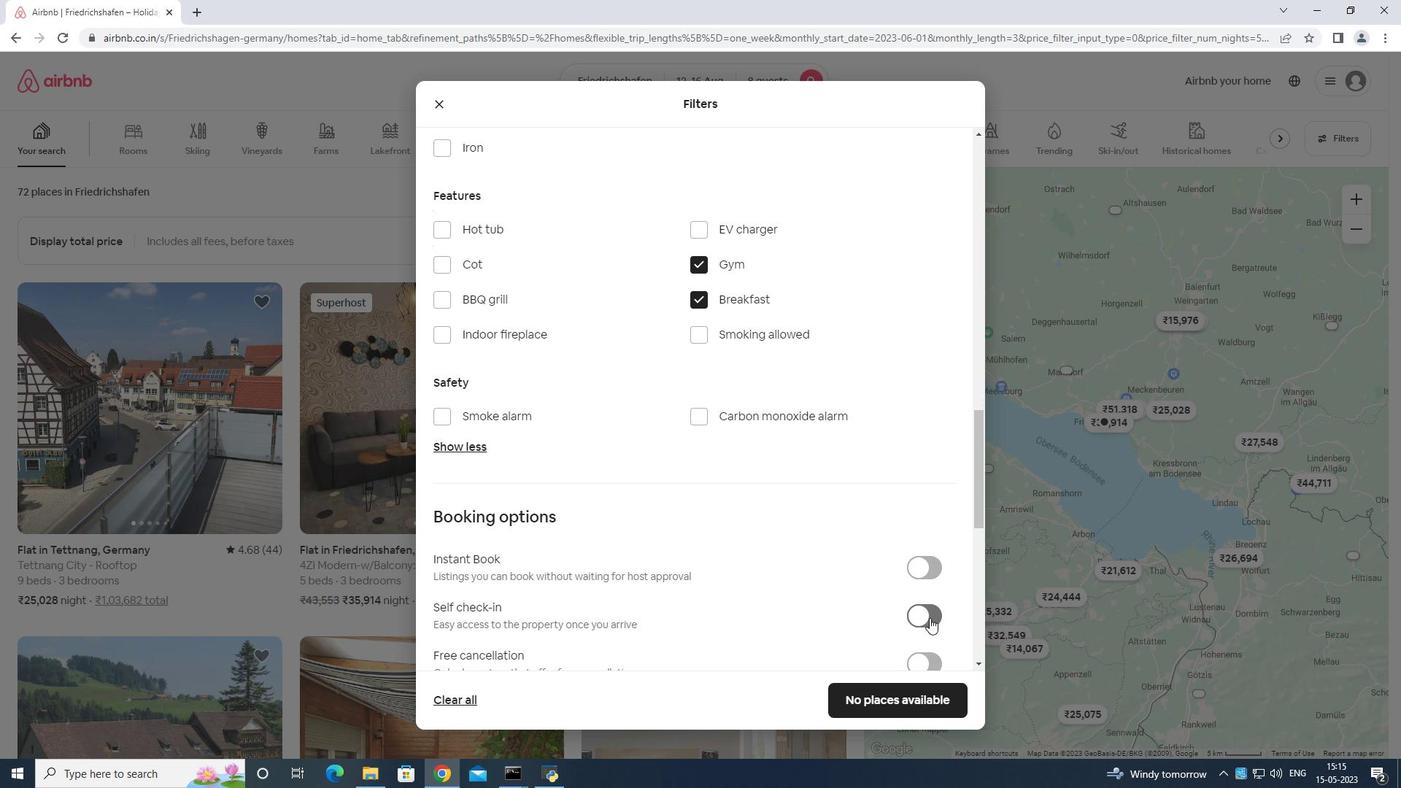
Action: Mouse pressed left at (927, 615)
Screenshot: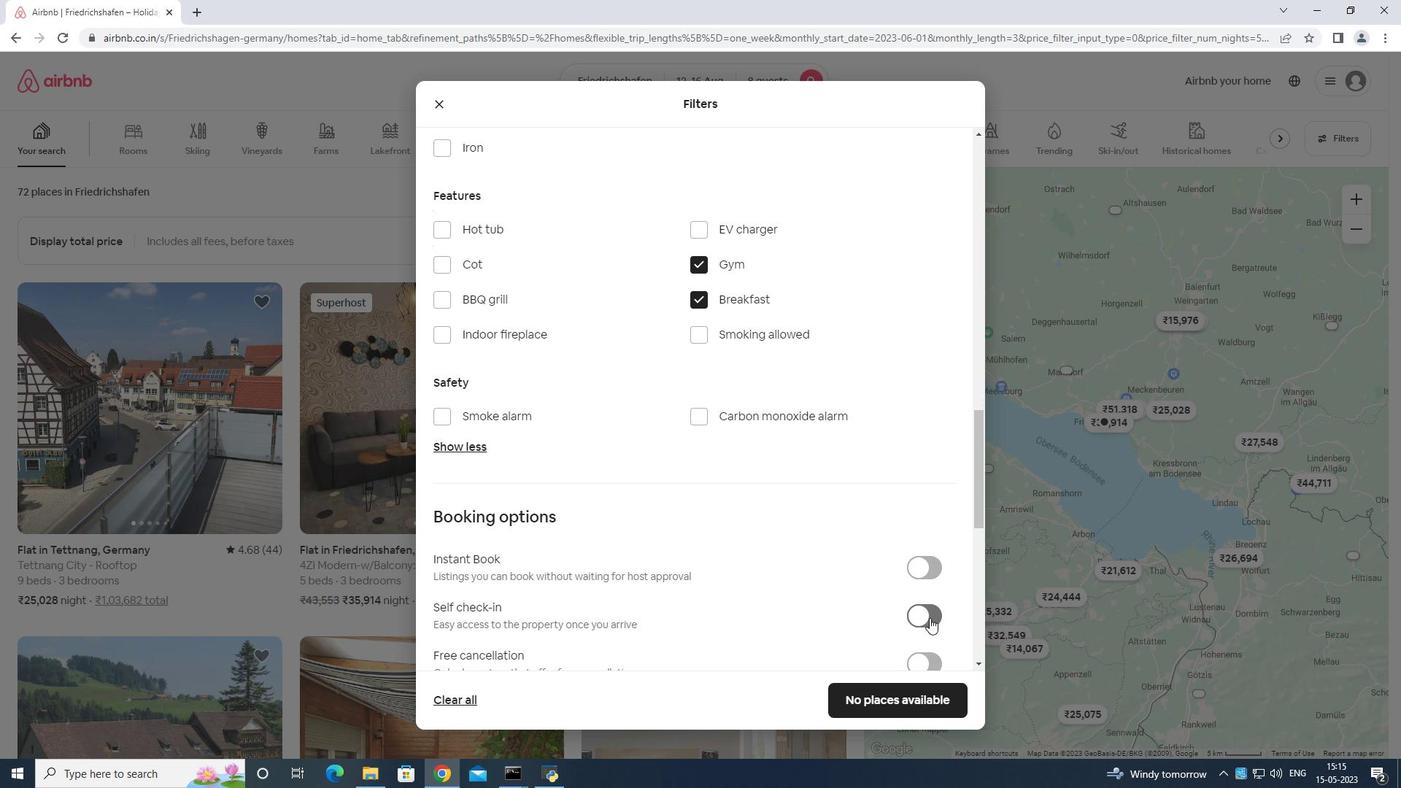 
Action: Mouse moved to (921, 590)
Screenshot: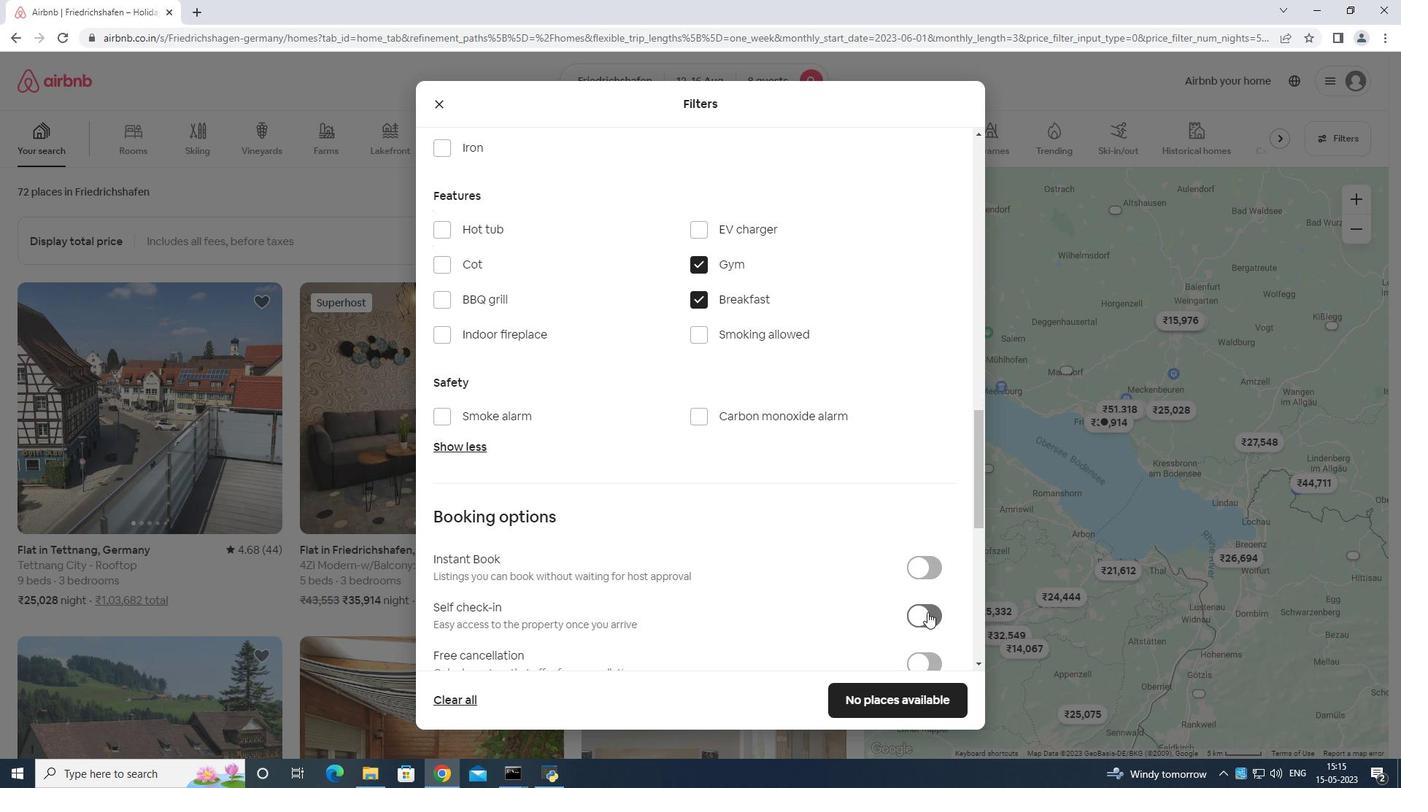 
Action: Mouse scrolled (921, 589) with delta (0, 0)
Screenshot: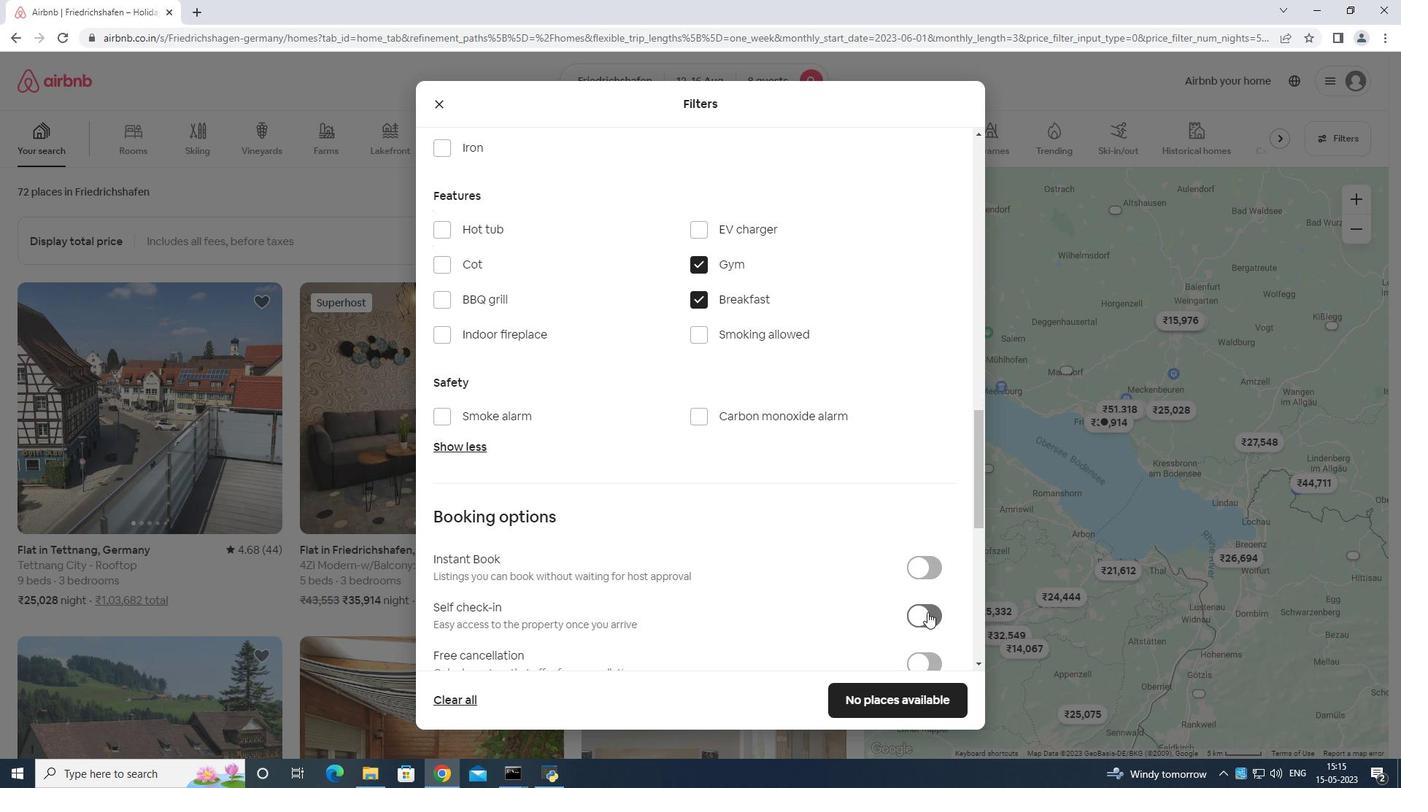 
Action: Mouse moved to (922, 594)
Screenshot: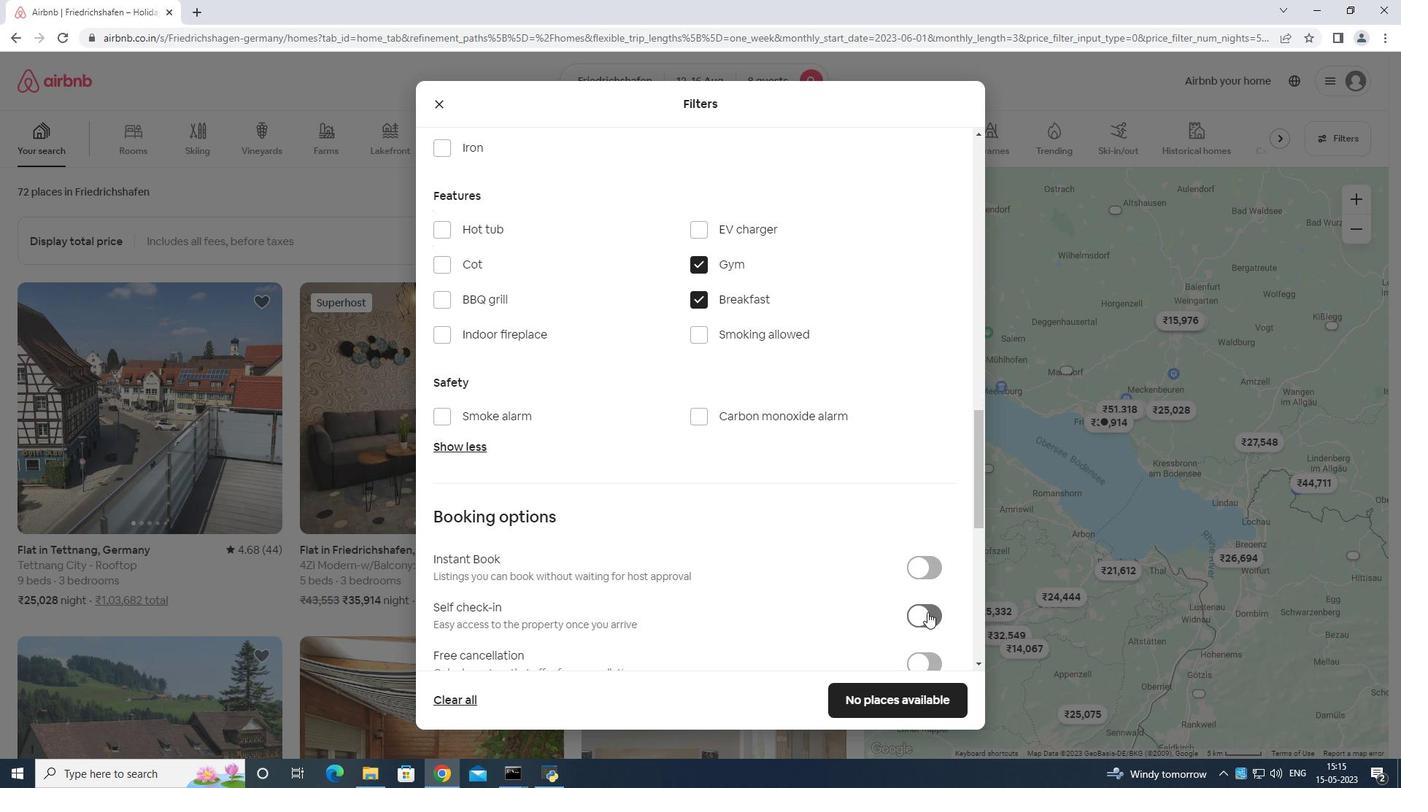 
Action: Mouse scrolled (922, 593) with delta (0, 0)
Screenshot: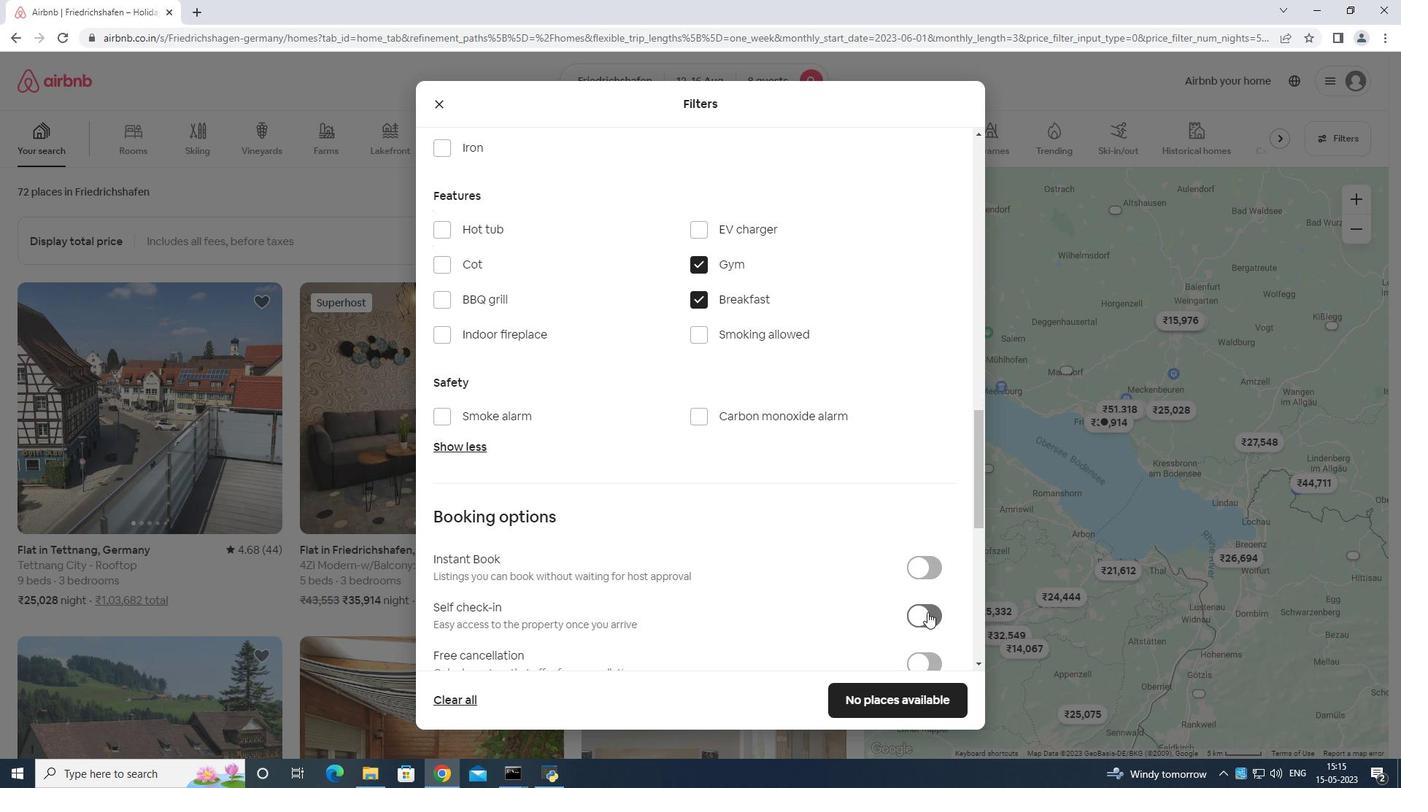 
Action: Mouse scrolled (922, 593) with delta (0, 0)
Screenshot: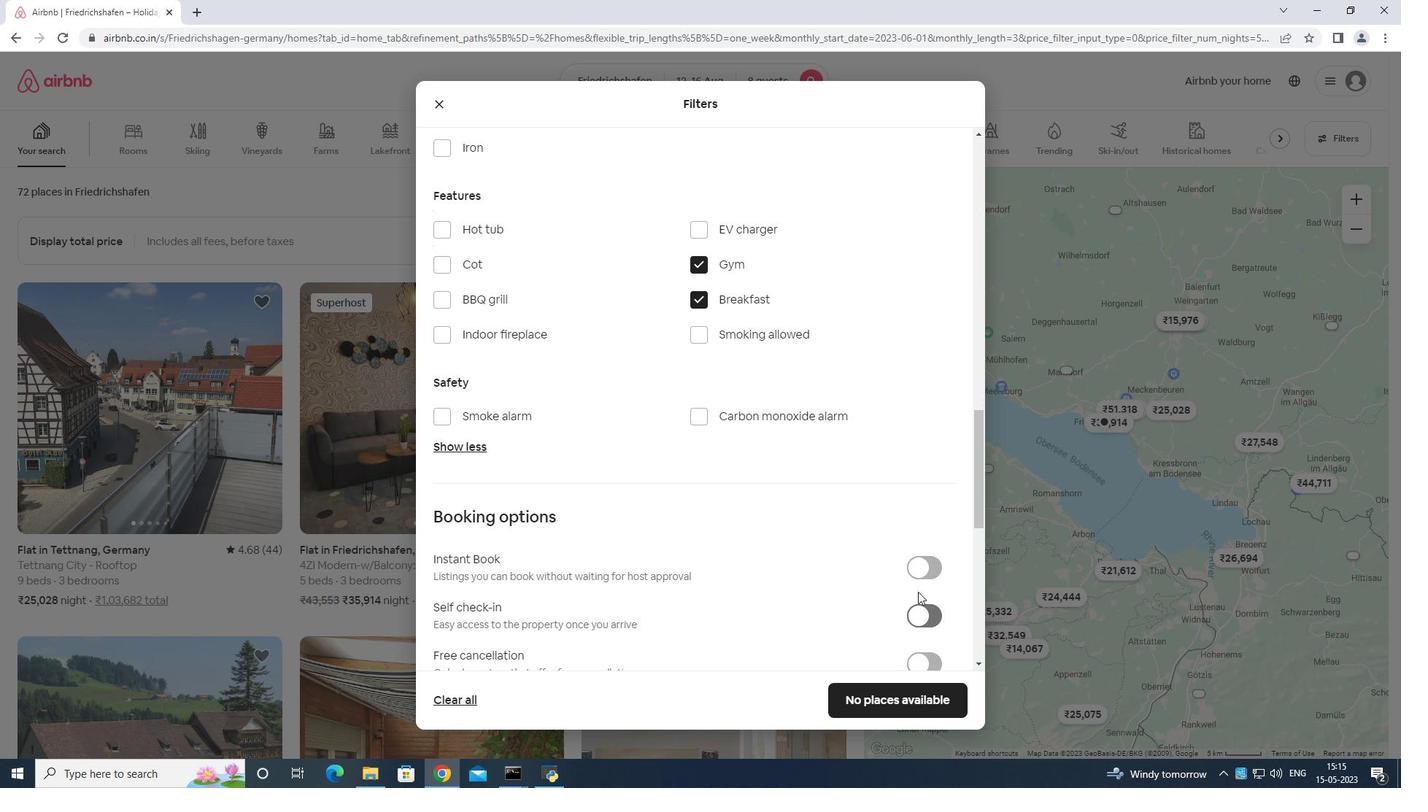 
Action: Mouse scrolled (922, 593) with delta (0, 0)
Screenshot: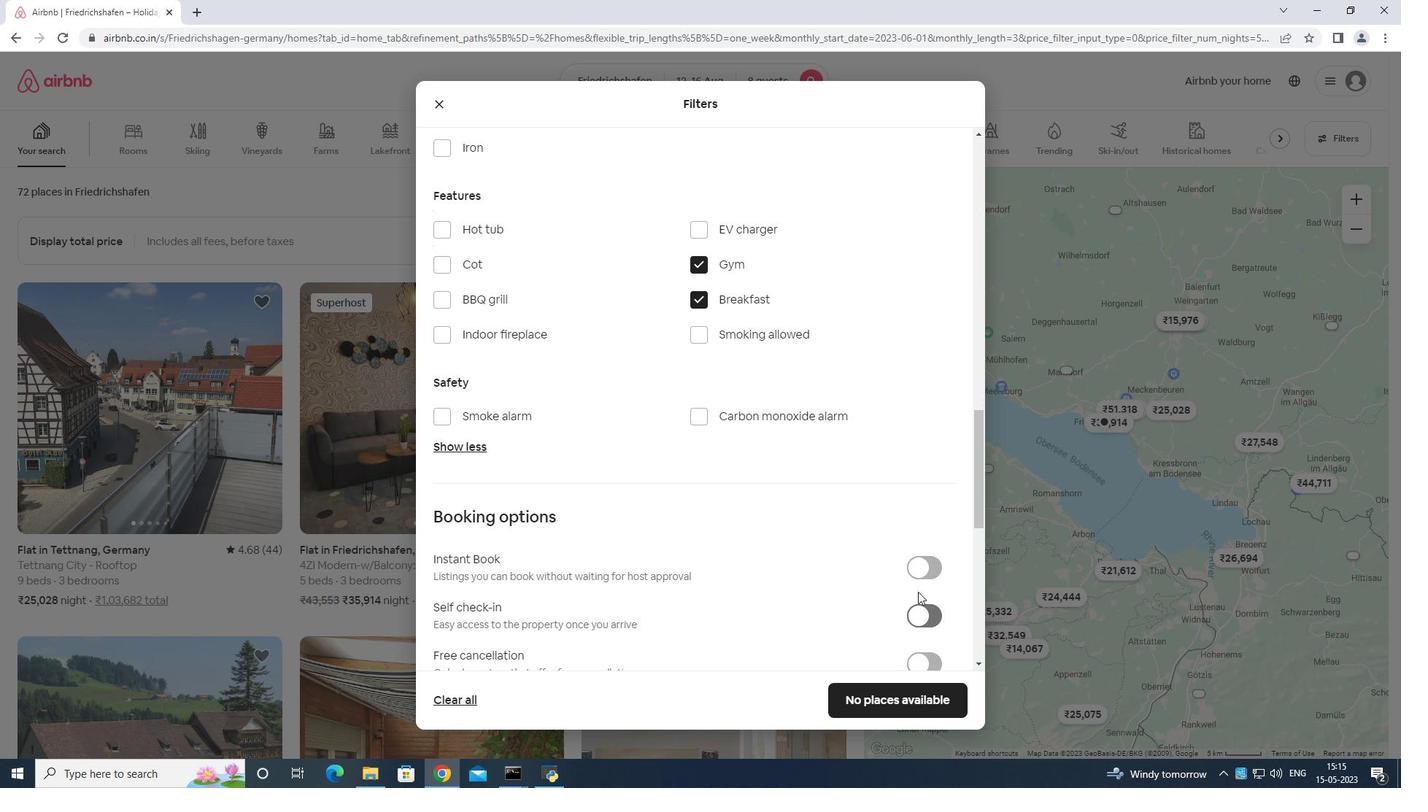 
Action: Mouse scrolled (922, 593) with delta (0, 0)
Screenshot: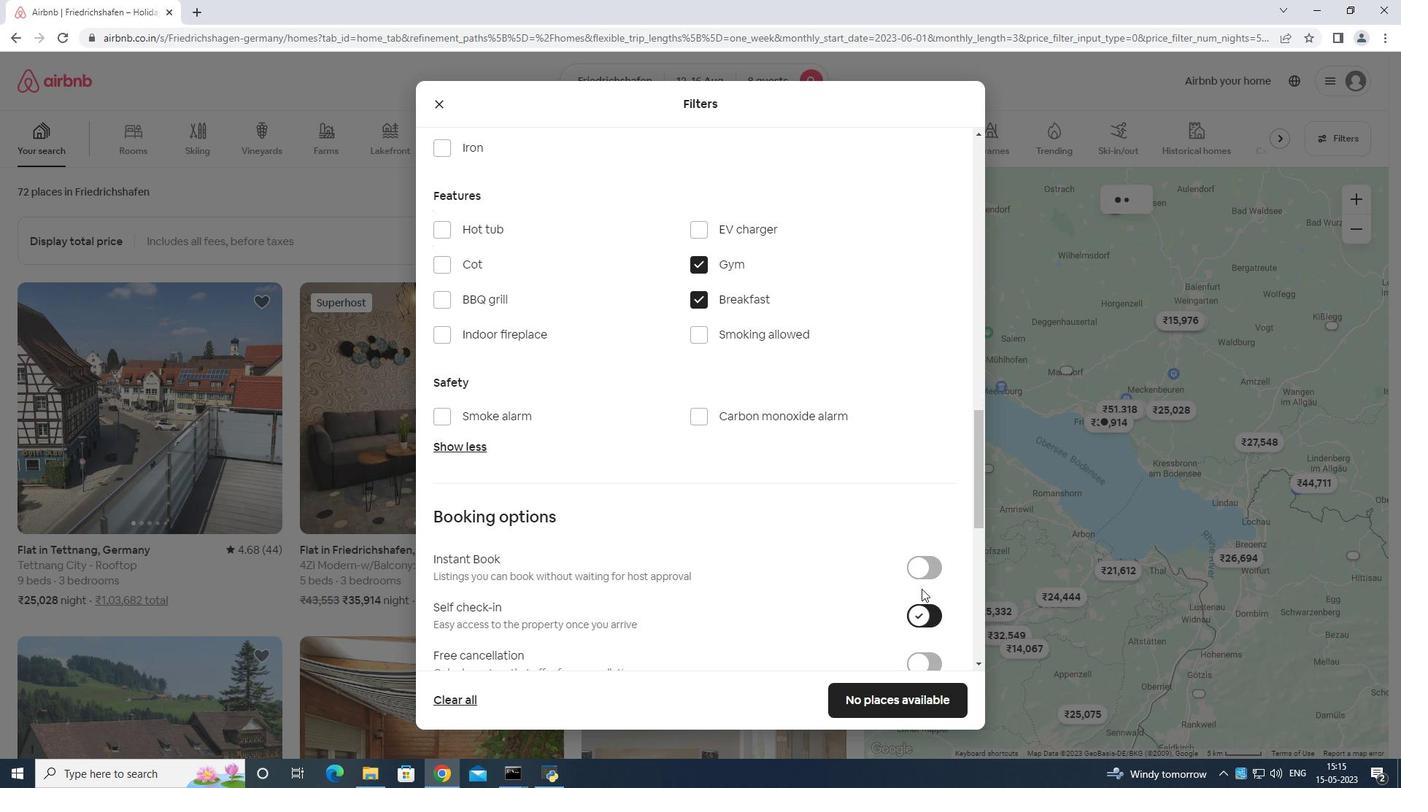 
Action: Mouse moved to (919, 580)
Screenshot: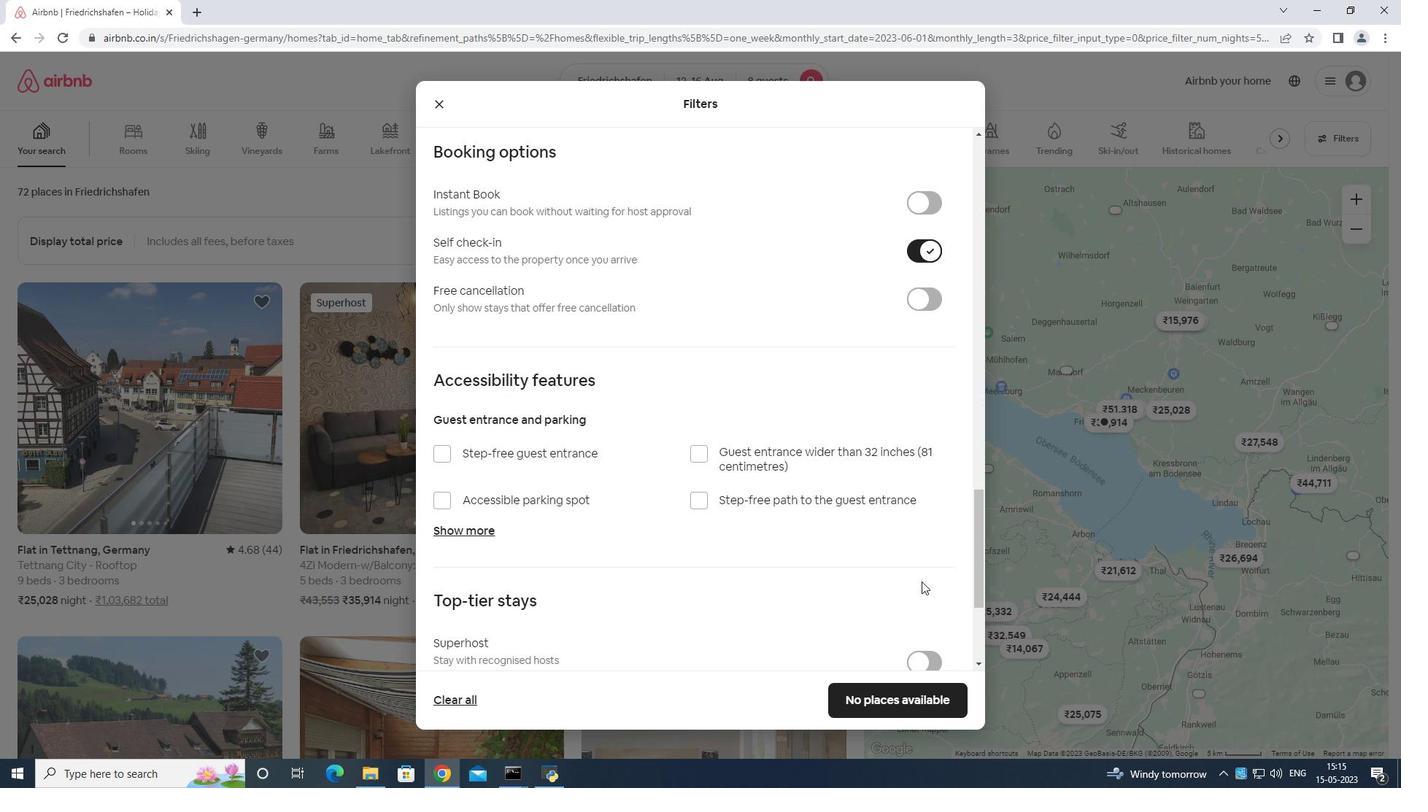
Action: Mouse scrolled (919, 580) with delta (0, 0)
Screenshot: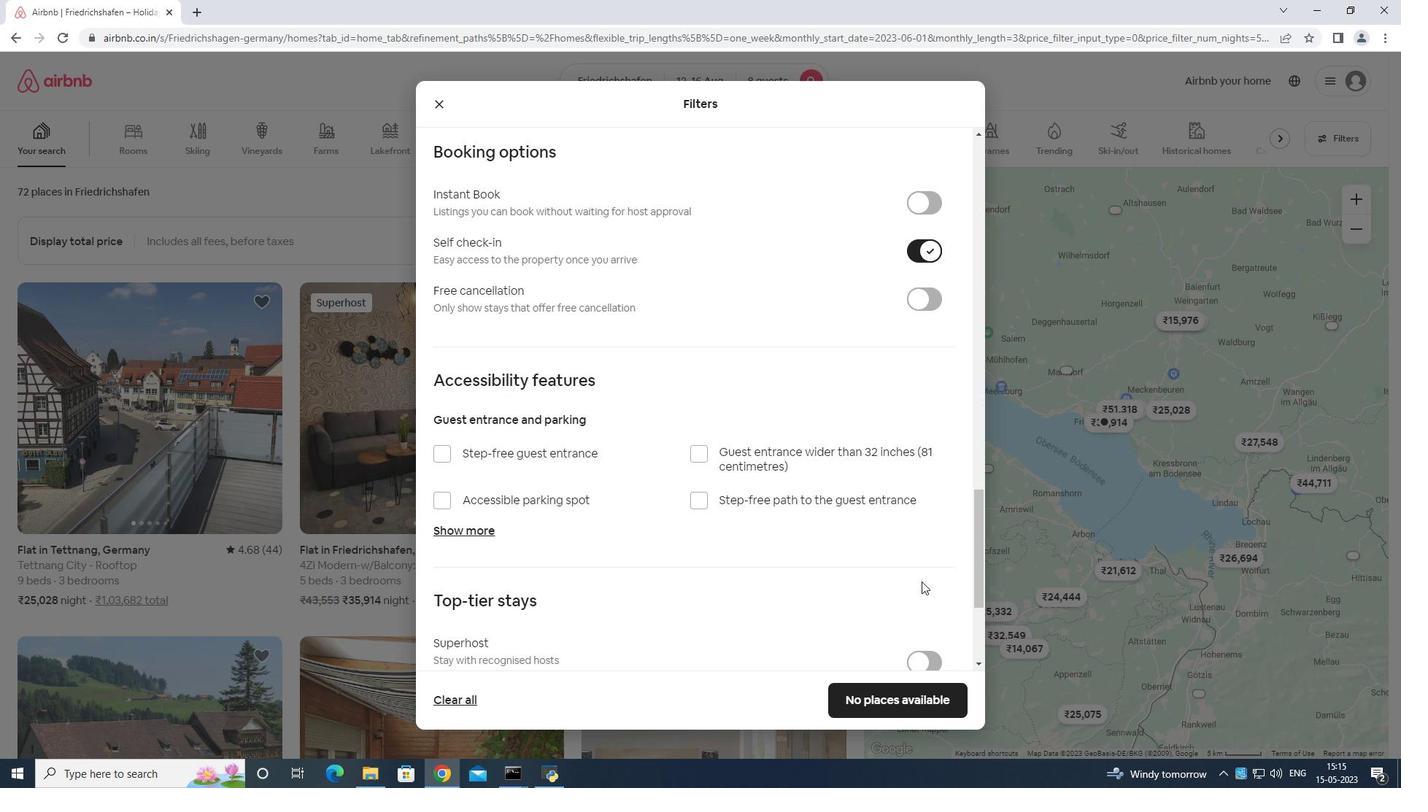 
Action: Mouse moved to (919, 582)
Screenshot: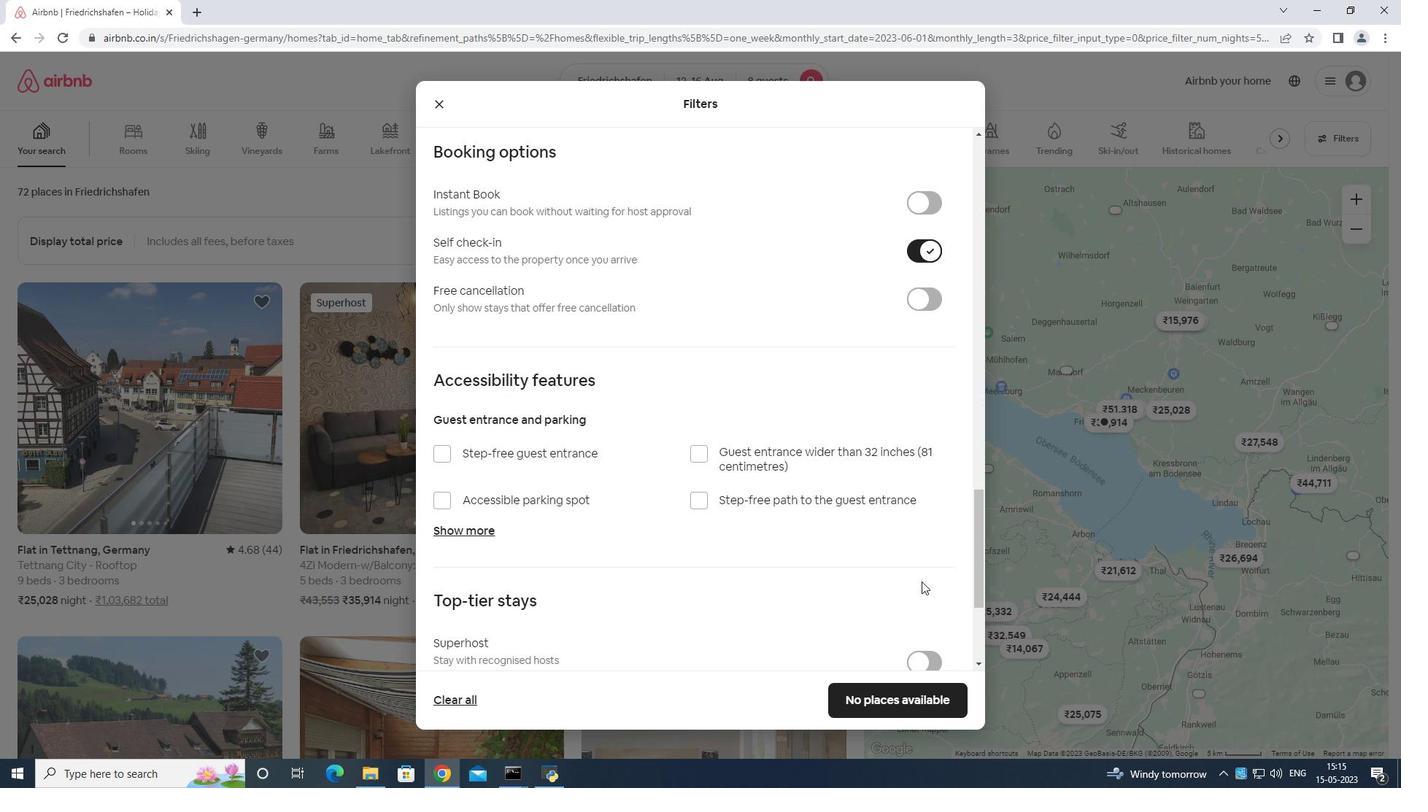 
Action: Mouse scrolled (919, 581) with delta (0, 0)
Screenshot: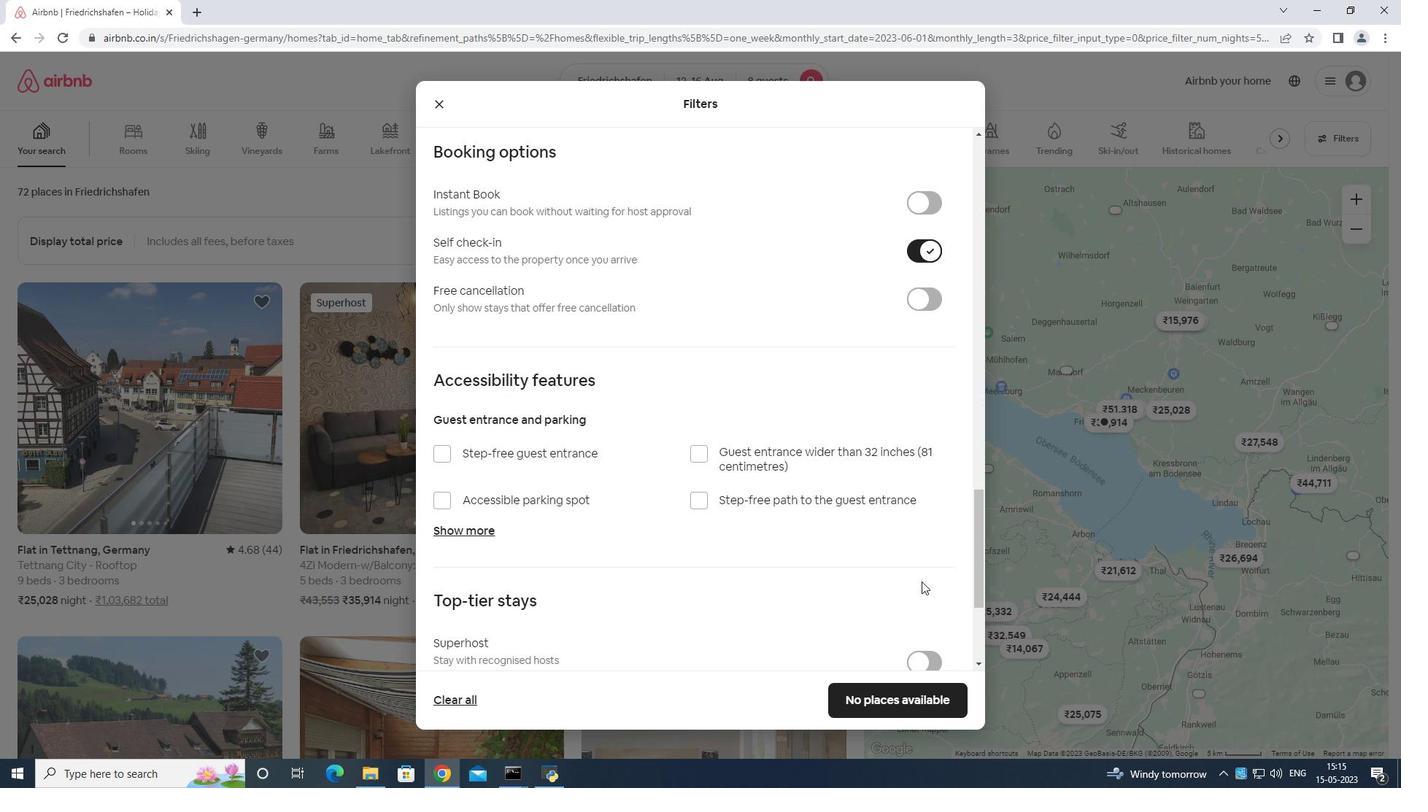 
Action: Mouse moved to (918, 583)
Screenshot: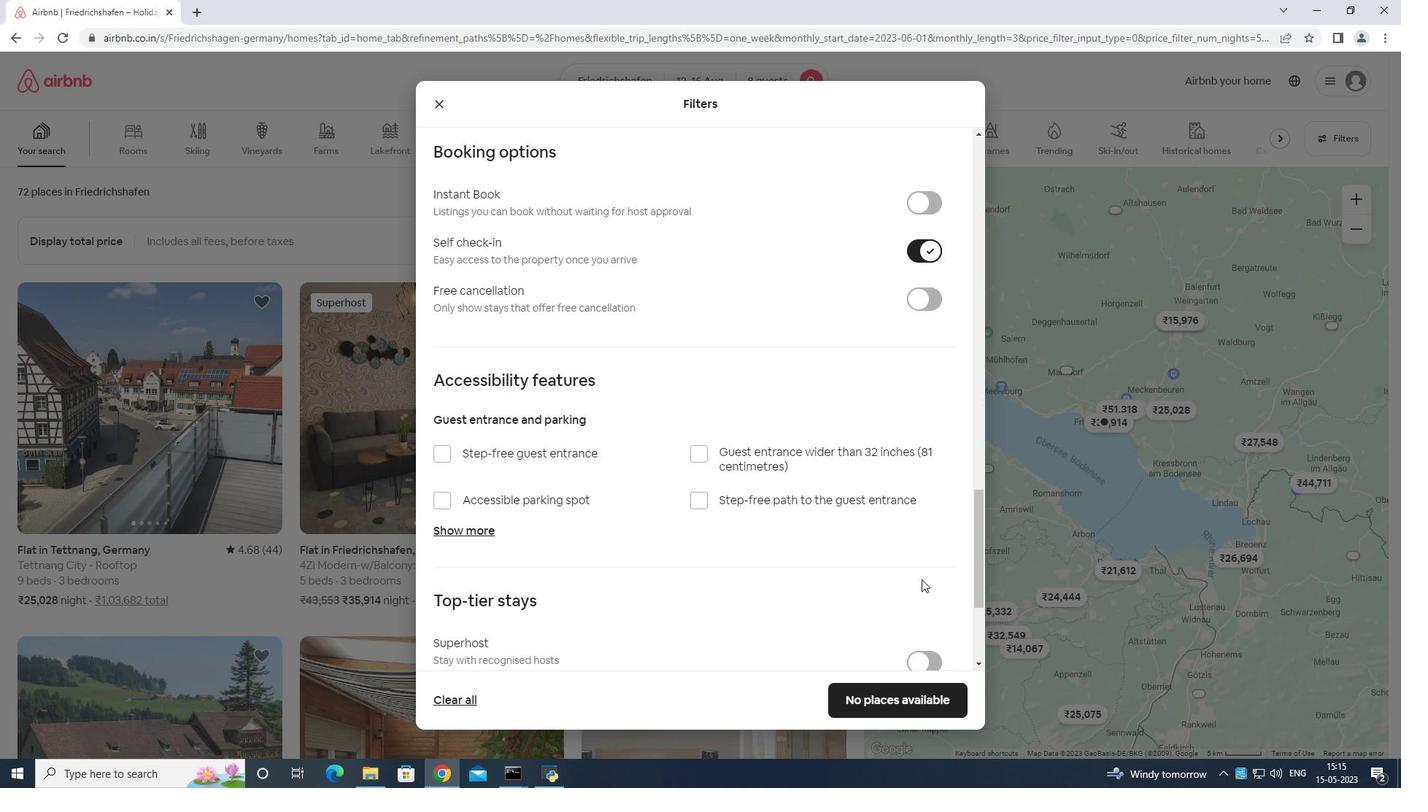 
Action: Mouse scrolled (918, 582) with delta (0, 0)
Screenshot: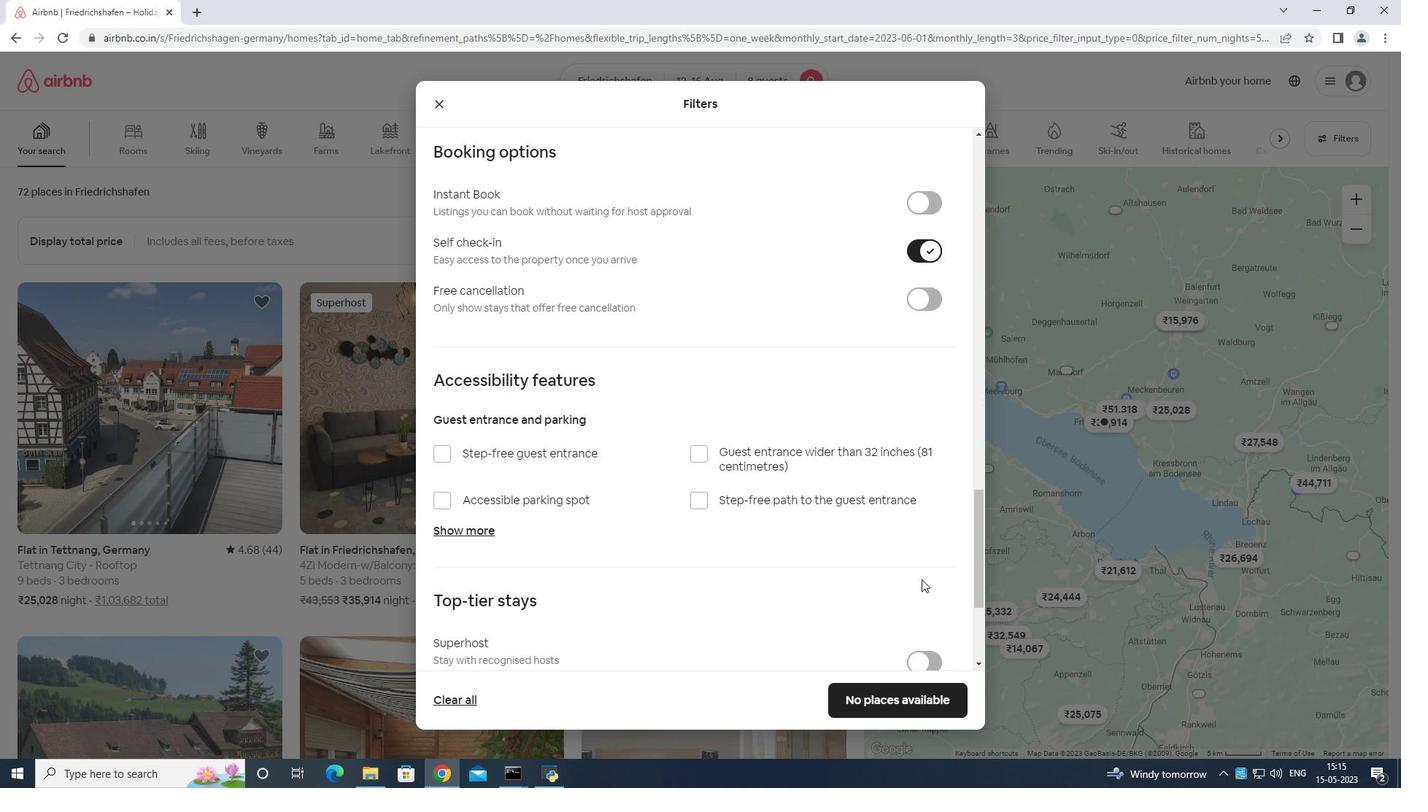 
Action: Mouse scrolled (918, 582) with delta (0, 0)
Screenshot: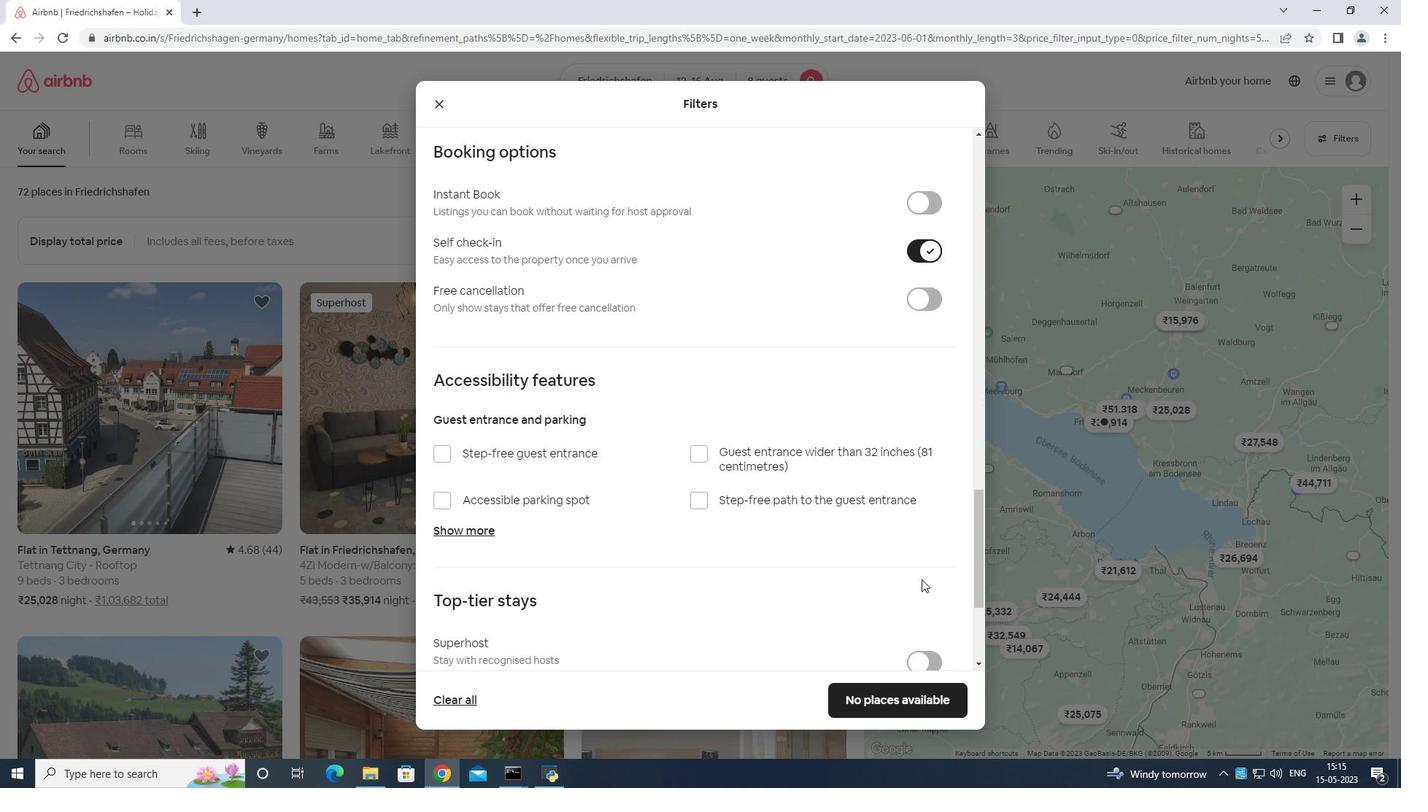 
Action: Mouse moved to (913, 574)
Screenshot: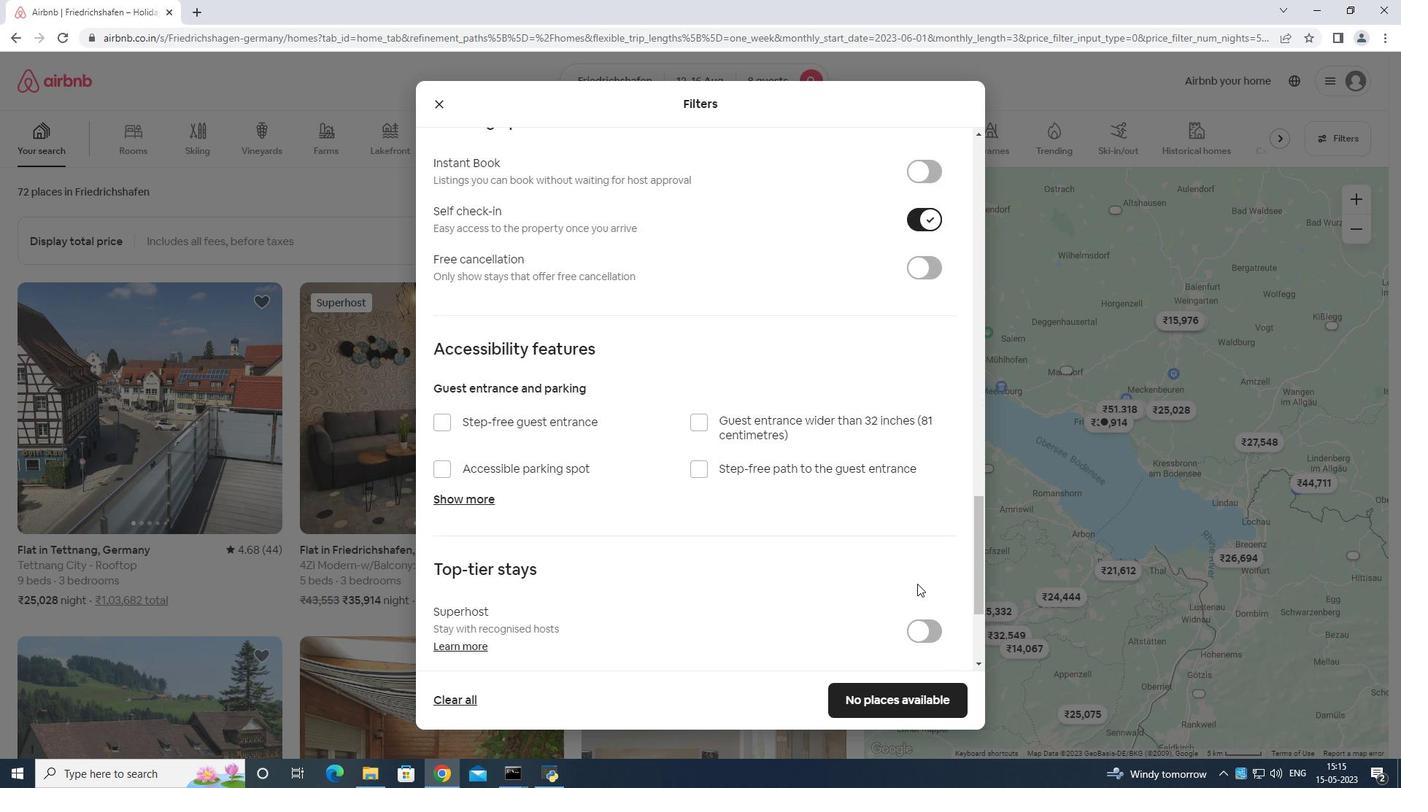 
Action: Mouse scrolled (913, 573) with delta (0, 0)
Screenshot: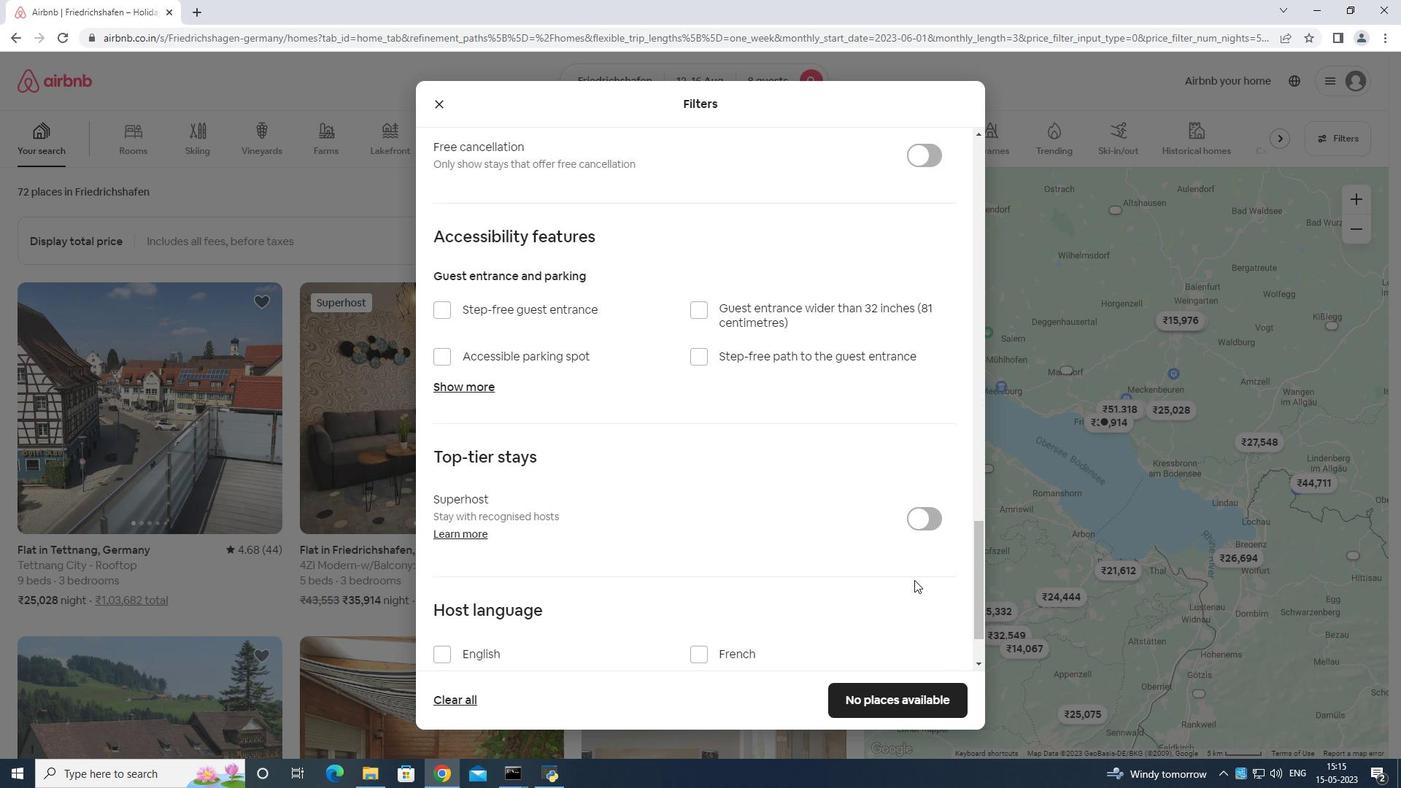 
Action: Mouse scrolled (913, 573) with delta (0, 0)
Screenshot: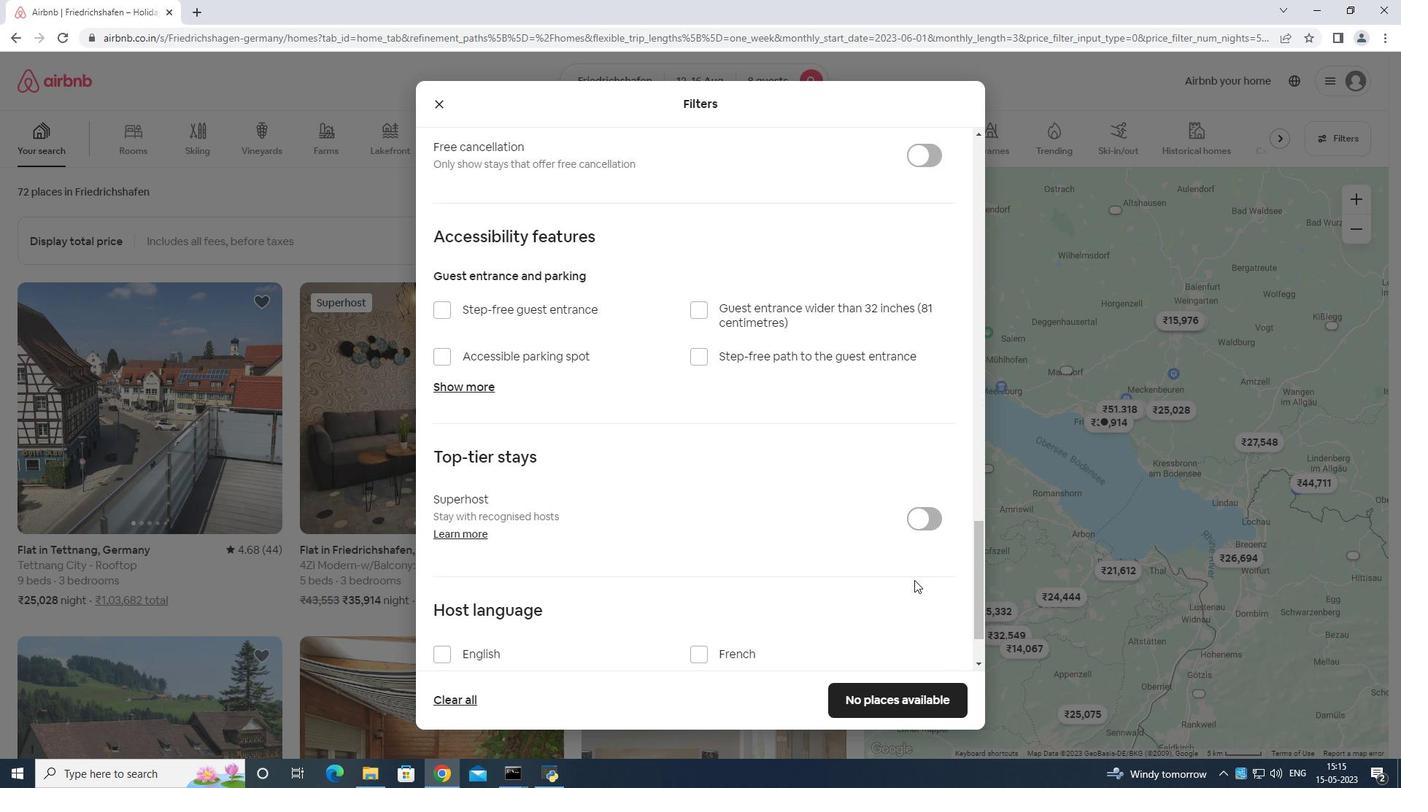 
Action: Mouse scrolled (913, 573) with delta (0, 0)
Screenshot: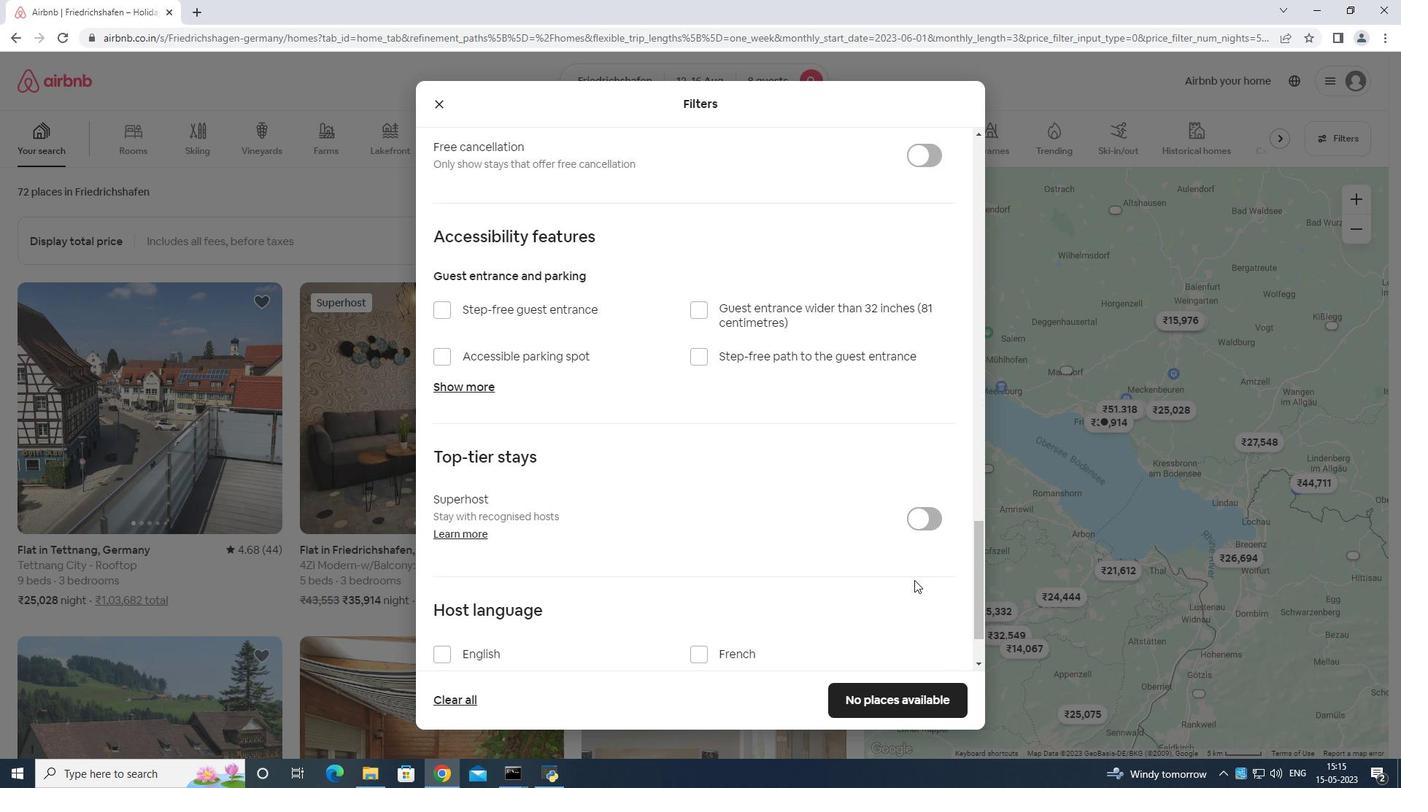 
Action: Mouse moved to (912, 573)
Screenshot: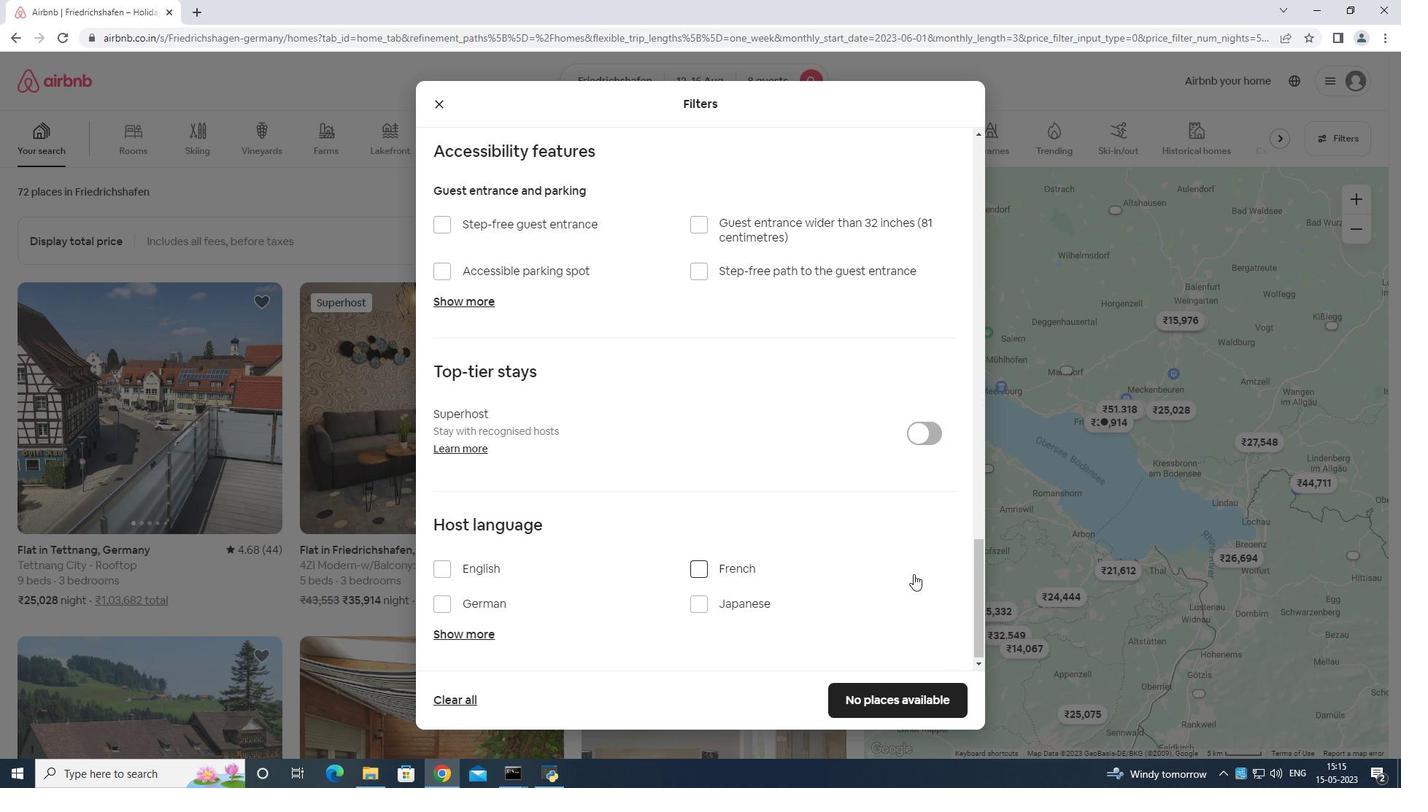 
Action: Mouse scrolled (912, 572) with delta (0, 0)
Screenshot: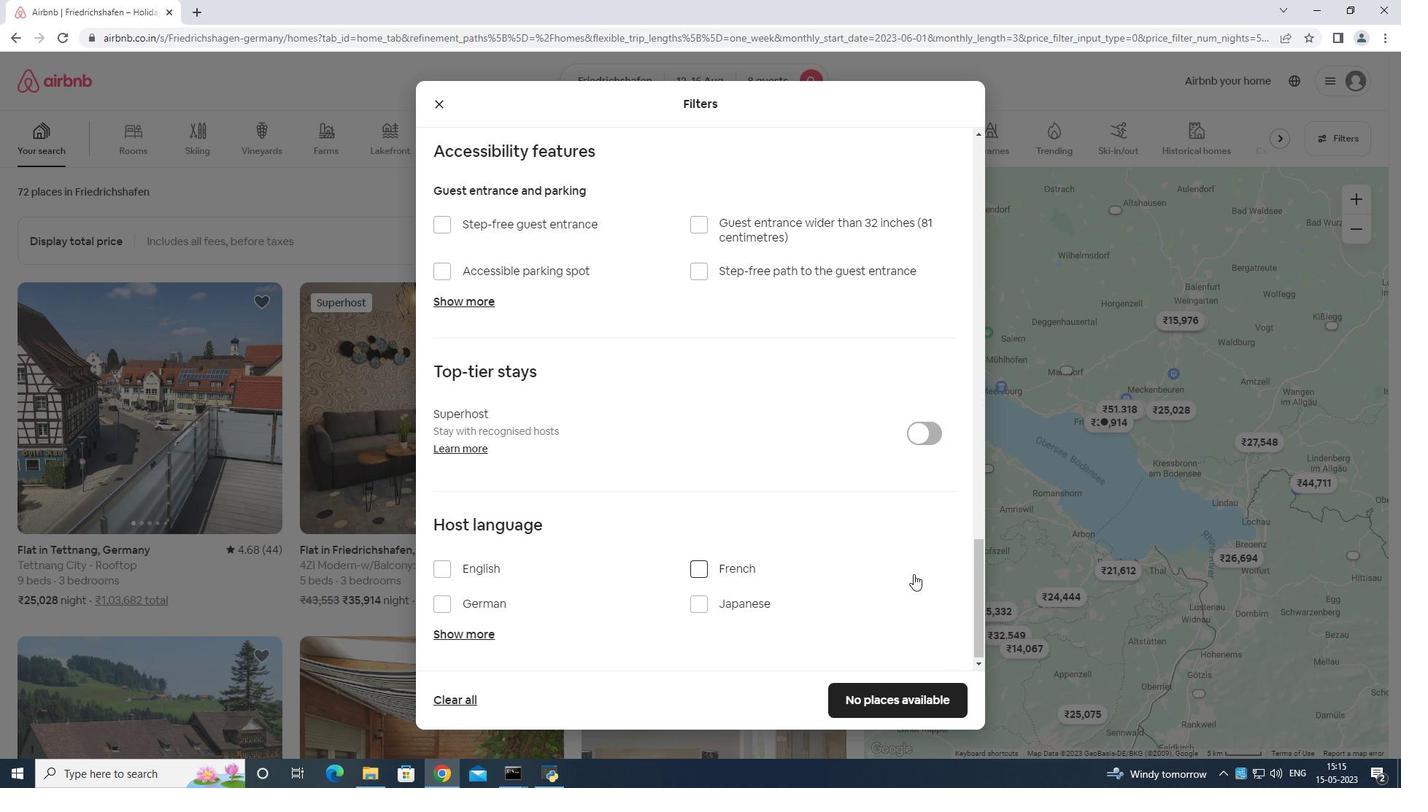 
Action: Mouse moved to (796, 567)
Screenshot: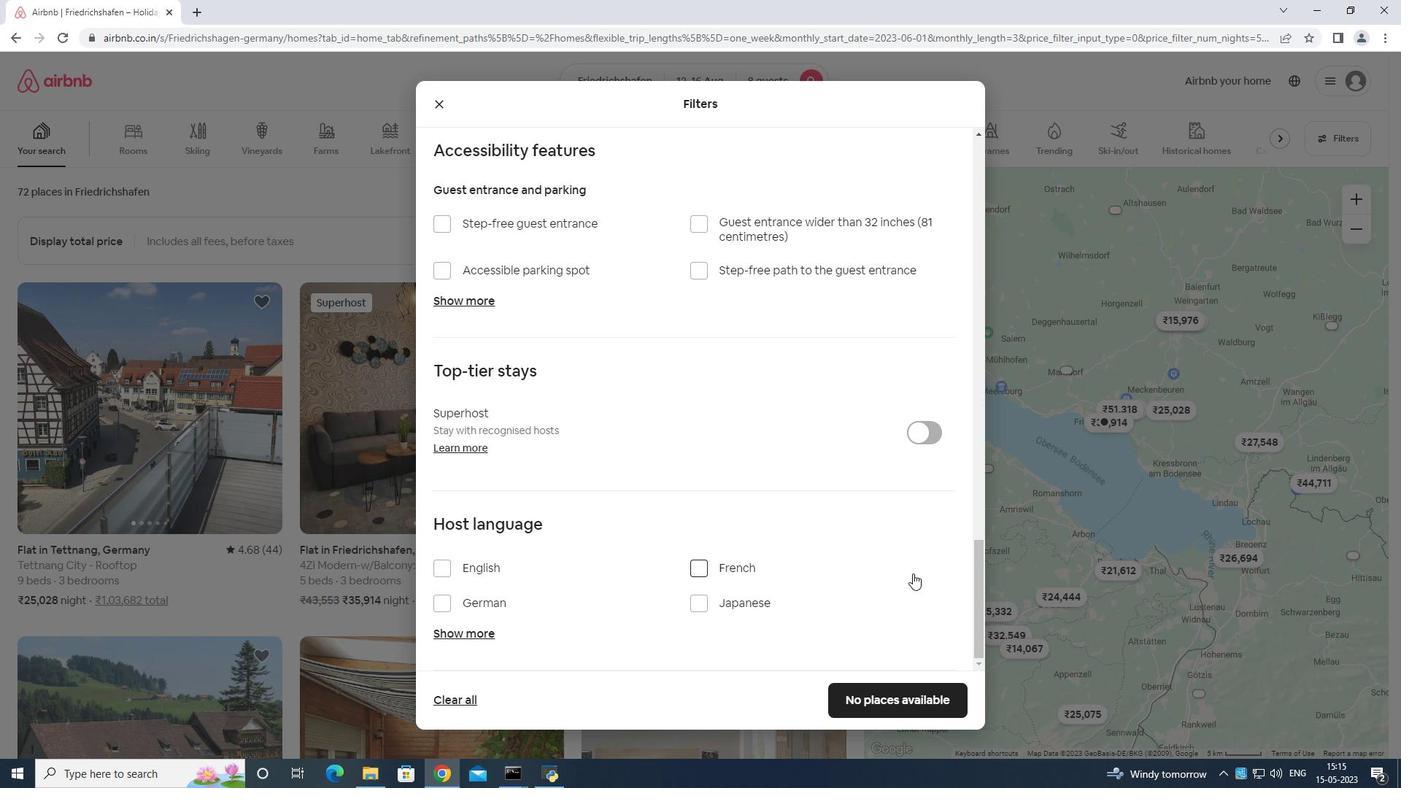 
Action: Mouse scrolled (796, 567) with delta (0, 0)
Screenshot: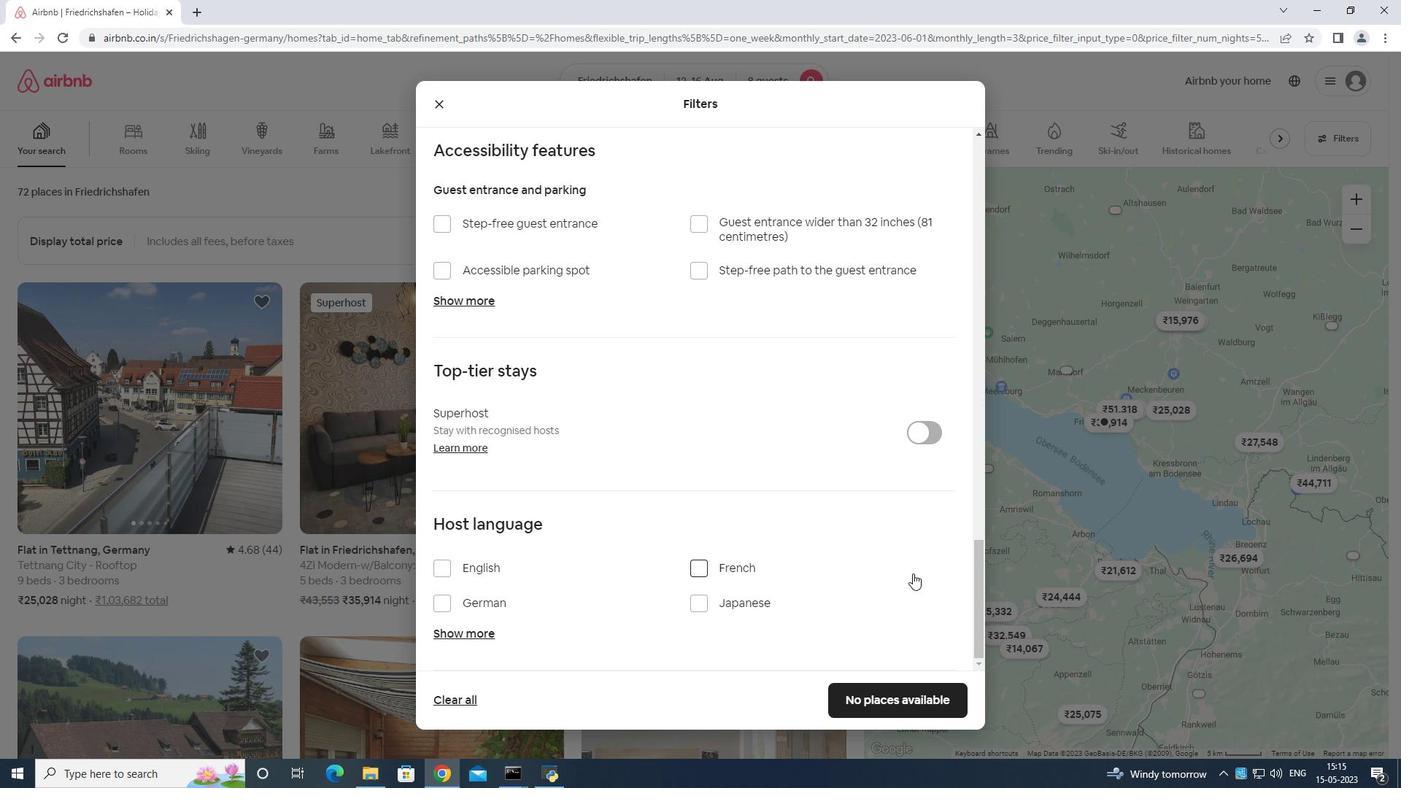 
Action: Mouse moved to (479, 561)
Screenshot: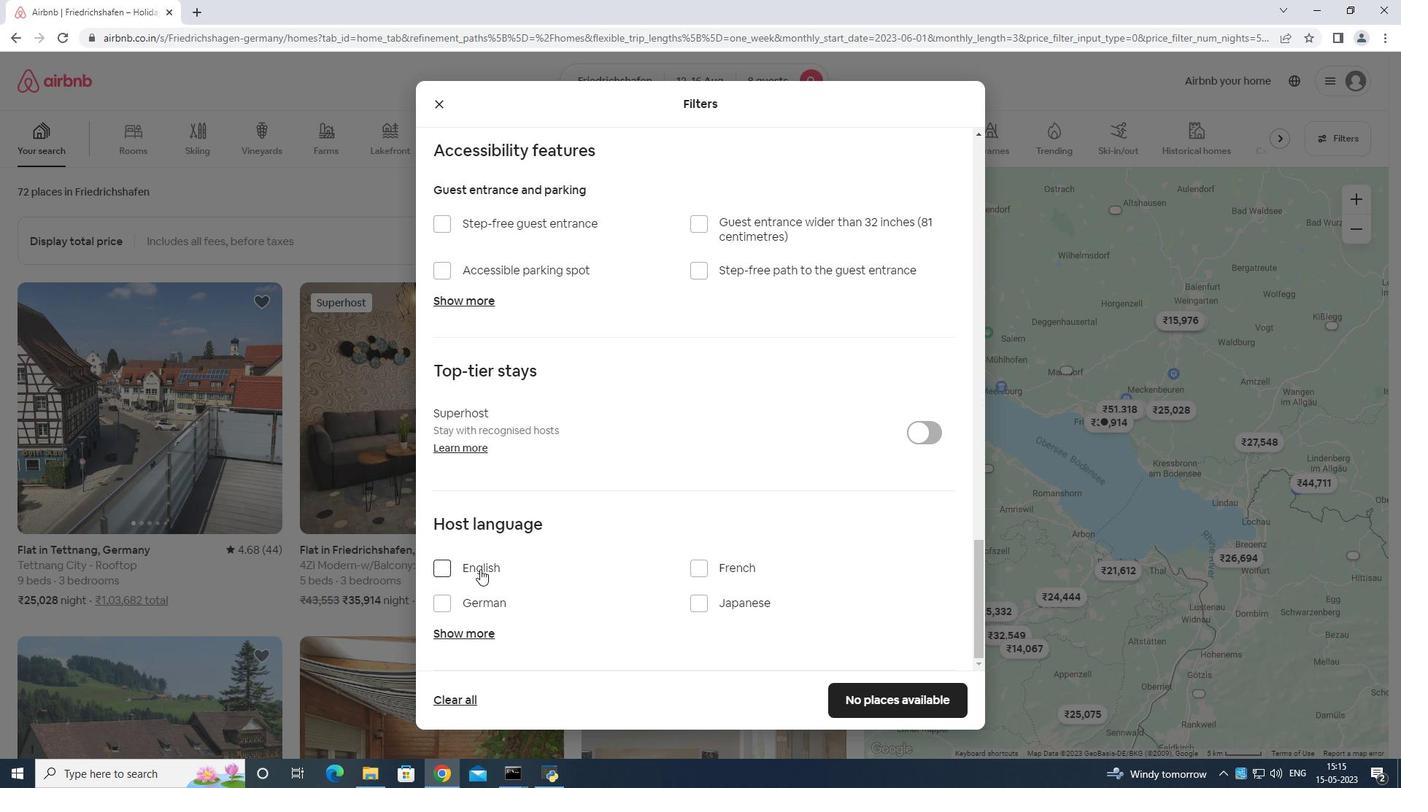 
Action: Mouse pressed left at (479, 561)
Screenshot: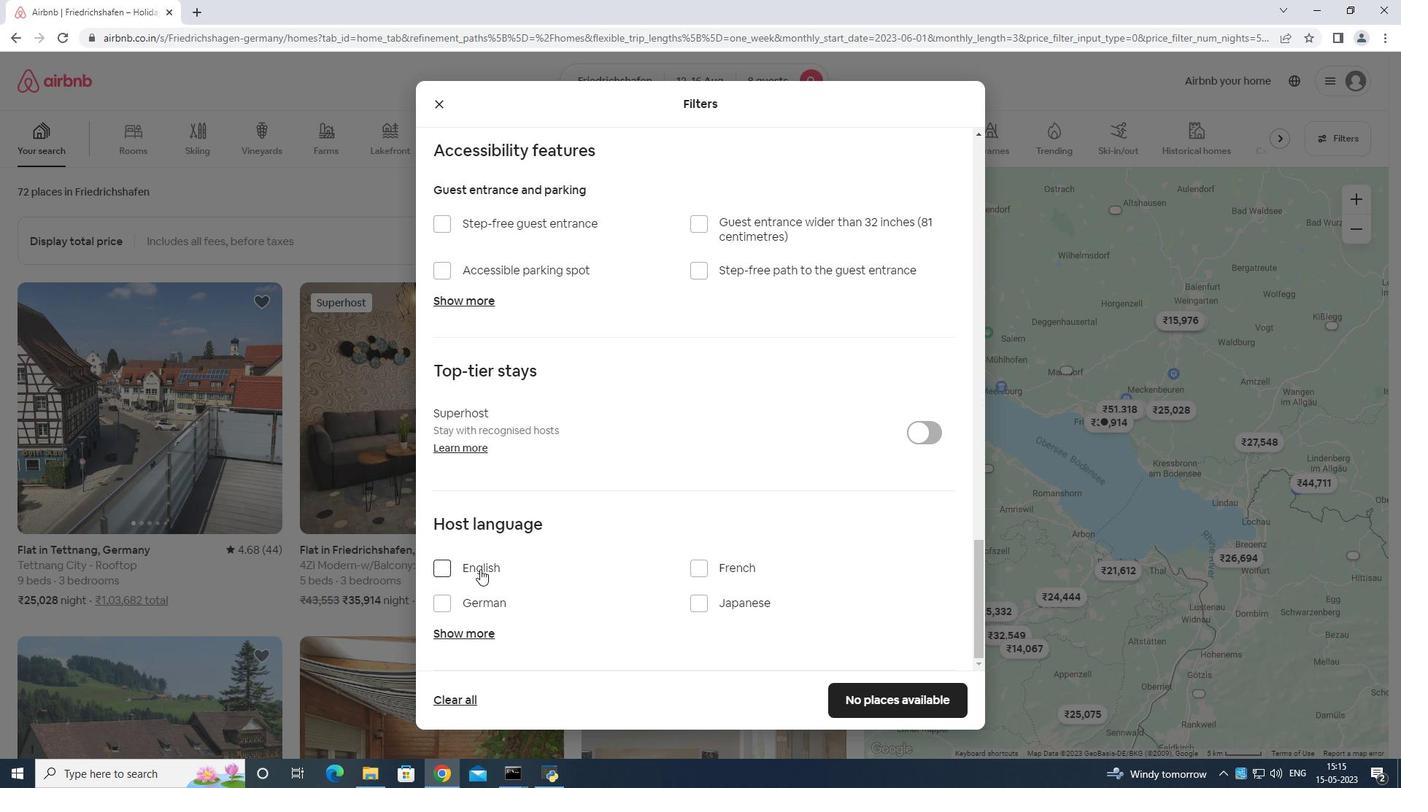 
Action: Mouse moved to (437, 561)
Screenshot: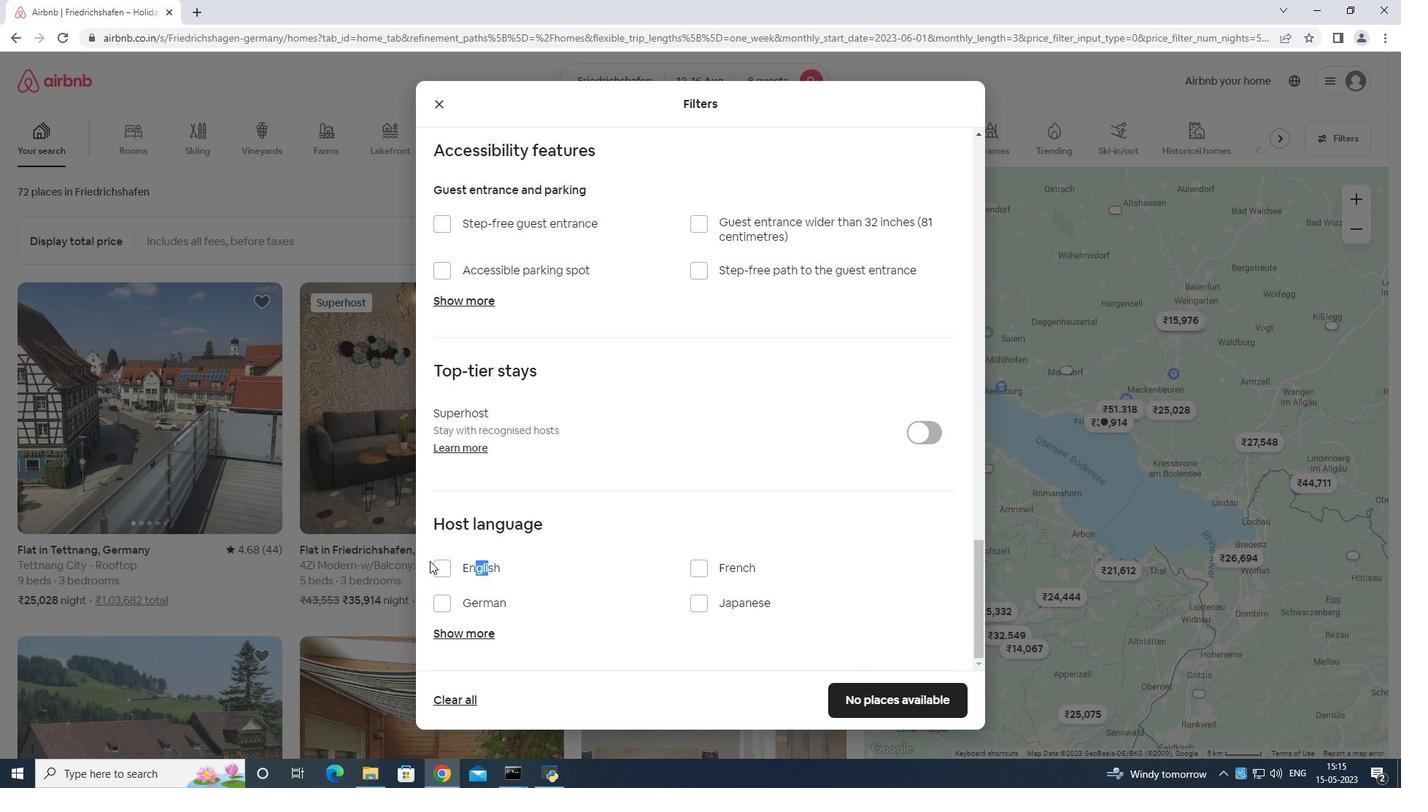 
Action: Mouse pressed left at (437, 561)
Screenshot: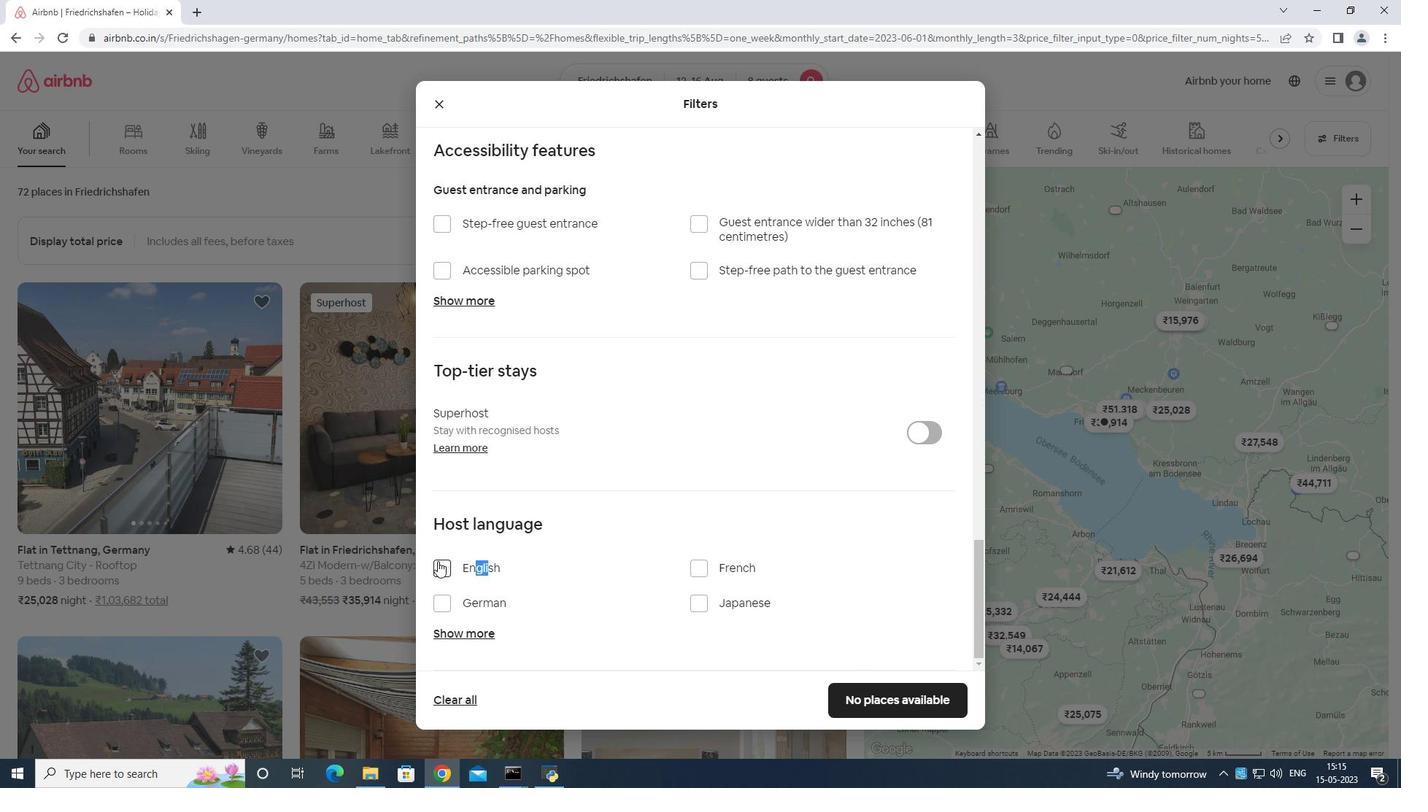
Action: Mouse moved to (856, 702)
Screenshot: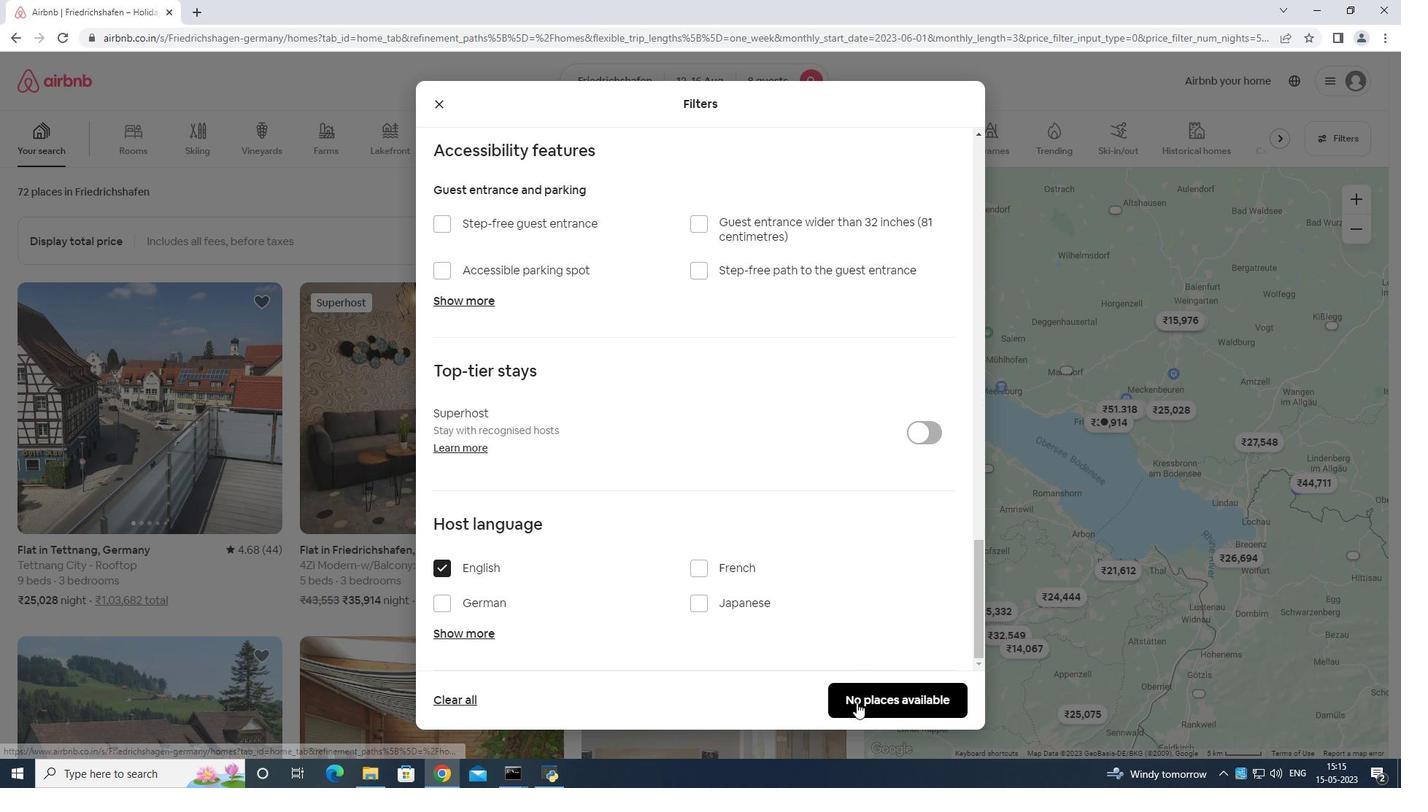
Action: Mouse pressed left at (856, 702)
Screenshot: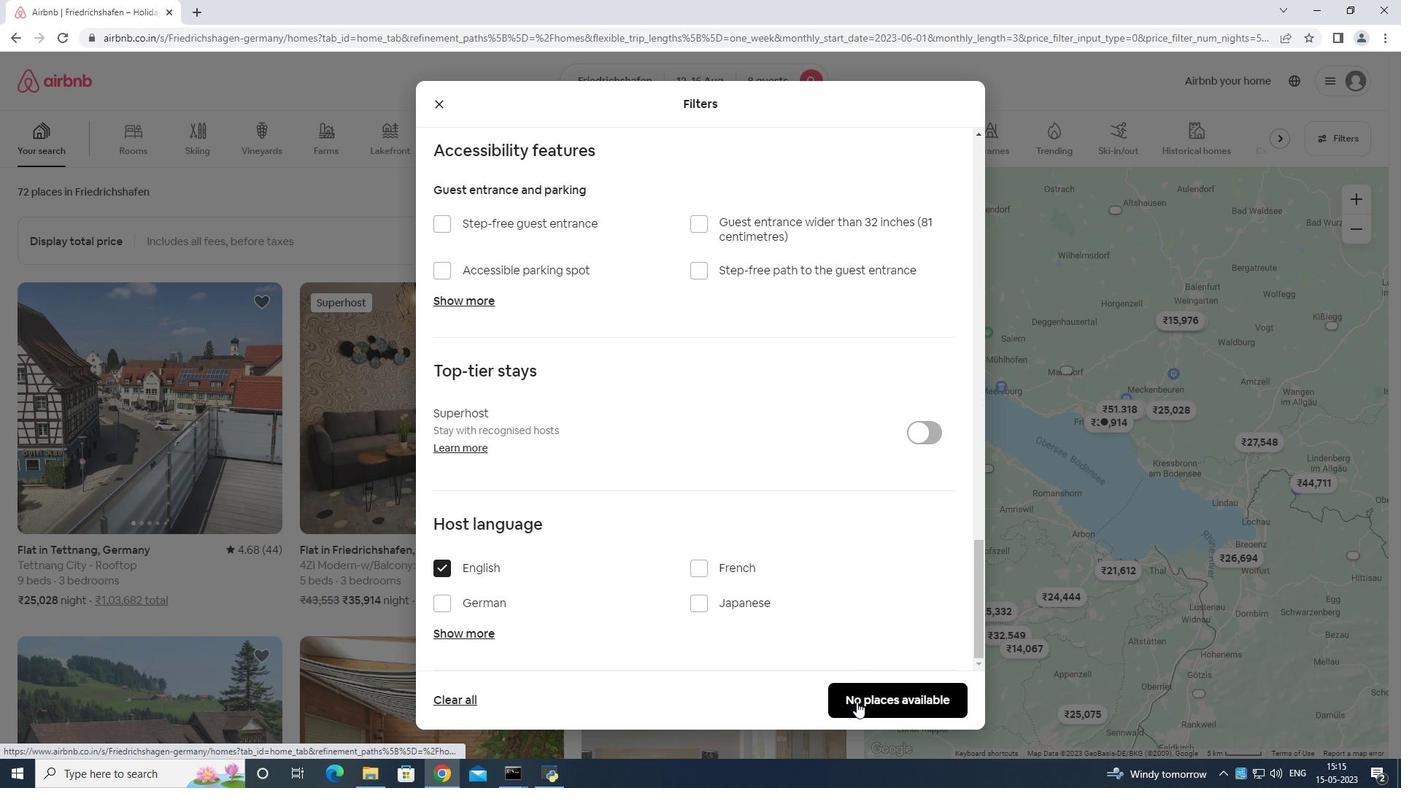 
Action: Mouse moved to (856, 699)
Screenshot: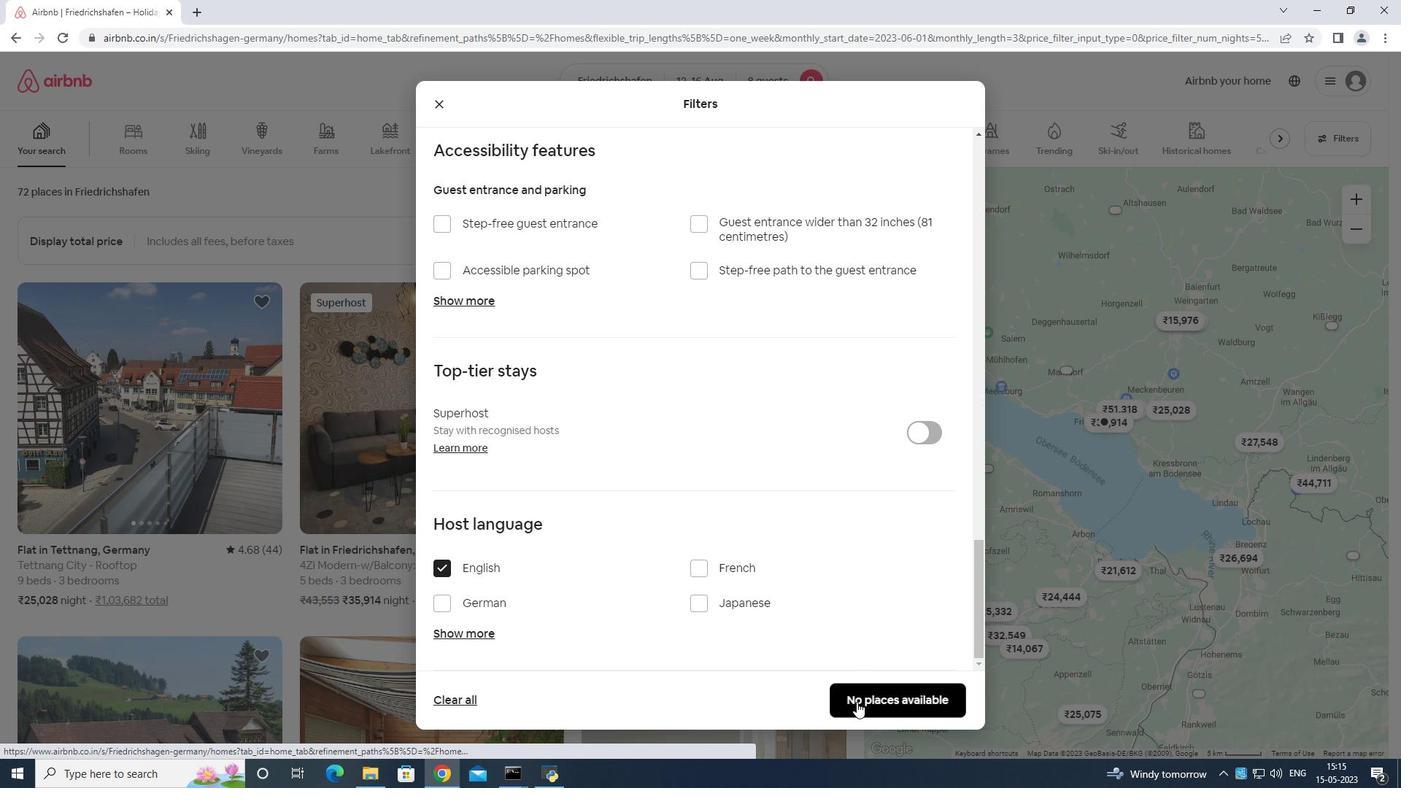 
